 Task: In the event  named  Project Quality Control and Improvement Measures, Set a range of dates when you can accept meetings  '7 Jul â€" 10 Aug 2023'. Select a duration of  30 min. Select working hours  	_x000D_
MON- SAT 10:00am â€" 6:00pm. Add time before or after your events  as 10 min. Set the frequency of available time slots for invitees as  15 min. Set the minimum notice period and maximum events allowed per day as  50 hour and 6. , logged in from the account softage.4@softage.net and add another guest for the event, softage.1@softage.net
Action: Mouse moved to (167, 217)
Screenshot: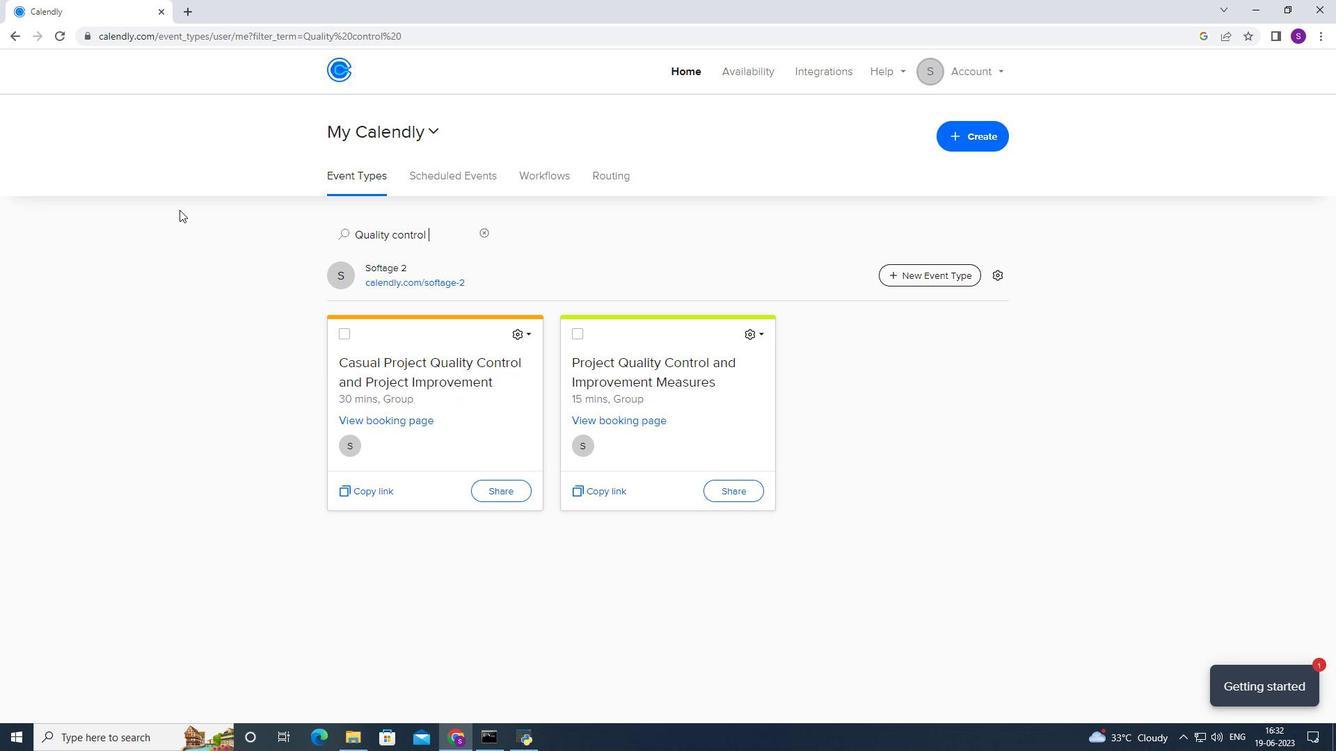 
Action: Mouse scrolled (167, 217) with delta (0, 0)
Screenshot: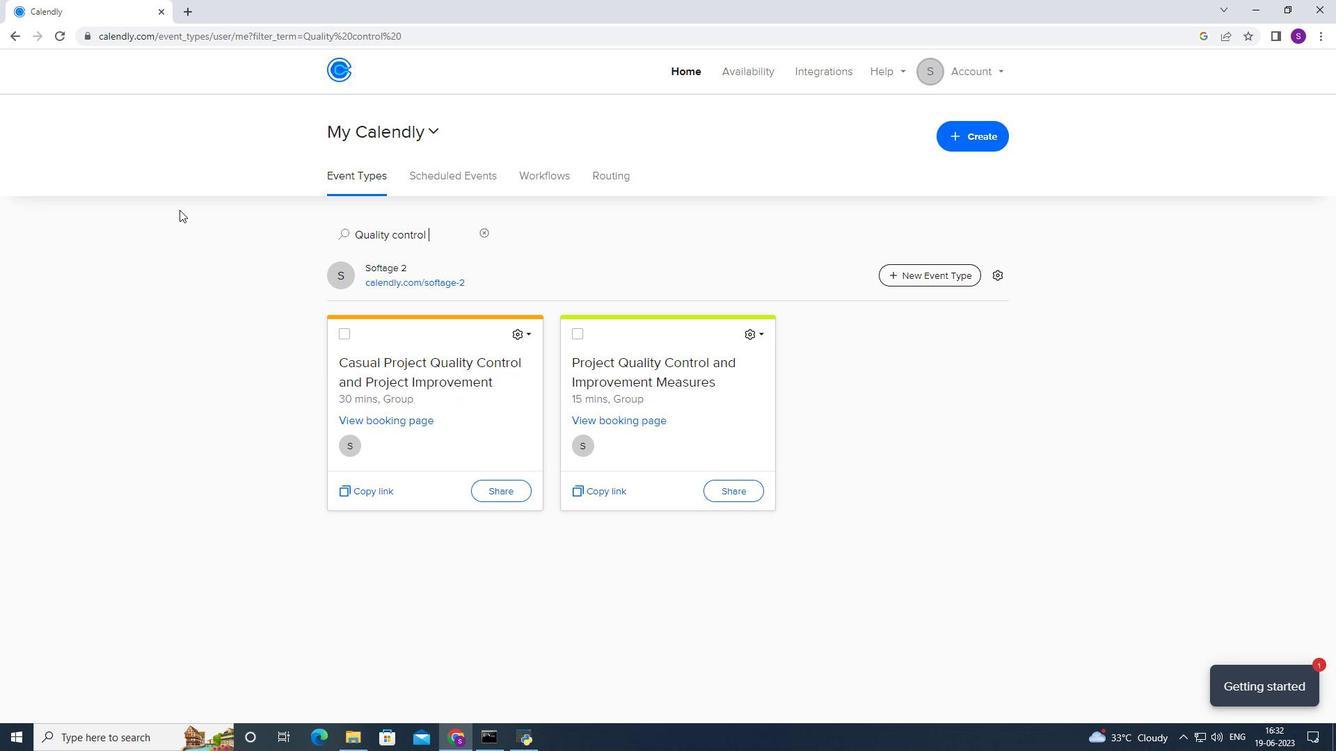 
Action: Mouse scrolled (167, 217) with delta (0, 0)
Screenshot: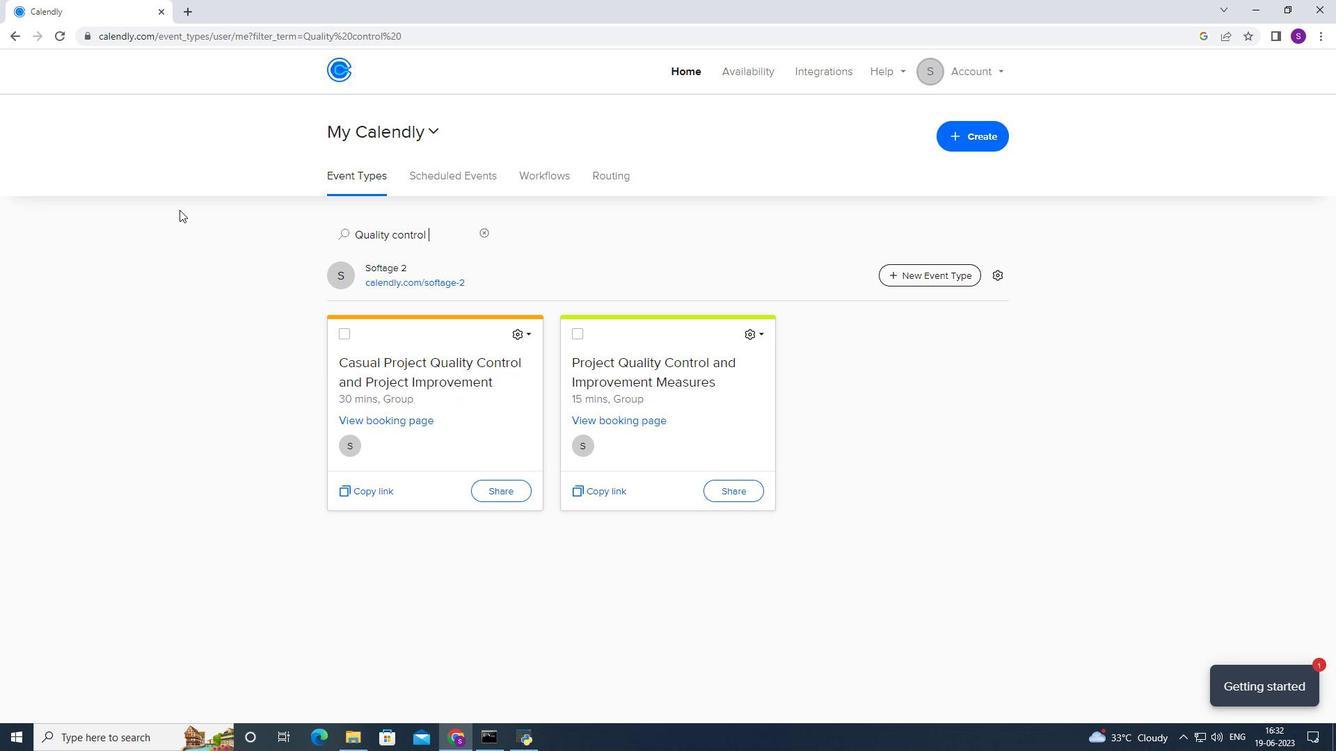 
Action: Mouse moved to (678, 367)
Screenshot: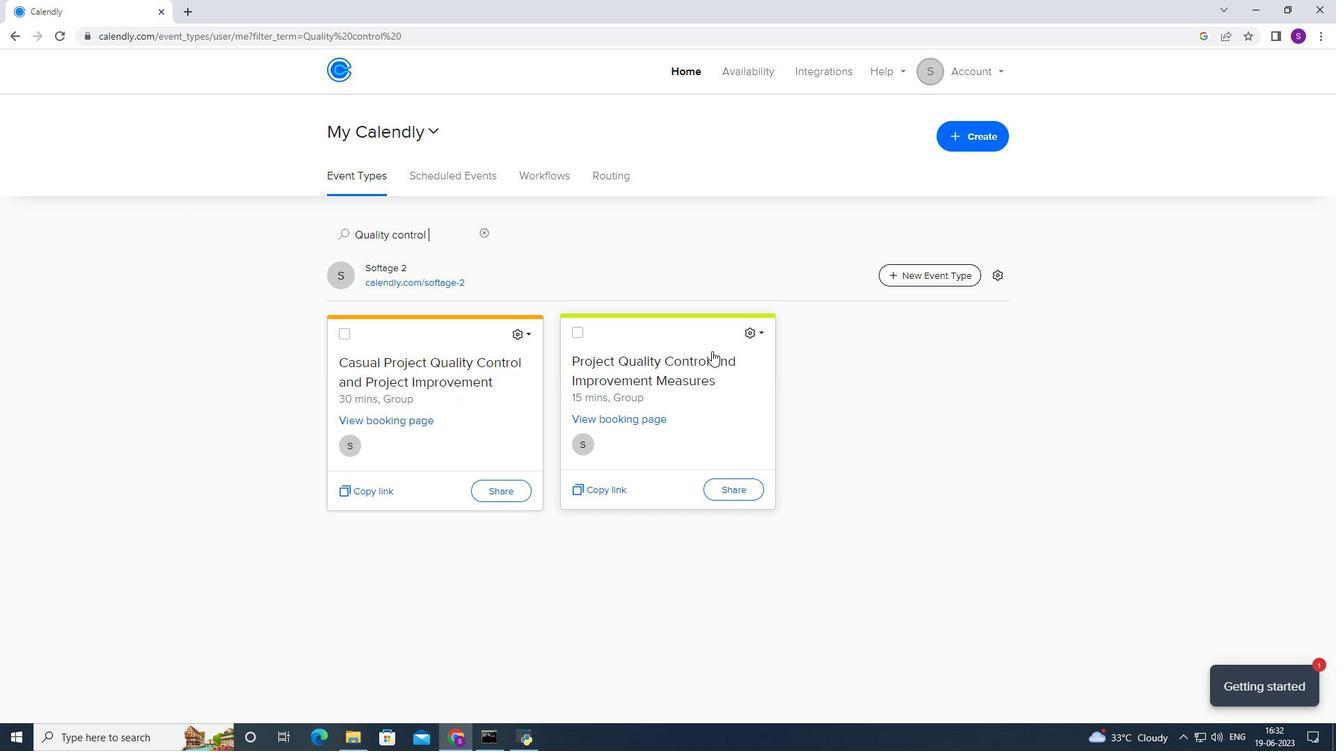 
Action: Mouse pressed left at (678, 367)
Screenshot: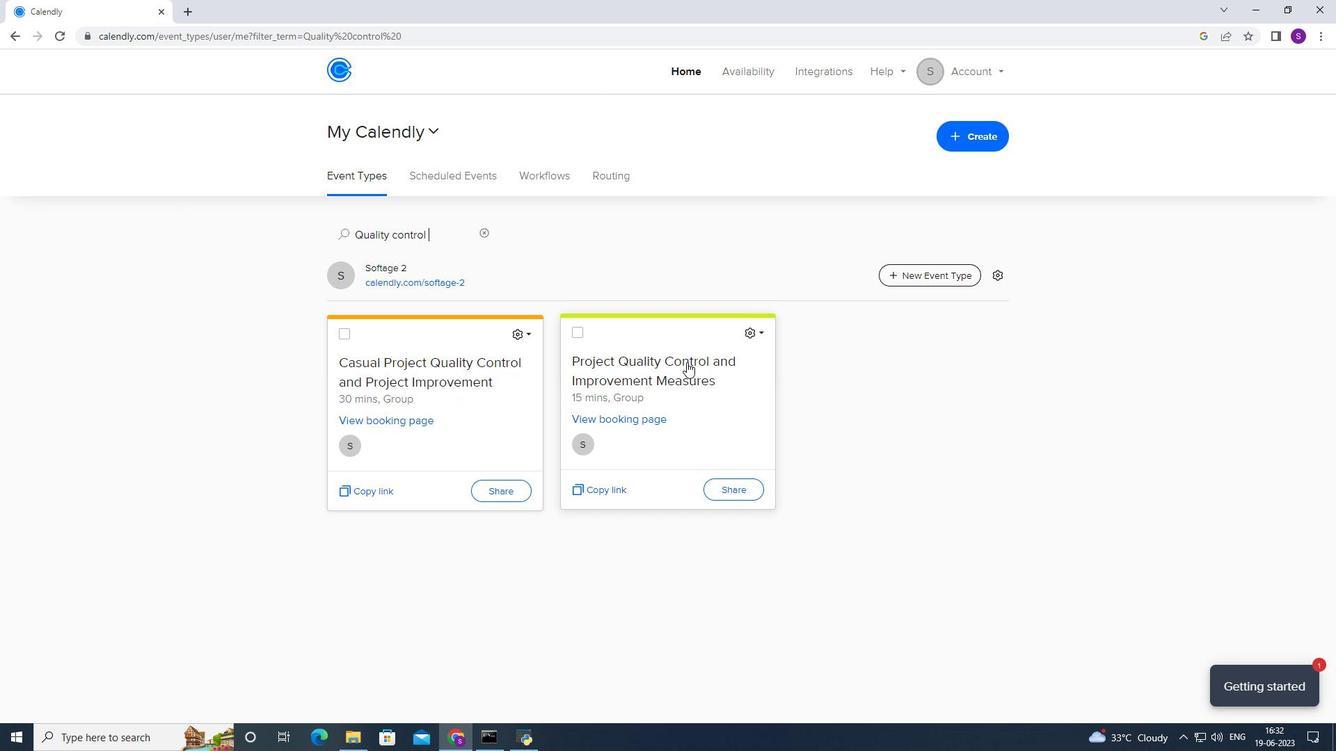 
Action: Mouse moved to (430, 396)
Screenshot: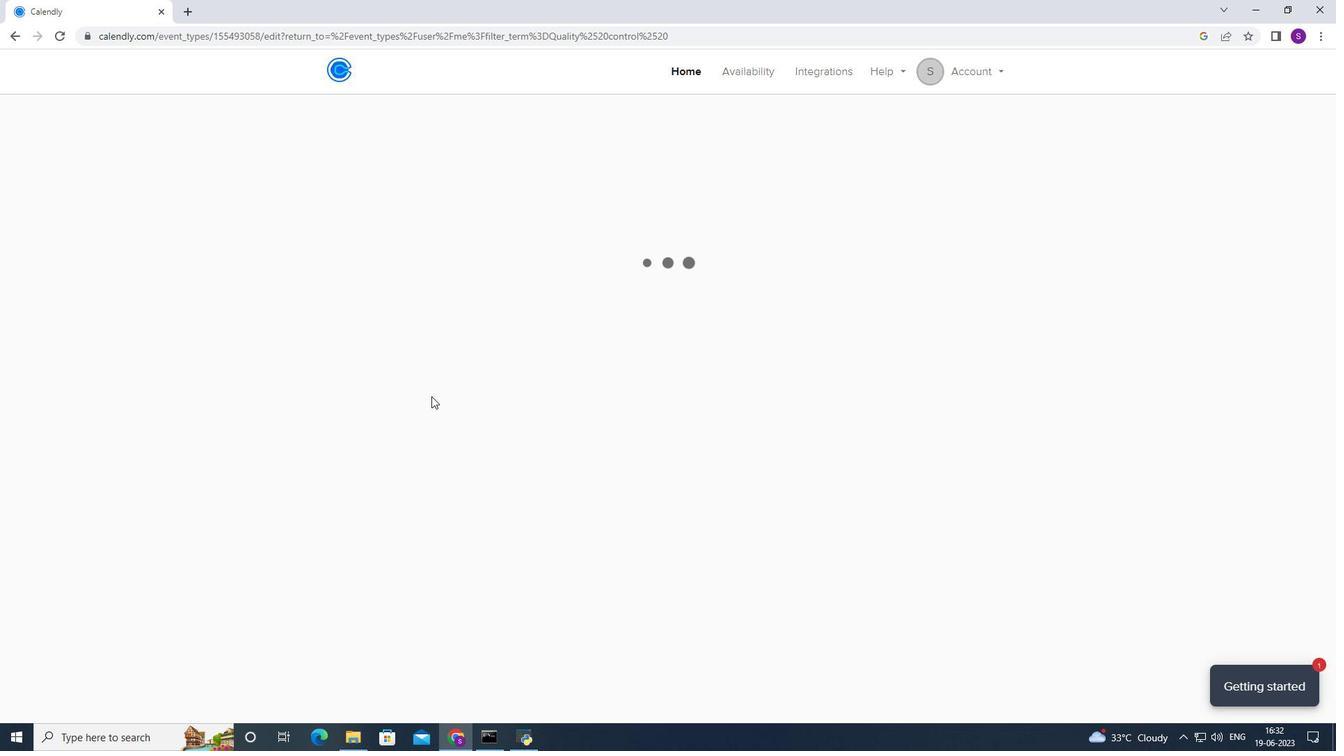 
Action: Mouse scrolled (430, 396) with delta (0, 0)
Screenshot: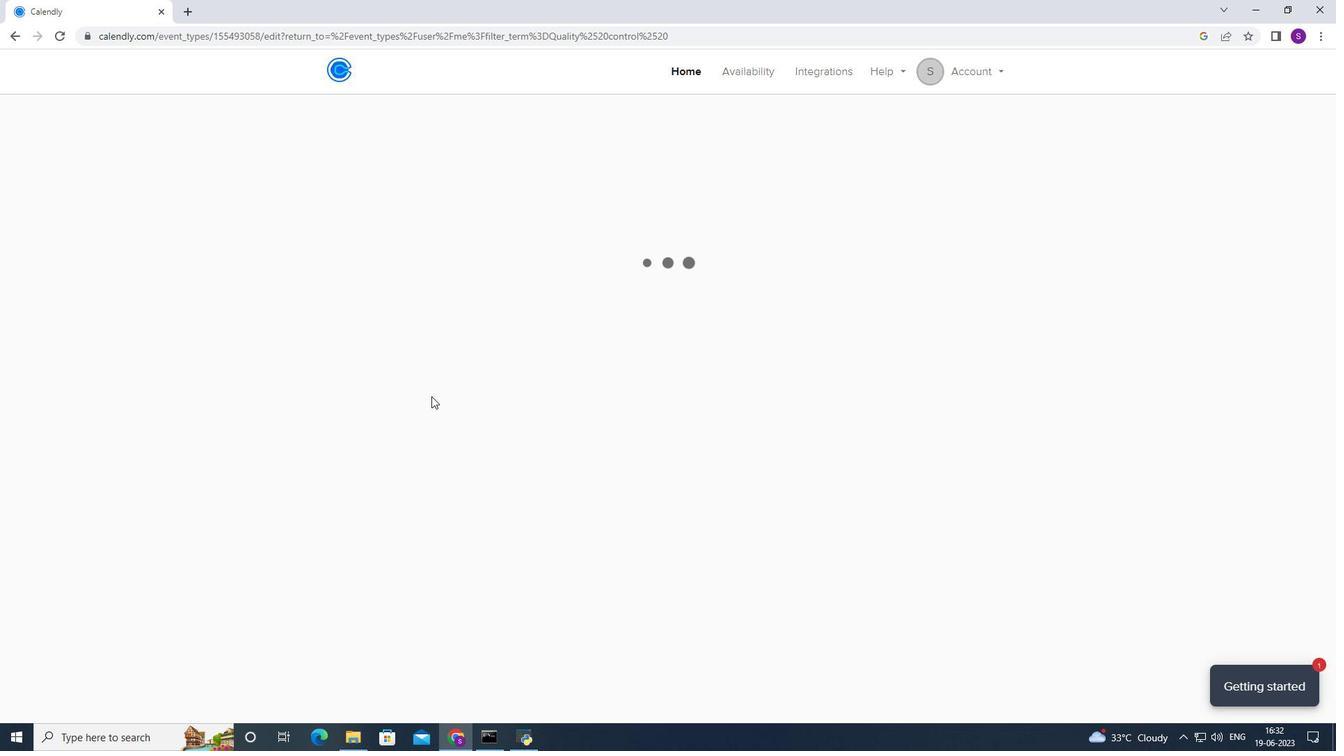 
Action: Mouse moved to (472, 289)
Screenshot: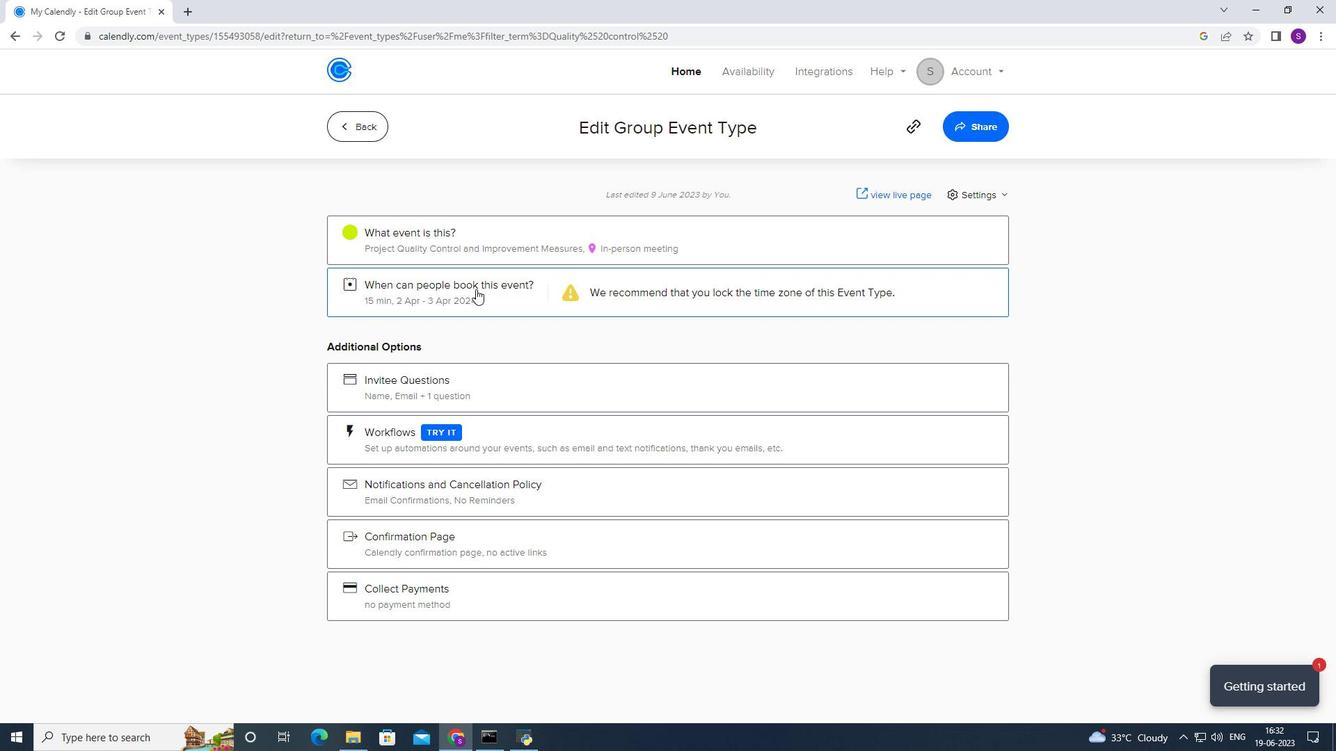
Action: Mouse pressed left at (472, 289)
Screenshot: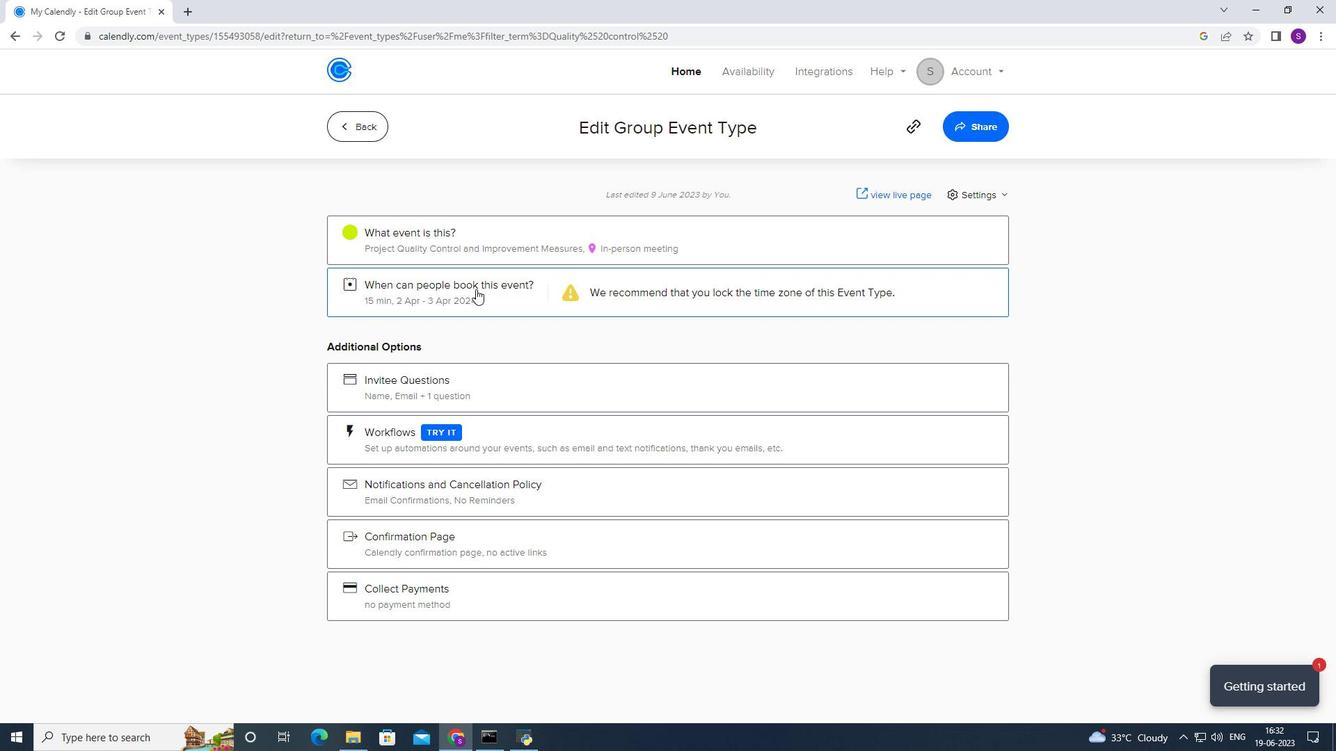 
Action: Mouse moved to (502, 469)
Screenshot: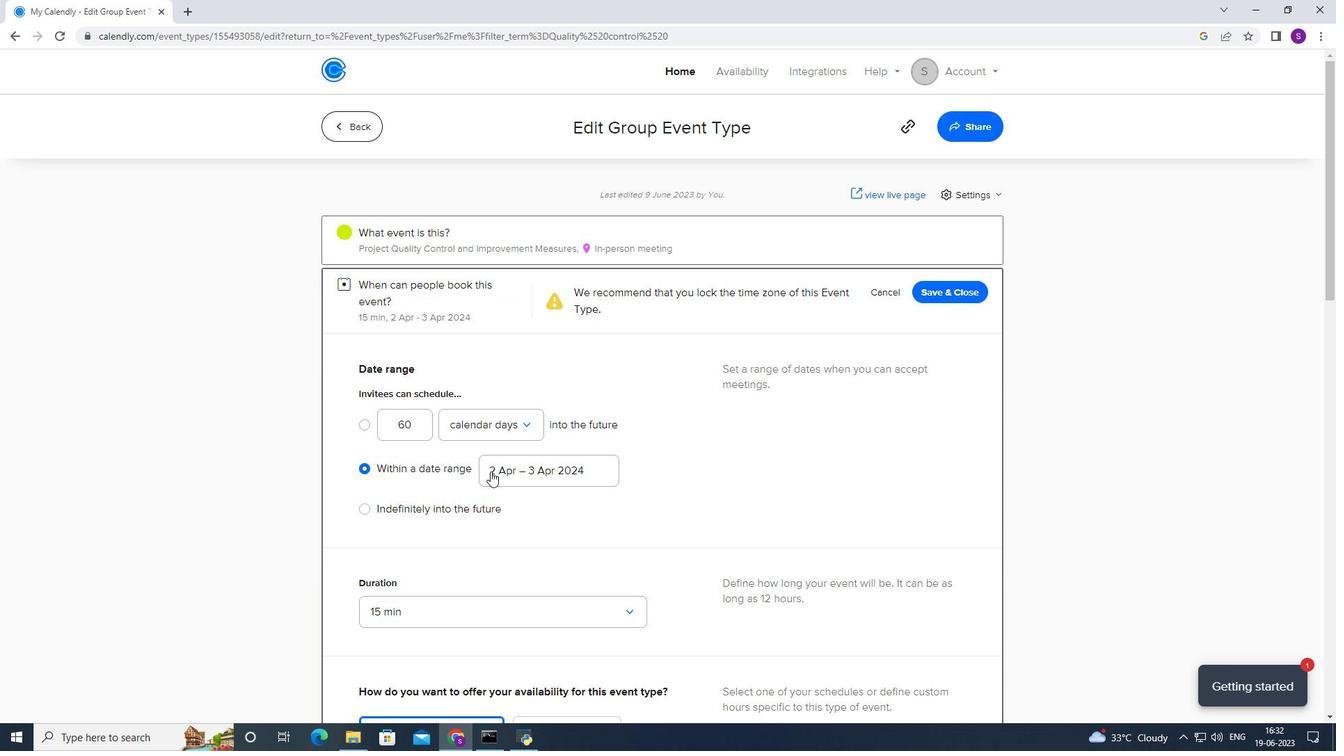 
Action: Mouse pressed left at (502, 469)
Screenshot: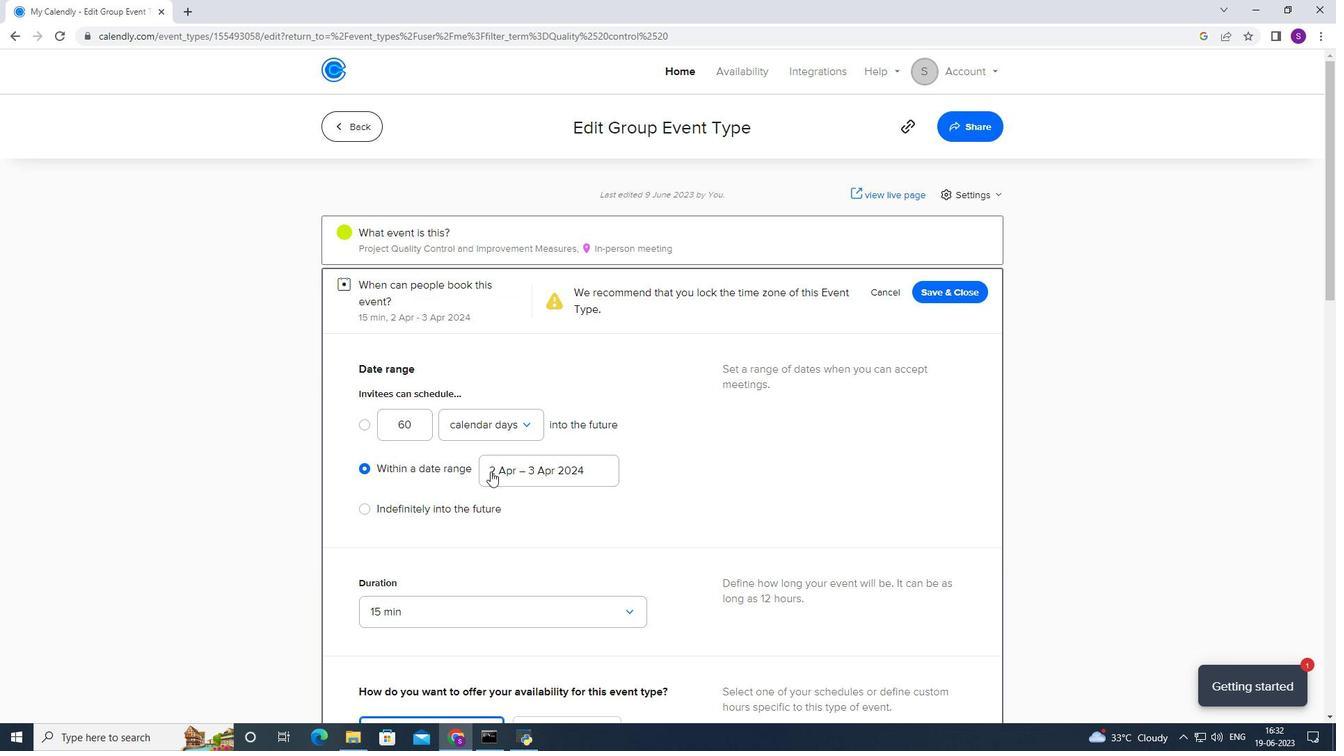 
Action: Mouse moved to (583, 210)
Screenshot: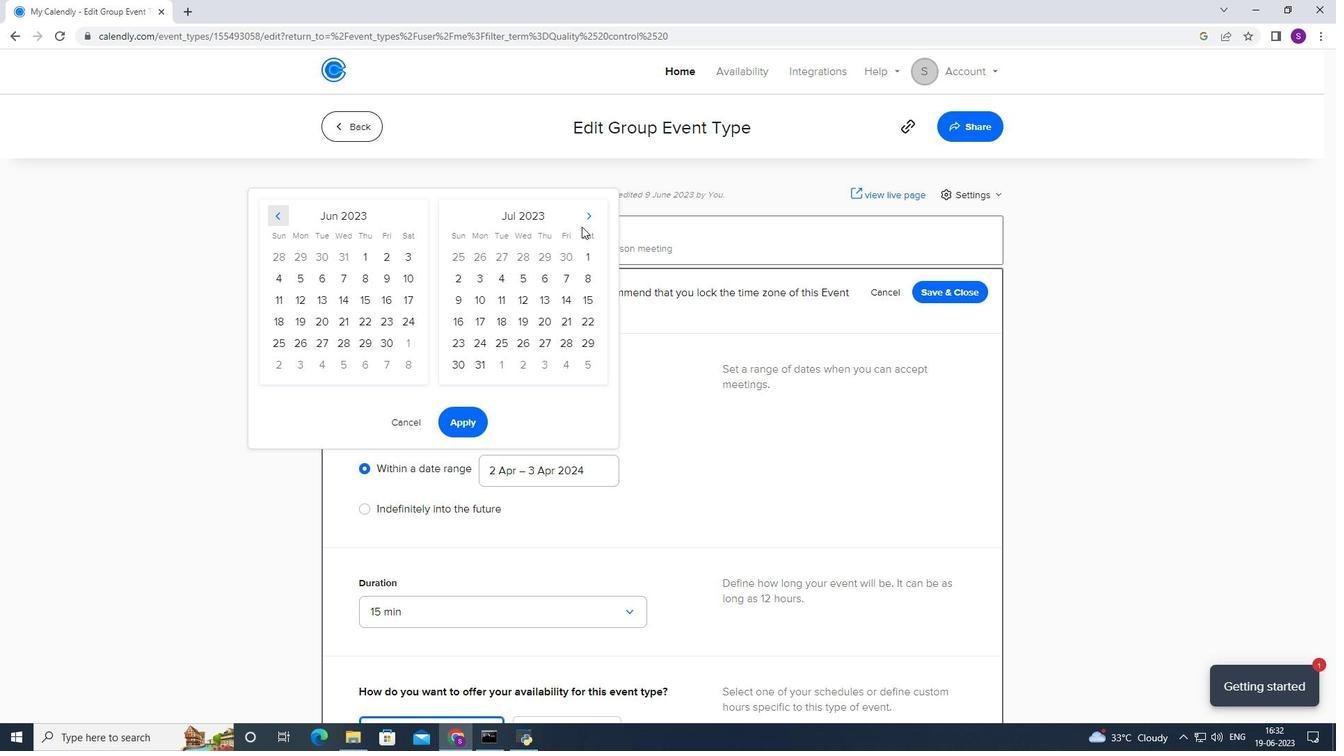 
Action: Mouse pressed left at (583, 210)
Screenshot: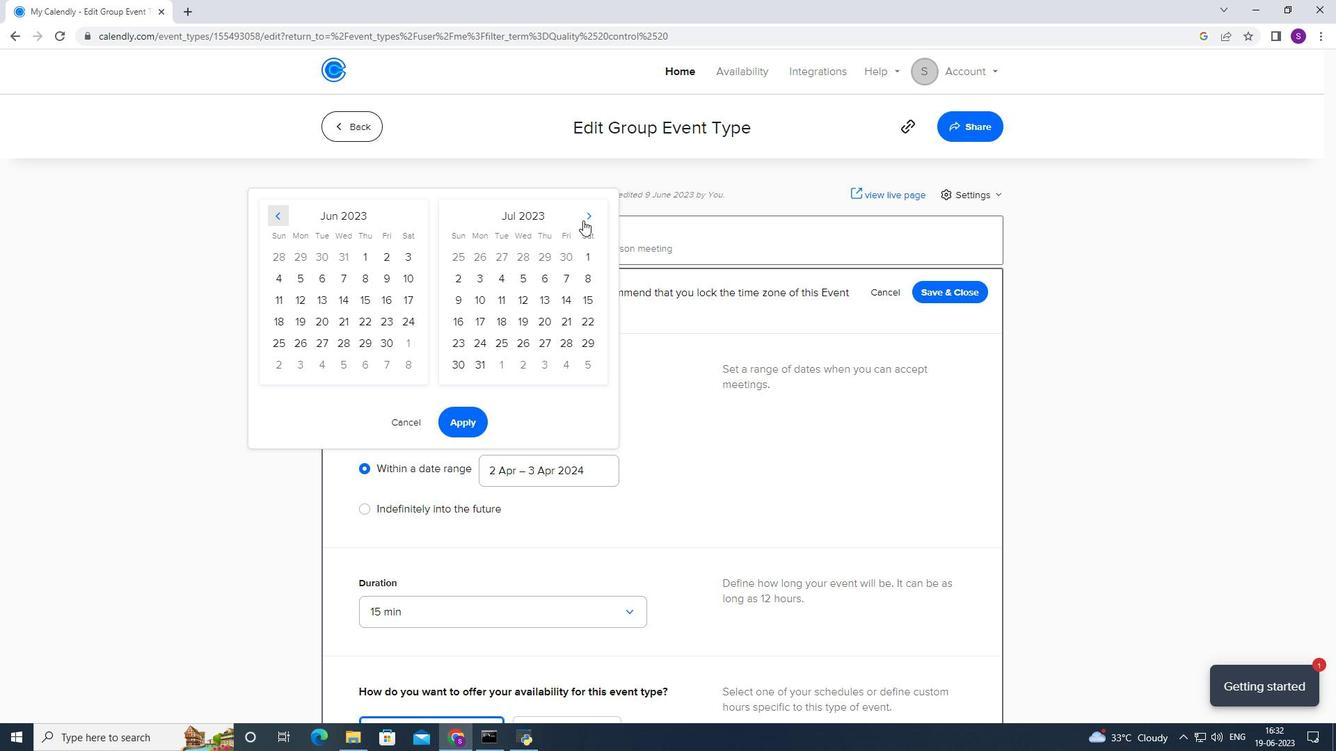 
Action: Mouse moved to (387, 276)
Screenshot: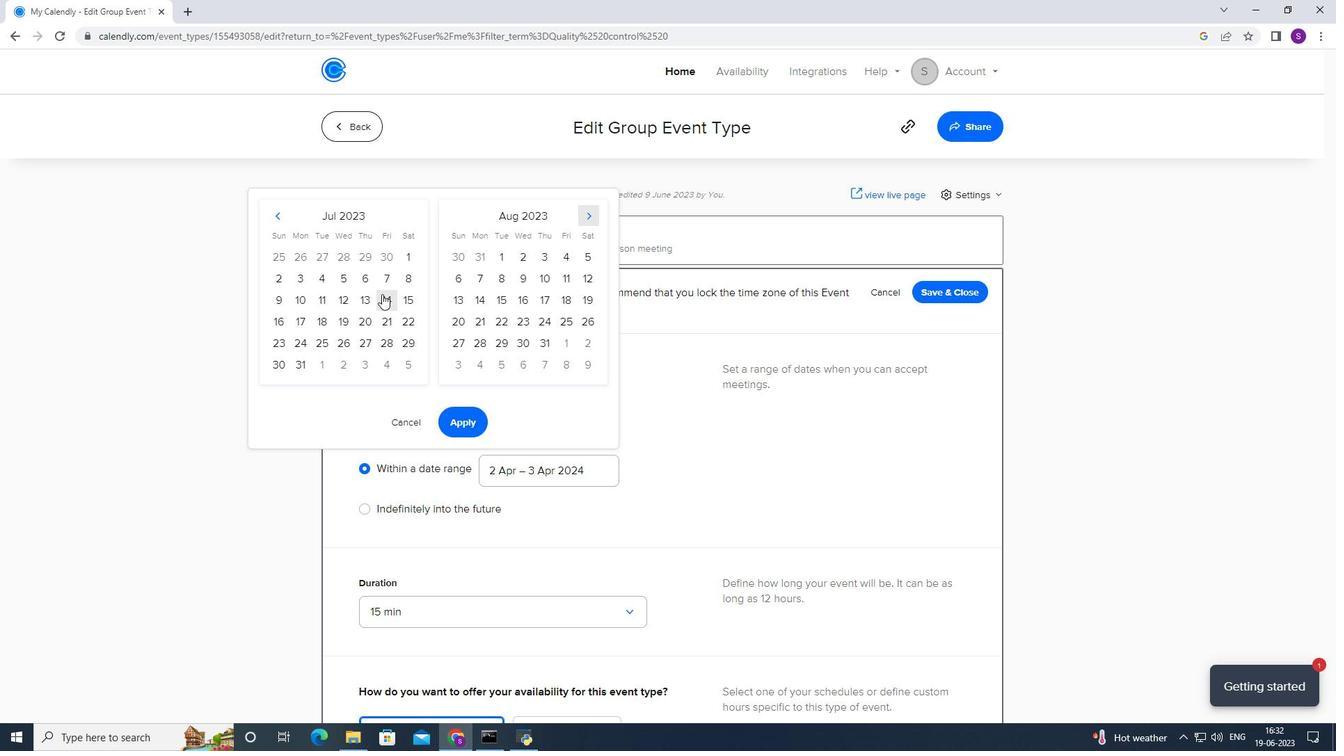
Action: Mouse pressed left at (387, 276)
Screenshot: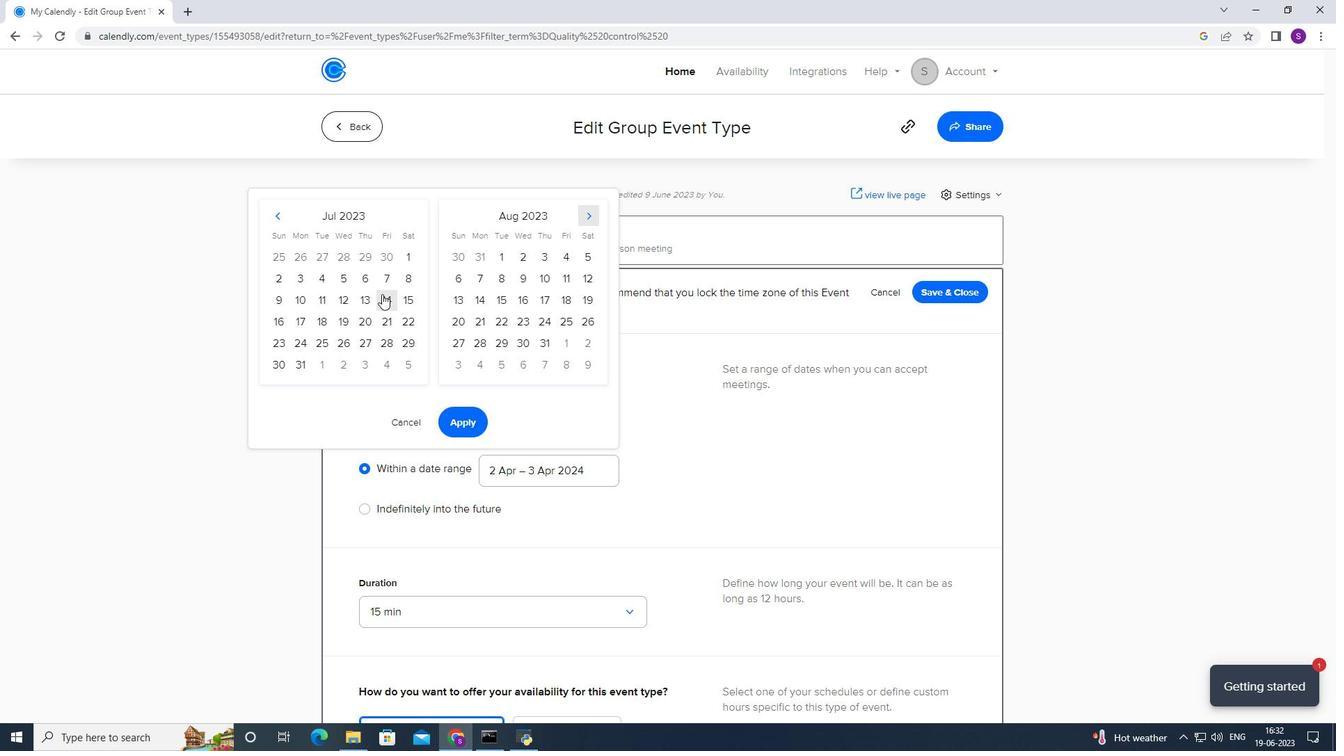 
Action: Mouse moved to (550, 284)
Screenshot: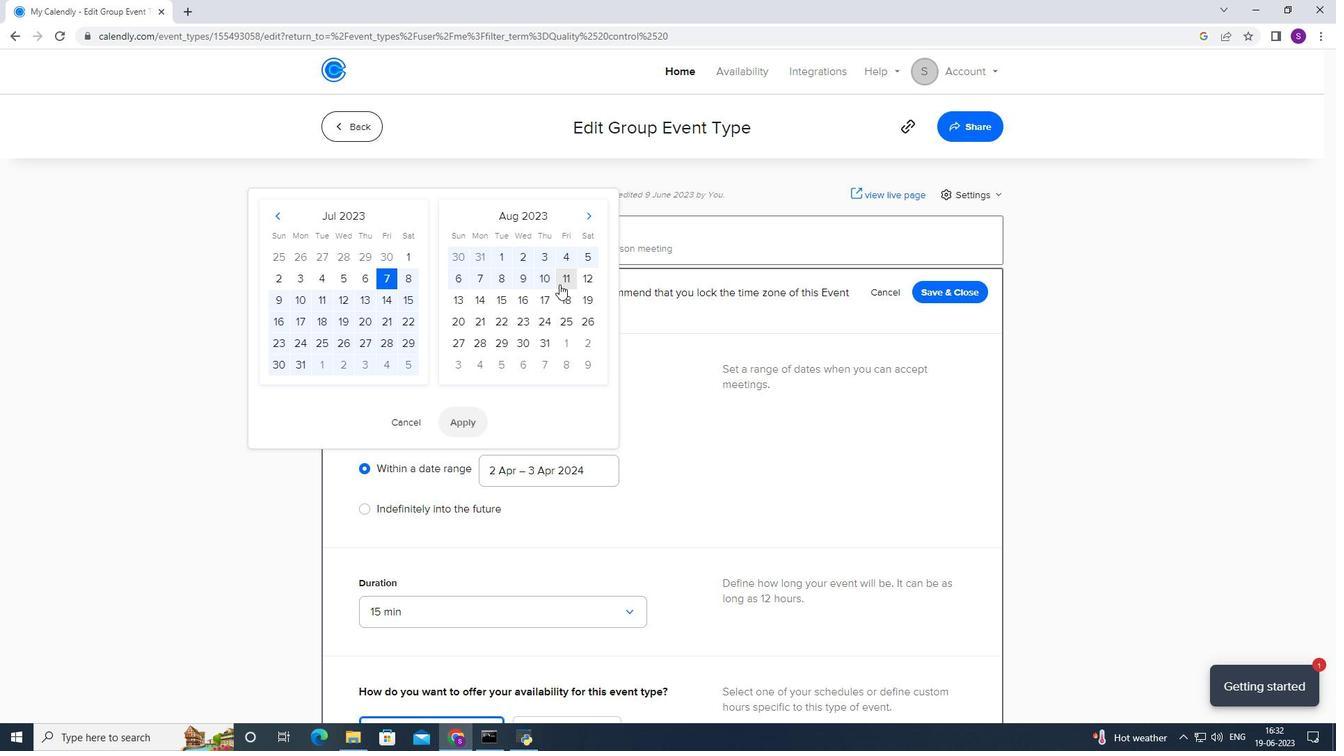 
Action: Mouse pressed left at (550, 284)
Screenshot: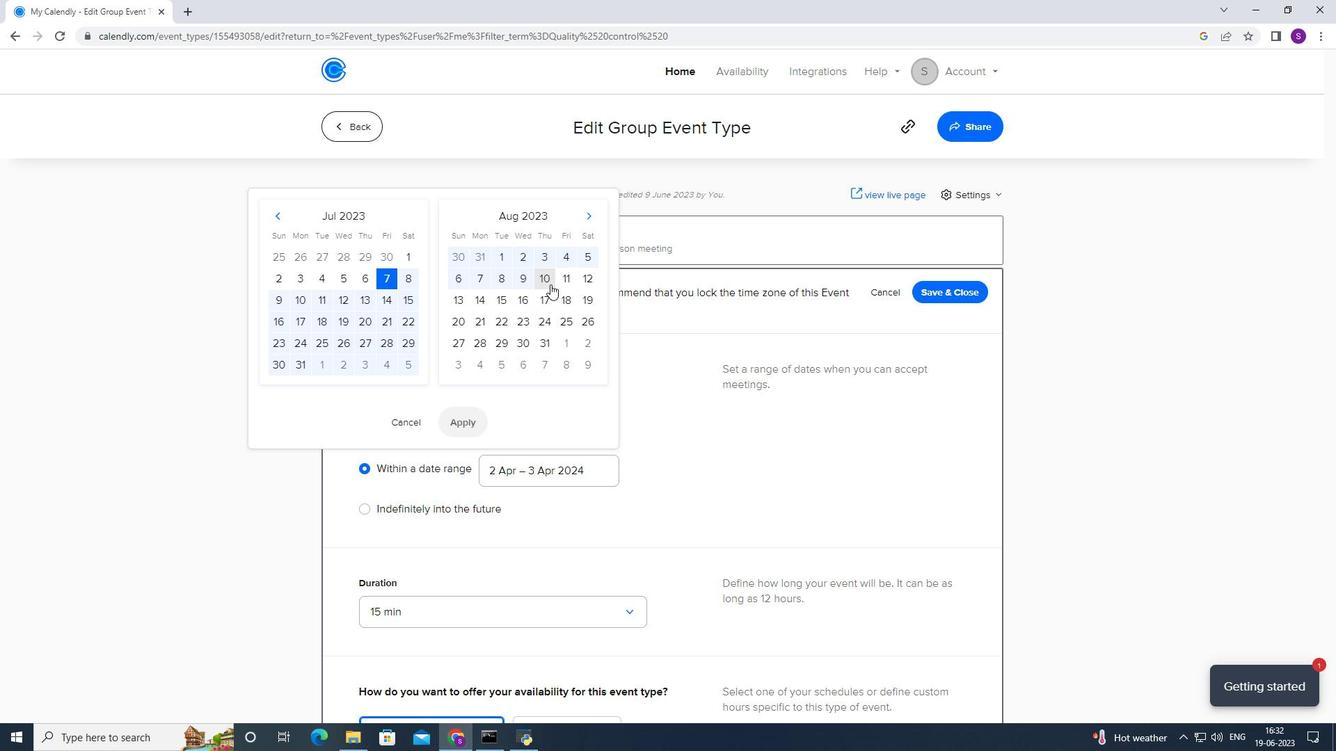 
Action: Mouse moved to (471, 426)
Screenshot: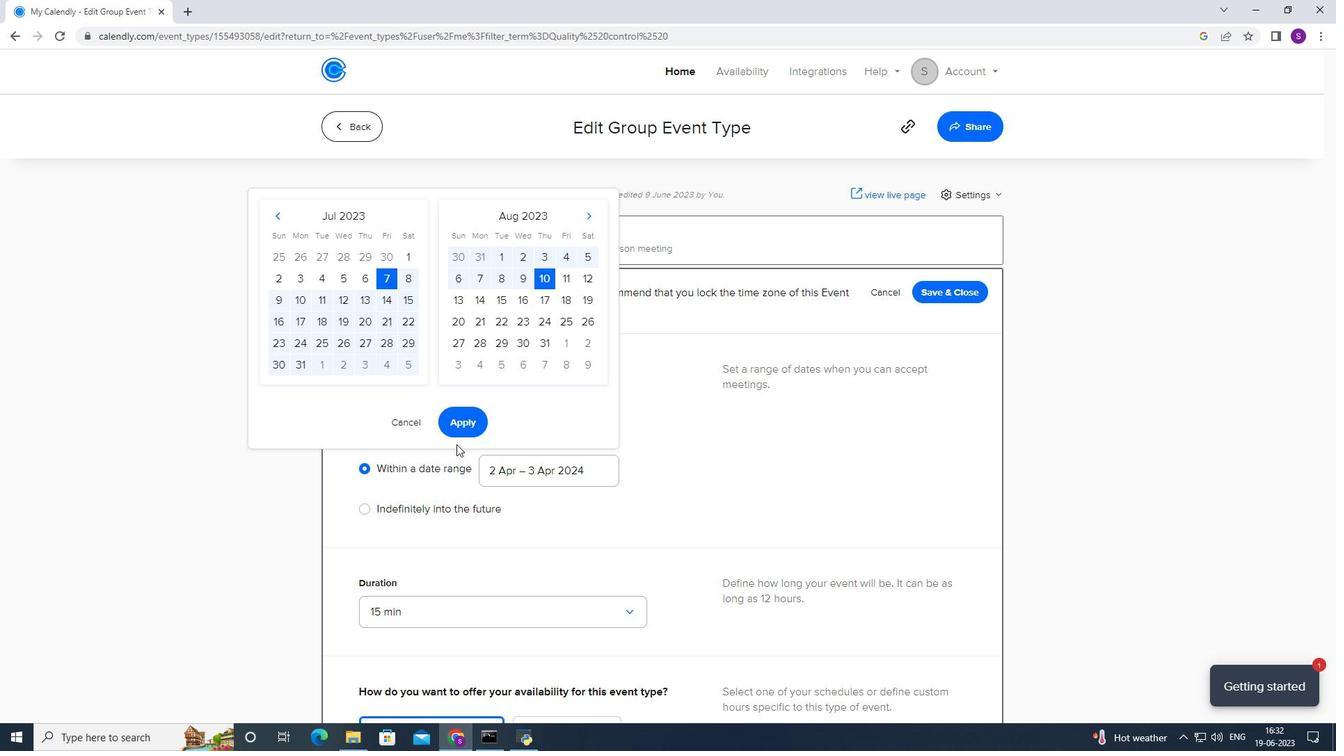 
Action: Mouse pressed left at (471, 426)
Screenshot: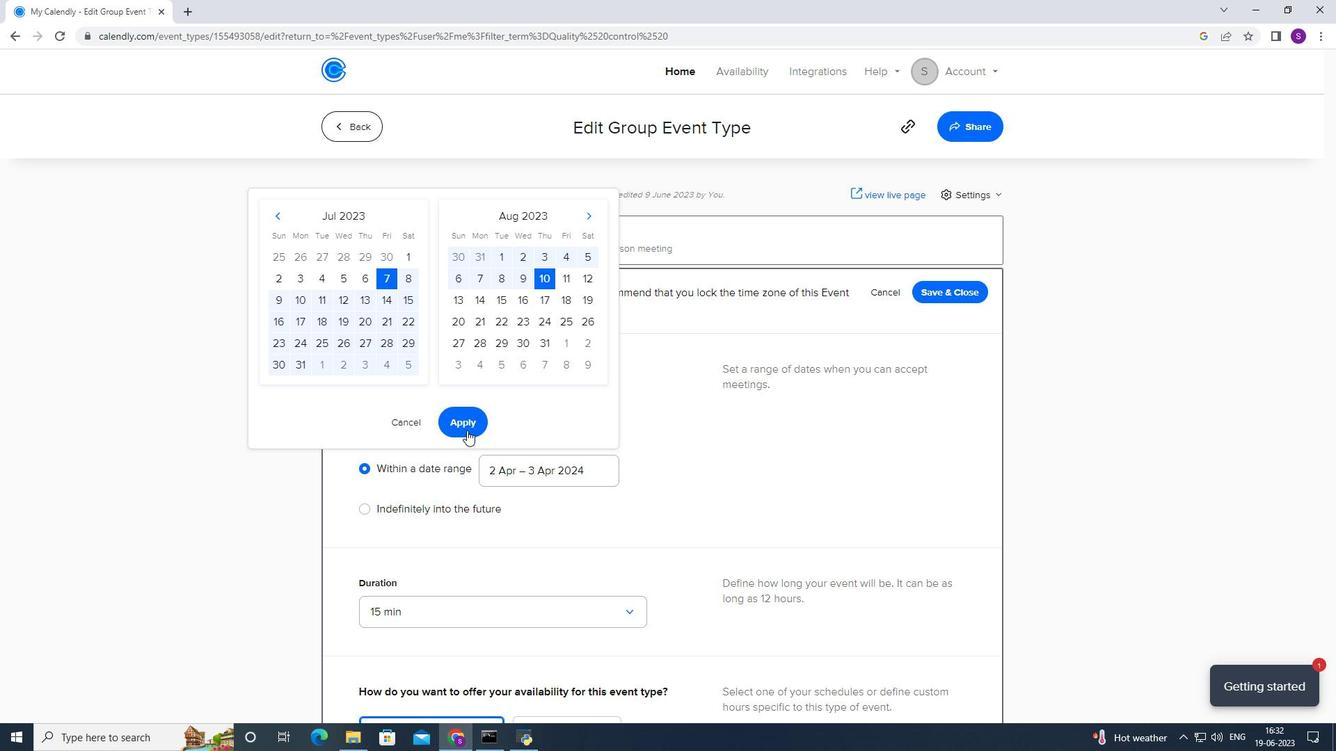 
Action: Mouse moved to (504, 475)
Screenshot: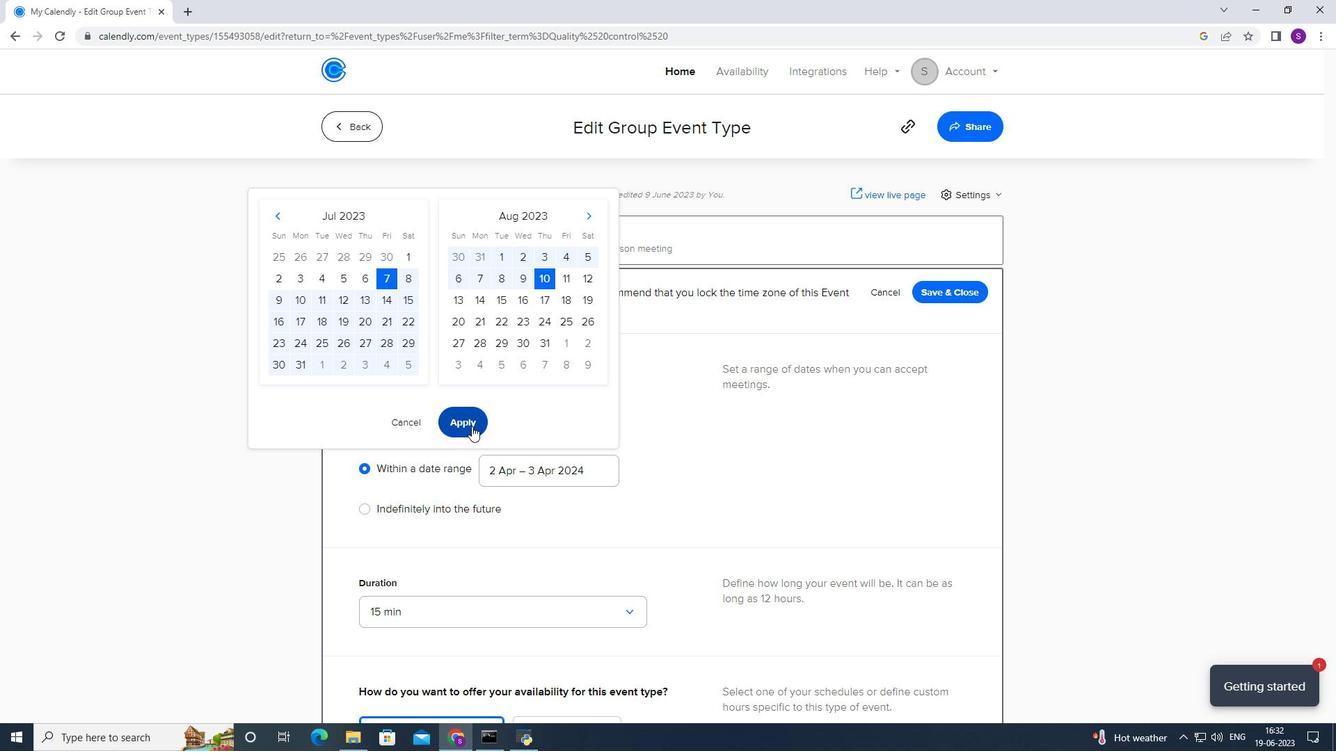 
Action: Mouse scrolled (504, 474) with delta (0, 0)
Screenshot: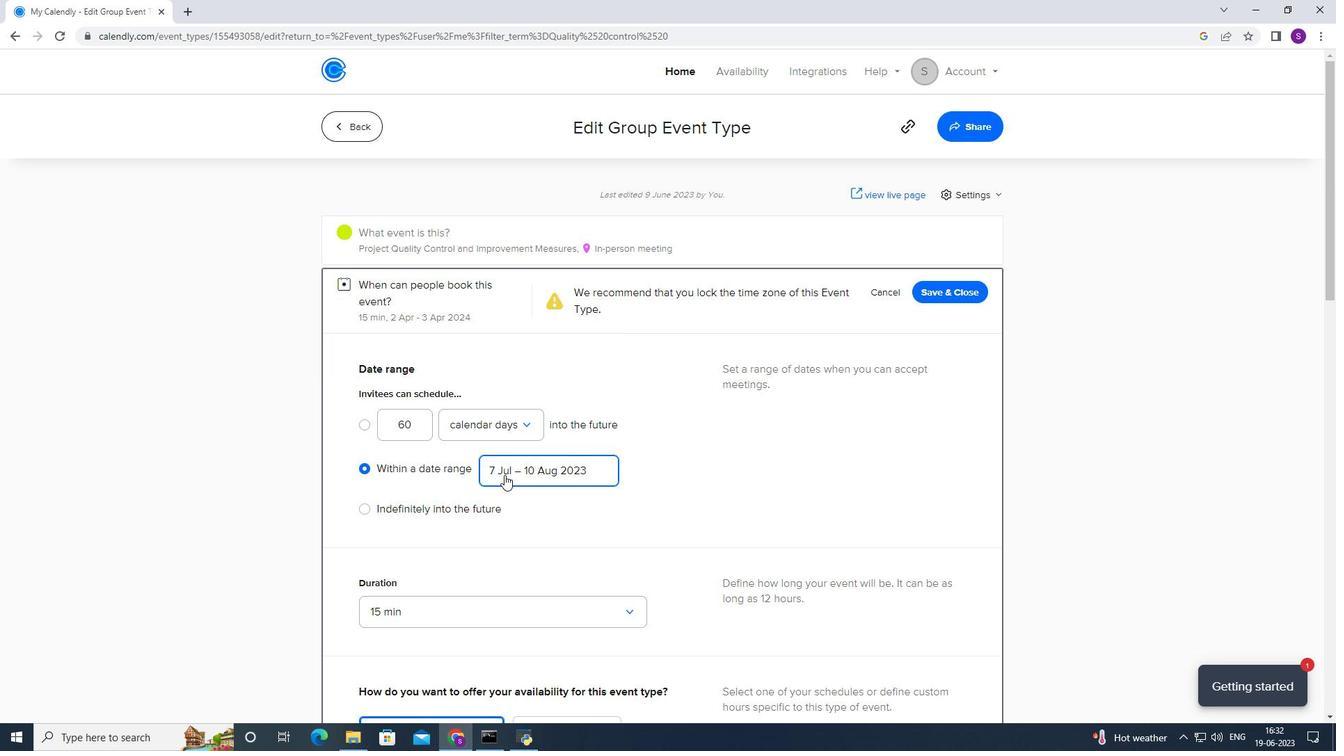 
Action: Mouse scrolled (504, 474) with delta (0, 0)
Screenshot: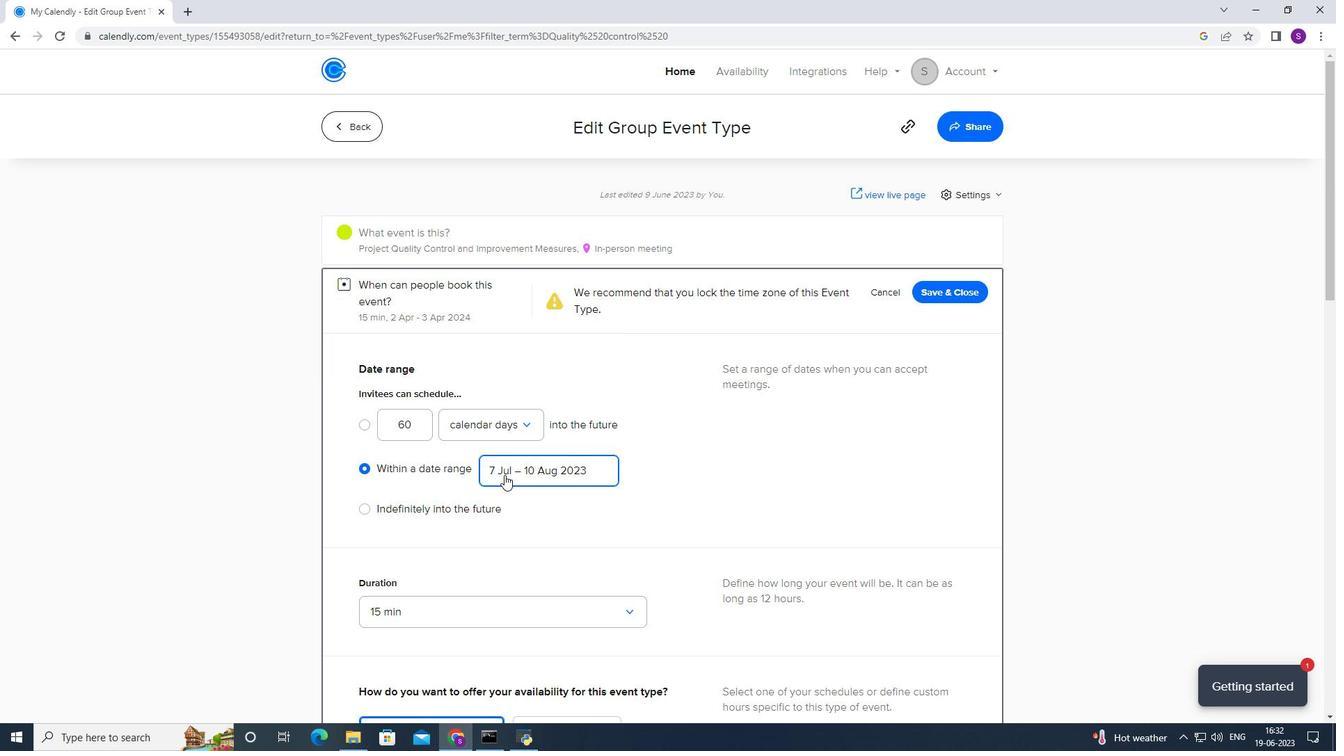
Action: Mouse scrolled (504, 474) with delta (0, 0)
Screenshot: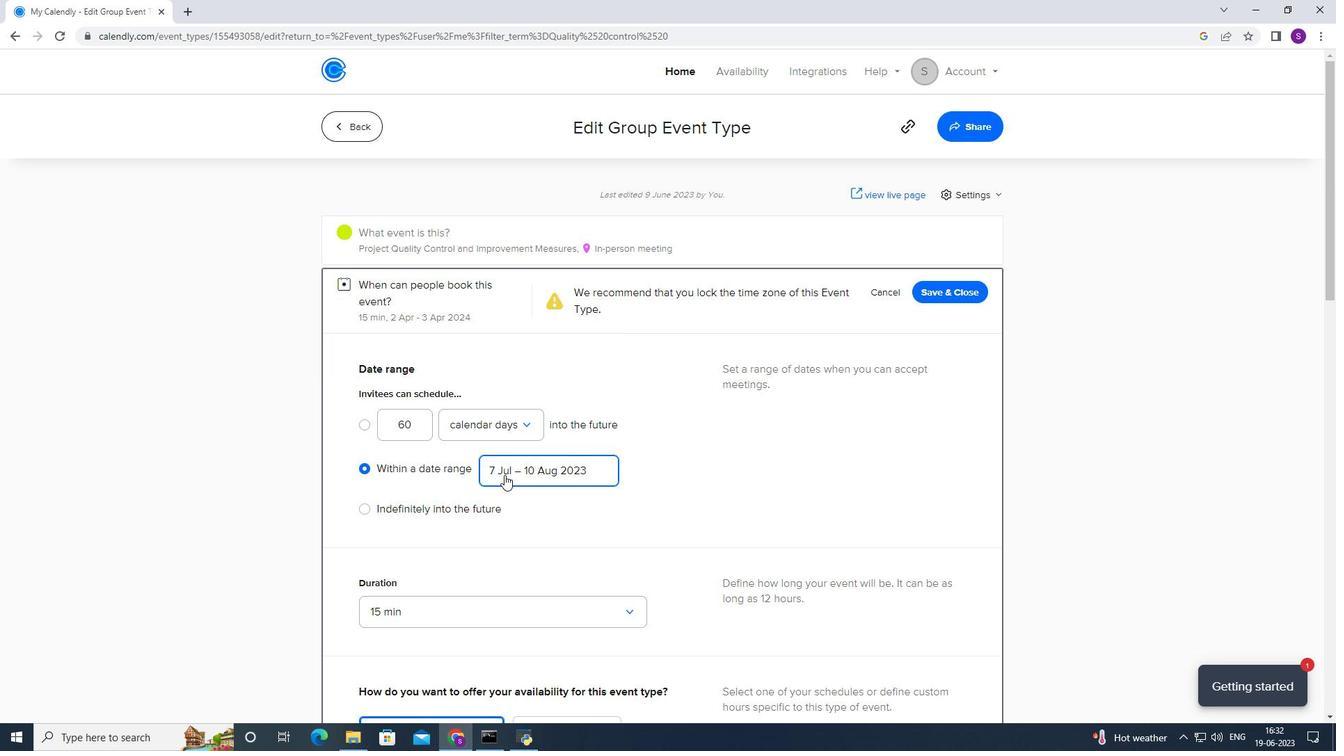 
Action: Mouse scrolled (504, 474) with delta (0, 0)
Screenshot: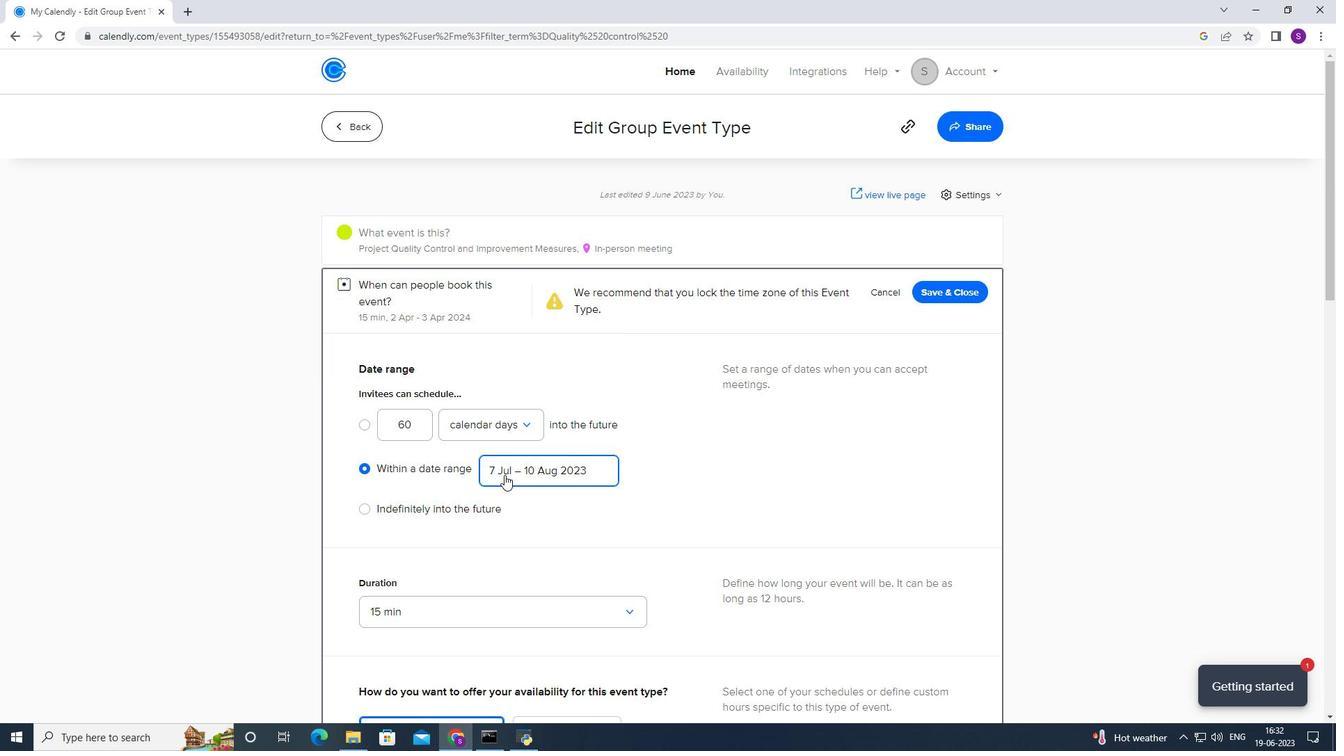 
Action: Mouse scrolled (504, 474) with delta (0, 0)
Screenshot: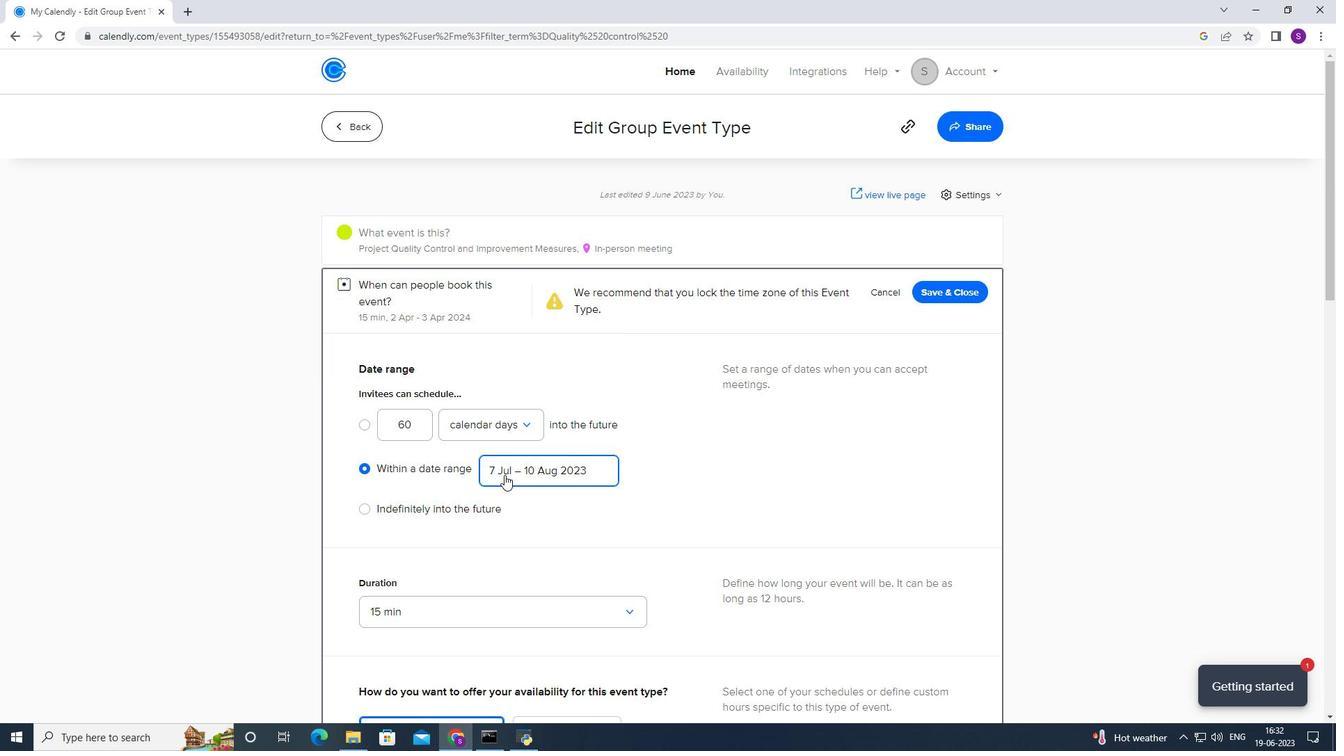 
Action: Mouse moved to (407, 268)
Screenshot: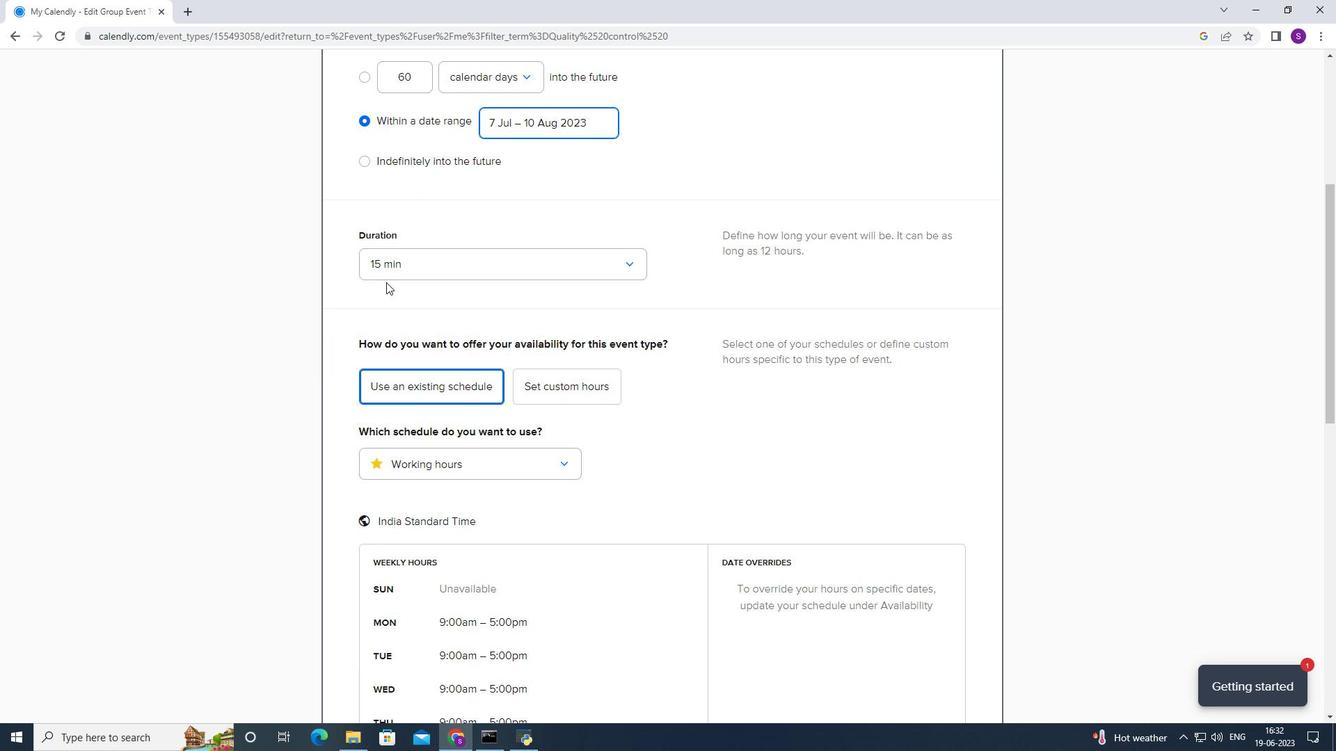 
Action: Mouse pressed left at (407, 268)
Screenshot: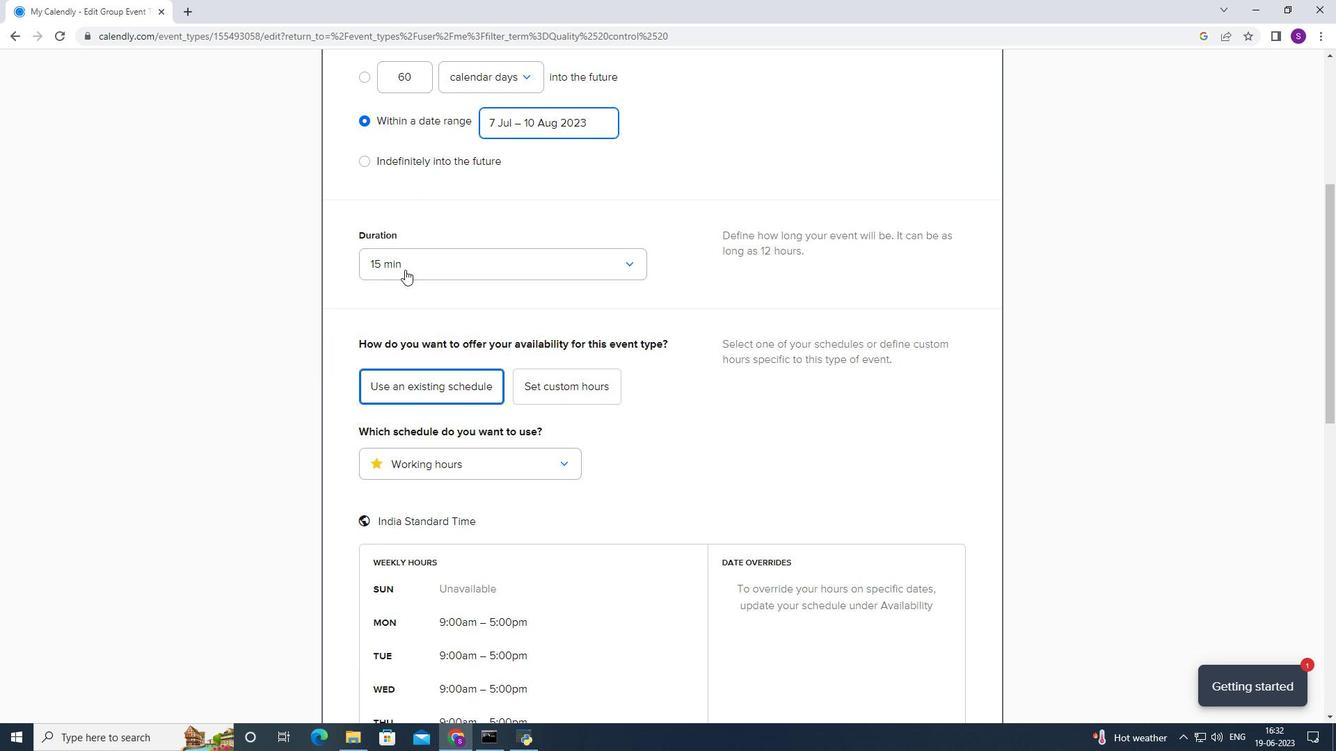 
Action: Mouse moved to (390, 325)
Screenshot: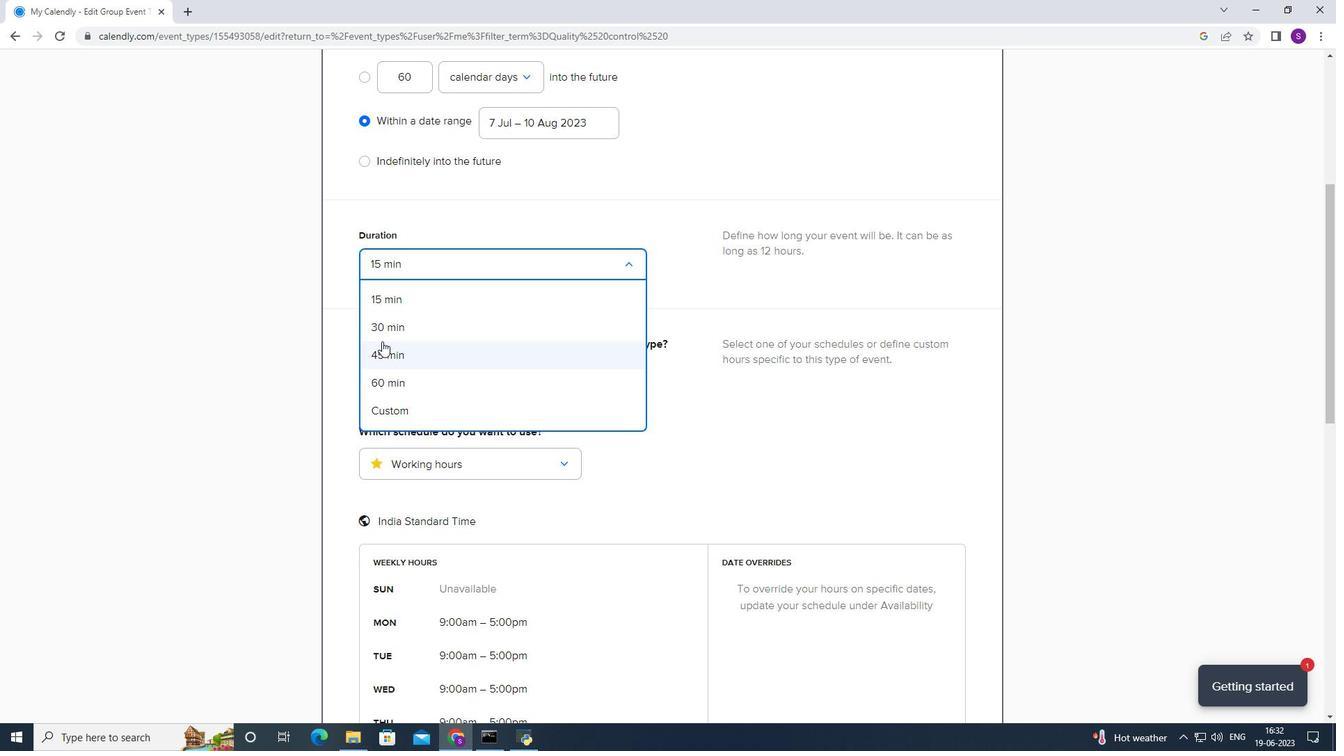 
Action: Mouse pressed left at (390, 325)
Screenshot: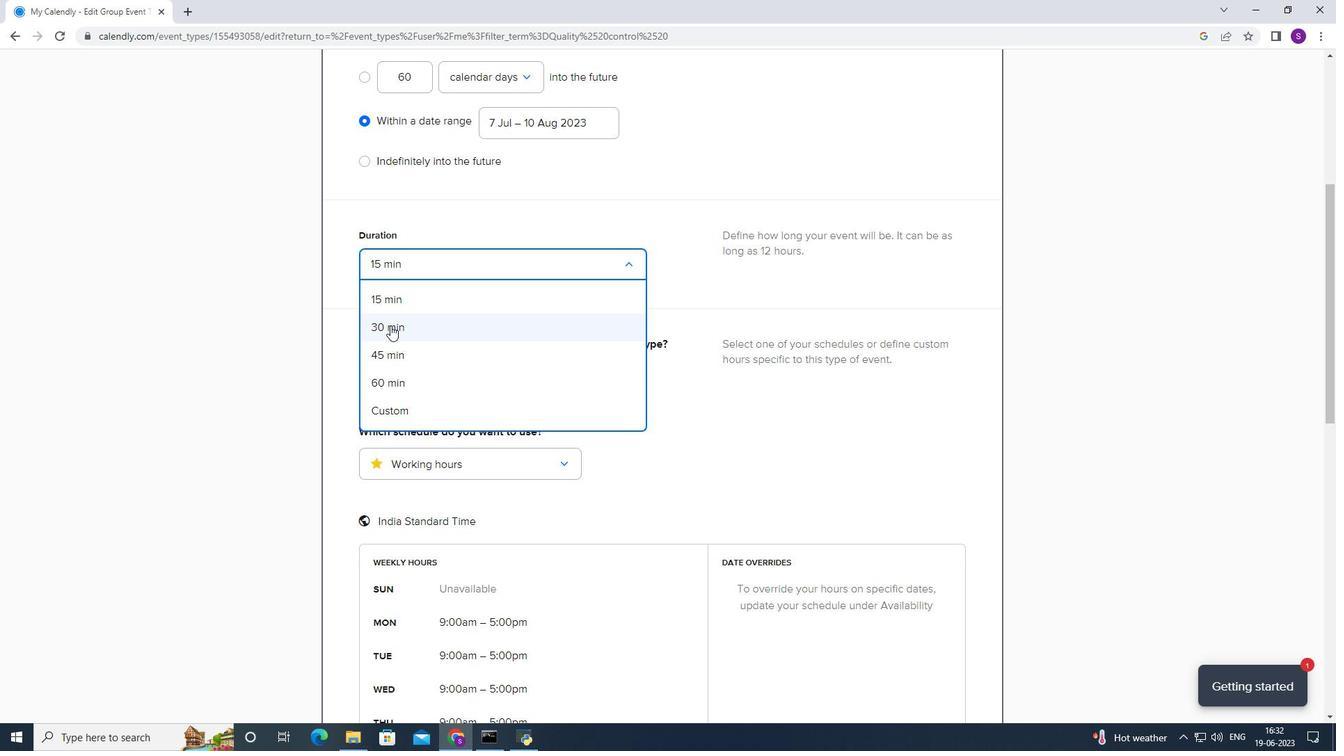 
Action: Mouse moved to (427, 396)
Screenshot: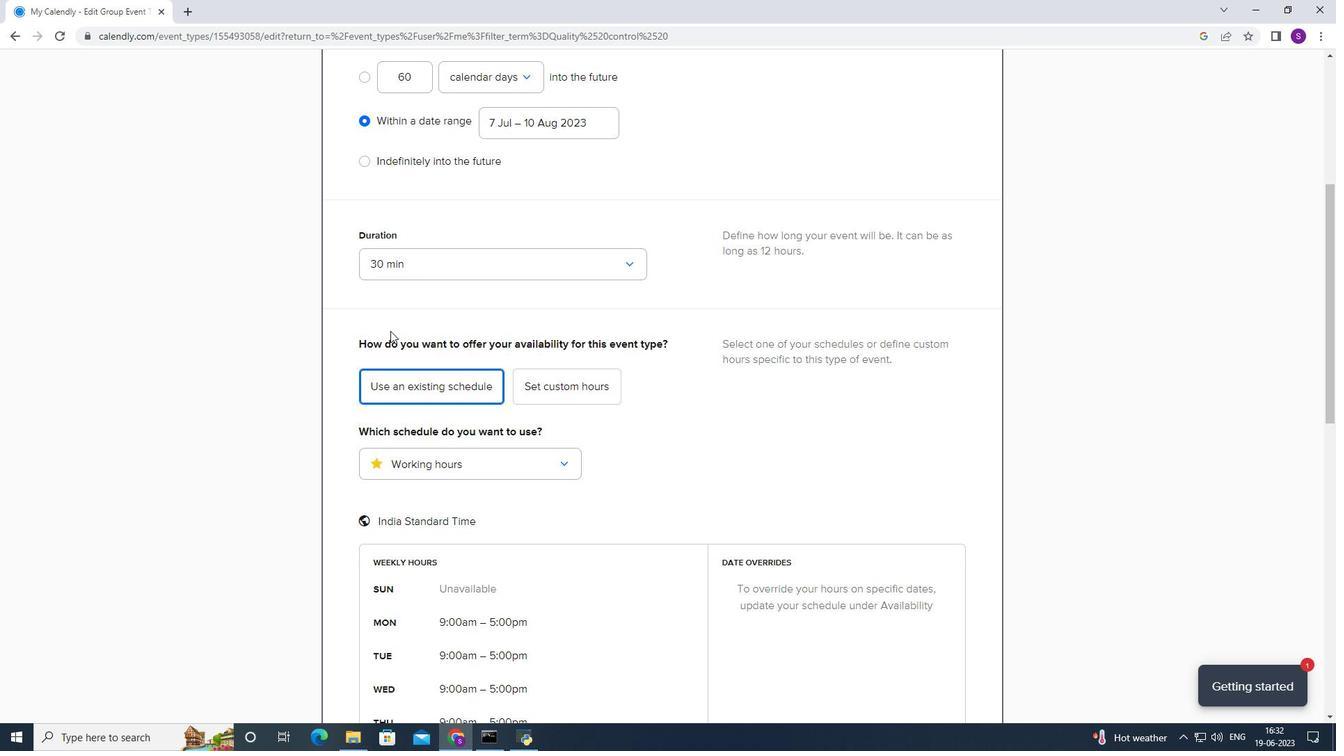 
Action: Mouse scrolled (427, 395) with delta (0, 0)
Screenshot: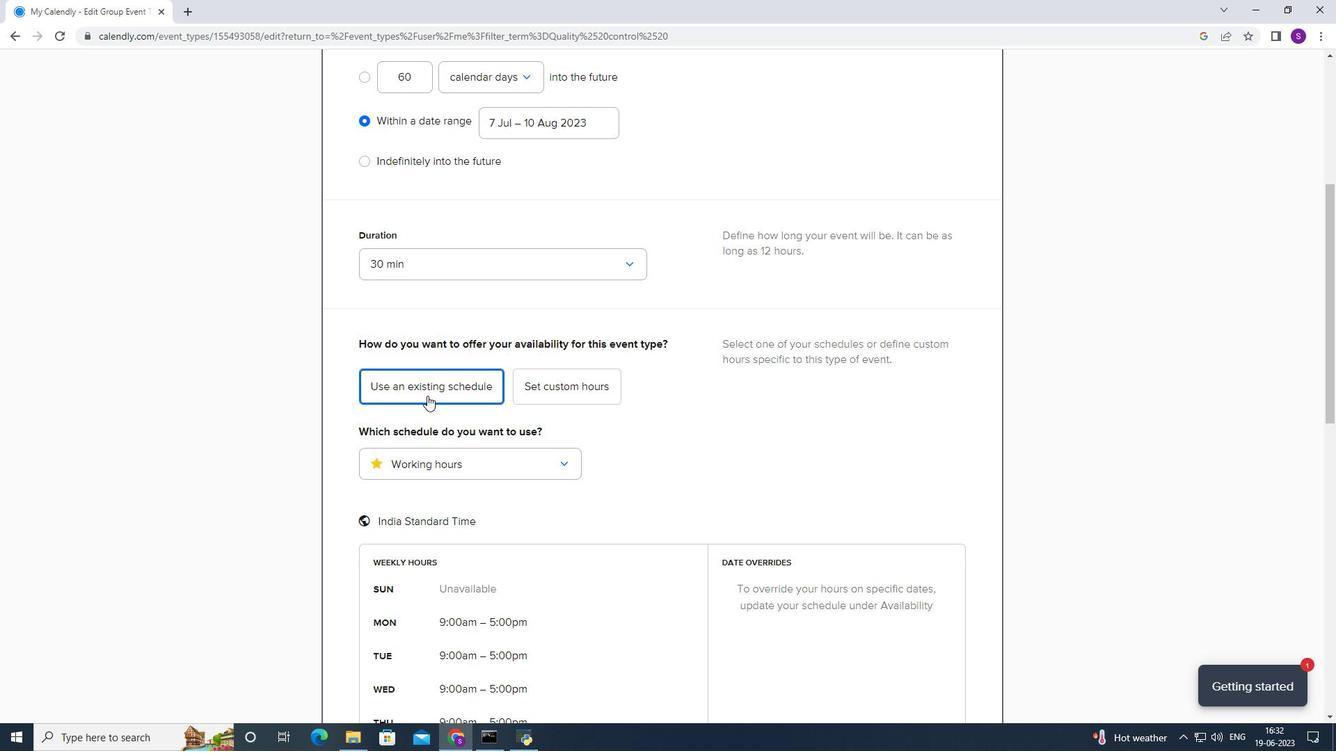 
Action: Mouse scrolled (427, 395) with delta (0, 0)
Screenshot: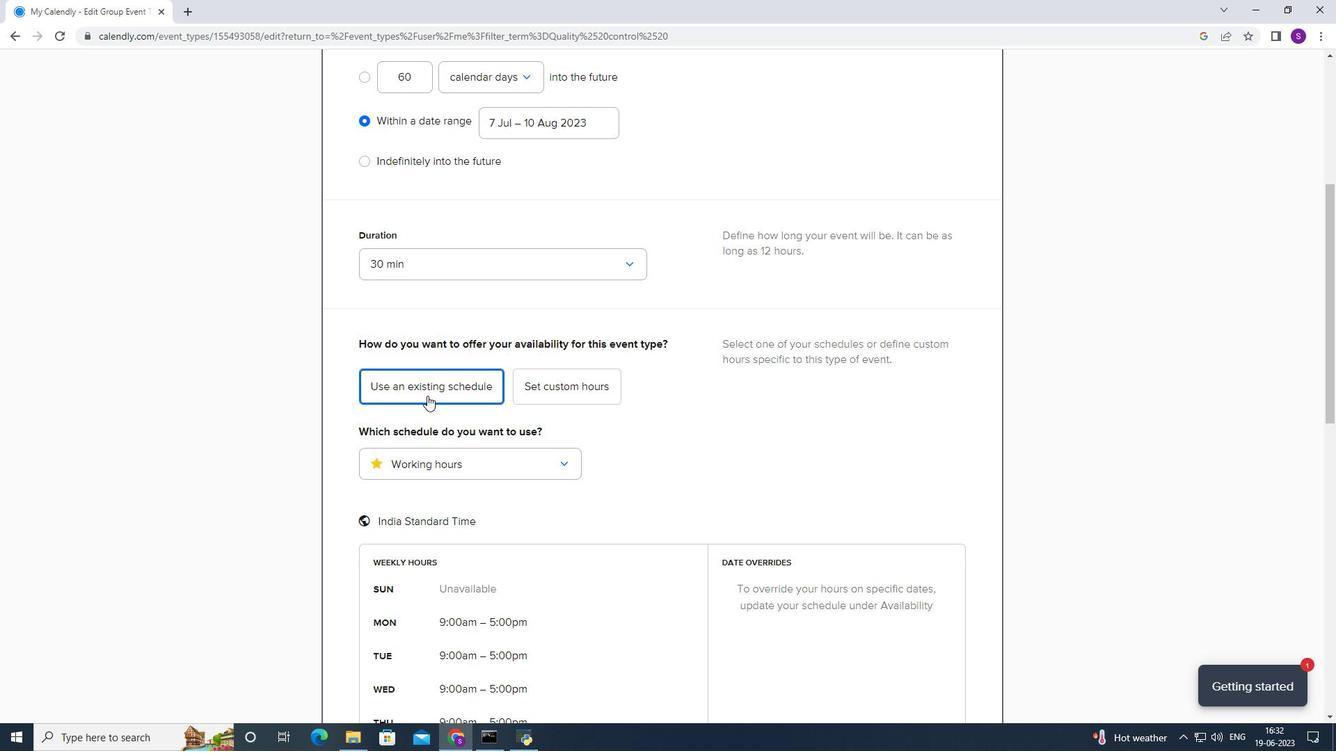 
Action: Mouse scrolled (427, 395) with delta (0, 0)
Screenshot: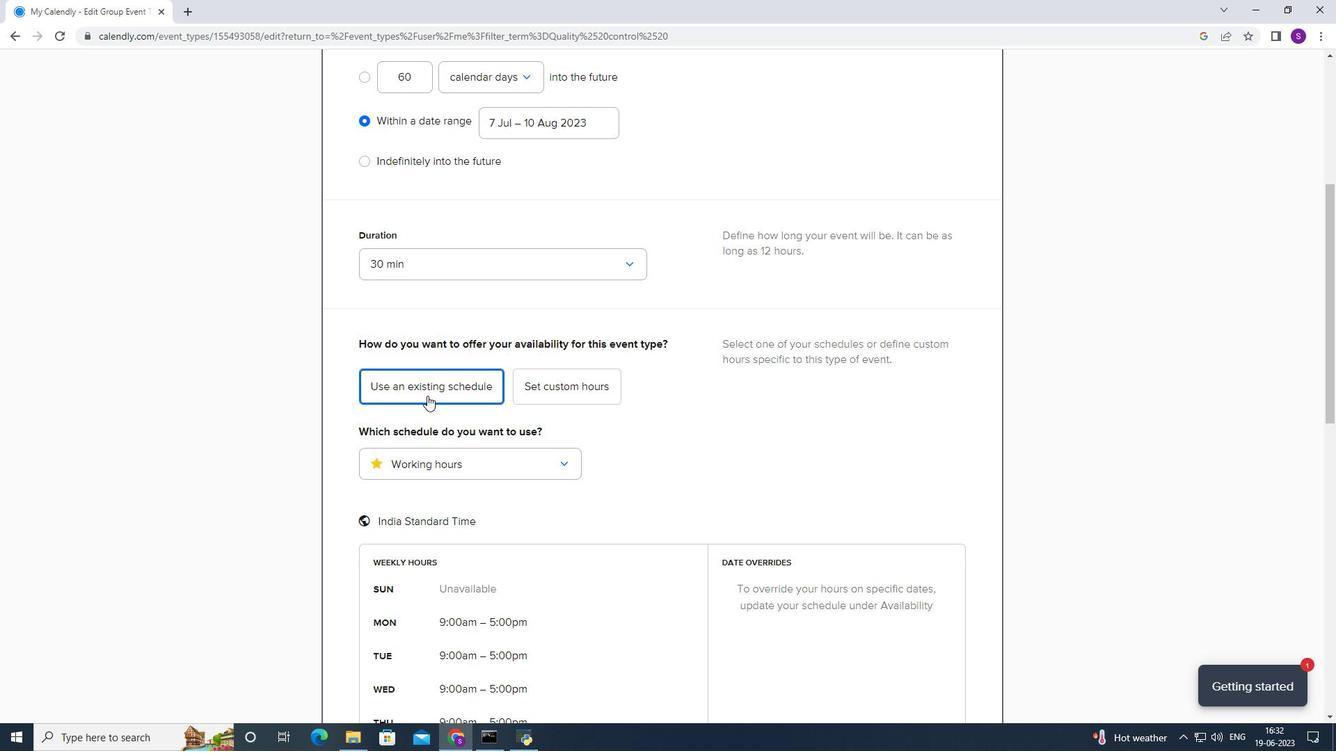 
Action: Mouse scrolled (427, 395) with delta (0, 0)
Screenshot: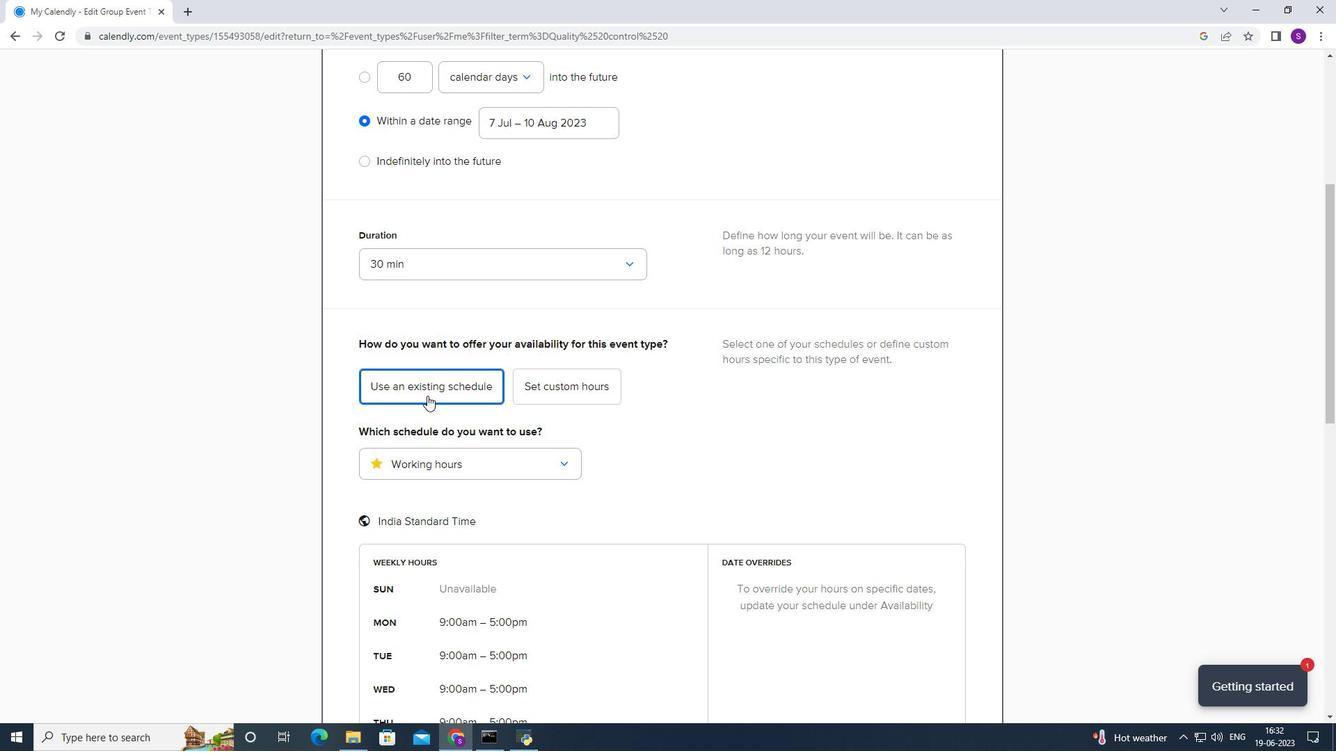 
Action: Mouse moved to (545, 113)
Screenshot: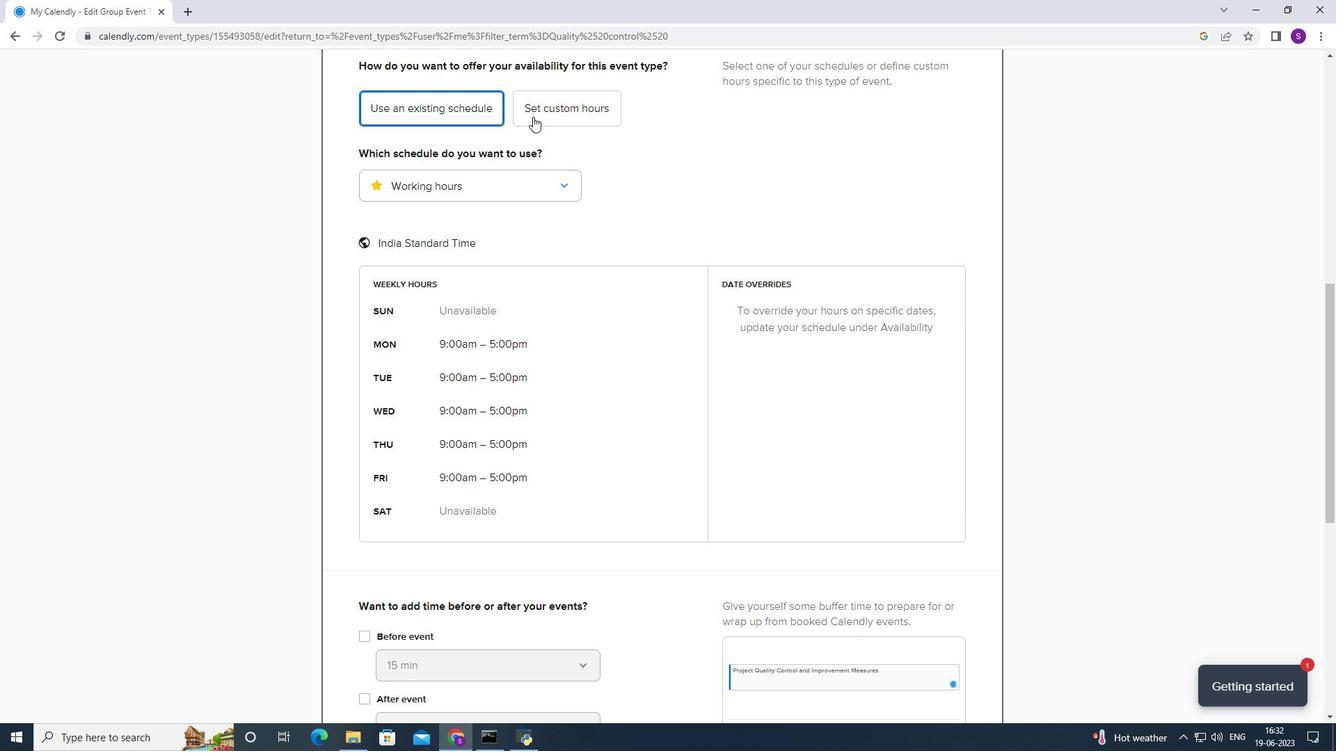 
Action: Mouse pressed left at (545, 113)
Screenshot: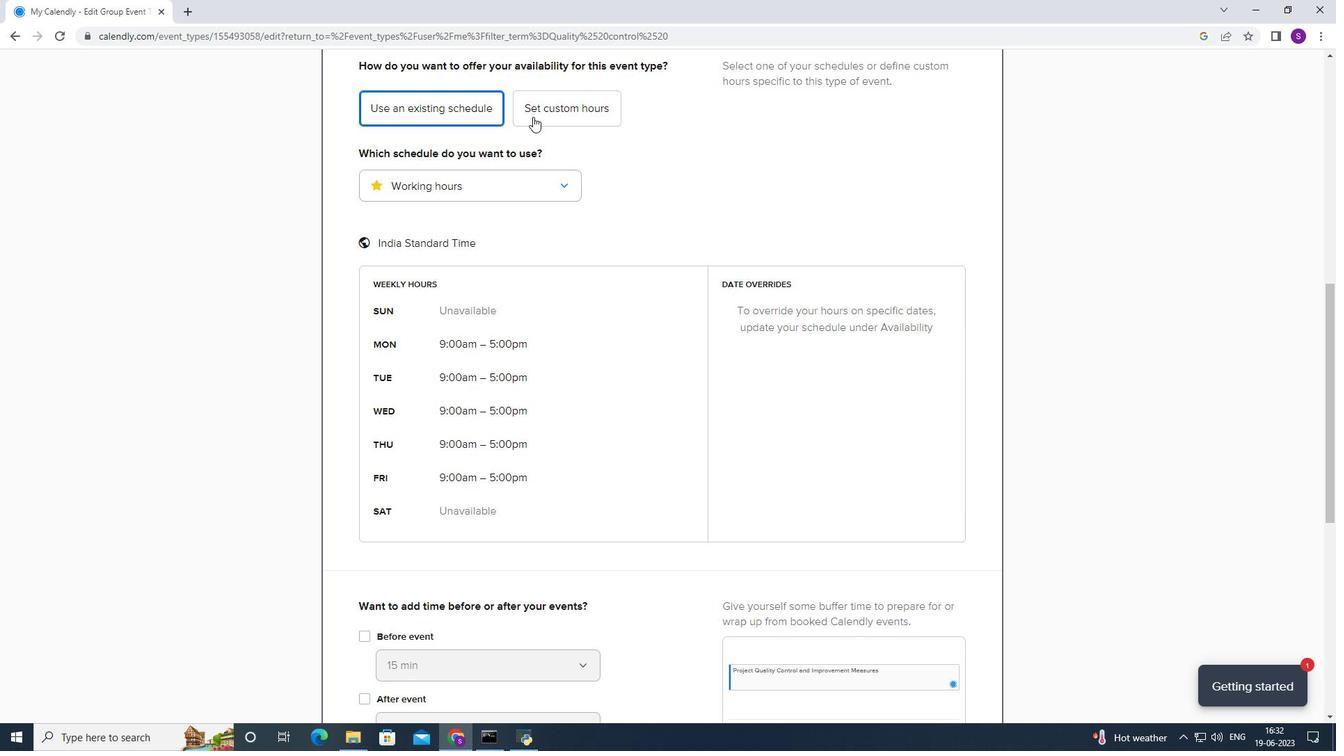 
Action: Mouse moved to (459, 340)
Screenshot: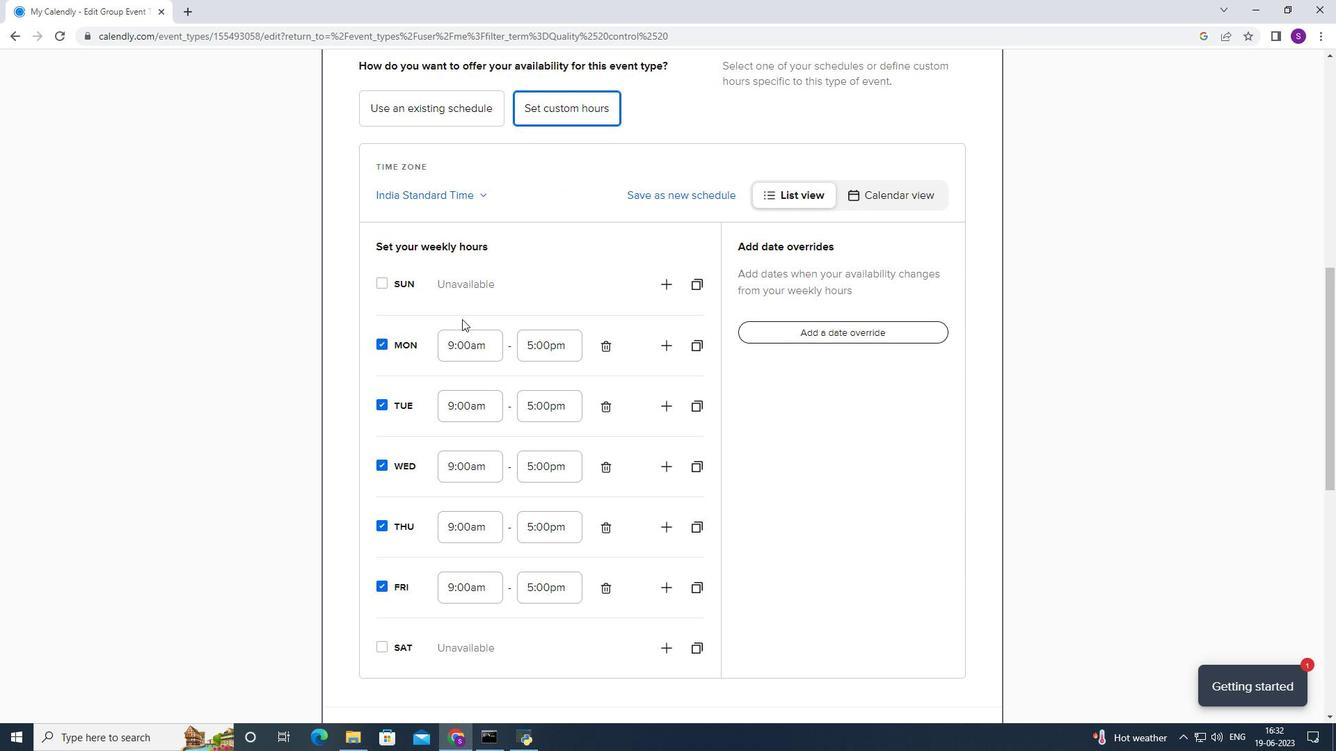 
Action: Mouse pressed left at (459, 340)
Screenshot: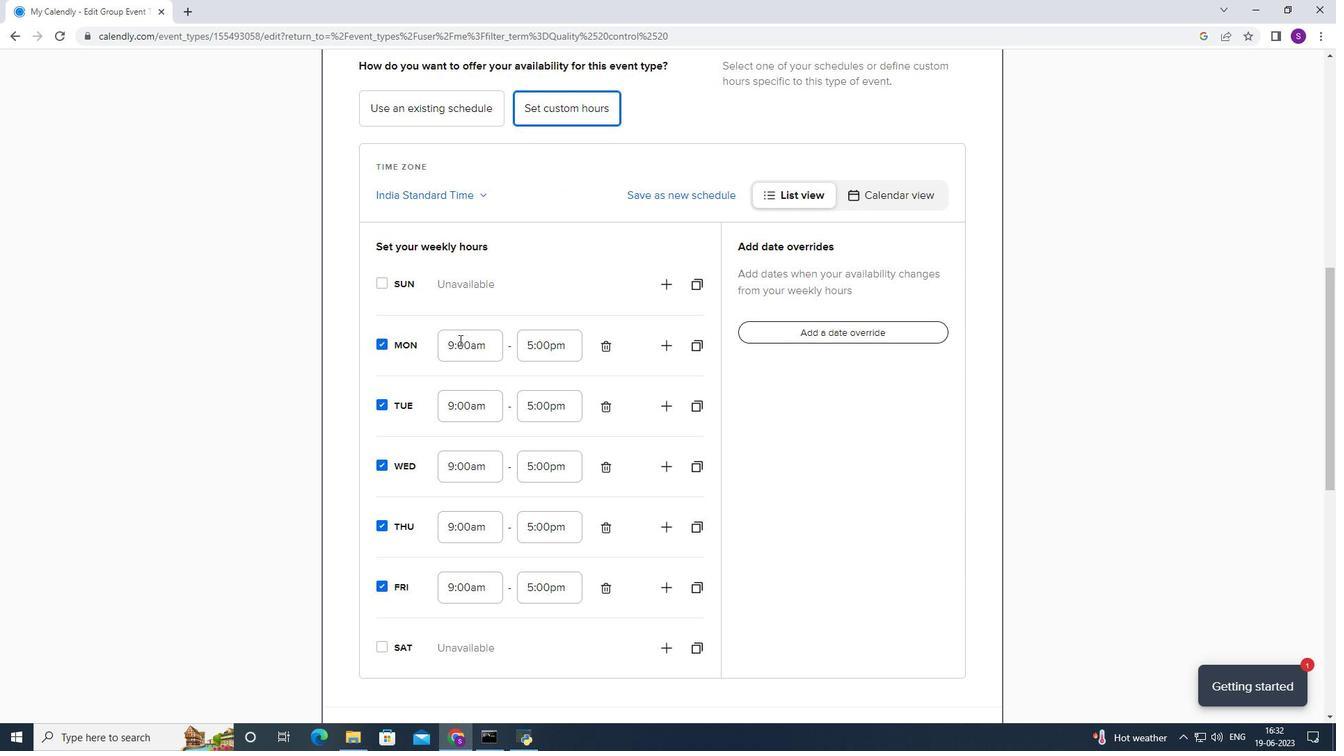 
Action: Mouse moved to (448, 451)
Screenshot: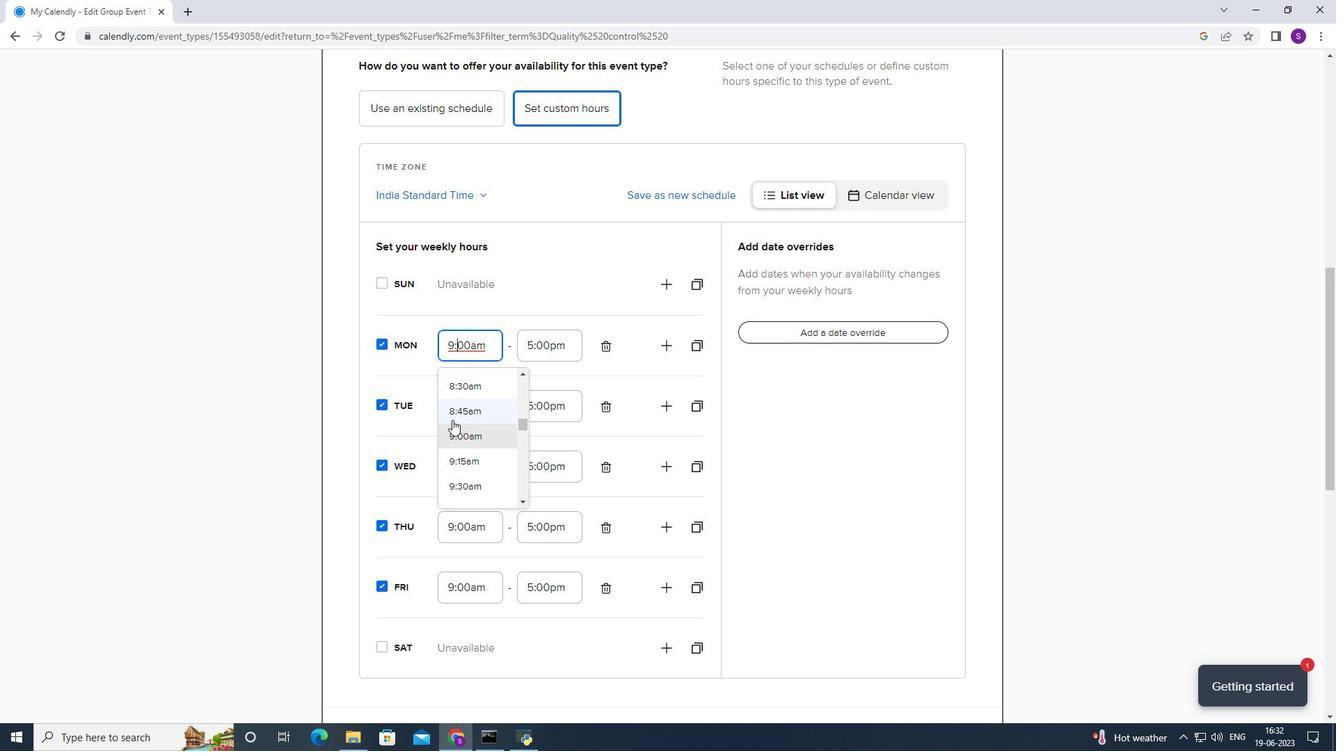 
Action: Mouse scrolled (448, 450) with delta (0, 0)
Screenshot: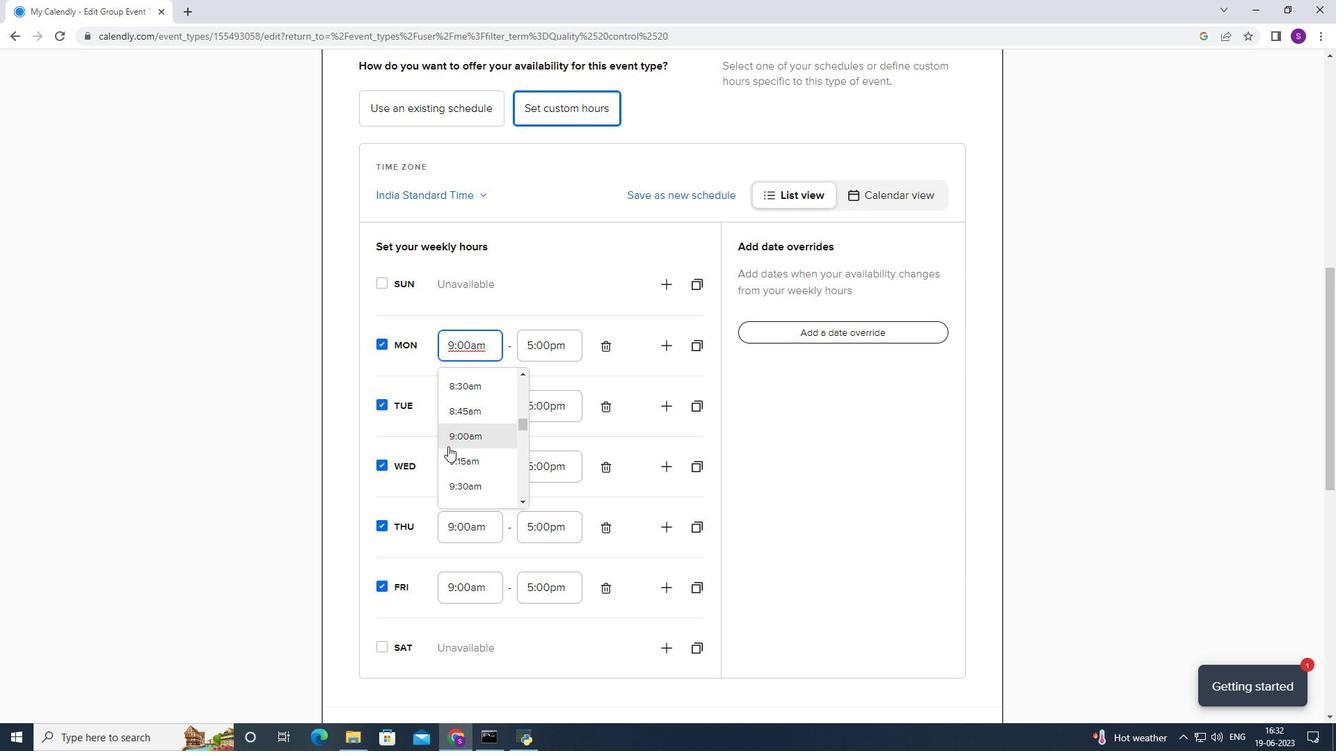 
Action: Mouse moved to (462, 465)
Screenshot: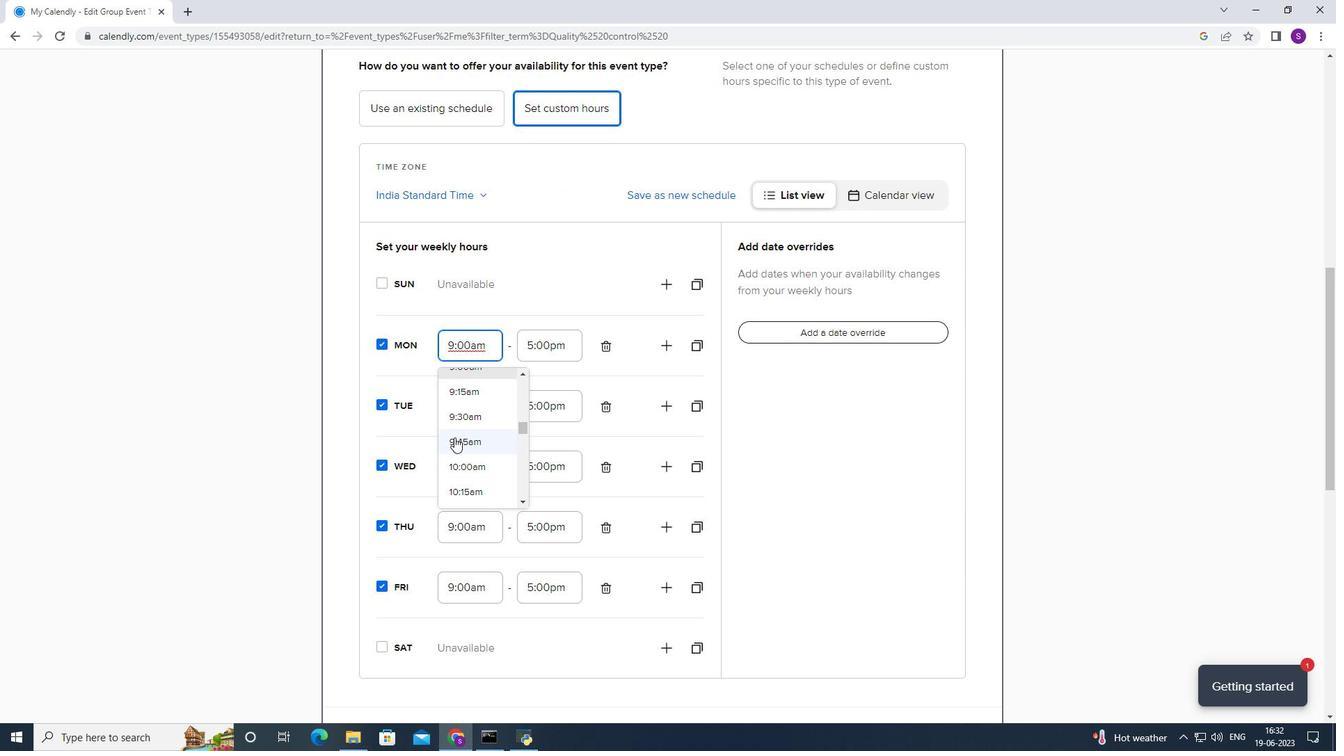 
Action: Mouse pressed left at (462, 465)
Screenshot: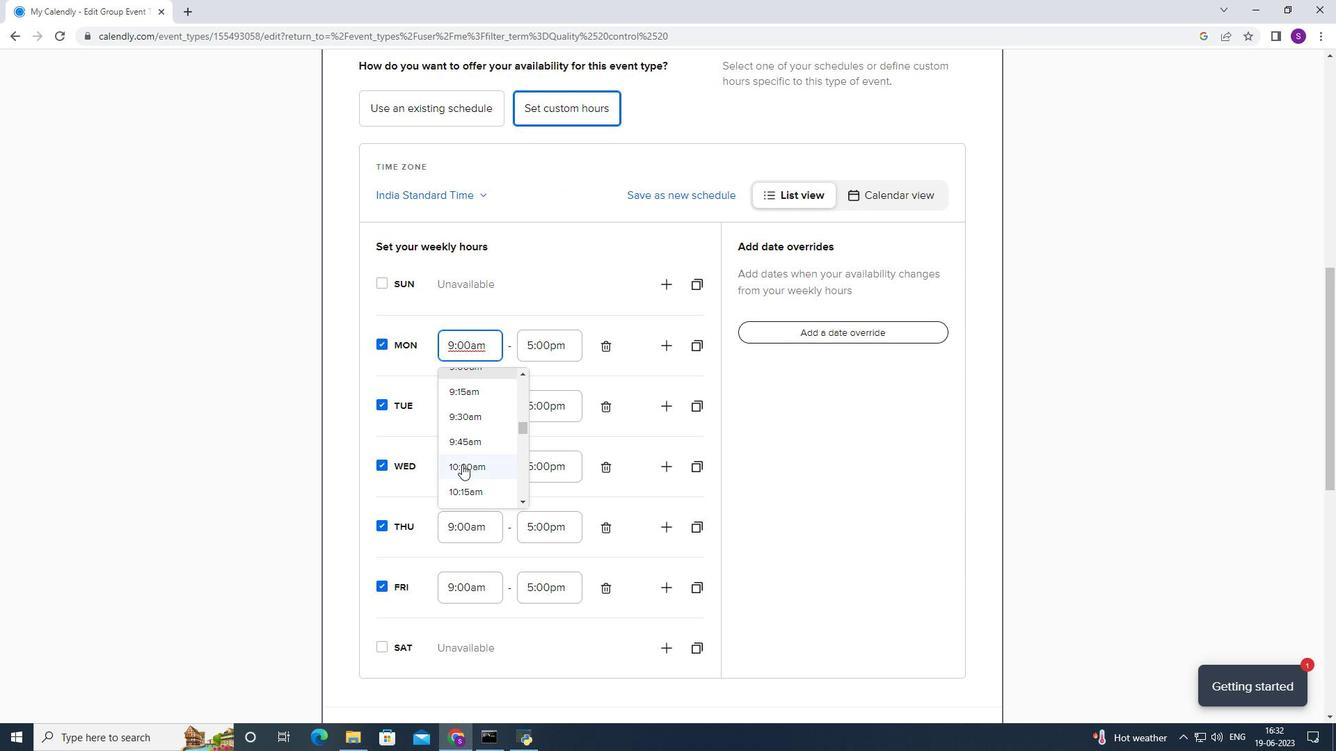 
Action: Mouse moved to (474, 410)
Screenshot: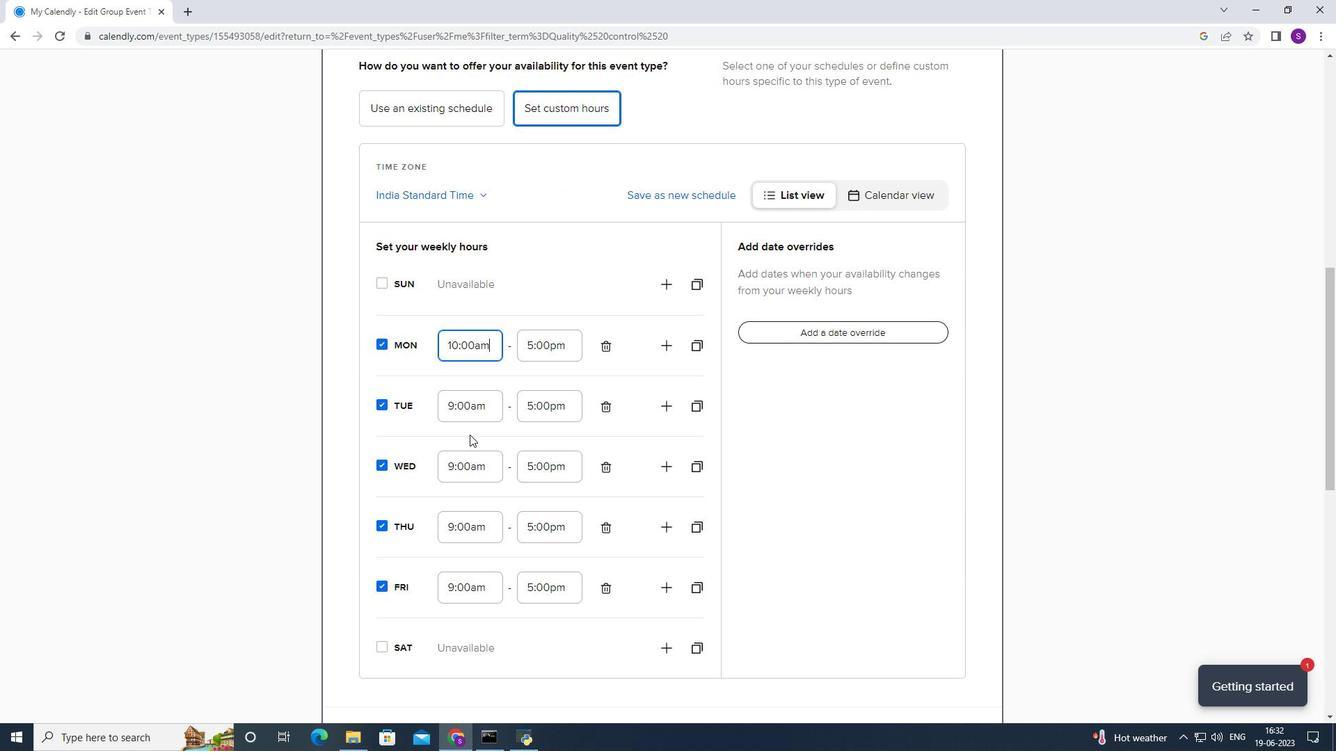 
Action: Mouse pressed left at (474, 410)
Screenshot: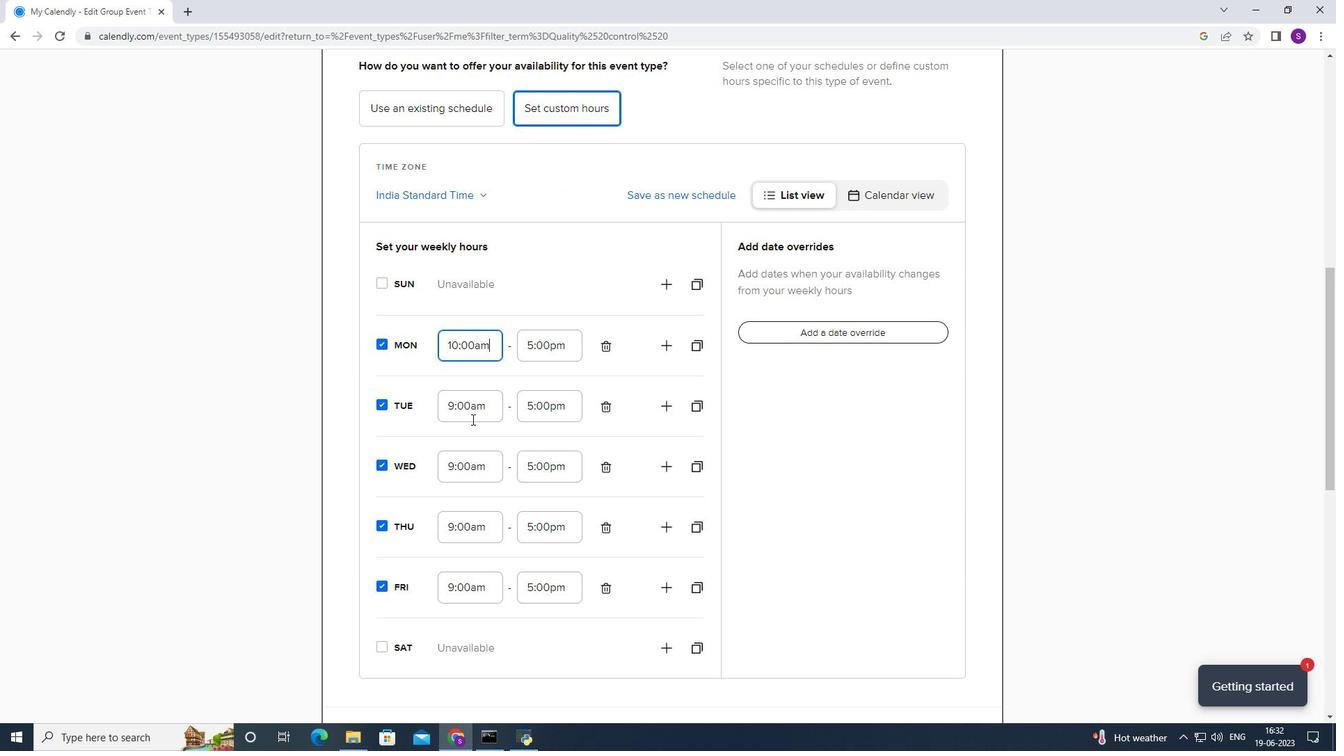 
Action: Mouse moved to (455, 481)
Screenshot: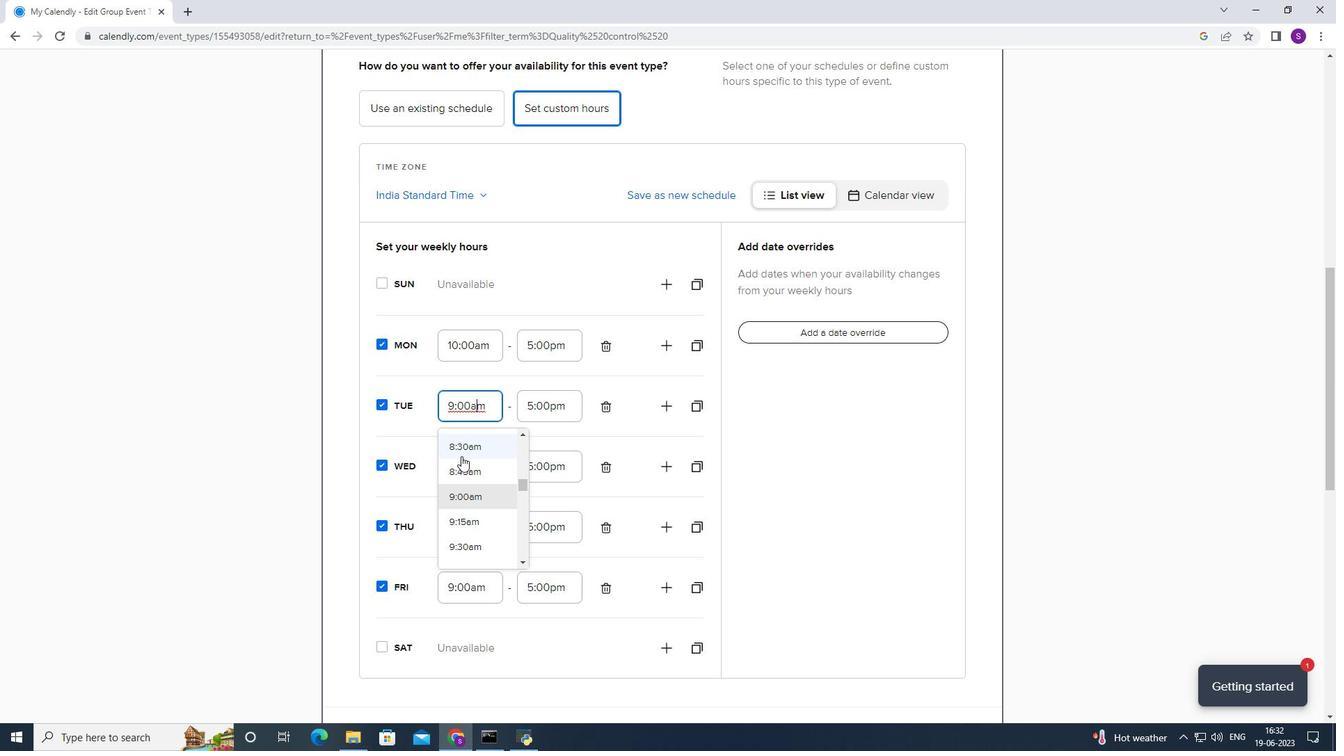 
Action: Mouse scrolled (455, 481) with delta (0, 0)
Screenshot: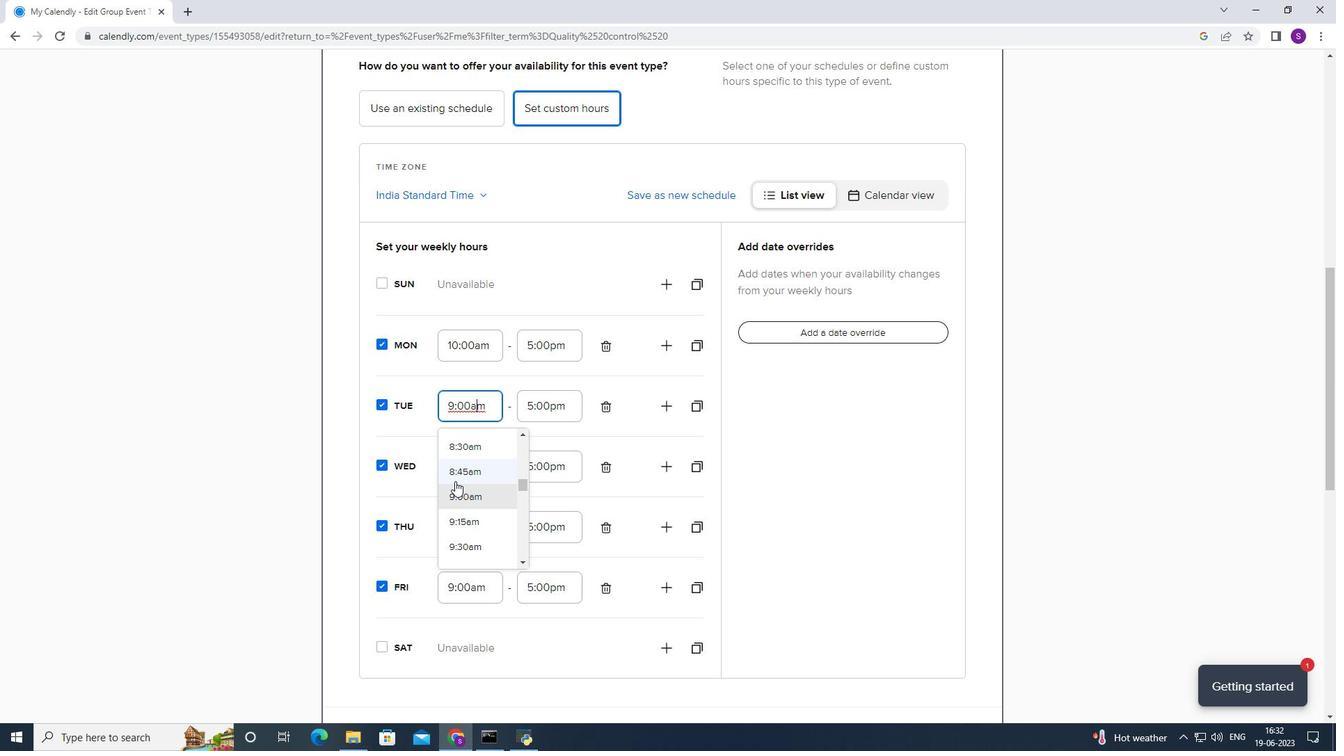 
Action: Mouse moved to (455, 482)
Screenshot: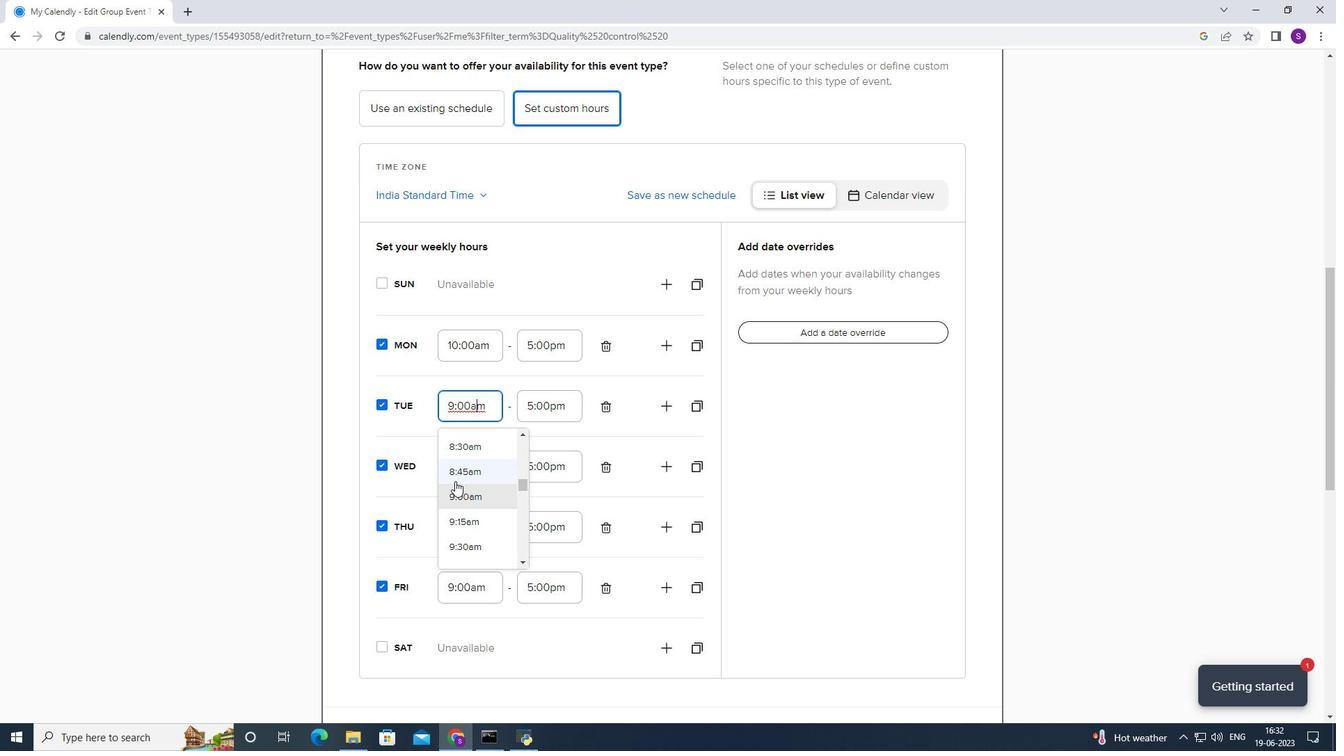 
Action: Mouse scrolled (455, 481) with delta (0, 0)
Screenshot: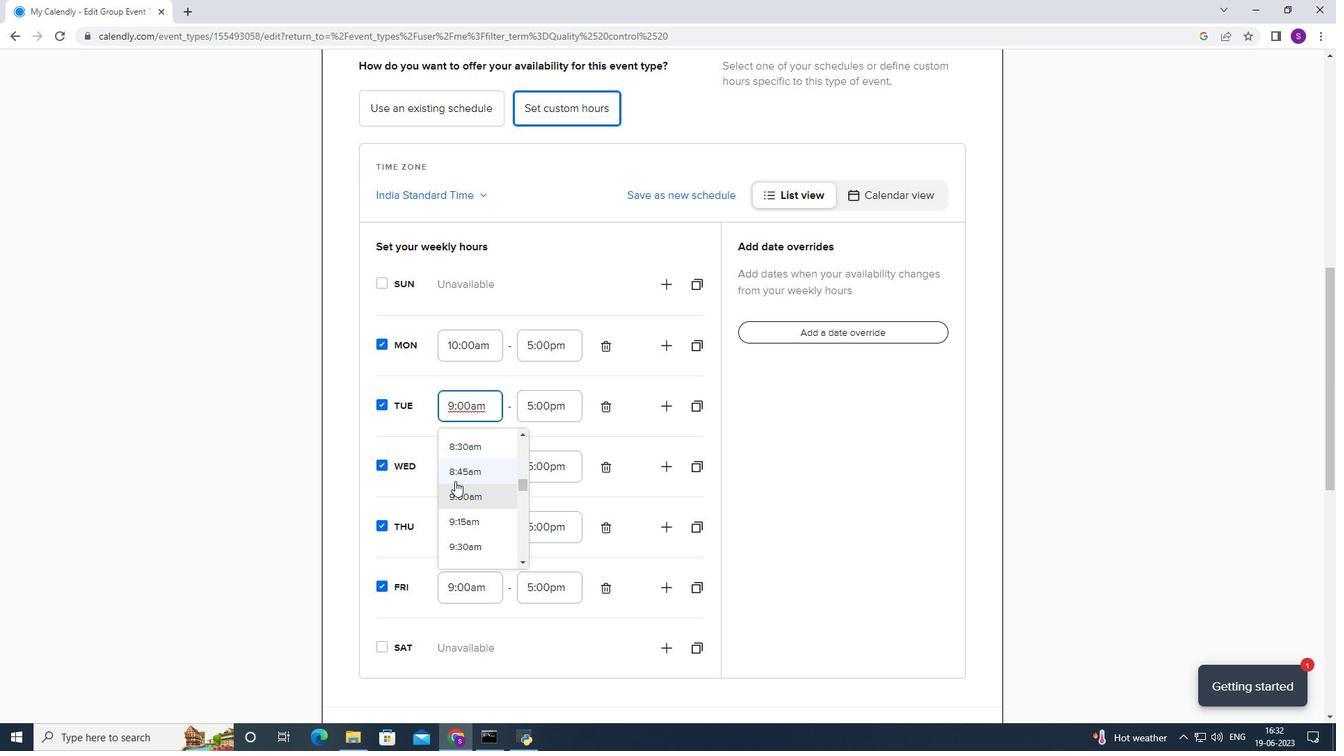 
Action: Mouse moved to (468, 465)
Screenshot: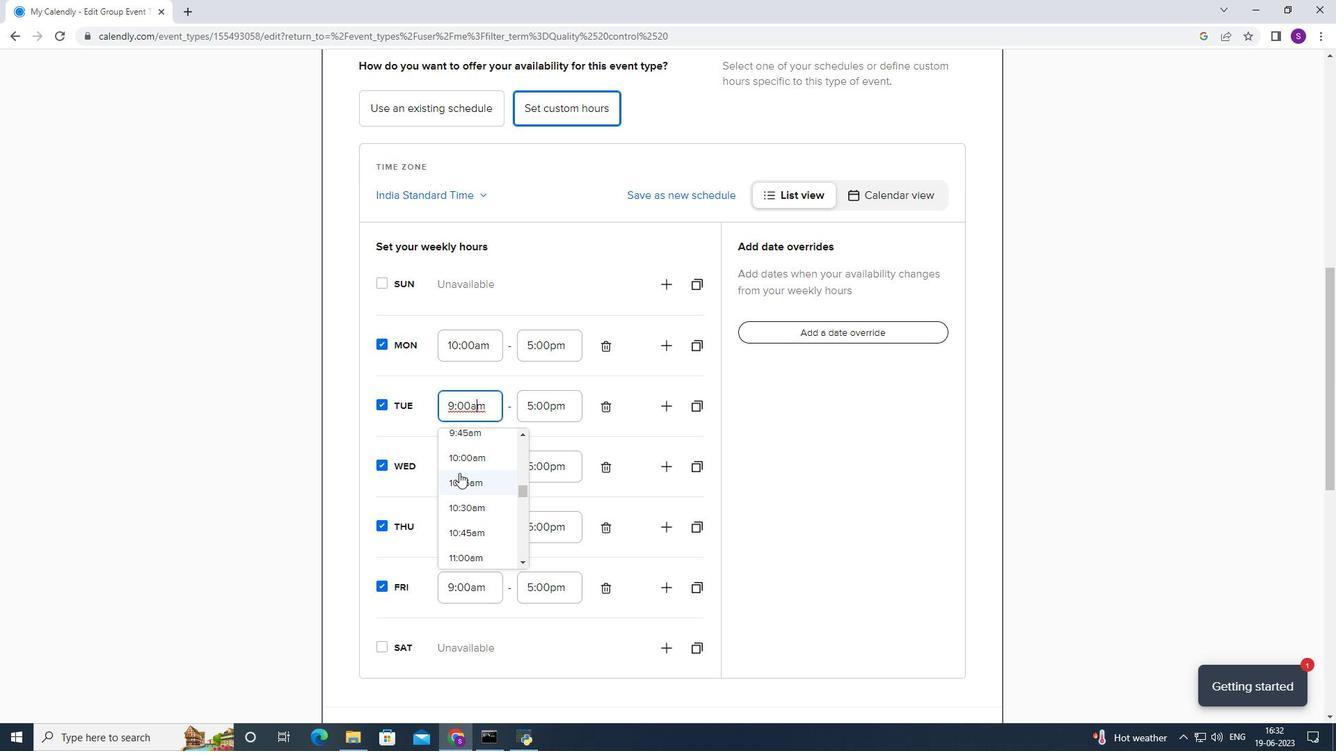 
Action: Mouse pressed left at (468, 465)
Screenshot: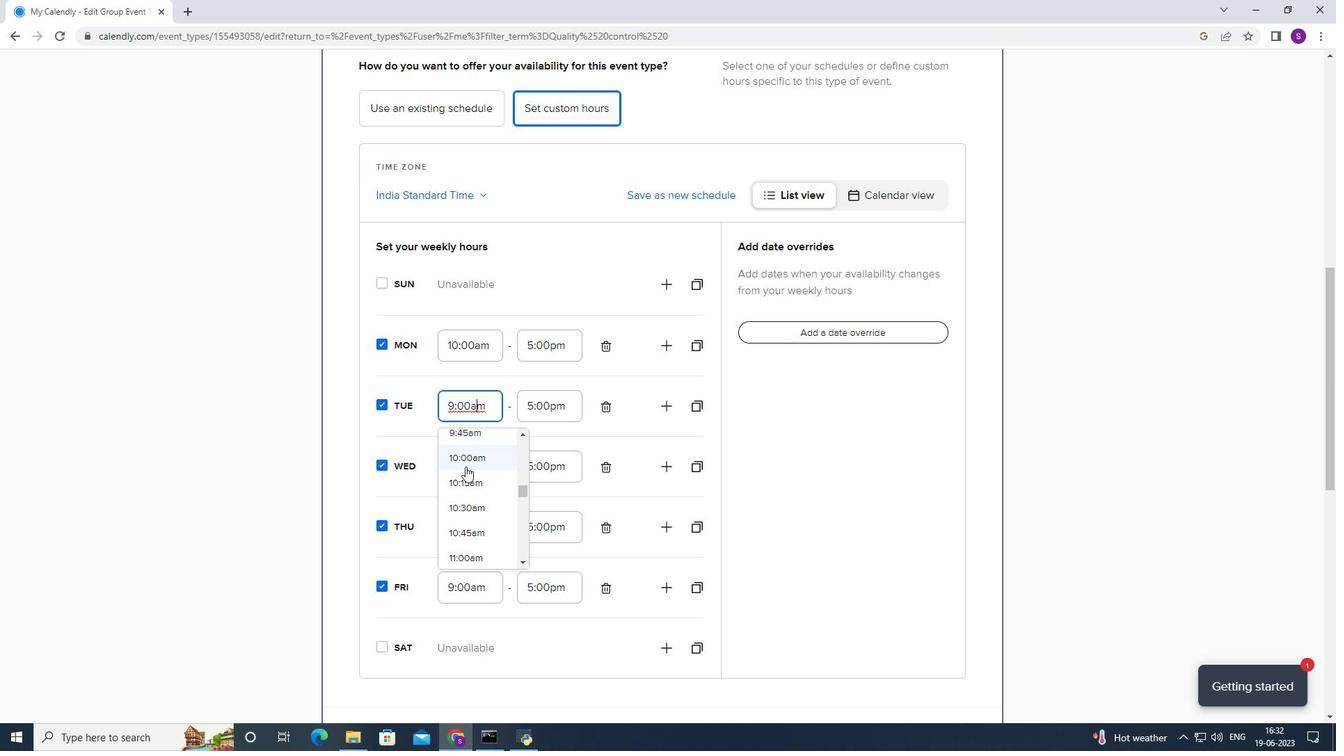 
Action: Mouse moved to (469, 465)
Screenshot: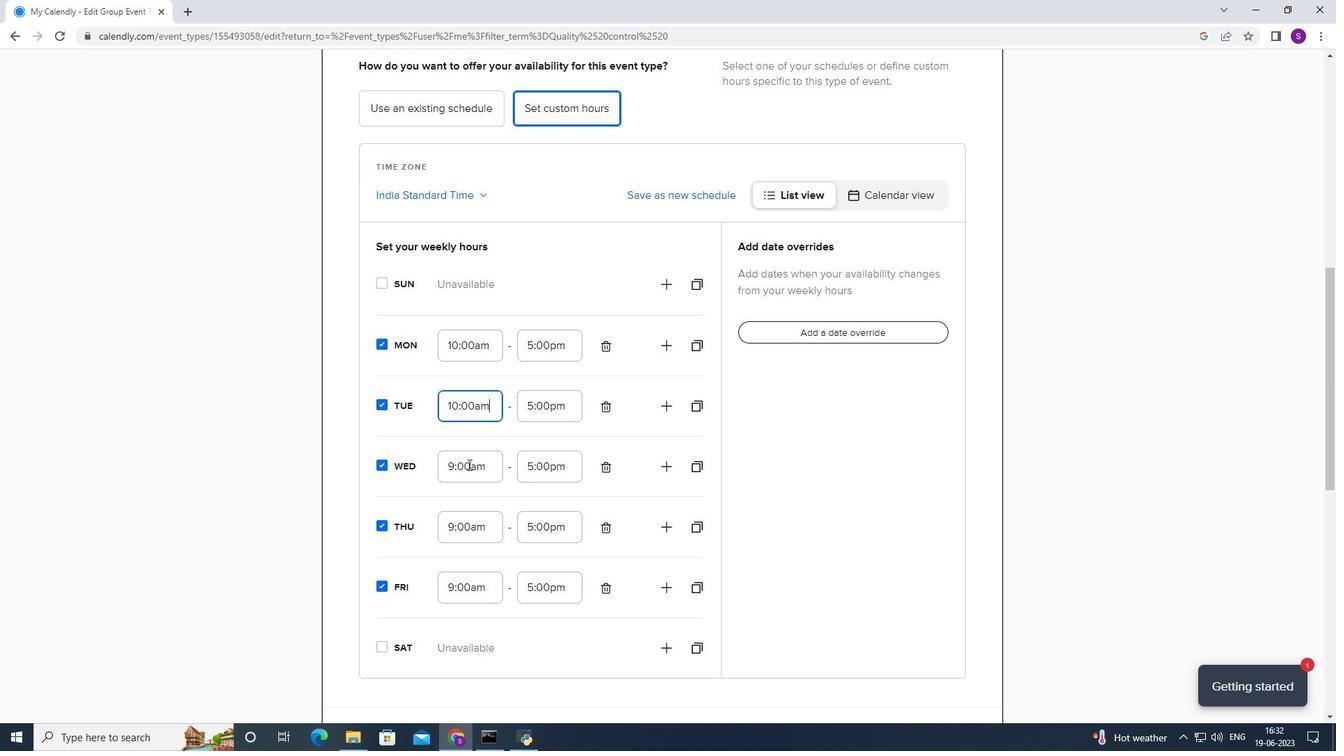 
Action: Mouse pressed left at (469, 465)
Screenshot: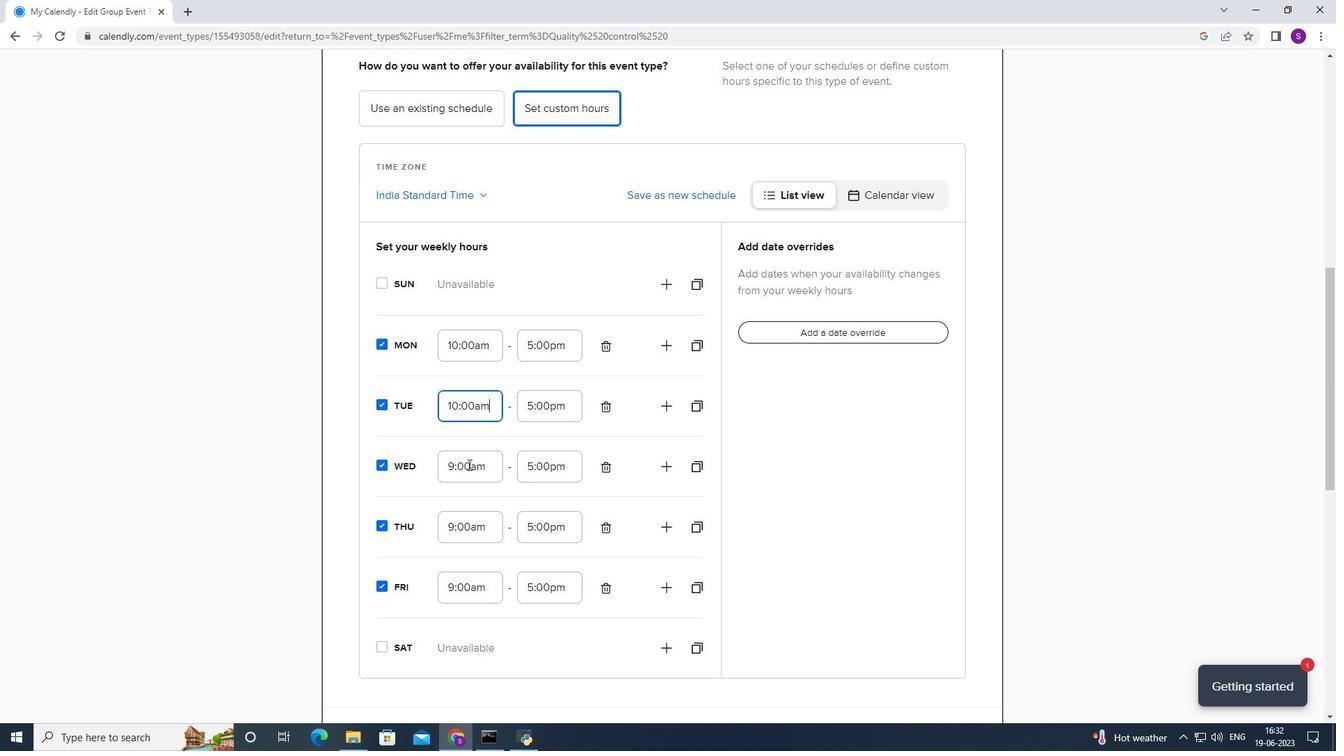 
Action: Mouse moved to (452, 513)
Screenshot: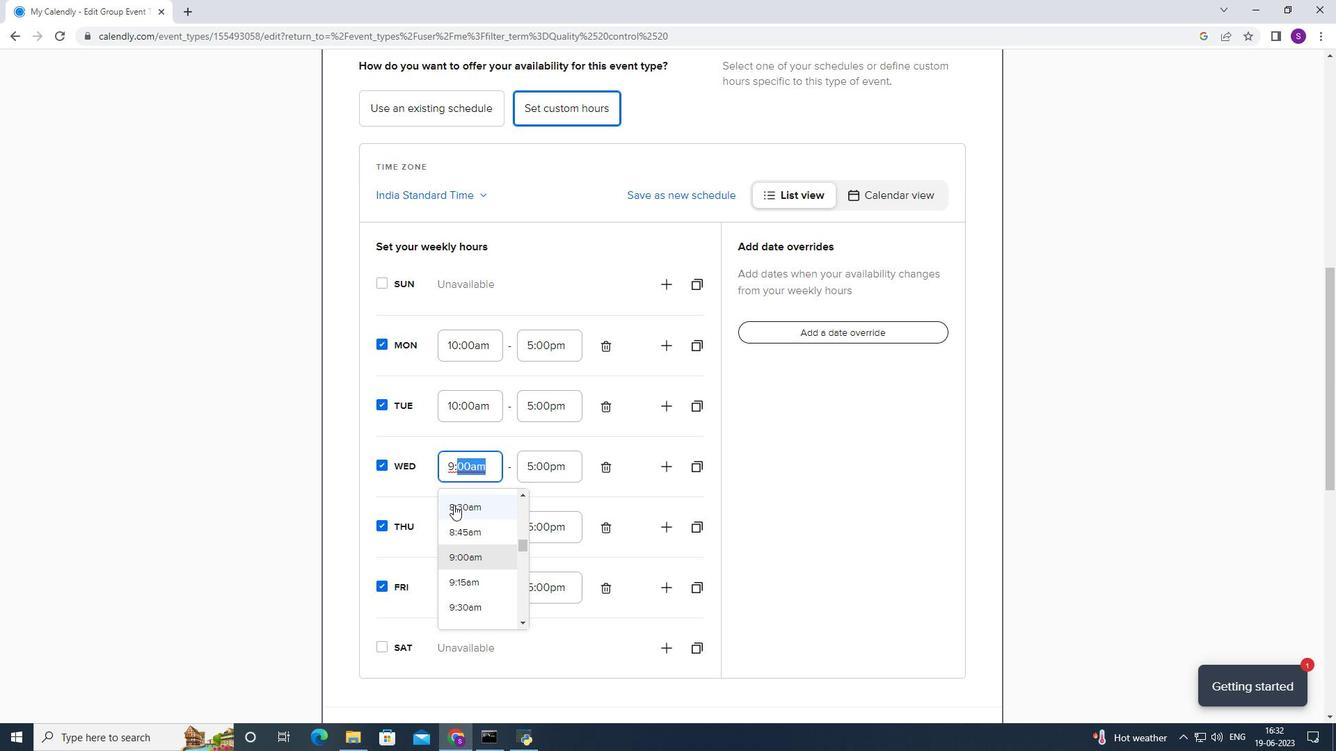 
Action: Mouse scrolled (452, 512) with delta (0, 0)
Screenshot: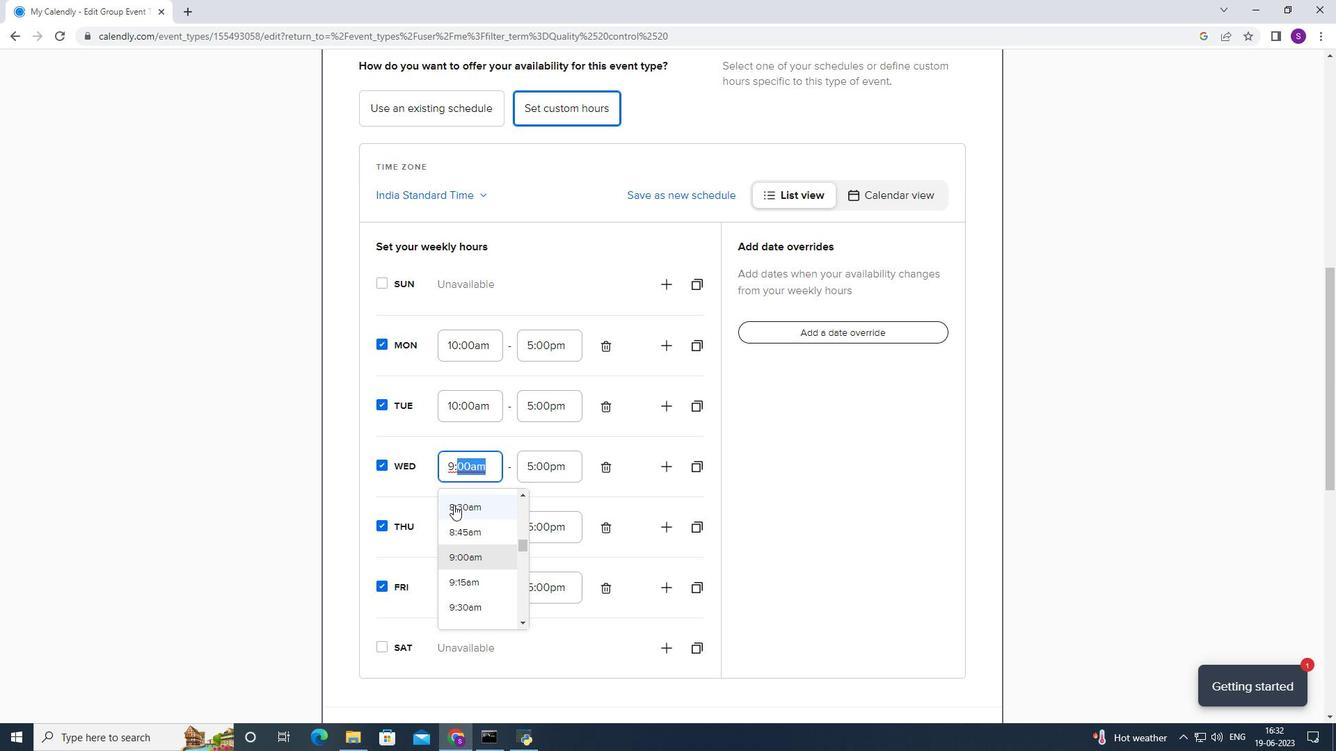 
Action: Mouse moved to (451, 515)
Screenshot: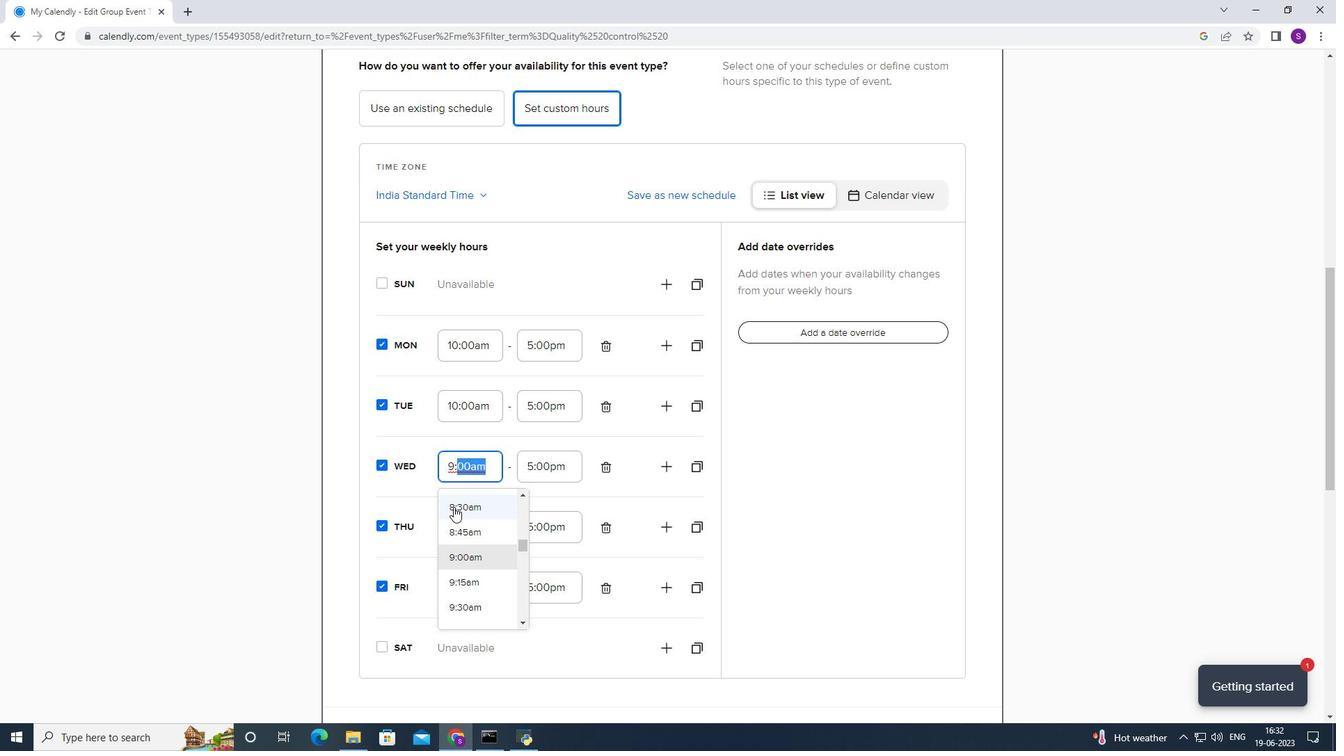 
Action: Mouse scrolled (451, 514) with delta (0, 0)
Screenshot: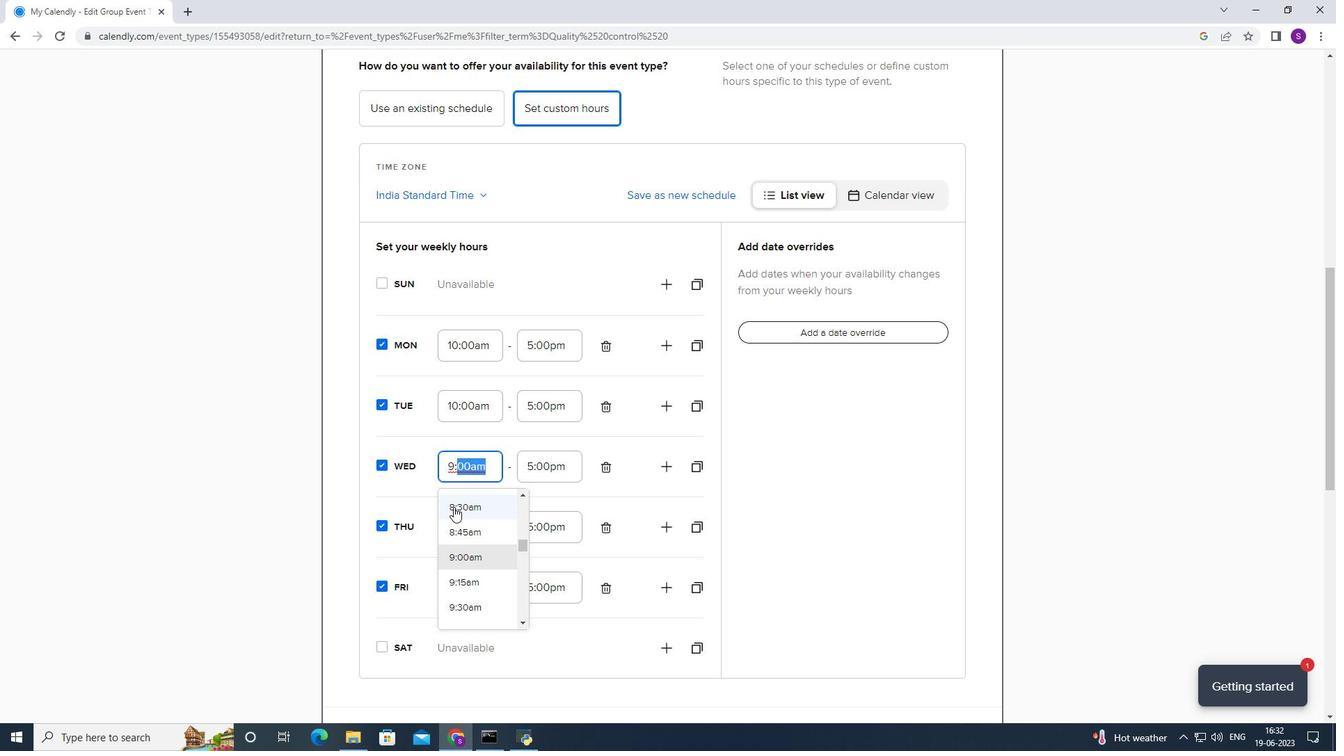 
Action: Mouse moved to (458, 518)
Screenshot: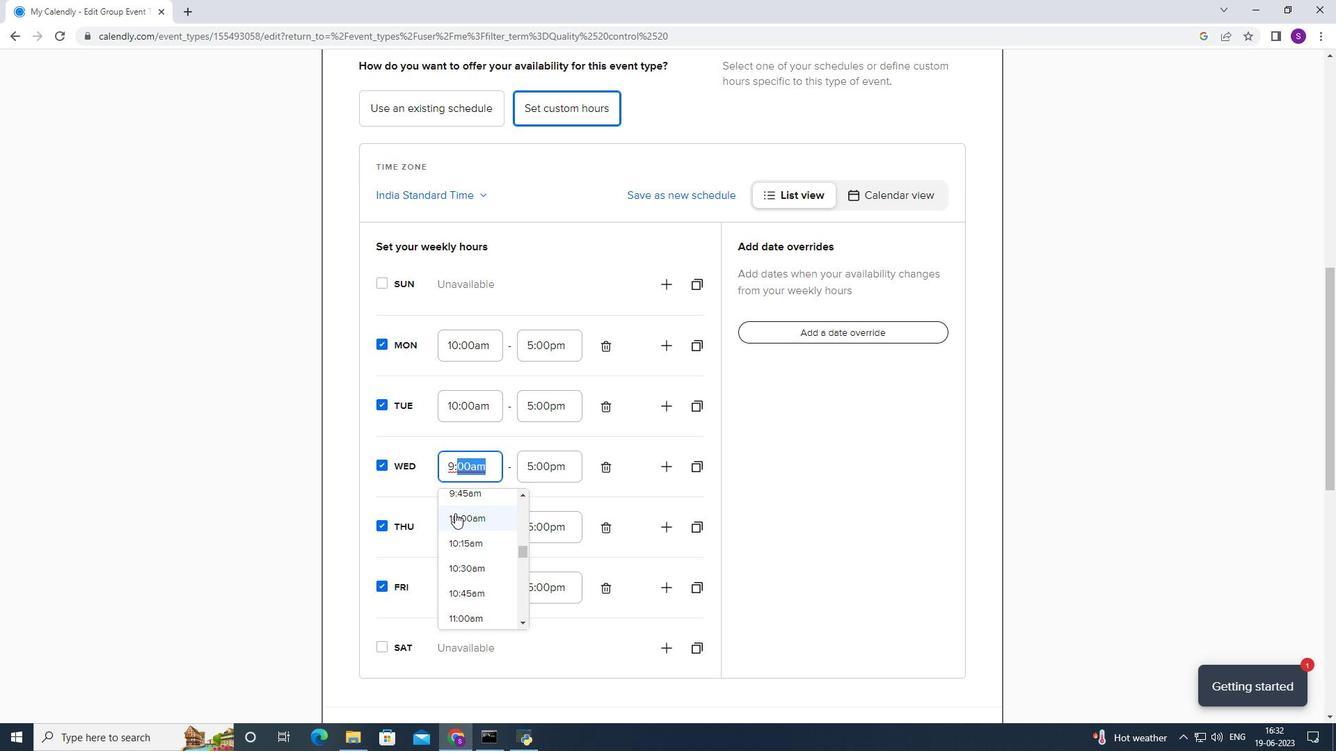 
Action: Mouse pressed left at (458, 518)
Screenshot: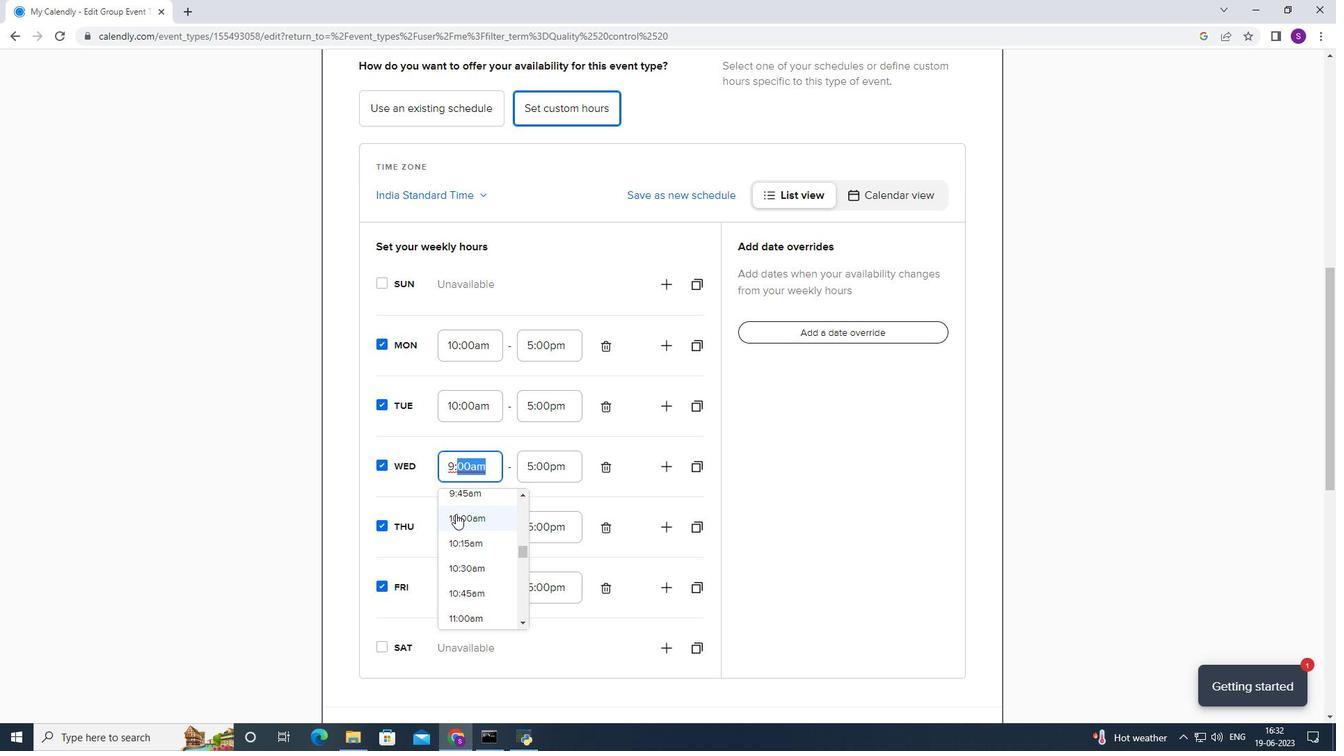 
Action: Mouse moved to (460, 531)
Screenshot: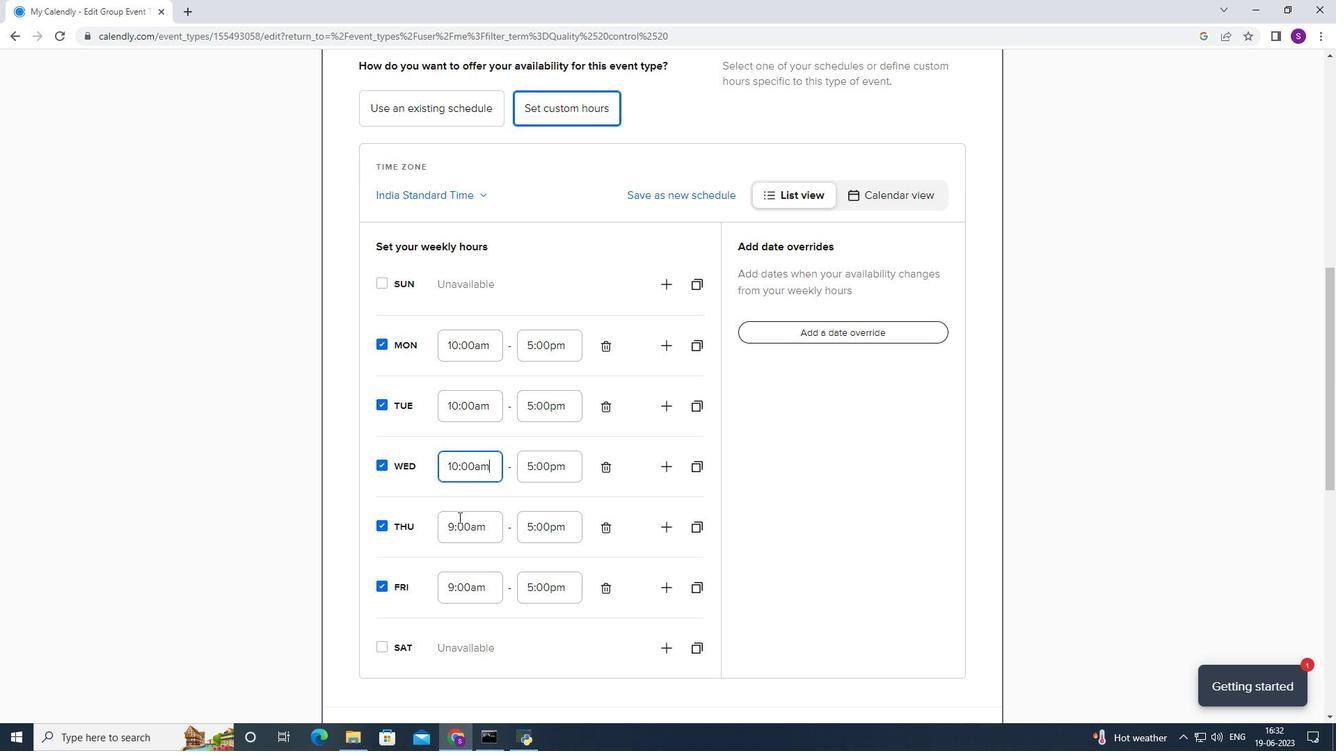 
Action: Mouse pressed left at (460, 531)
Screenshot: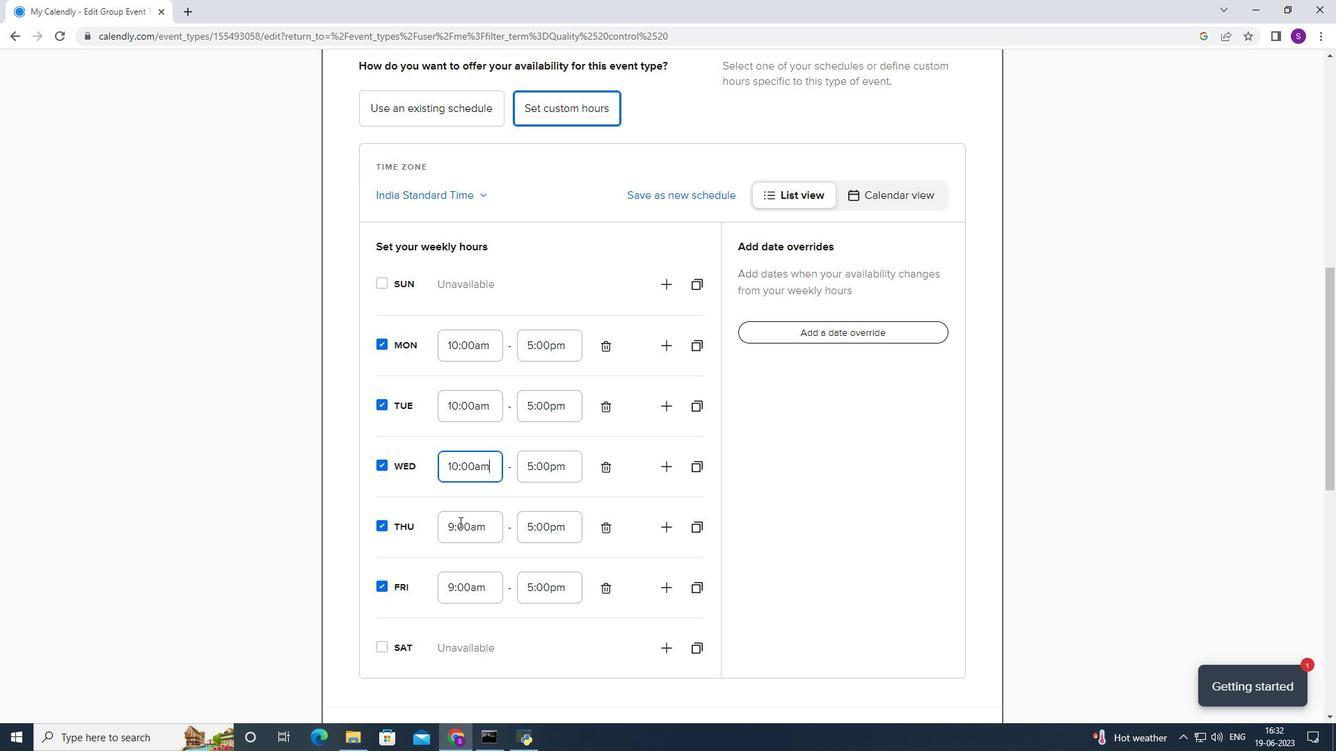 
Action: Mouse scrolled (460, 531) with delta (0, 0)
Screenshot: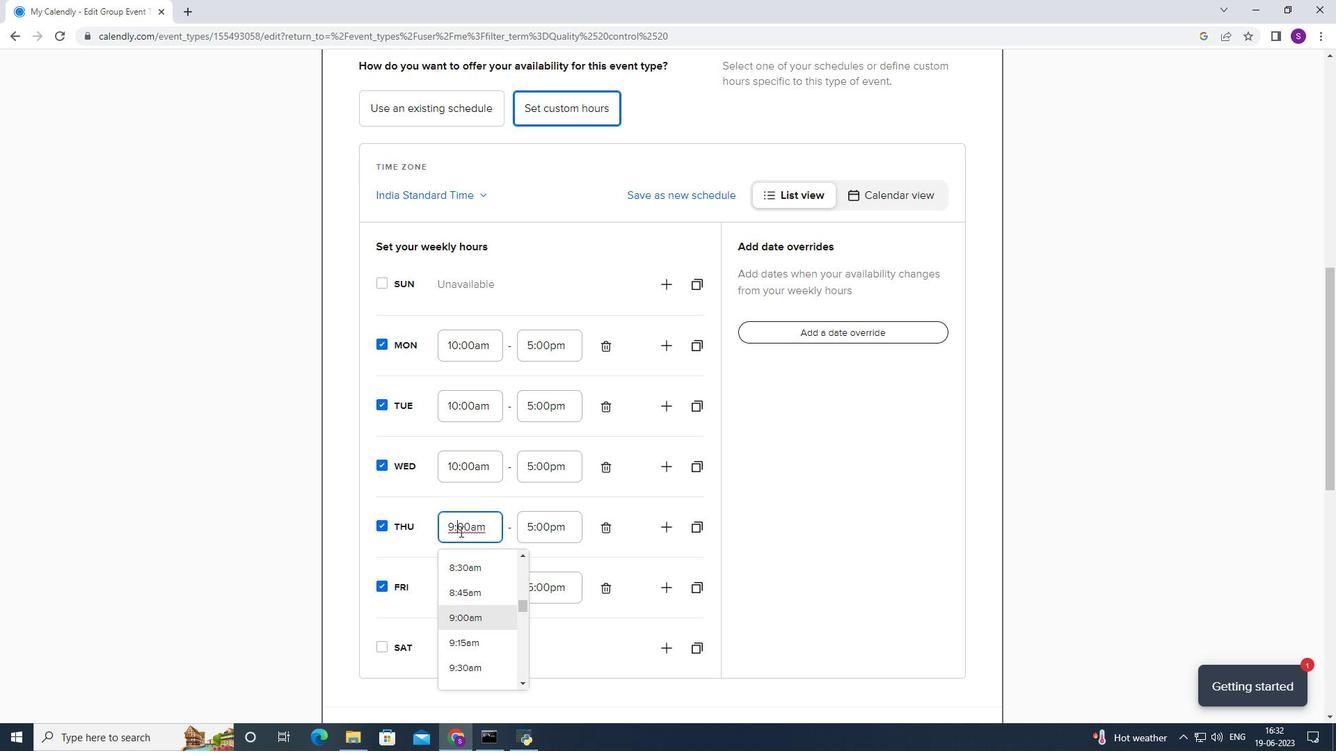 
Action: Mouse moved to (460, 532)
Screenshot: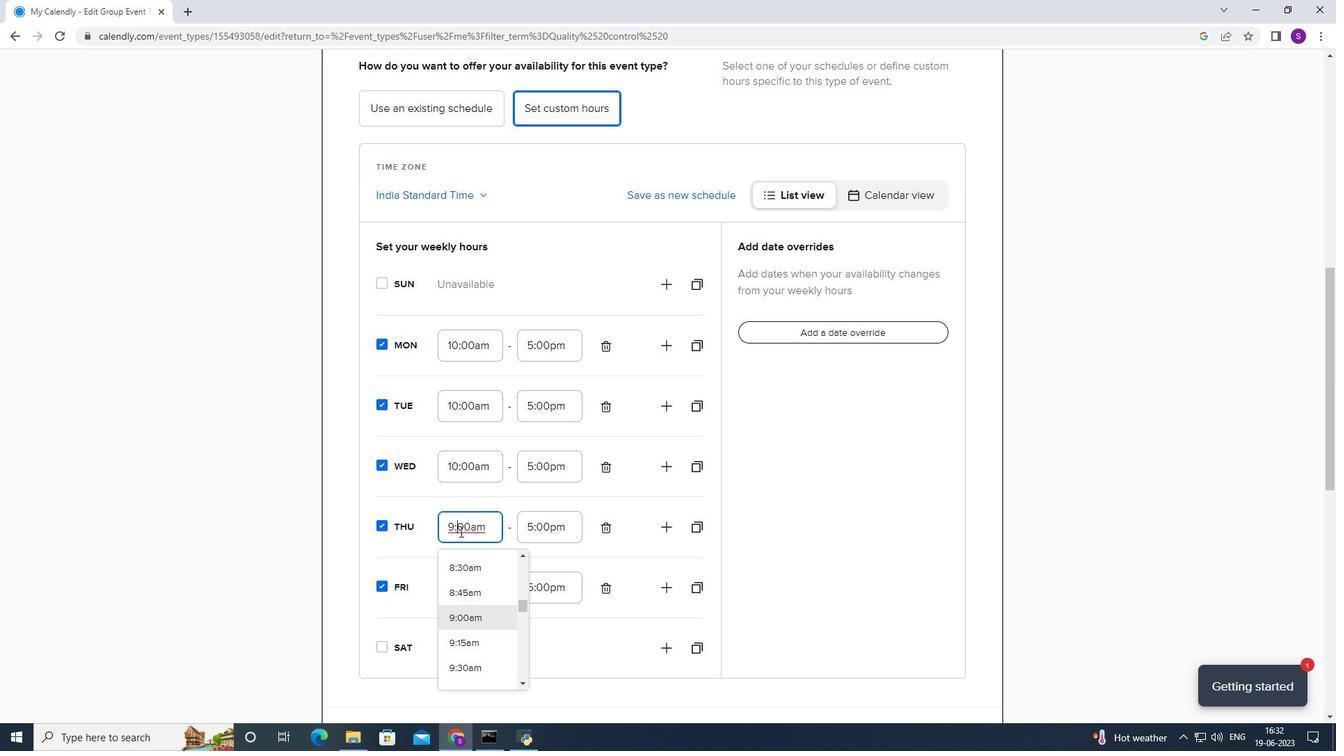 
Action: Mouse scrolled (460, 531) with delta (0, 0)
Screenshot: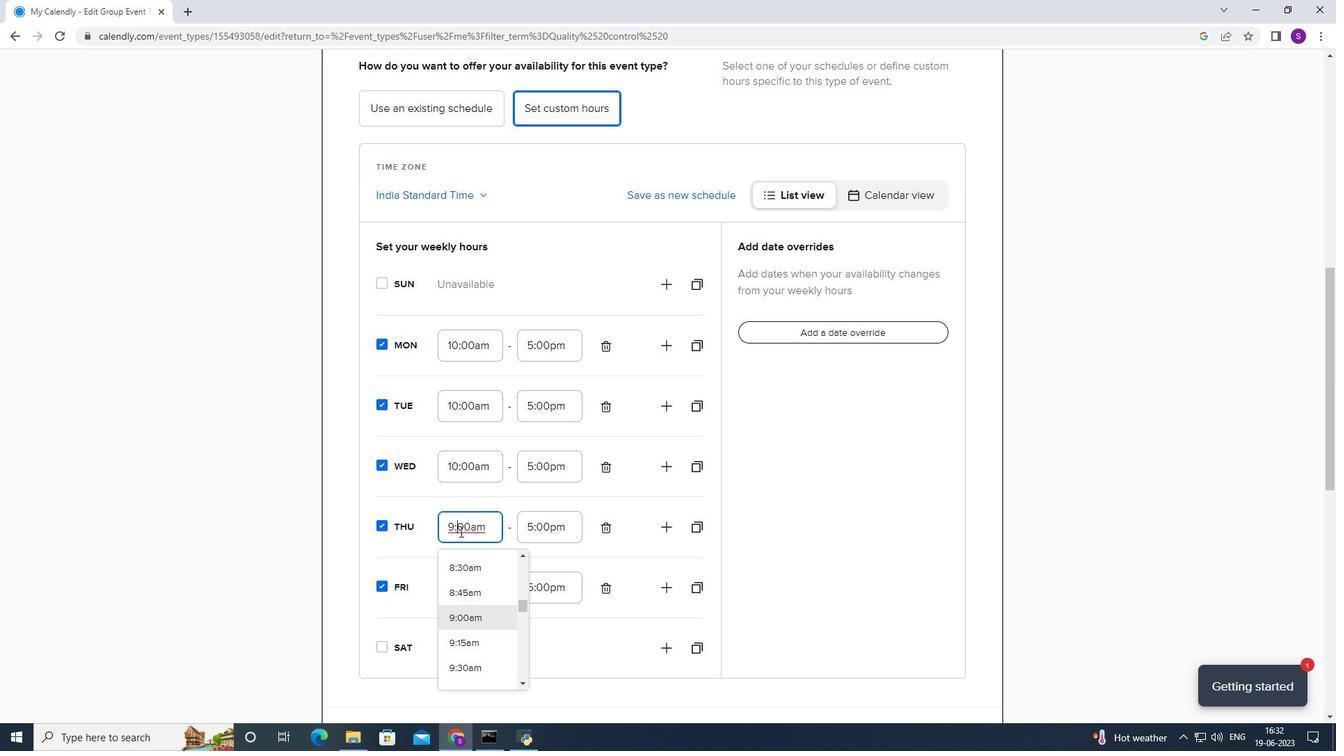 
Action: Mouse moved to (467, 485)
Screenshot: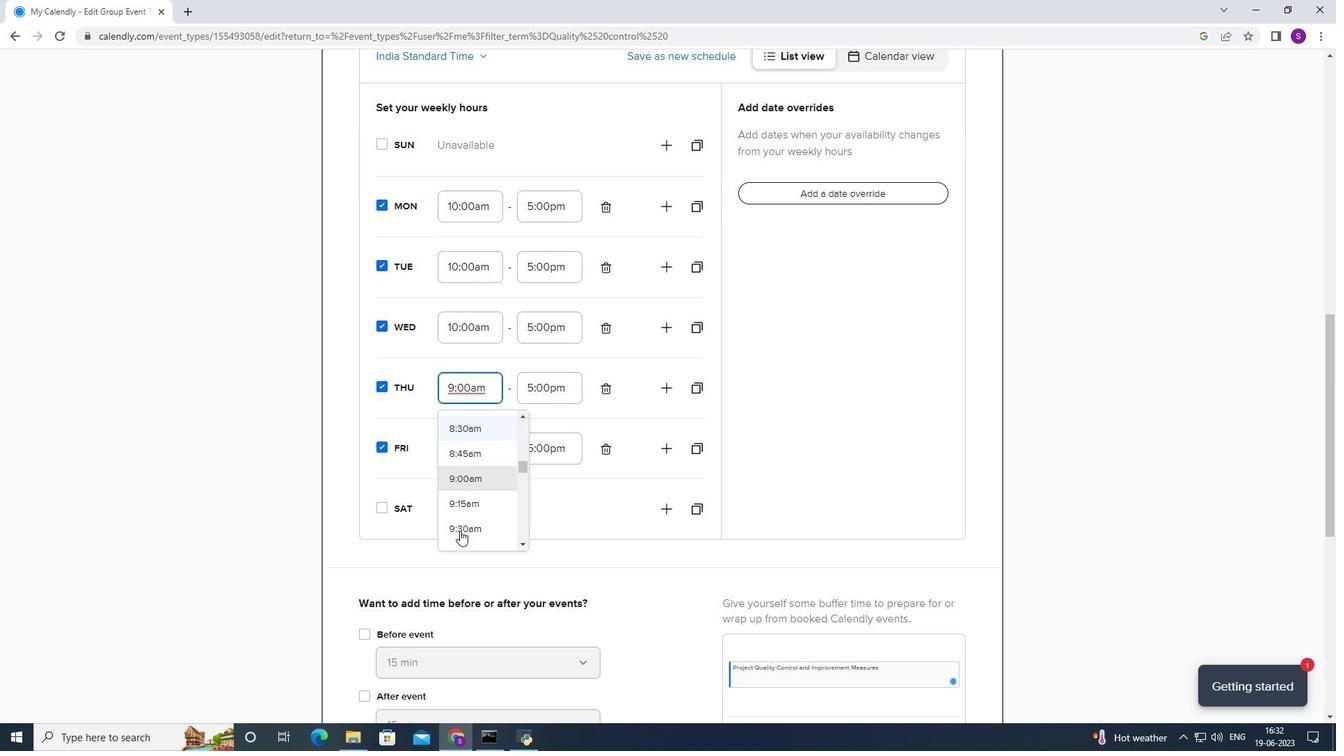 
Action: Mouse scrolled (467, 484) with delta (0, 0)
Screenshot: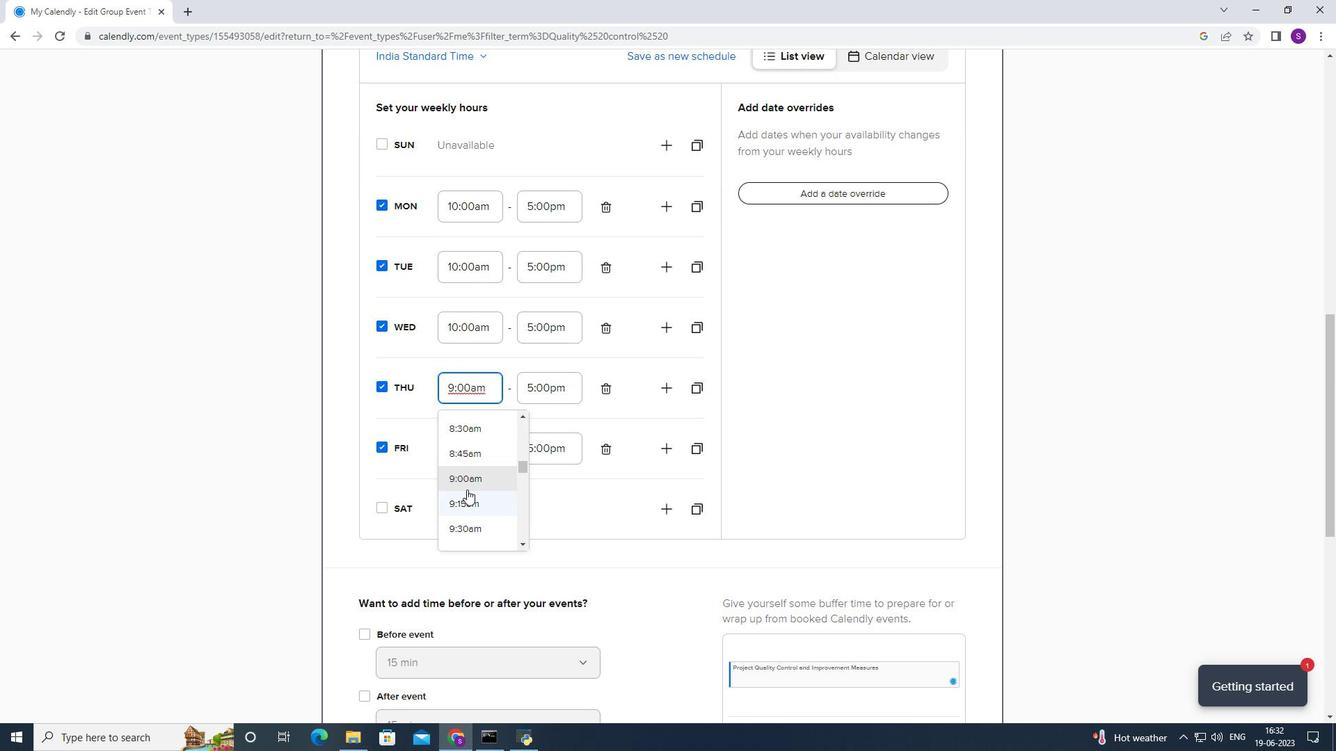 
Action: Mouse moved to (456, 504)
Screenshot: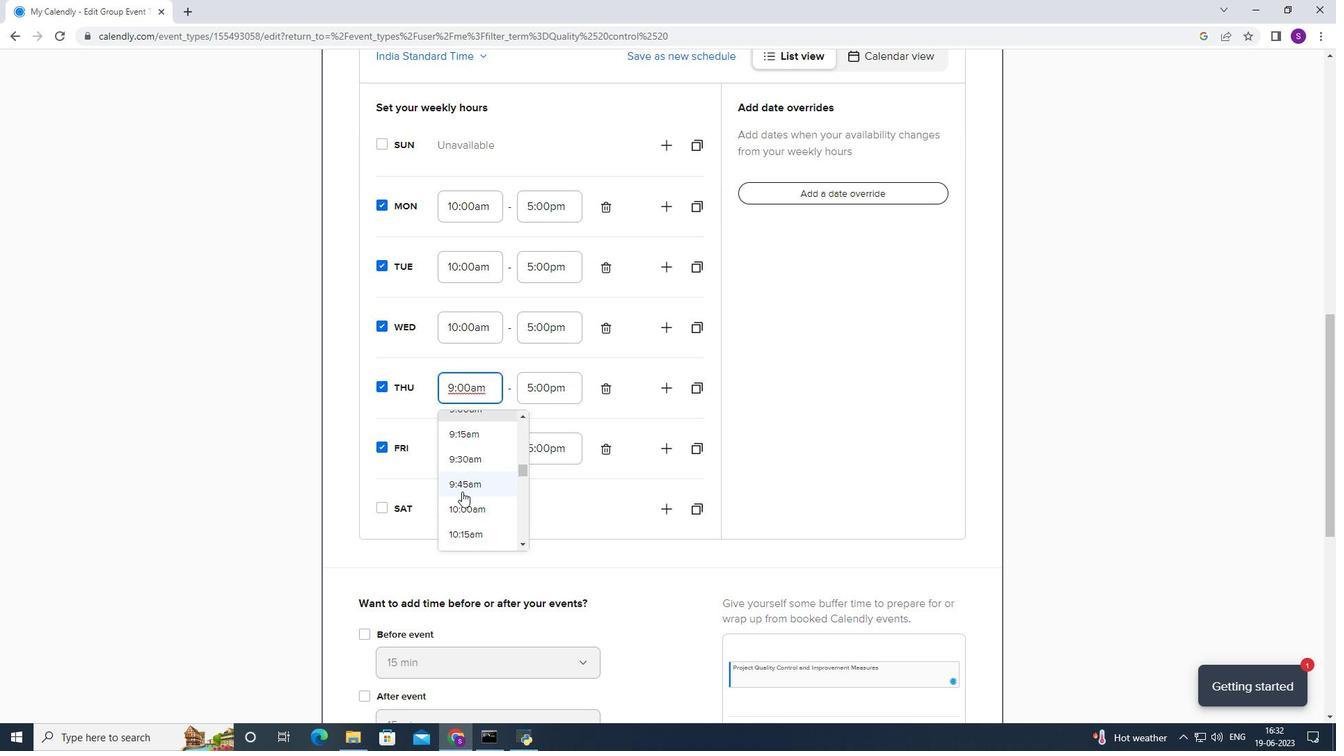 
Action: Mouse pressed left at (456, 504)
Screenshot: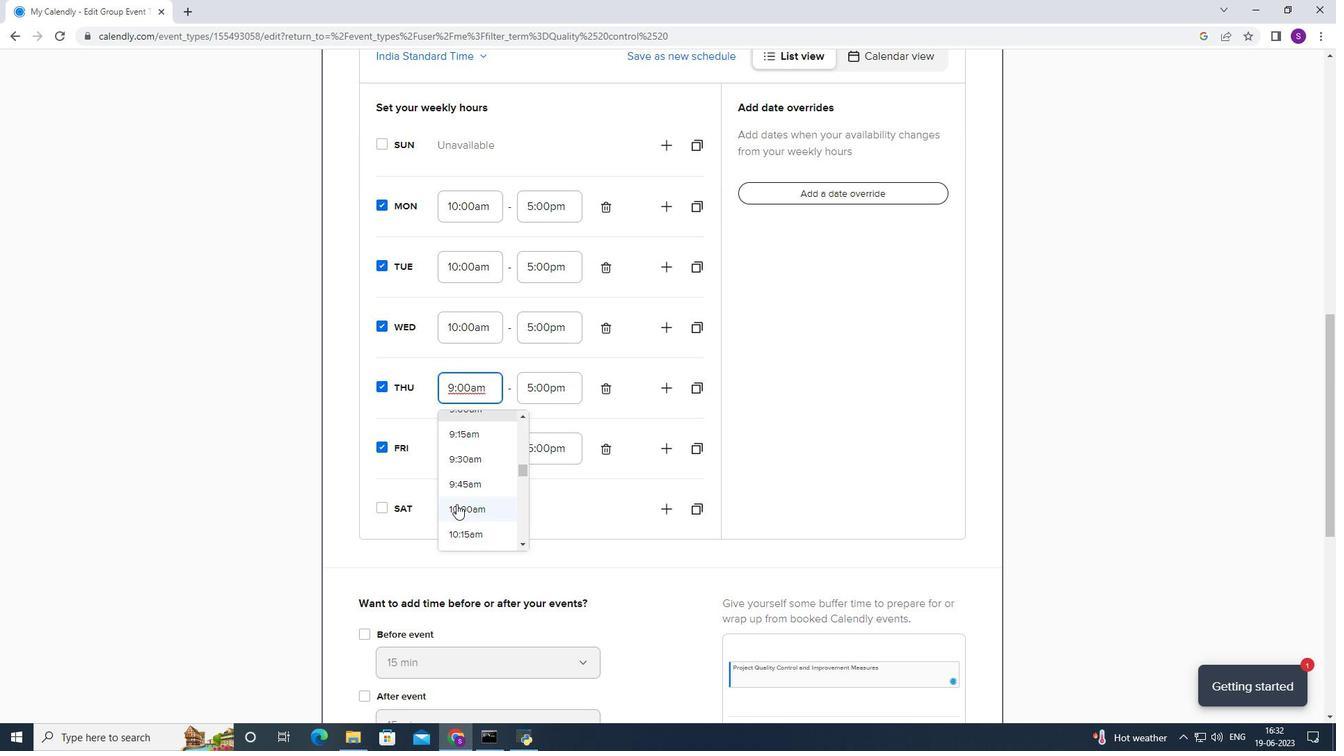 
Action: Mouse moved to (461, 486)
Screenshot: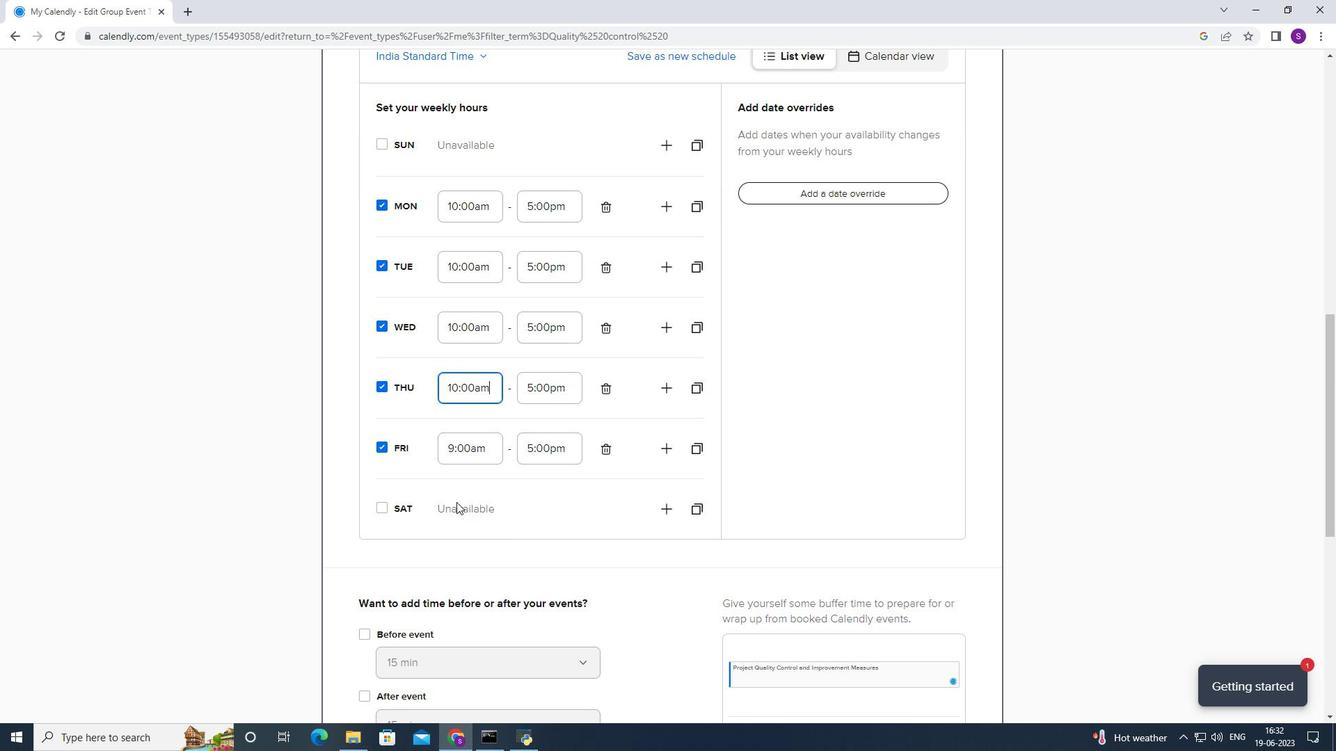 
Action: Mouse pressed left at (461, 486)
Screenshot: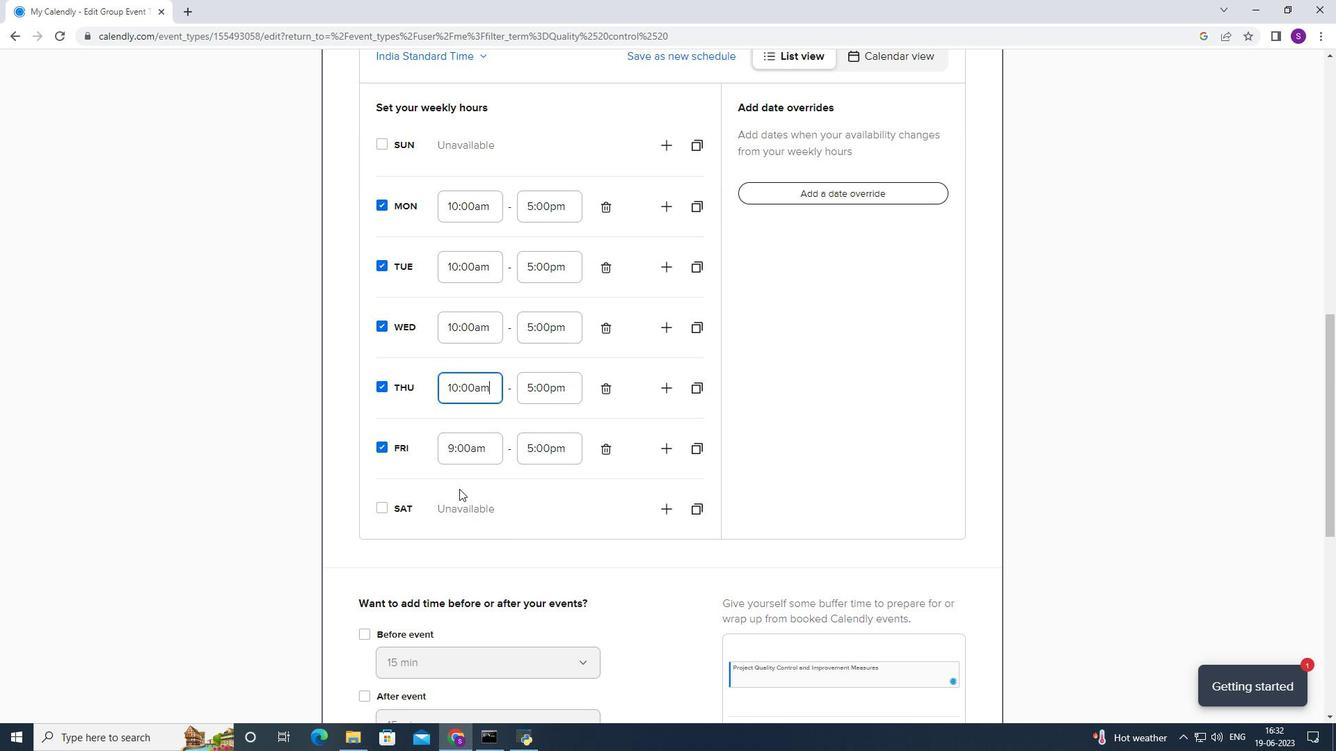 
Action: Mouse moved to (472, 447)
Screenshot: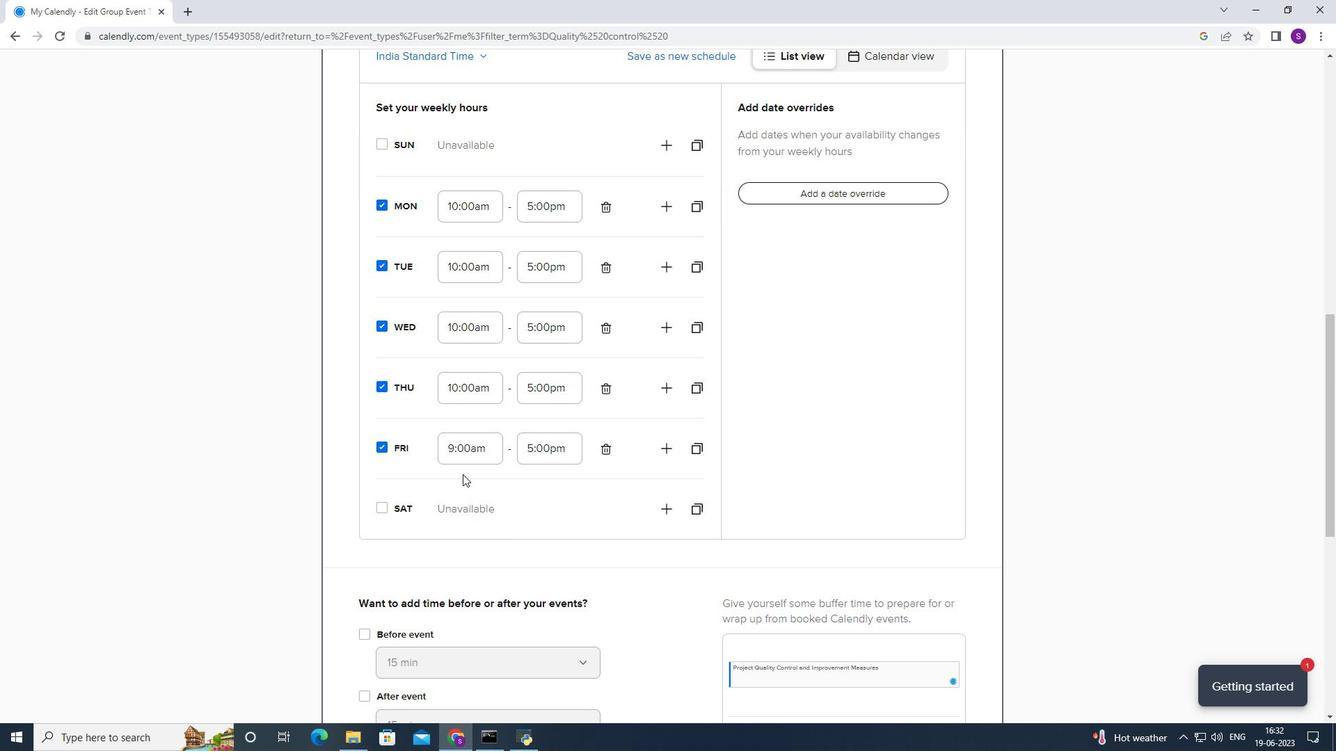 
Action: Mouse pressed left at (472, 447)
Screenshot: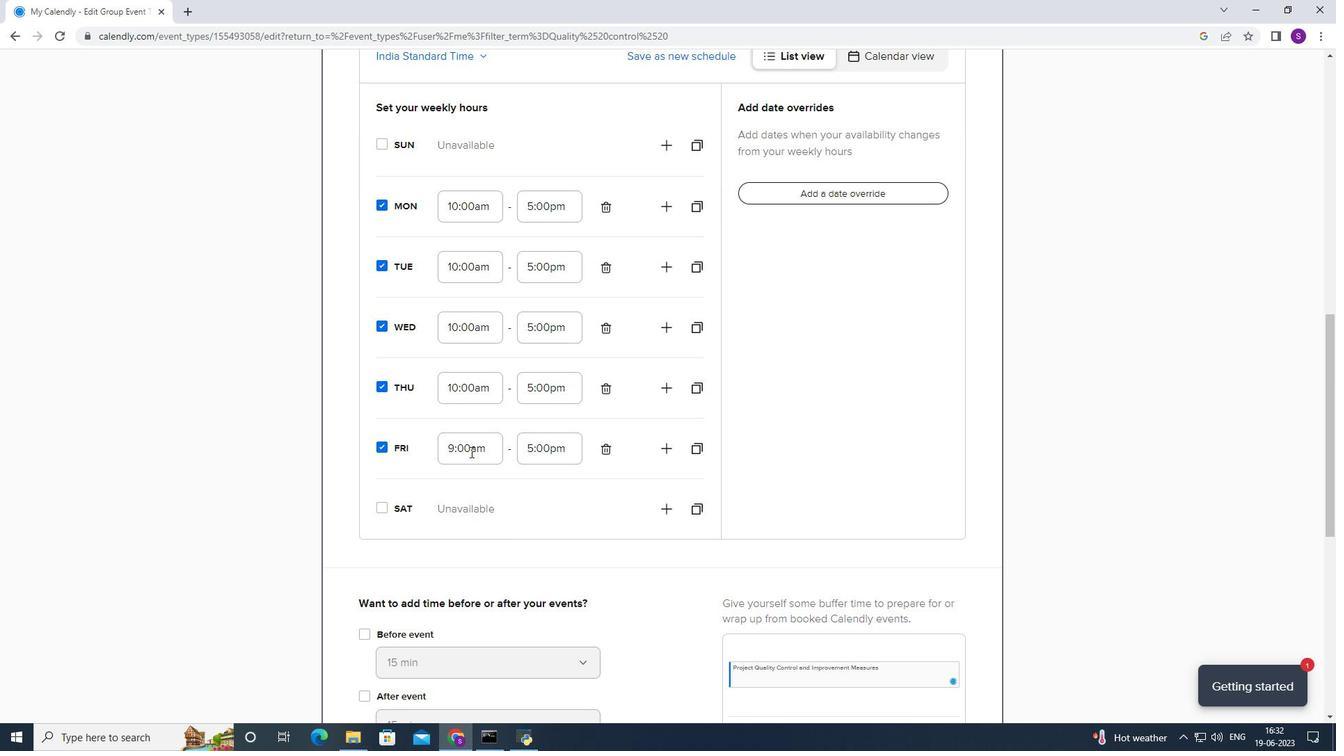 
Action: Mouse moved to (461, 531)
Screenshot: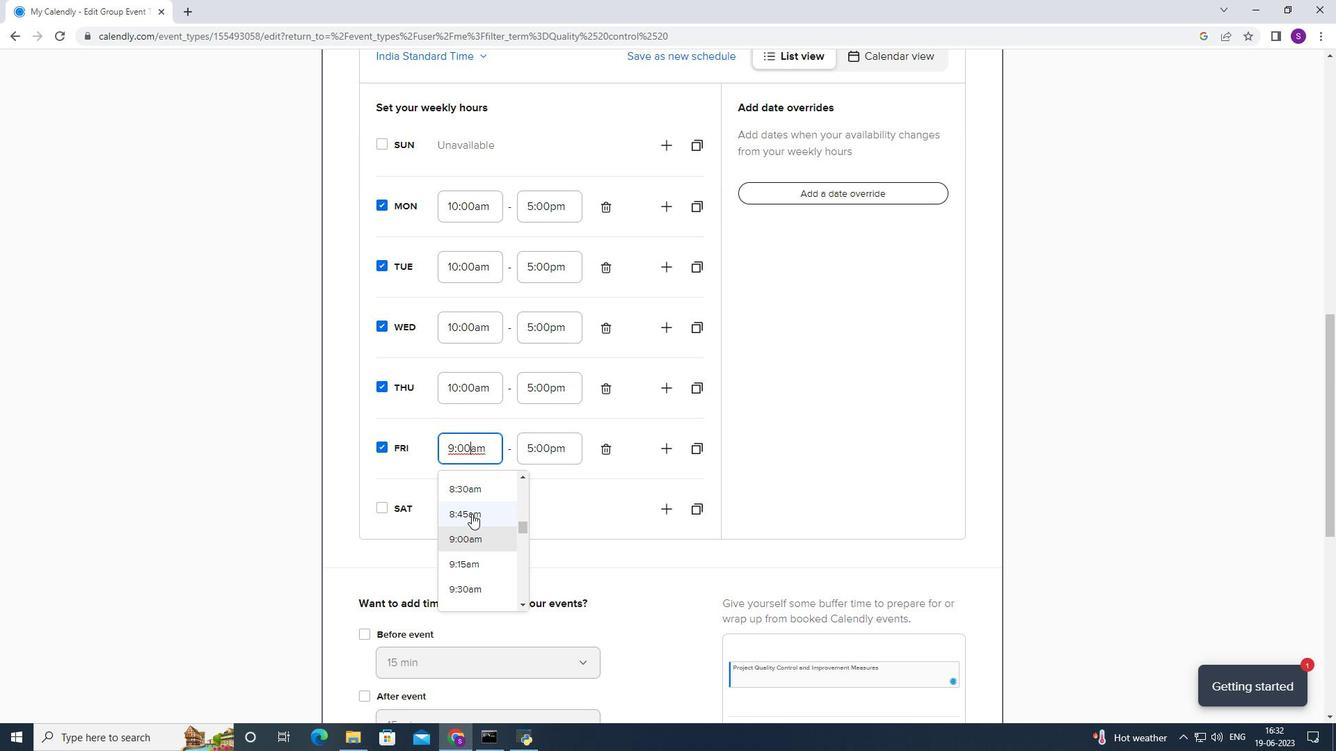 
Action: Mouse scrolled (461, 531) with delta (0, 0)
Screenshot: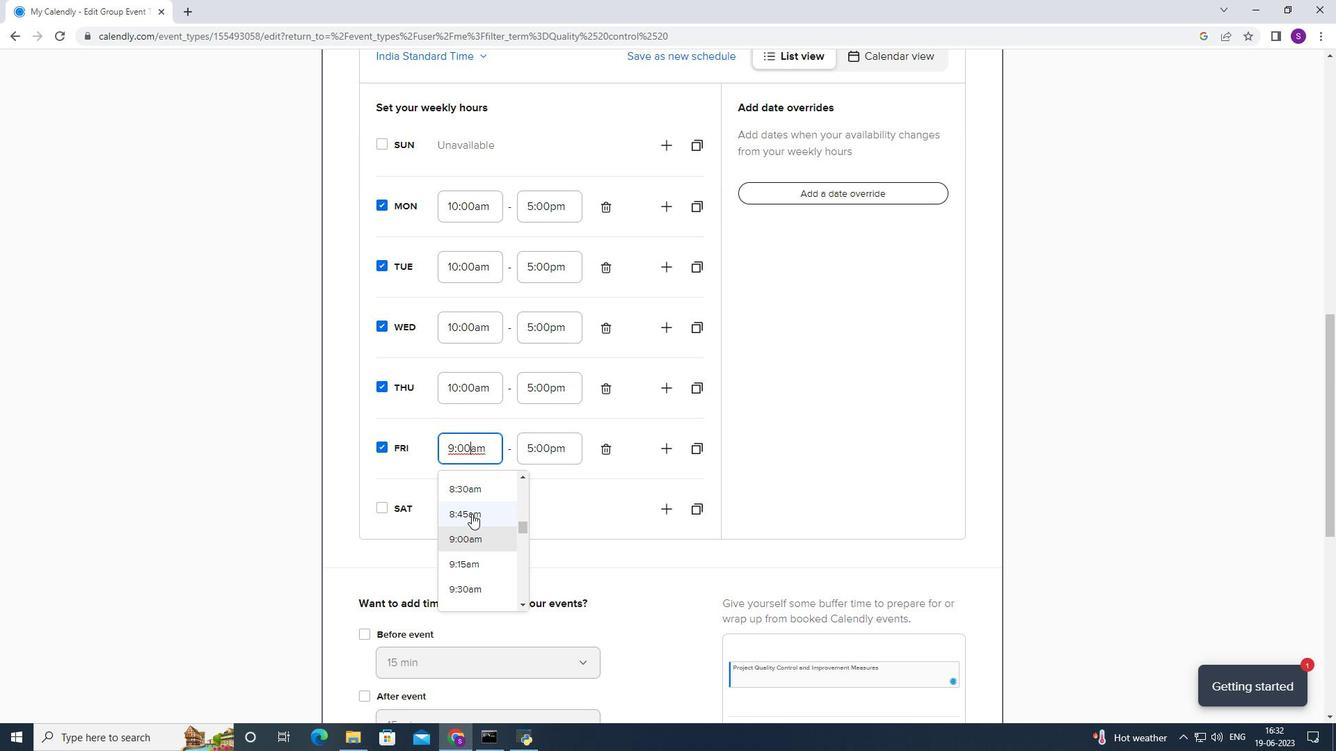 
Action: Mouse moved to (458, 538)
Screenshot: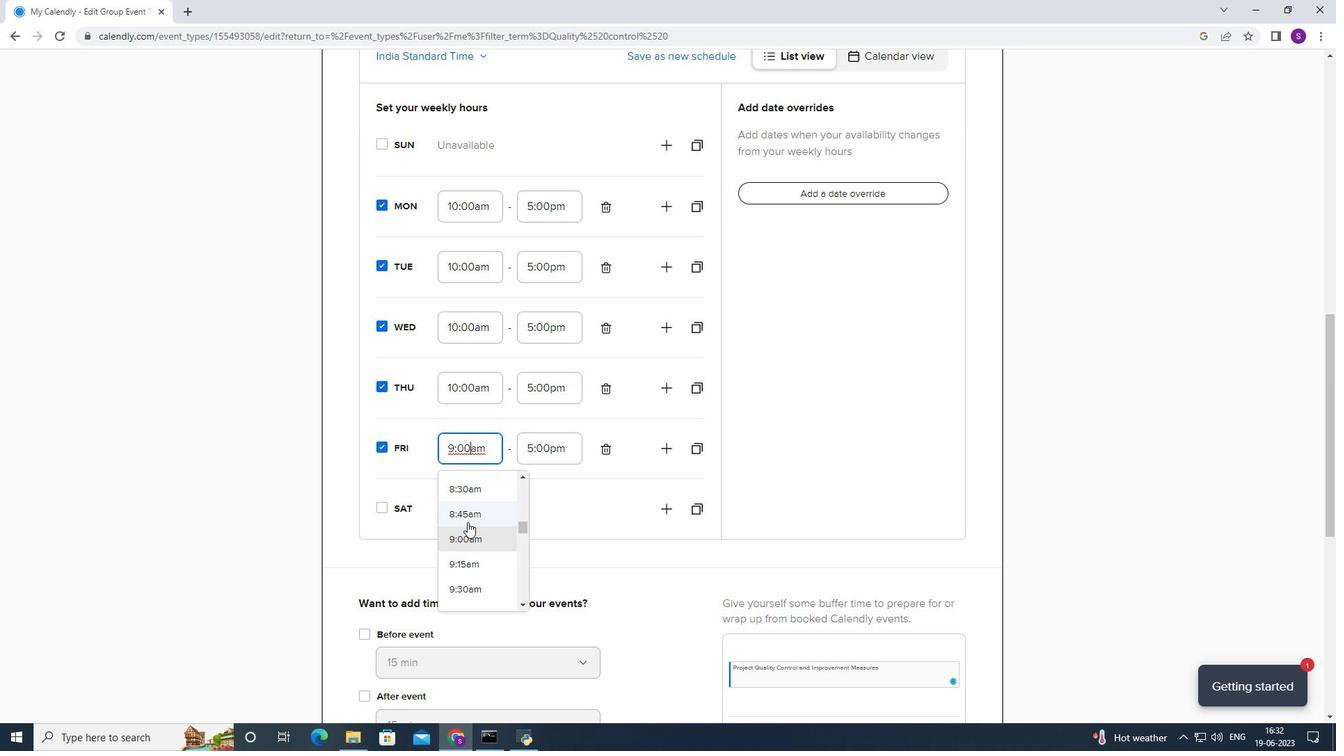 
Action: Mouse scrolled (458, 537) with delta (0, 0)
Screenshot: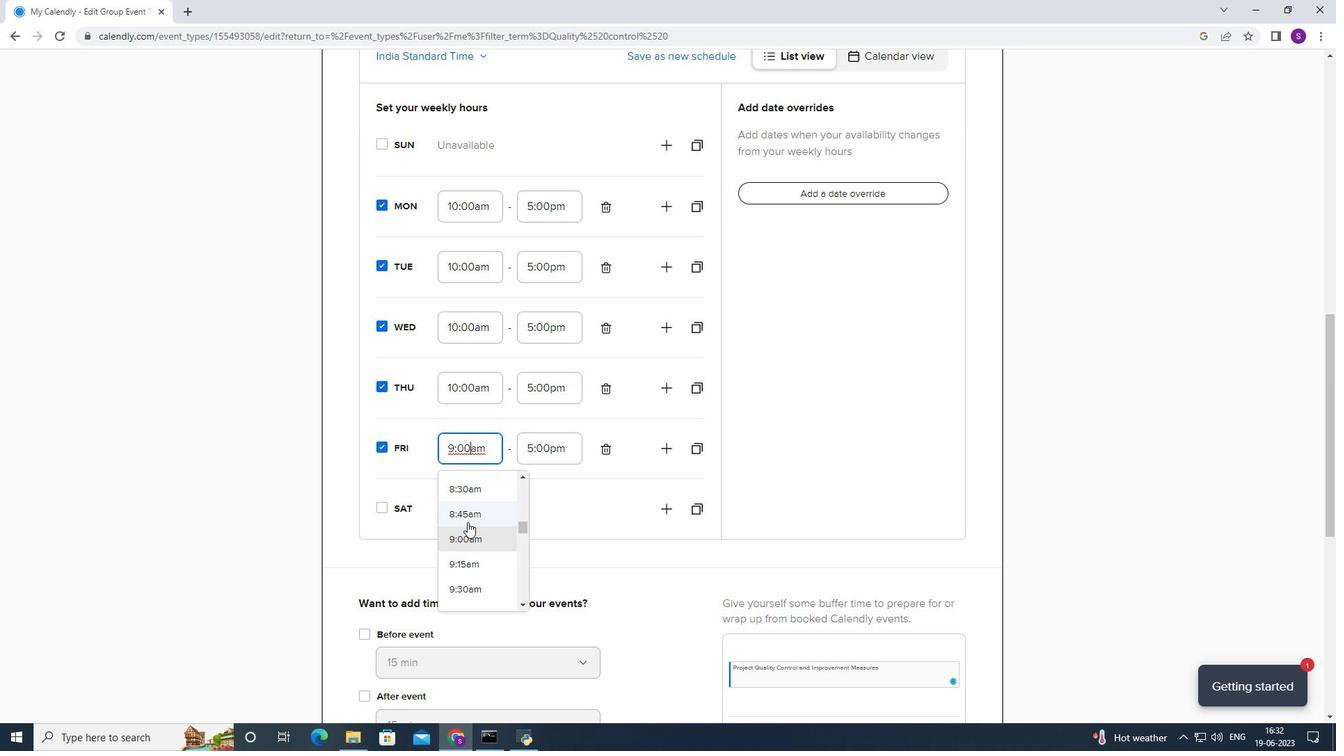 
Action: Mouse scrolled (458, 537) with delta (0, 0)
Screenshot: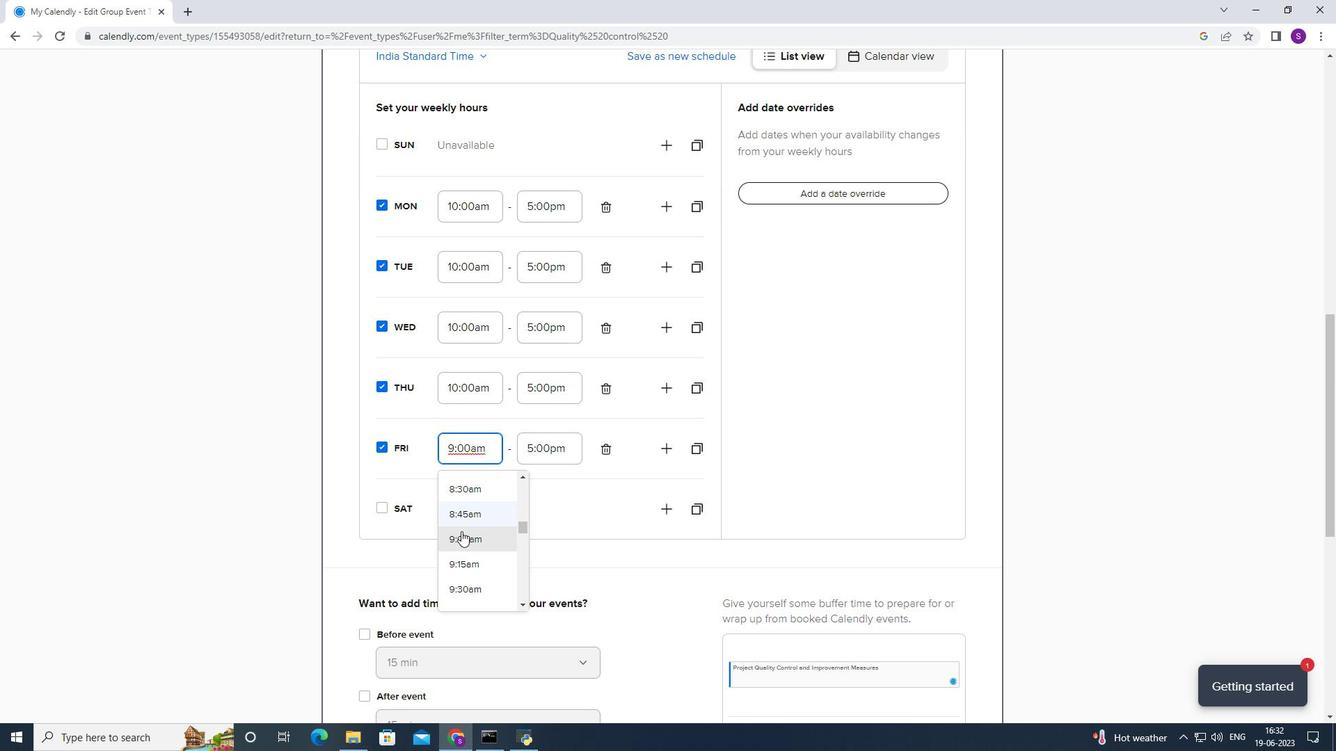 
Action: Mouse moved to (492, 498)
Screenshot: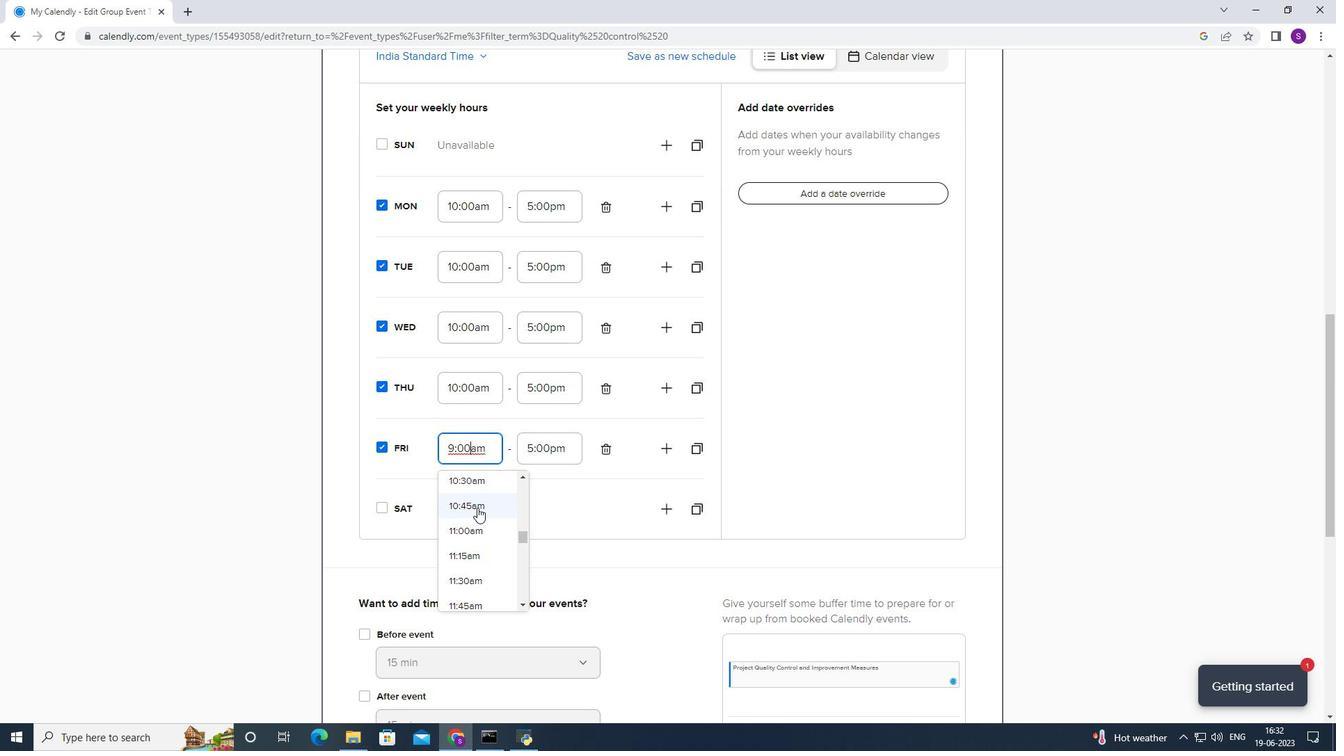 
Action: Mouse scrolled (492, 499) with delta (0, 0)
Screenshot: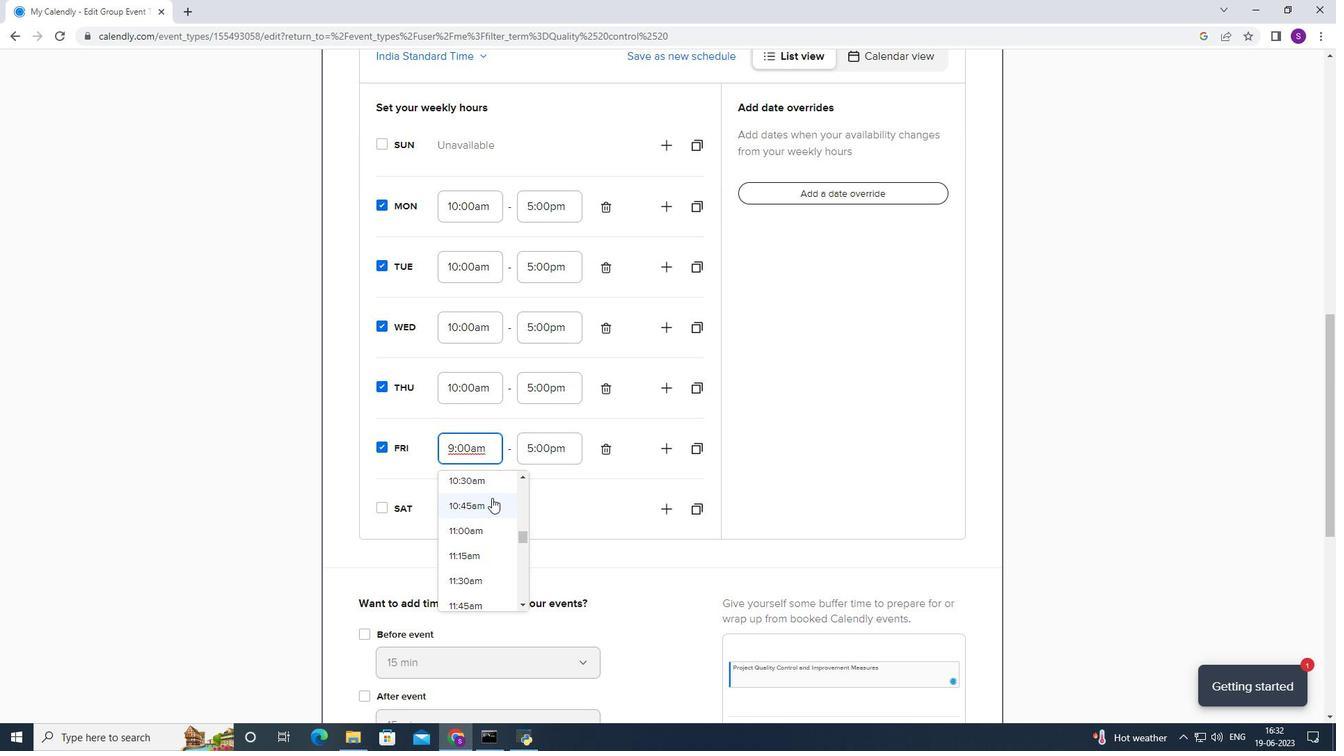 
Action: Mouse moved to (476, 497)
Screenshot: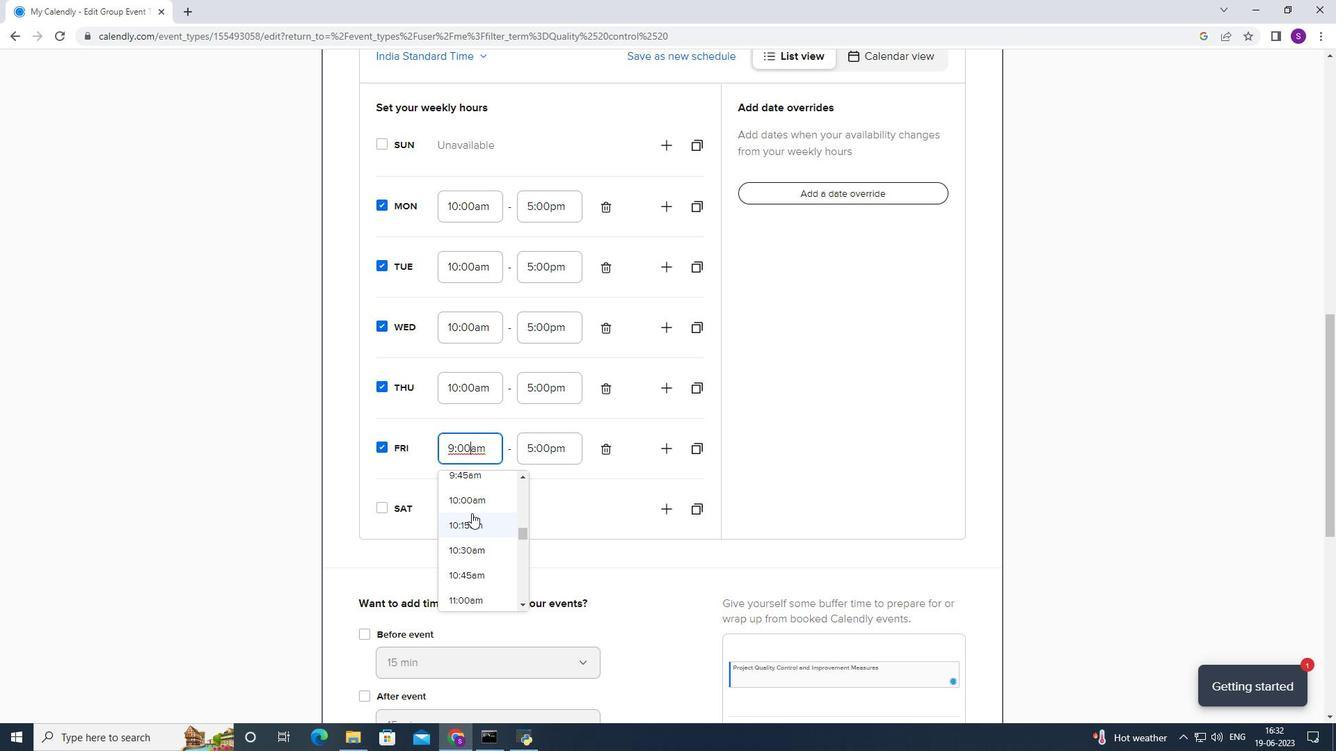 
Action: Mouse pressed left at (476, 497)
Screenshot: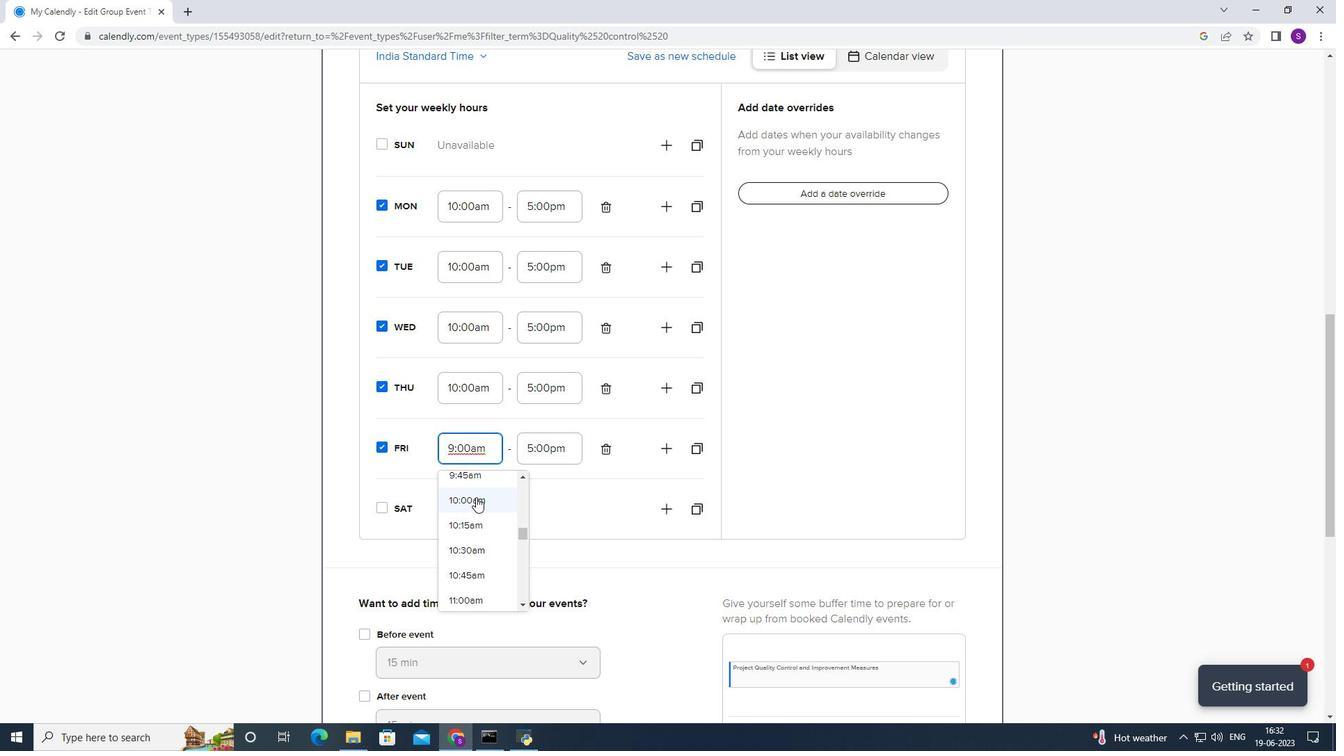 
Action: Mouse moved to (388, 502)
Screenshot: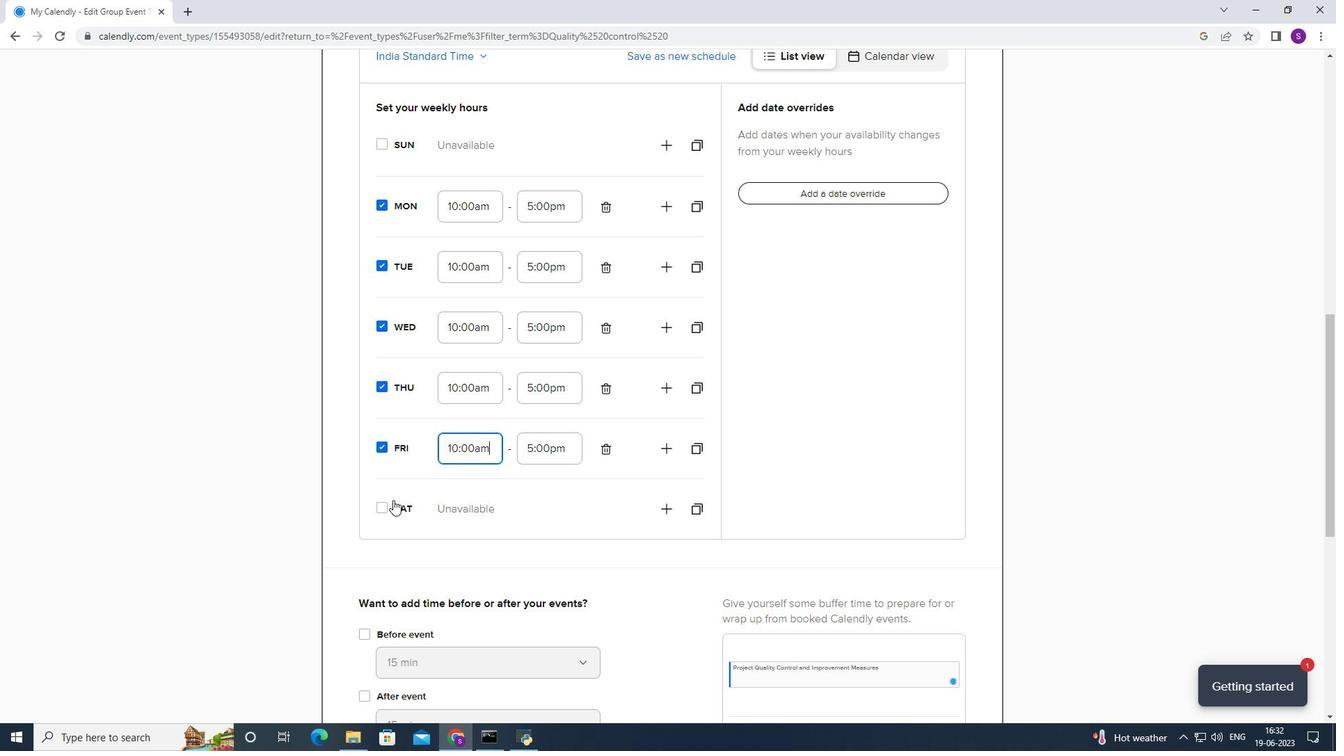 
Action: Mouse pressed left at (388, 502)
Screenshot: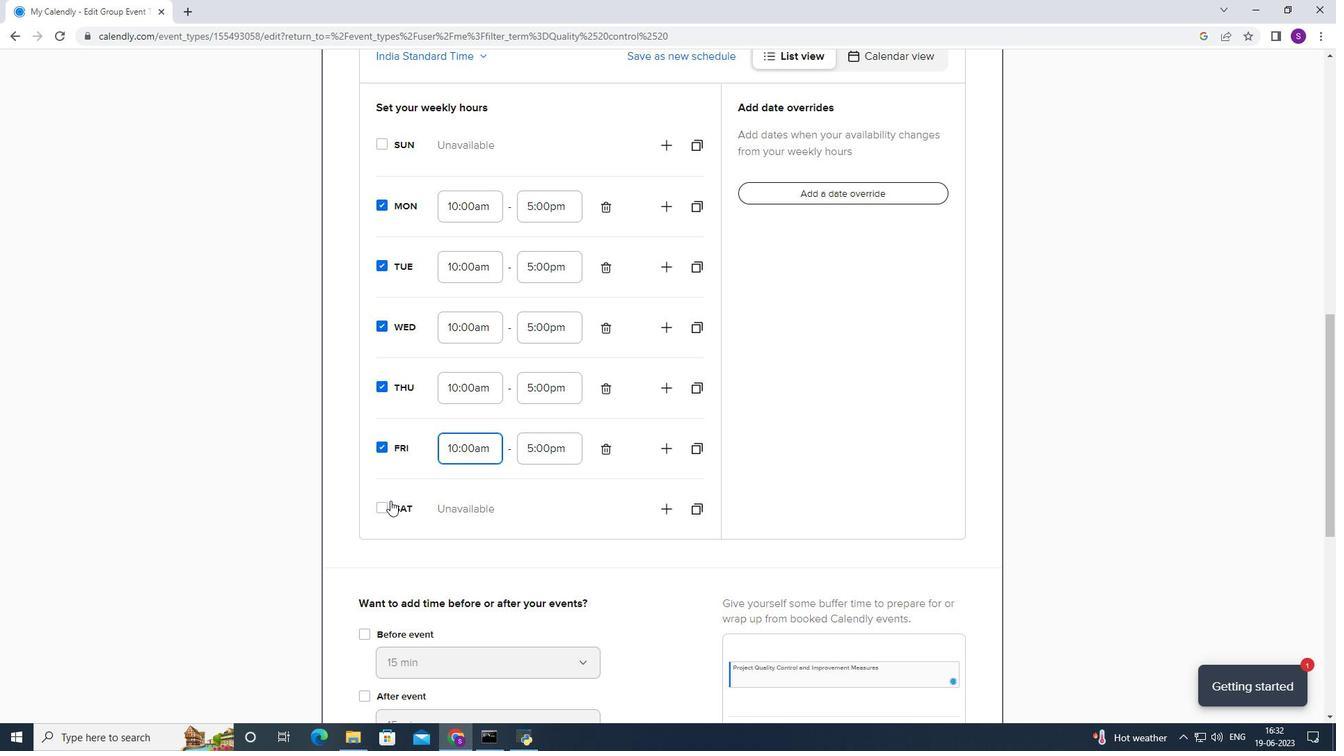 
Action: Mouse moved to (440, 502)
Screenshot: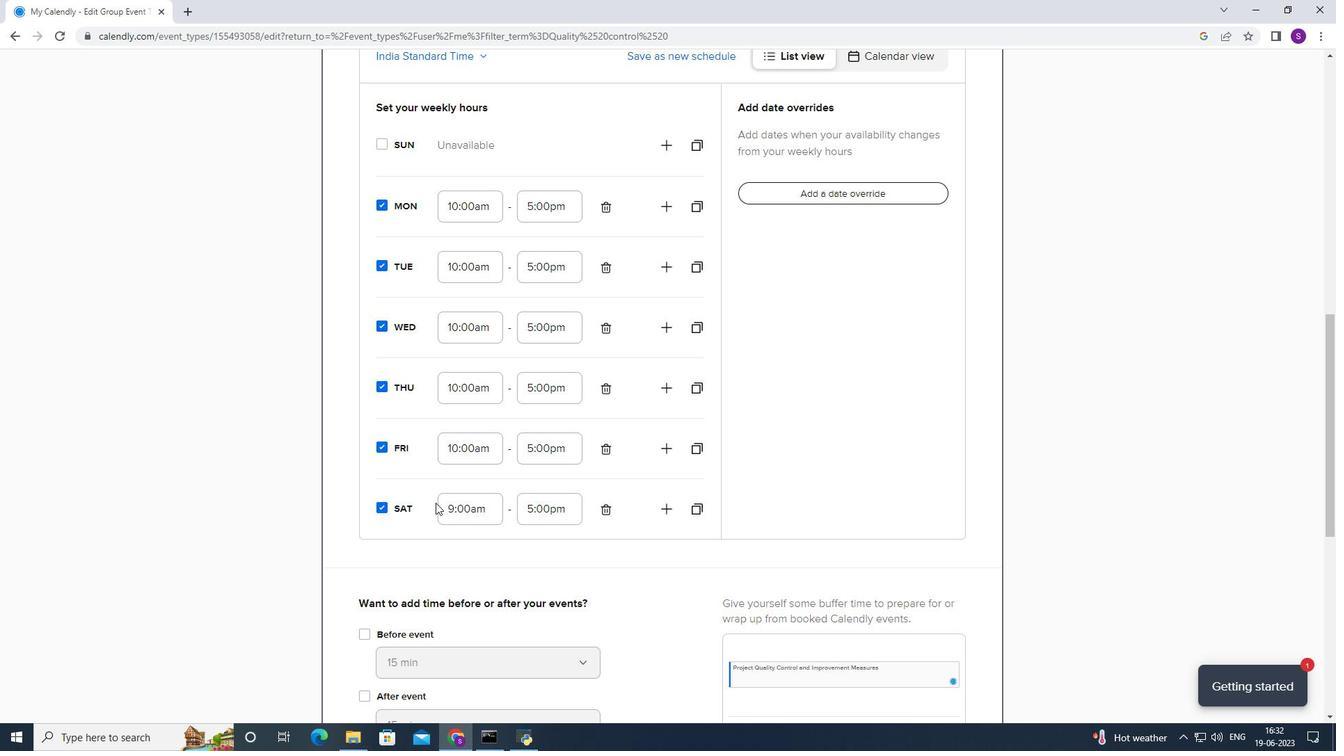 
Action: Mouse pressed left at (440, 502)
Screenshot: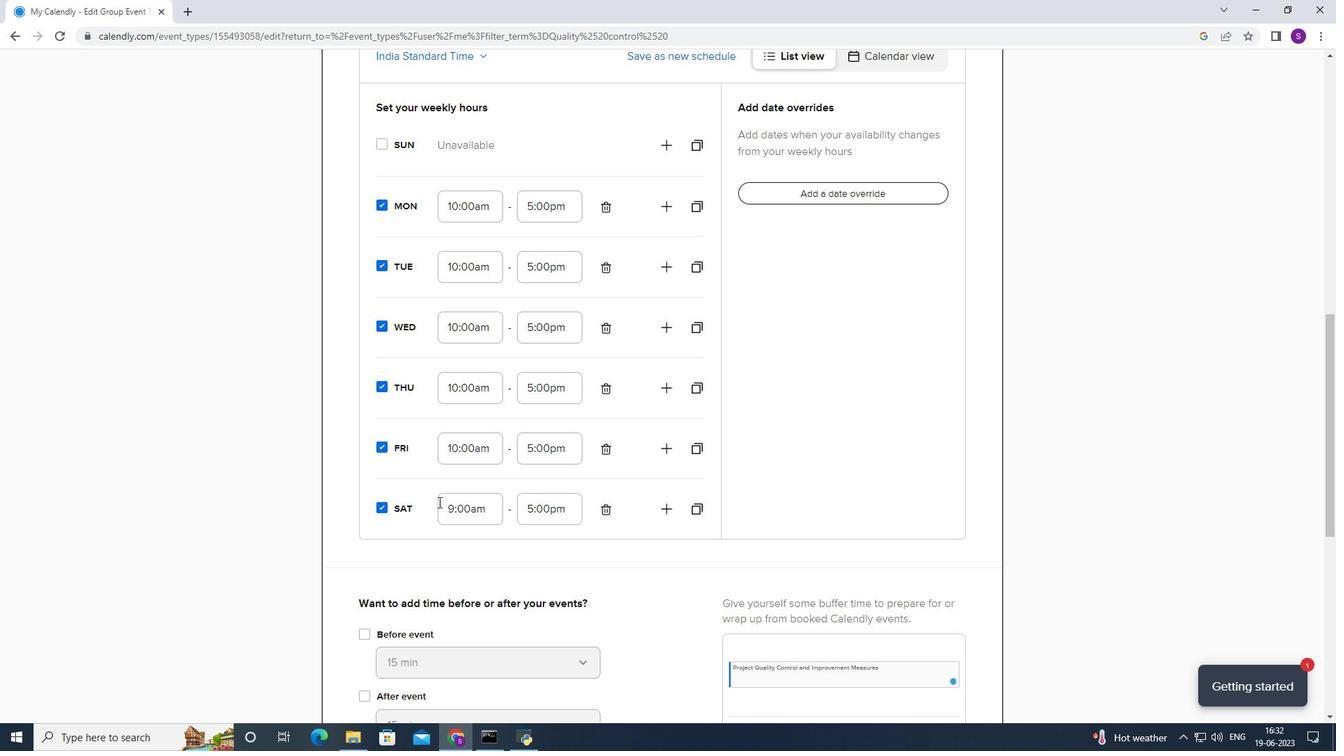 
Action: Mouse moved to (457, 570)
Screenshot: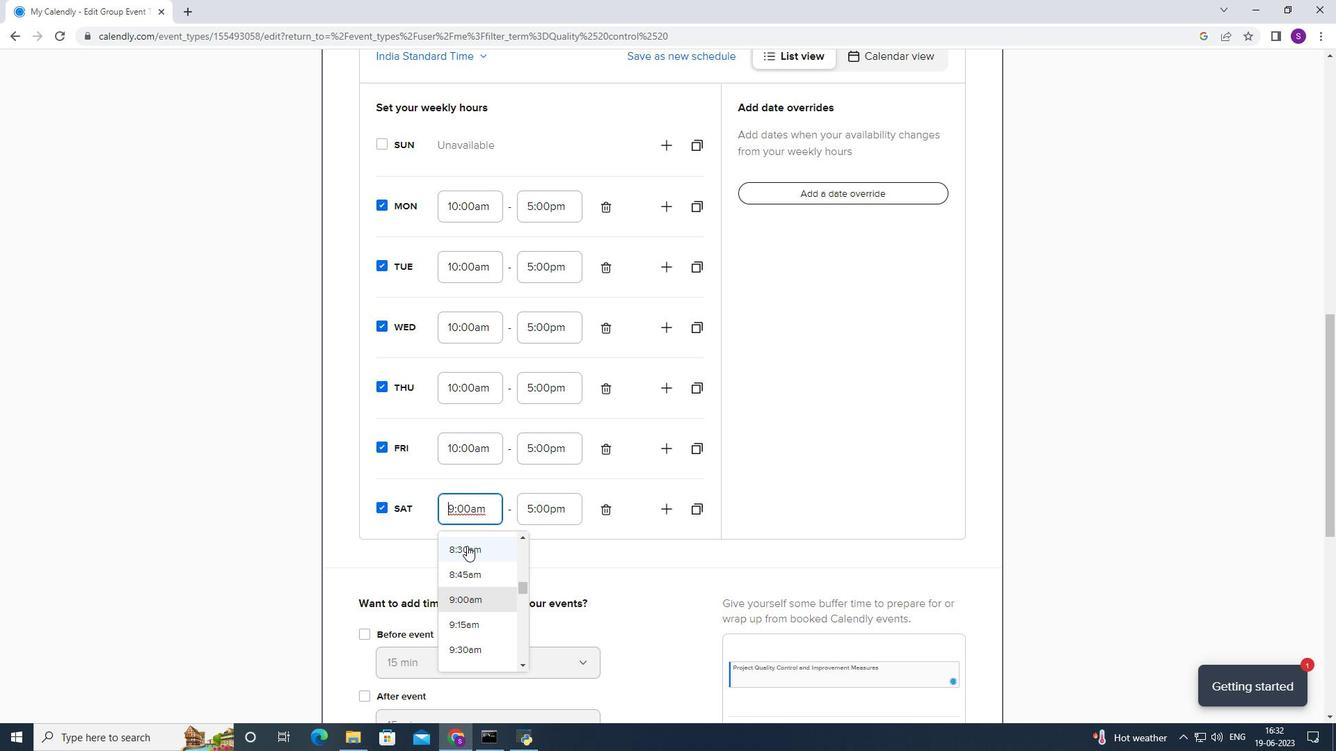 
Action: Mouse scrolled (457, 570) with delta (0, 0)
Screenshot: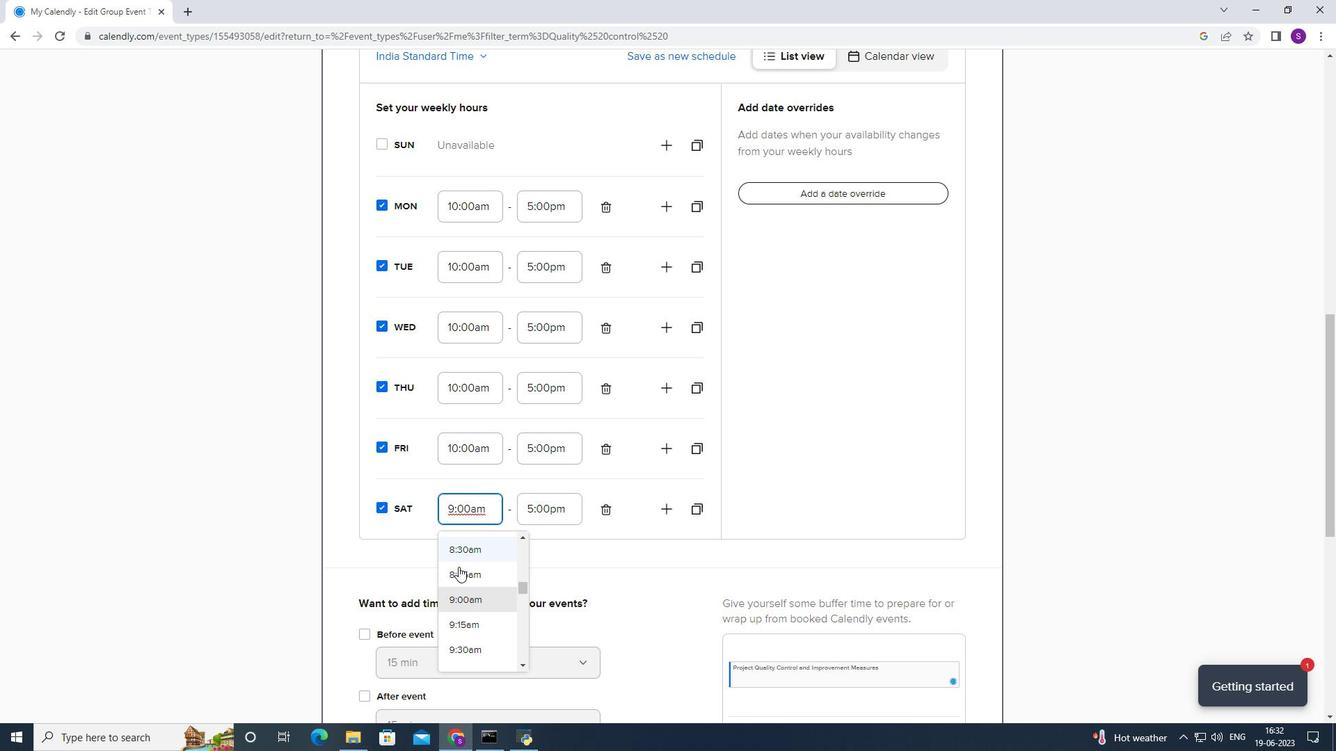 
Action: Mouse scrolled (457, 570) with delta (0, 0)
Screenshot: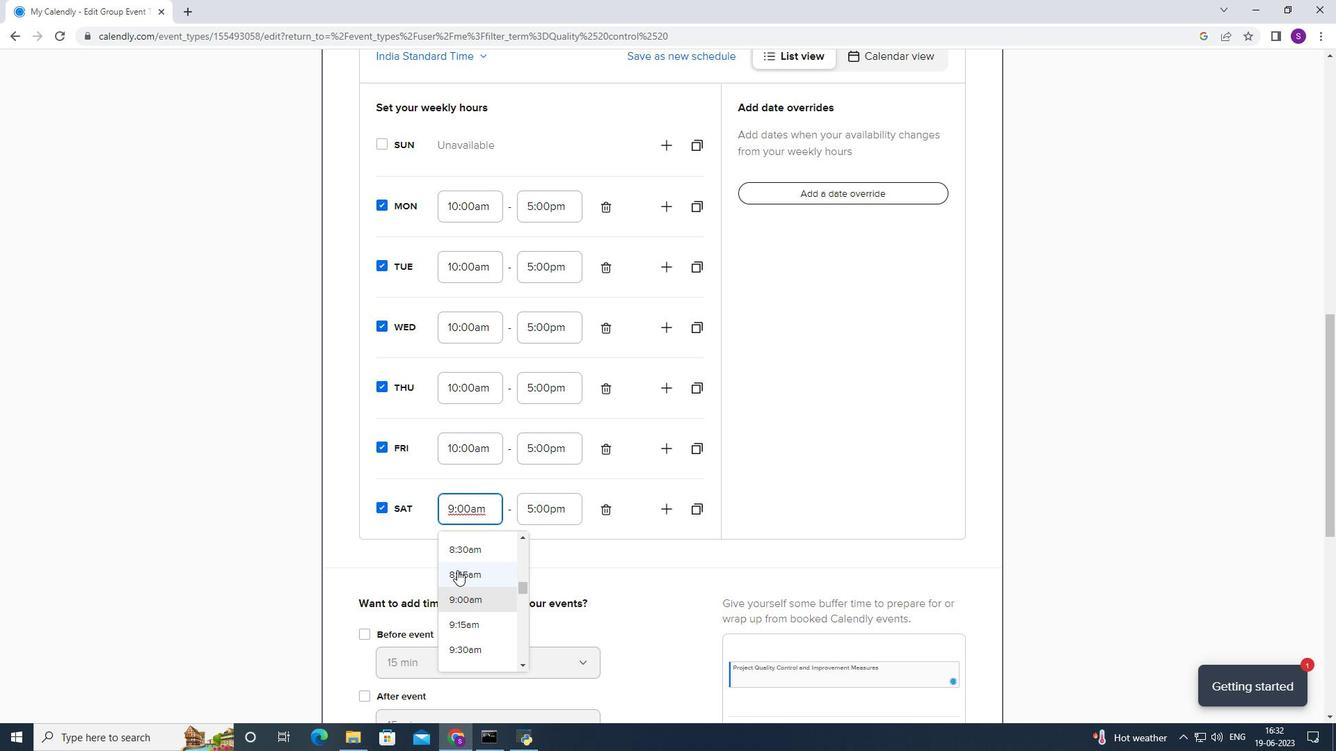 
Action: Mouse moved to (464, 557)
Screenshot: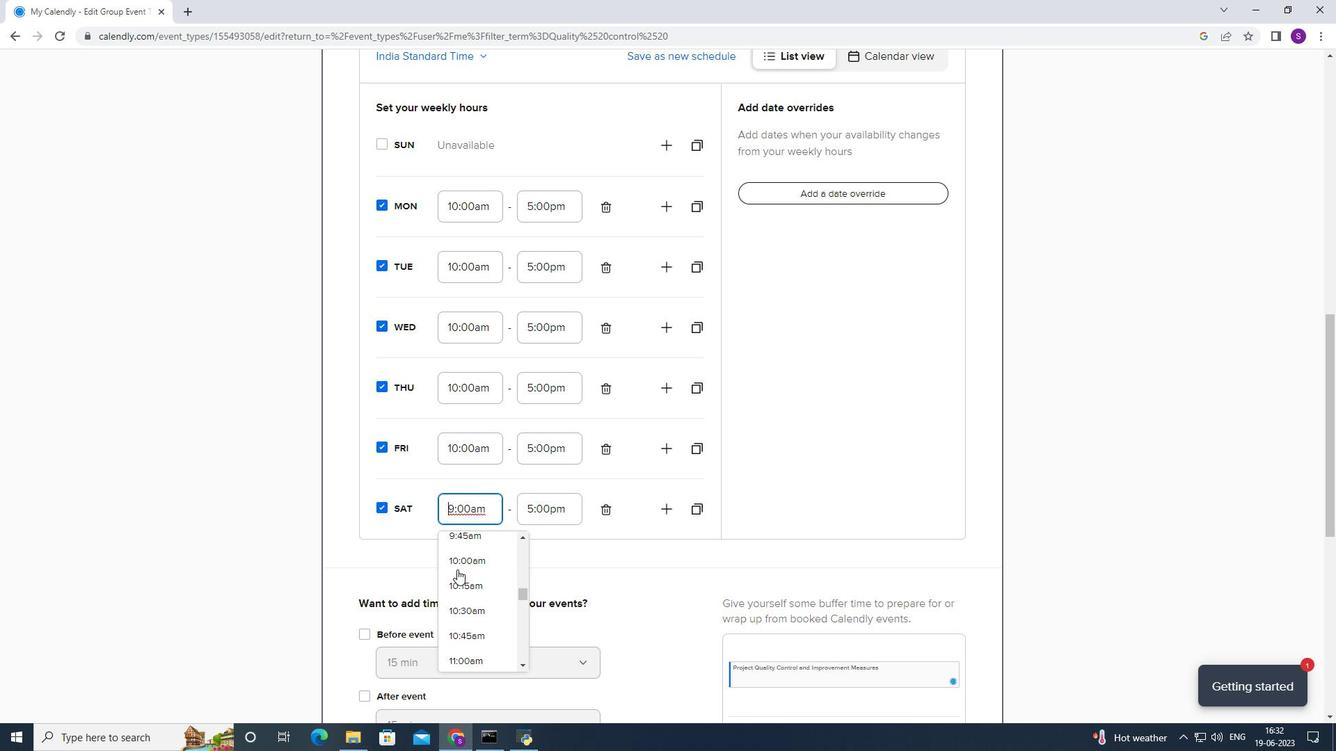 
Action: Mouse pressed left at (464, 557)
Screenshot: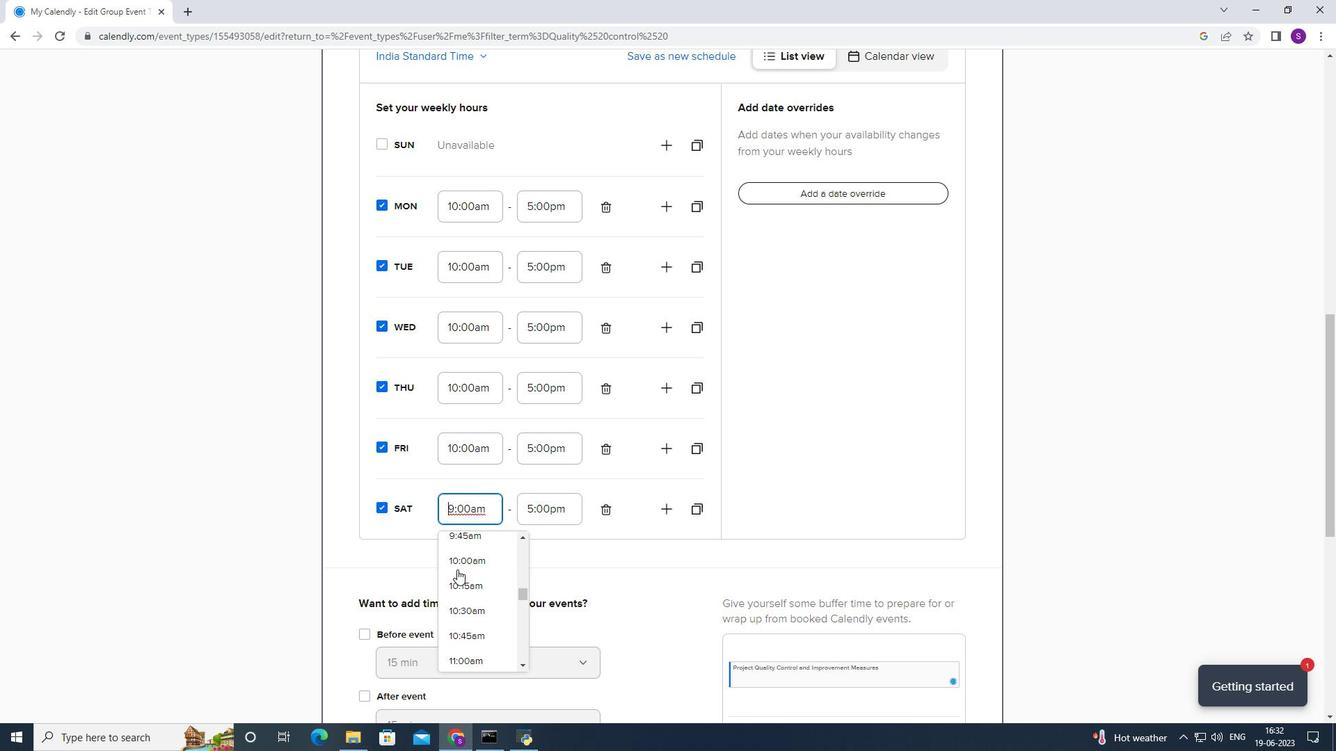 
Action: Mouse moved to (552, 512)
Screenshot: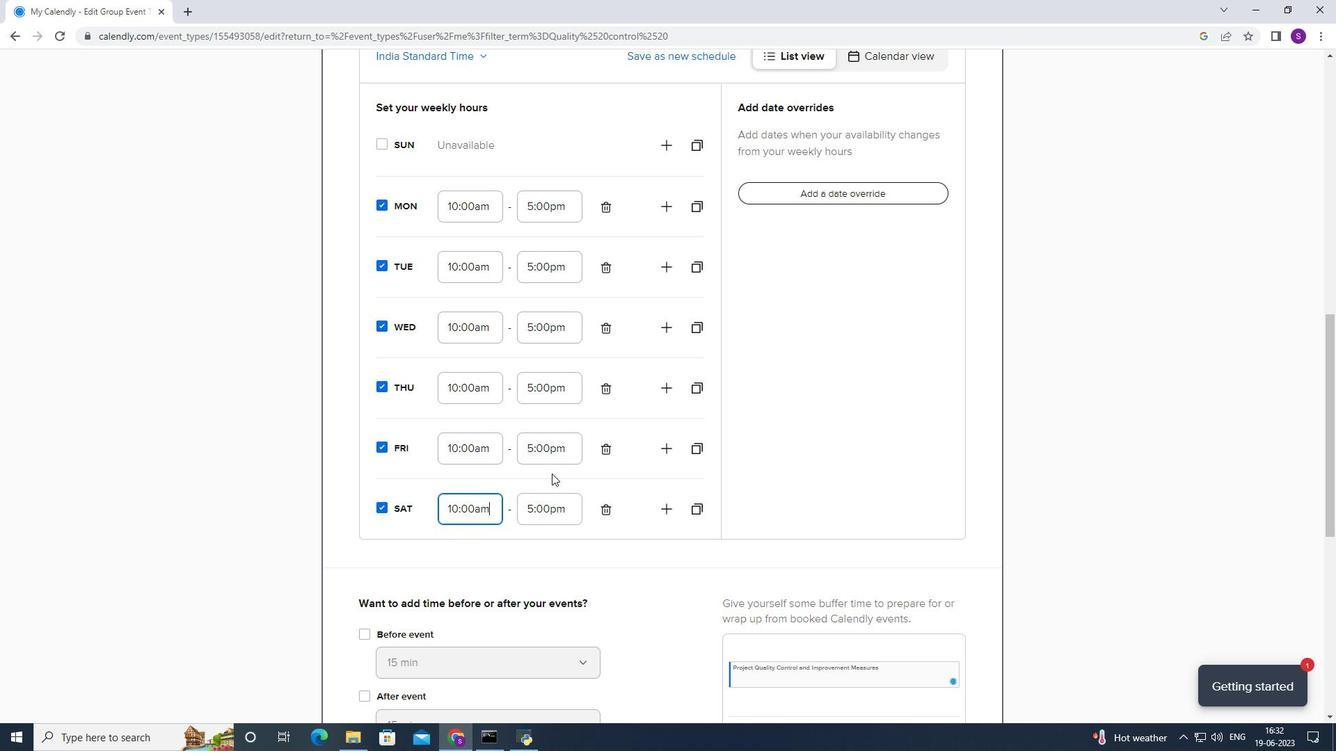 
Action: Mouse pressed left at (552, 512)
Screenshot: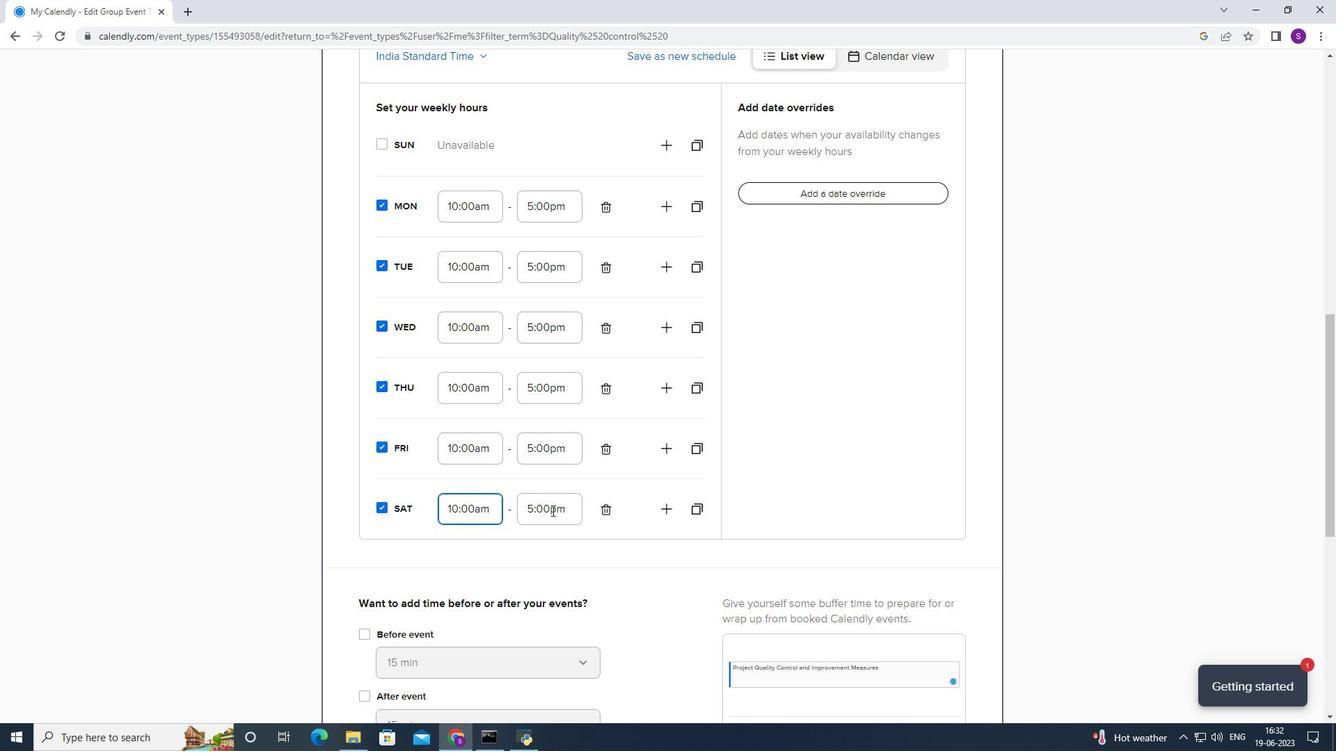 
Action: Mouse moved to (539, 572)
Screenshot: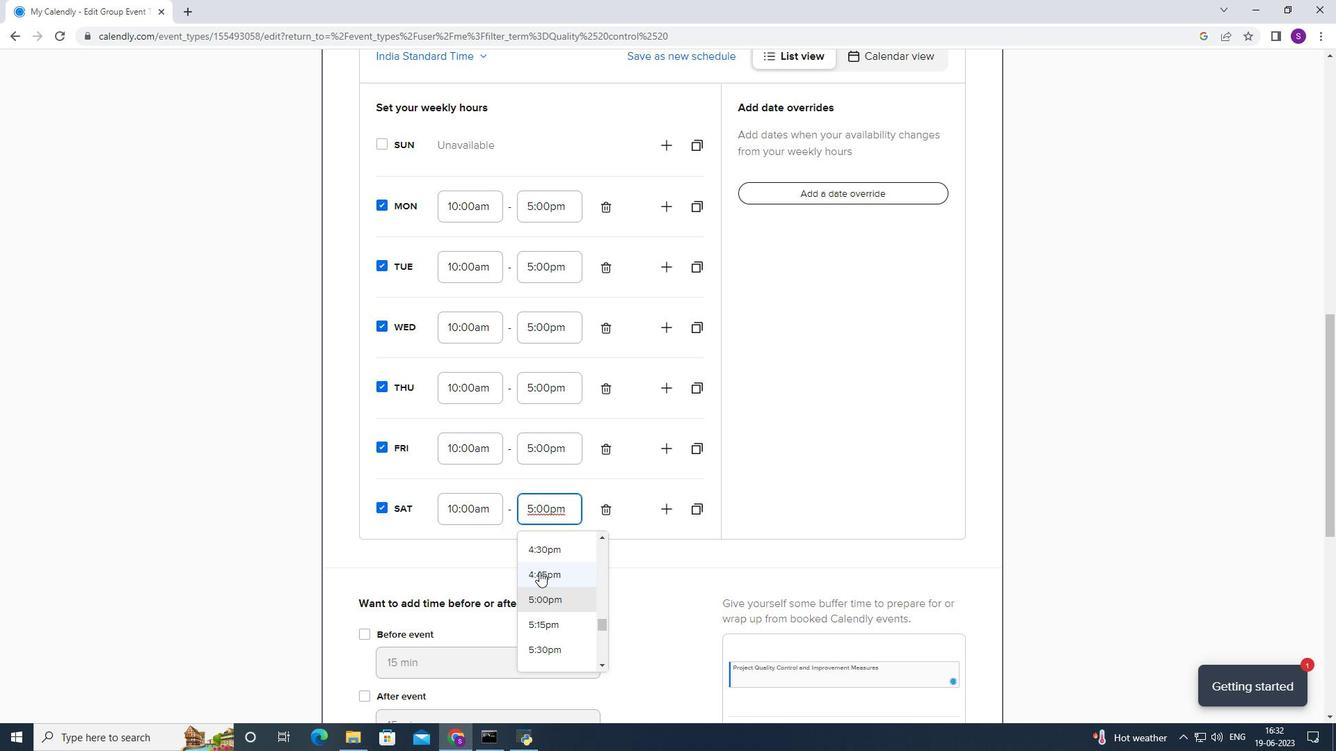 
Action: Mouse scrolled (539, 571) with delta (0, 0)
Screenshot: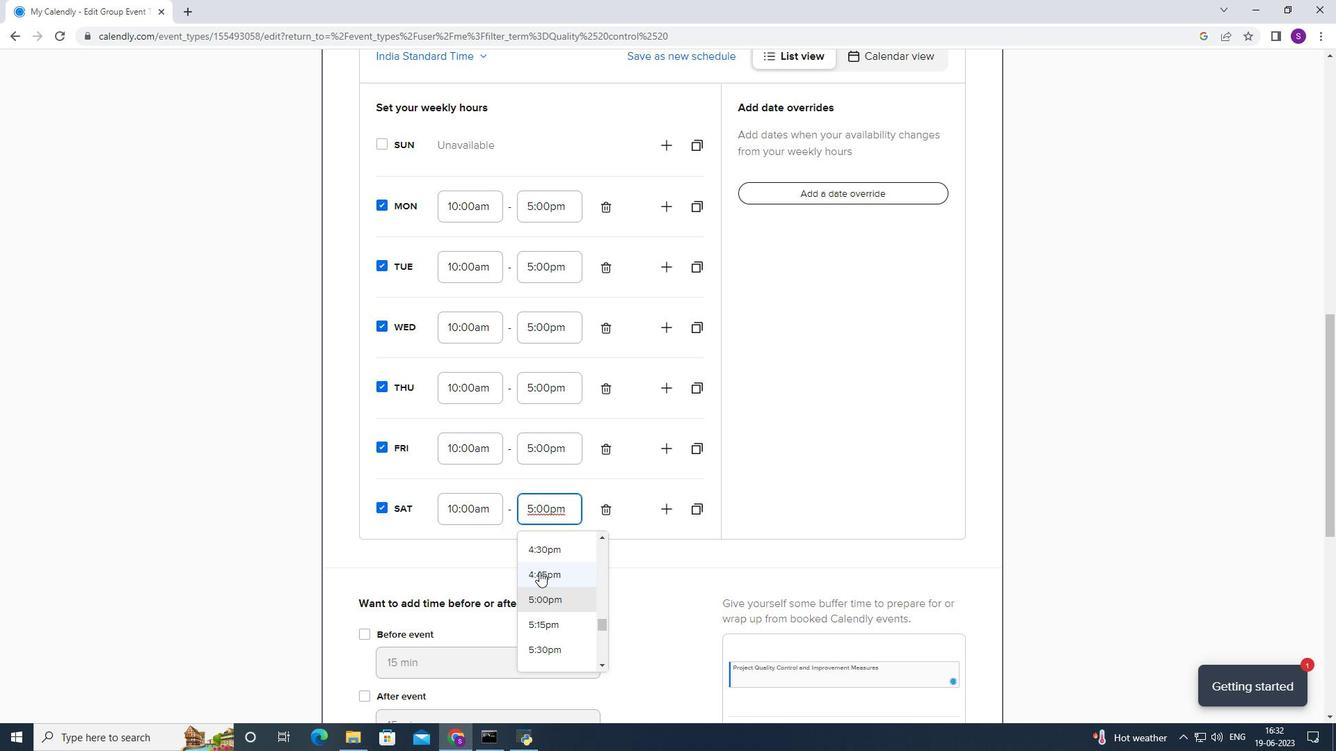 
Action: Mouse scrolled (539, 571) with delta (0, 0)
Screenshot: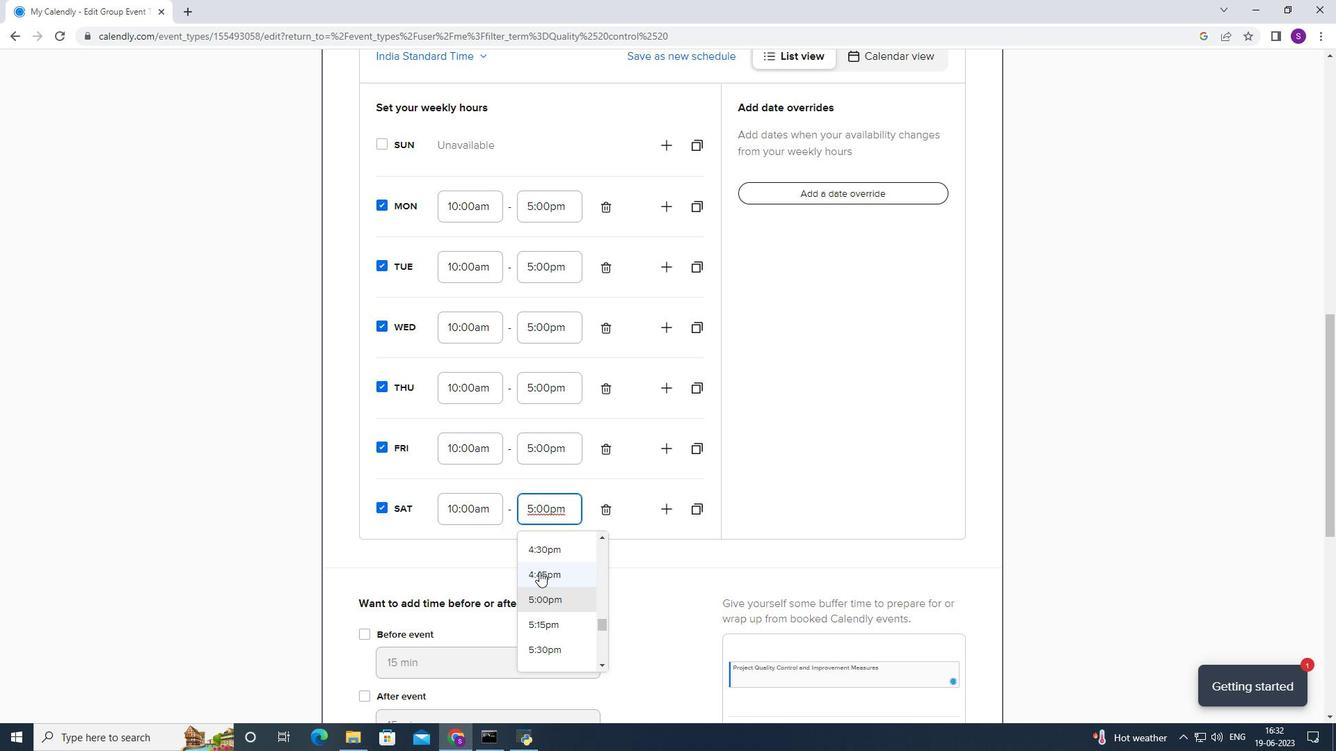 
Action: Mouse moved to (546, 563)
Screenshot: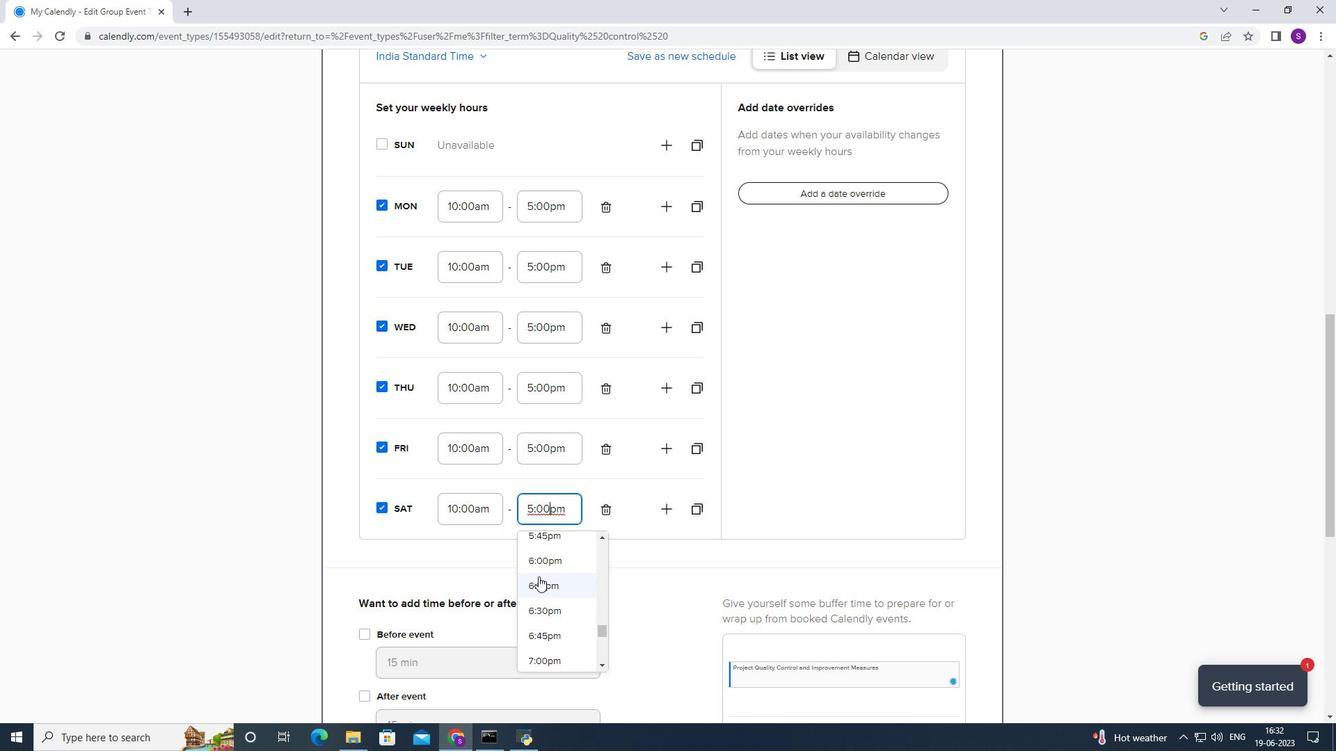 
Action: Mouse pressed left at (546, 563)
Screenshot: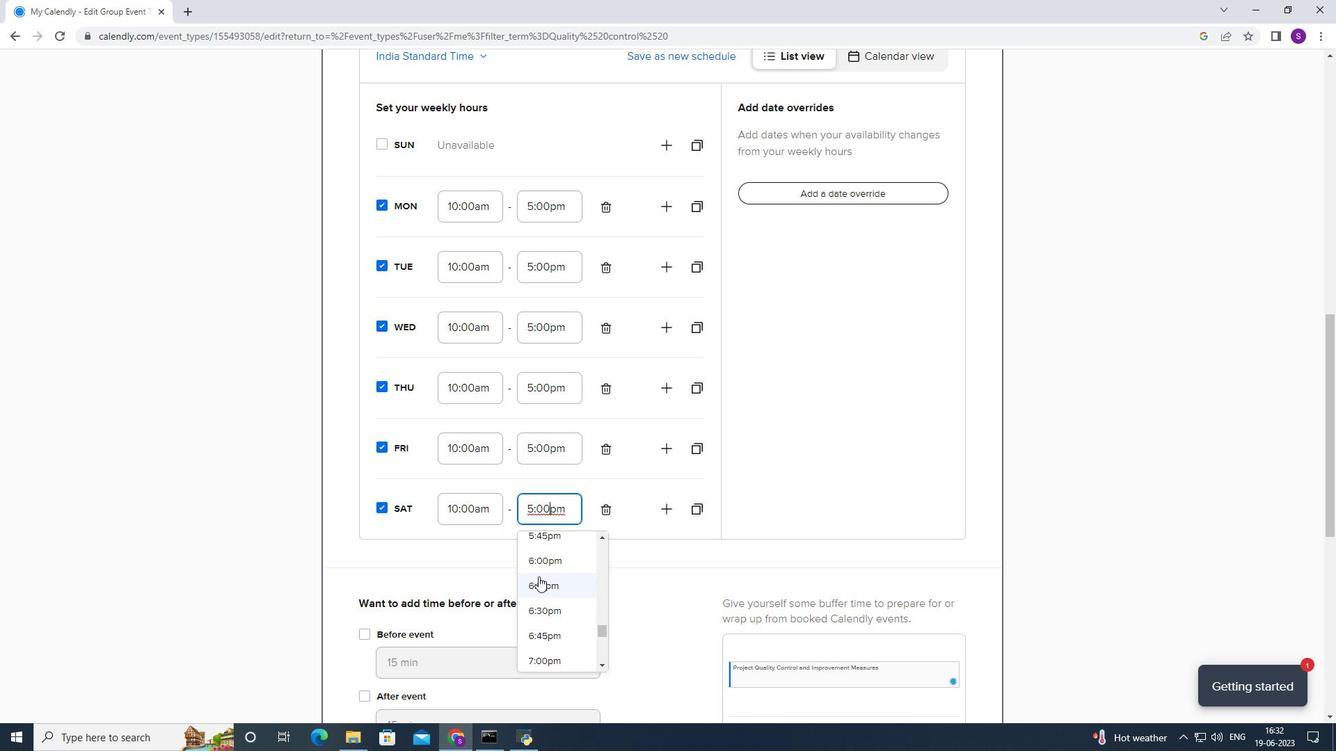 
Action: Mouse moved to (550, 420)
Screenshot: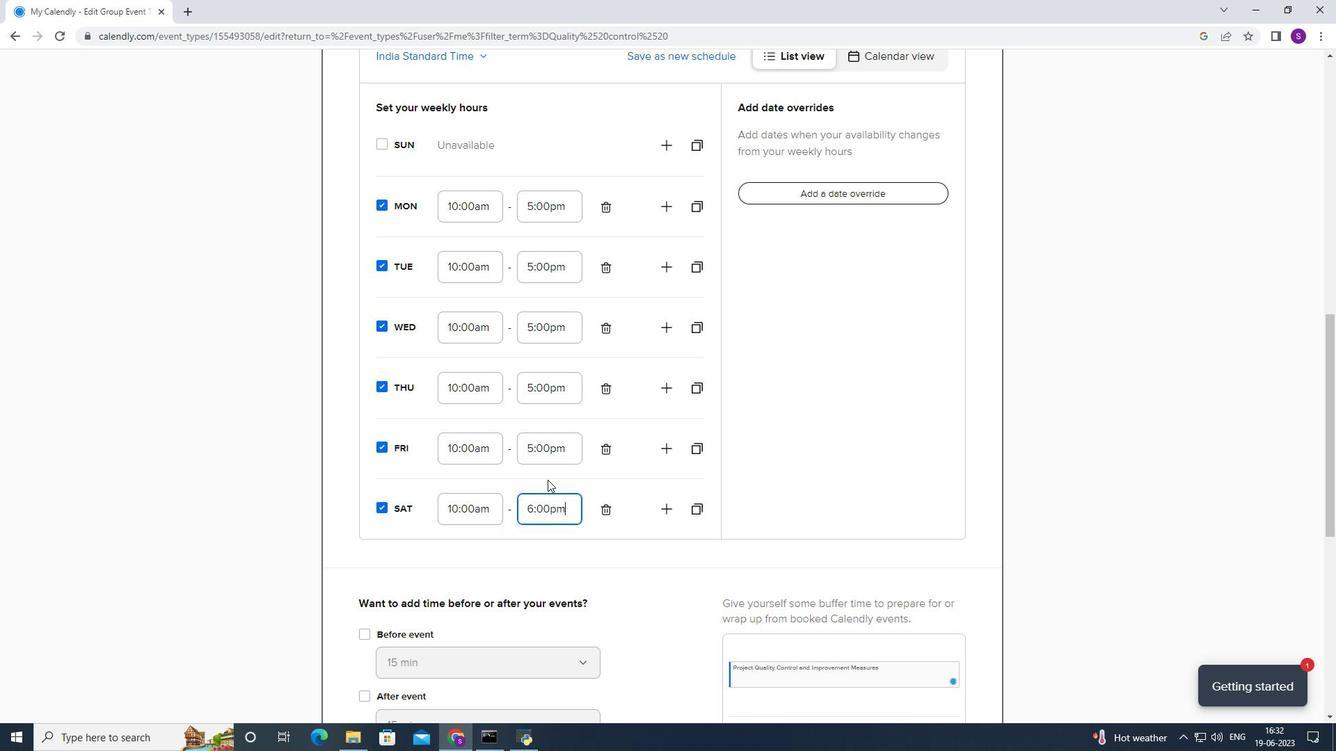 
Action: Mouse pressed left at (550, 420)
Screenshot: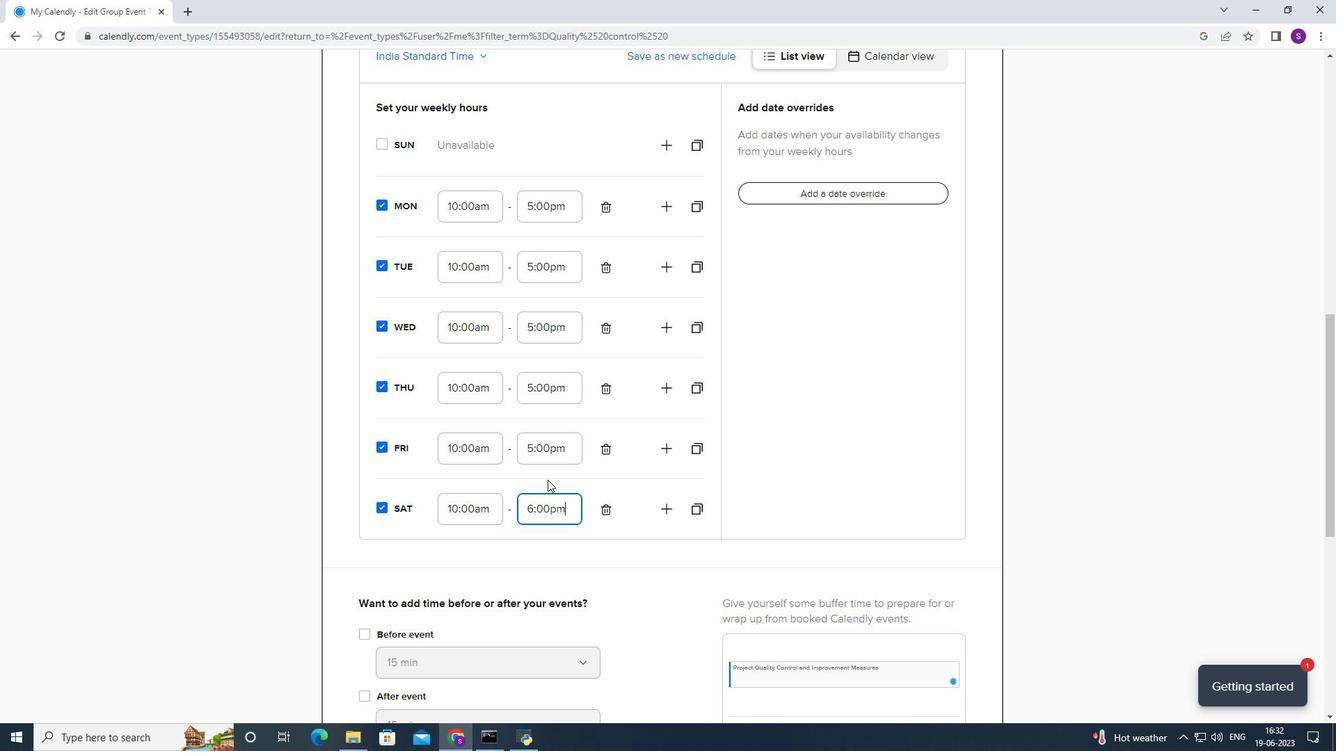
Action: Mouse moved to (547, 444)
Screenshot: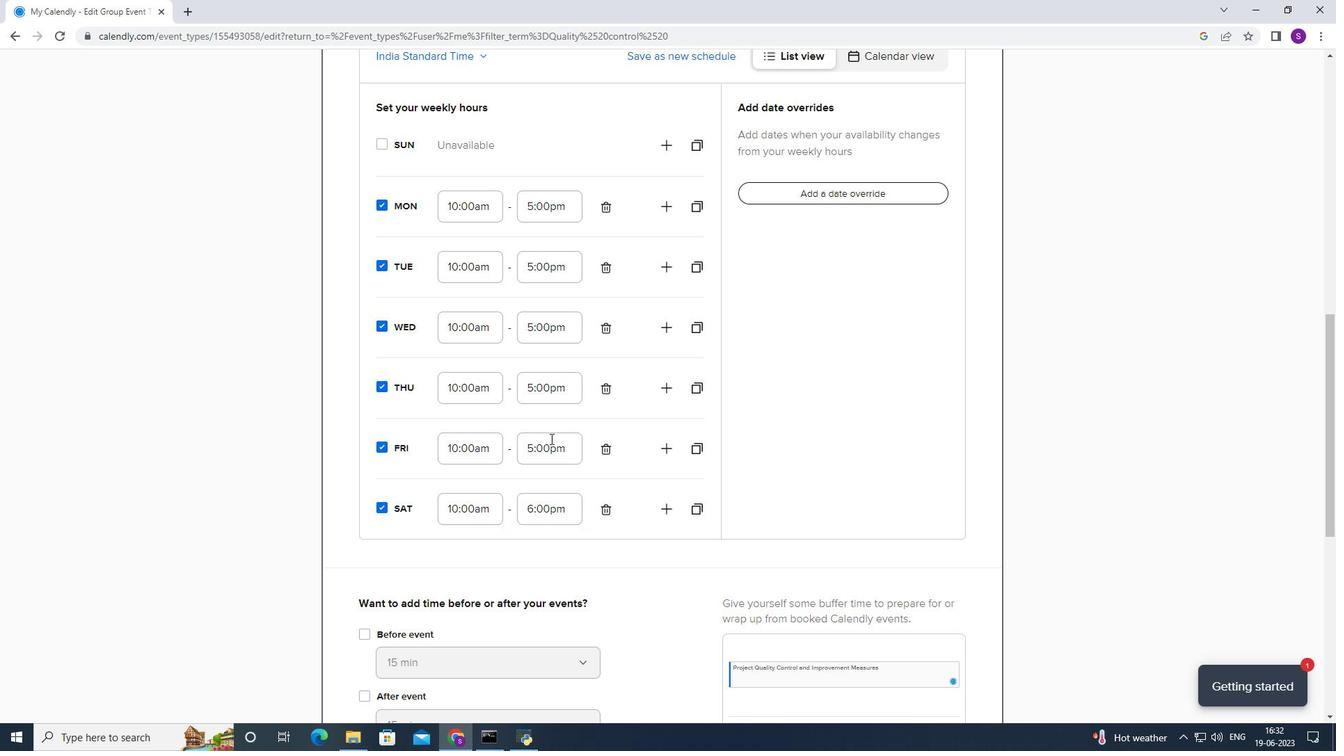 
Action: Mouse pressed left at (547, 444)
Screenshot: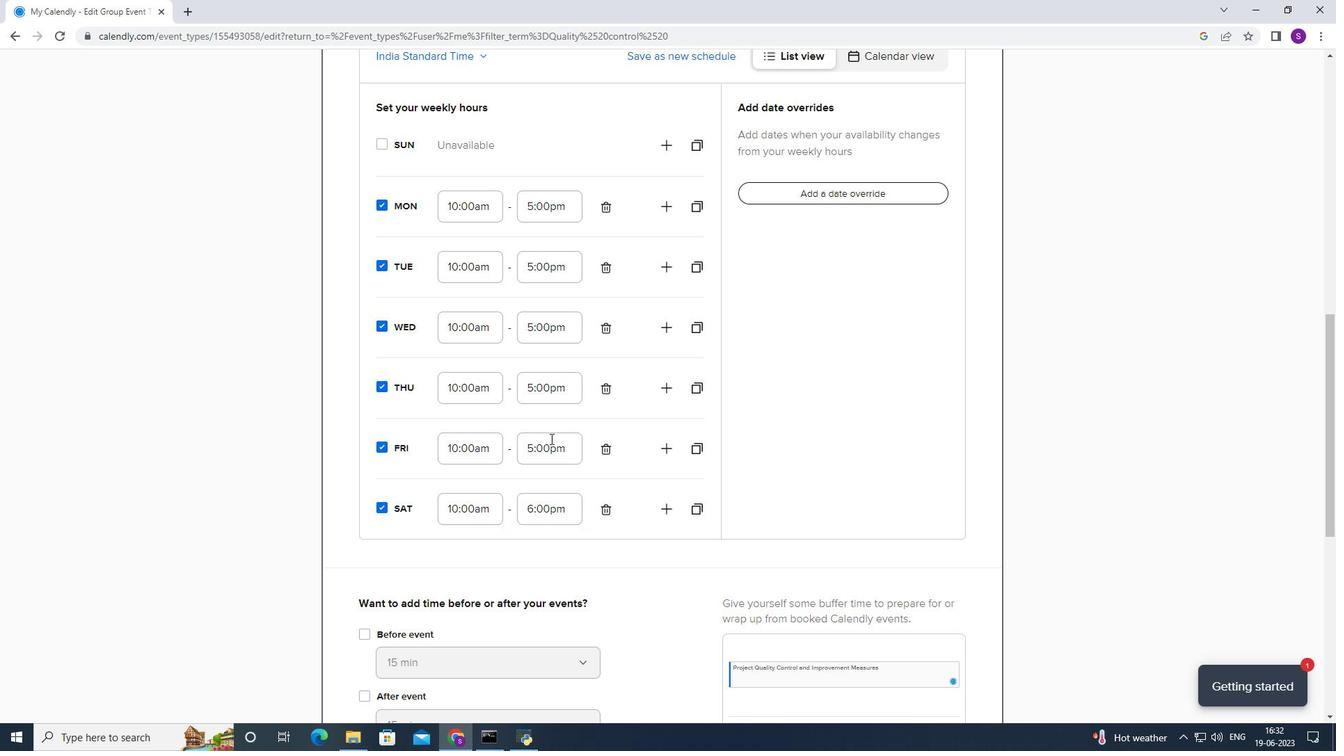 
Action: Mouse moved to (546, 546)
Screenshot: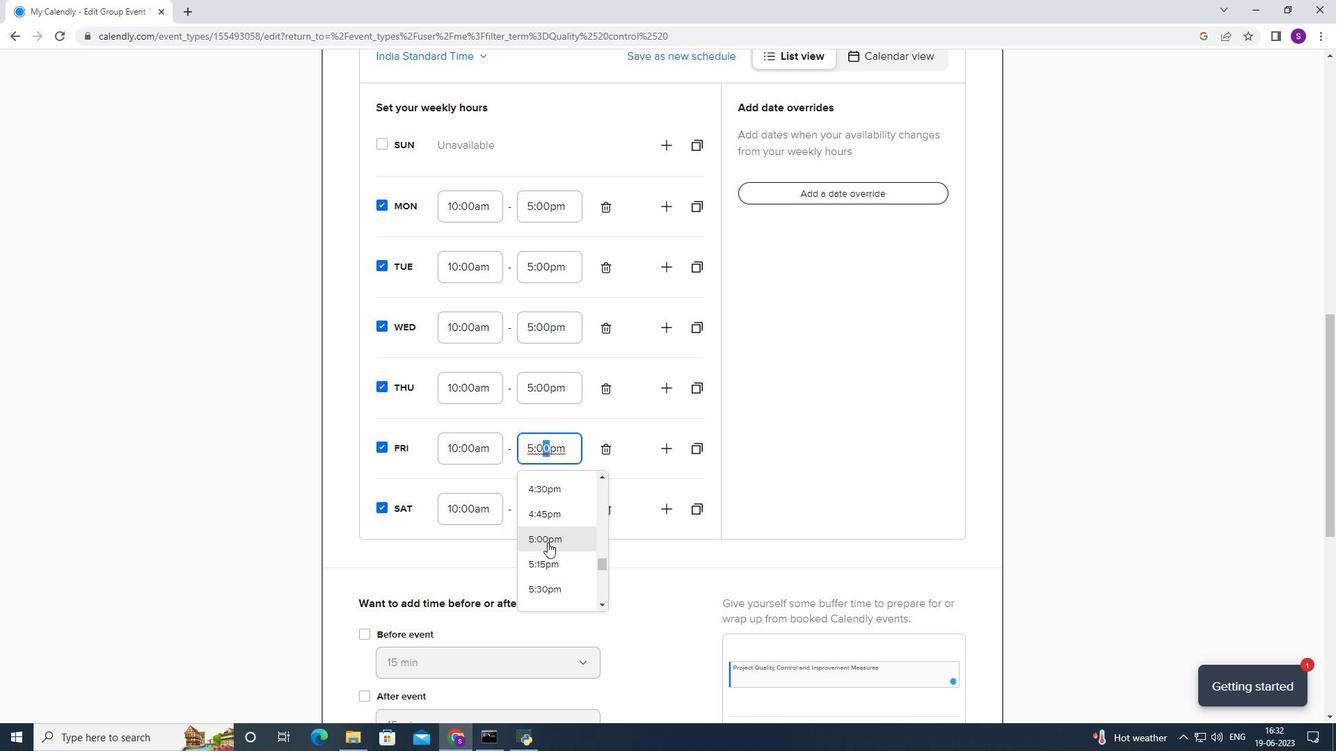 
Action: Mouse scrolled (546, 545) with delta (0, 0)
Screenshot: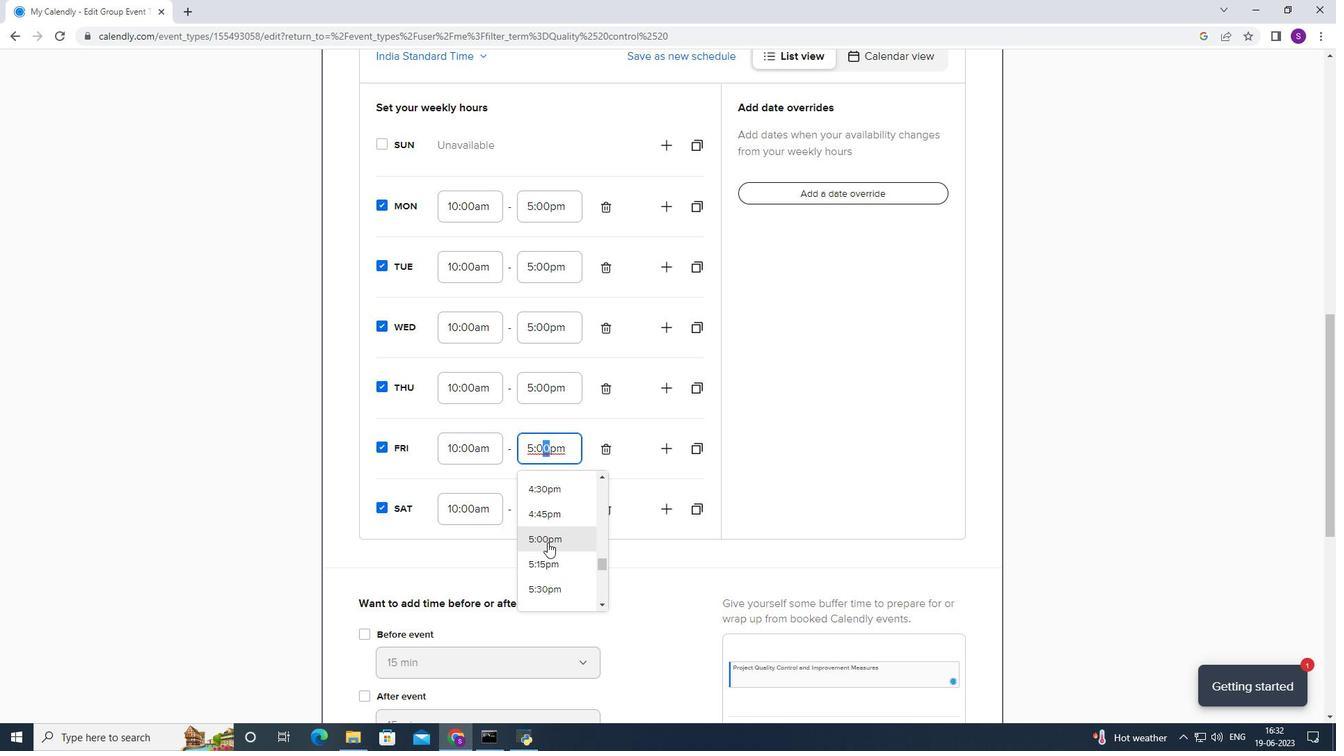 
Action: Mouse scrolled (546, 545) with delta (0, 0)
Screenshot: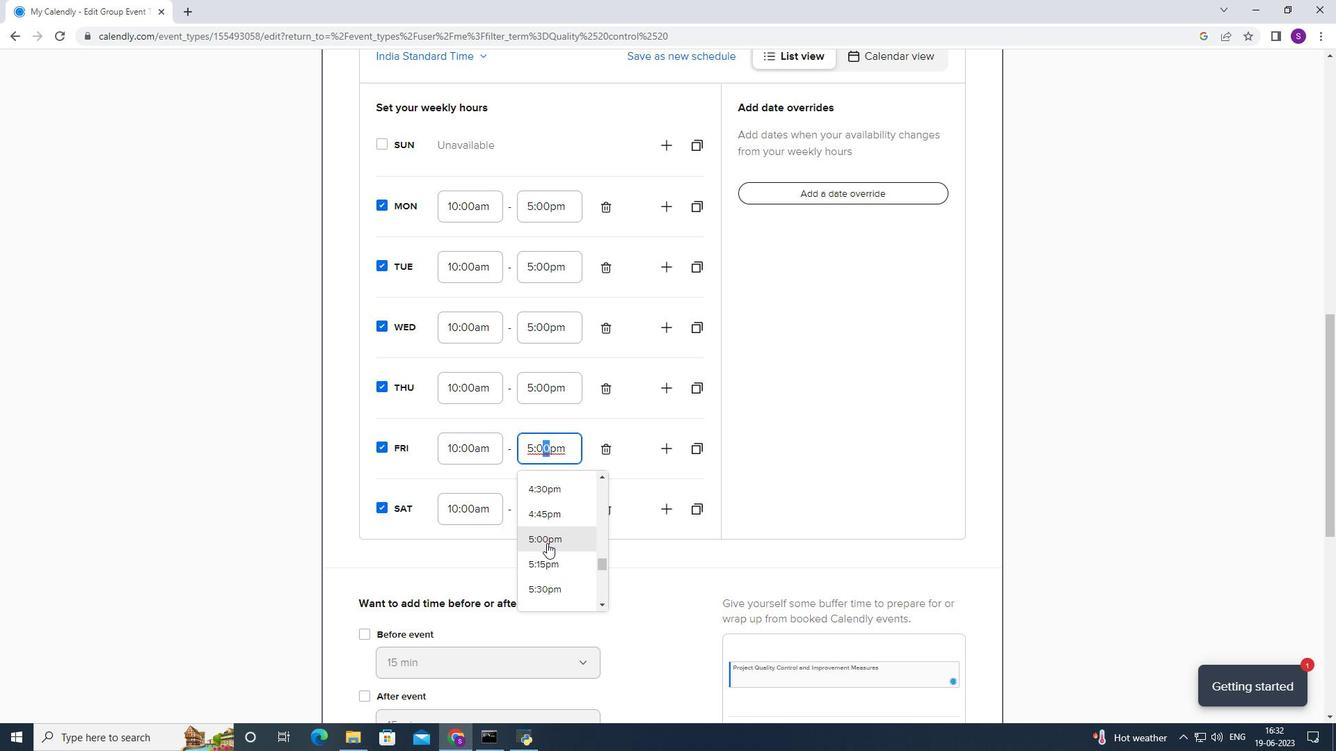 
Action: Mouse moved to (541, 549)
Screenshot: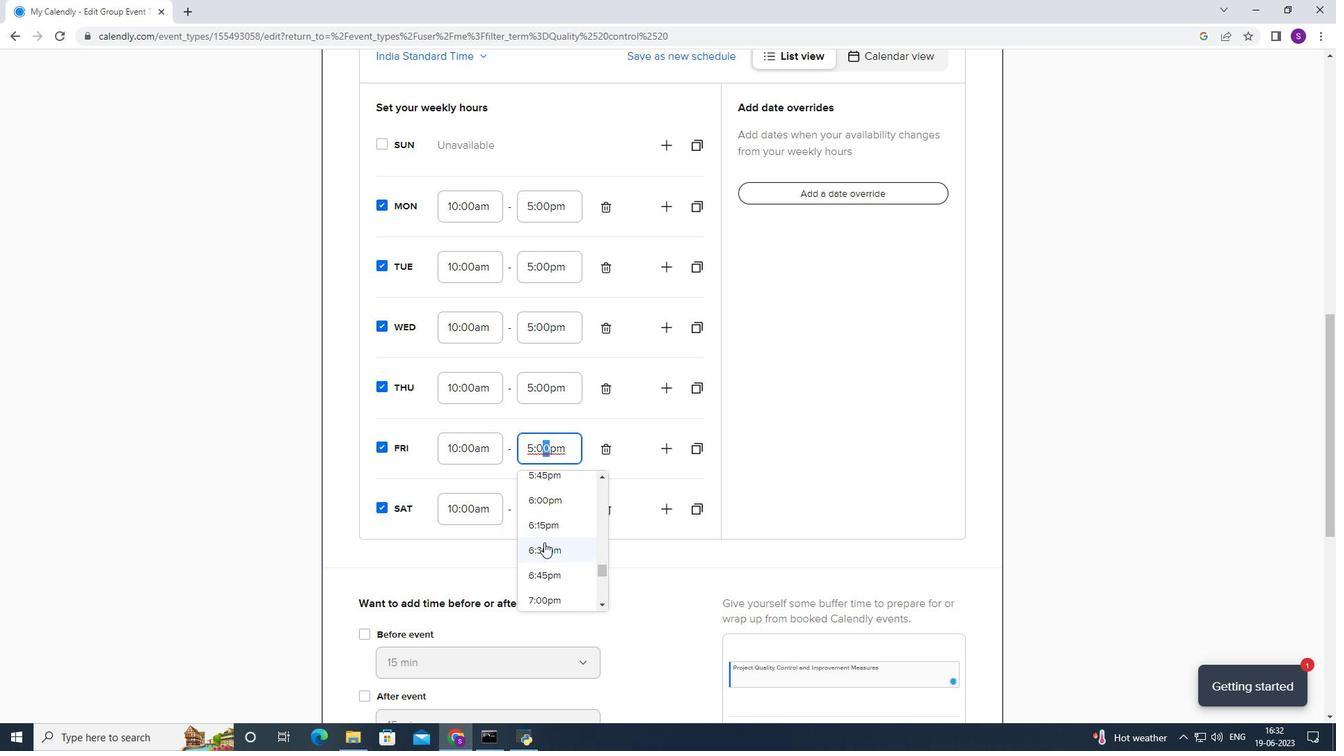 
Action: Mouse pressed left at (541, 549)
Screenshot: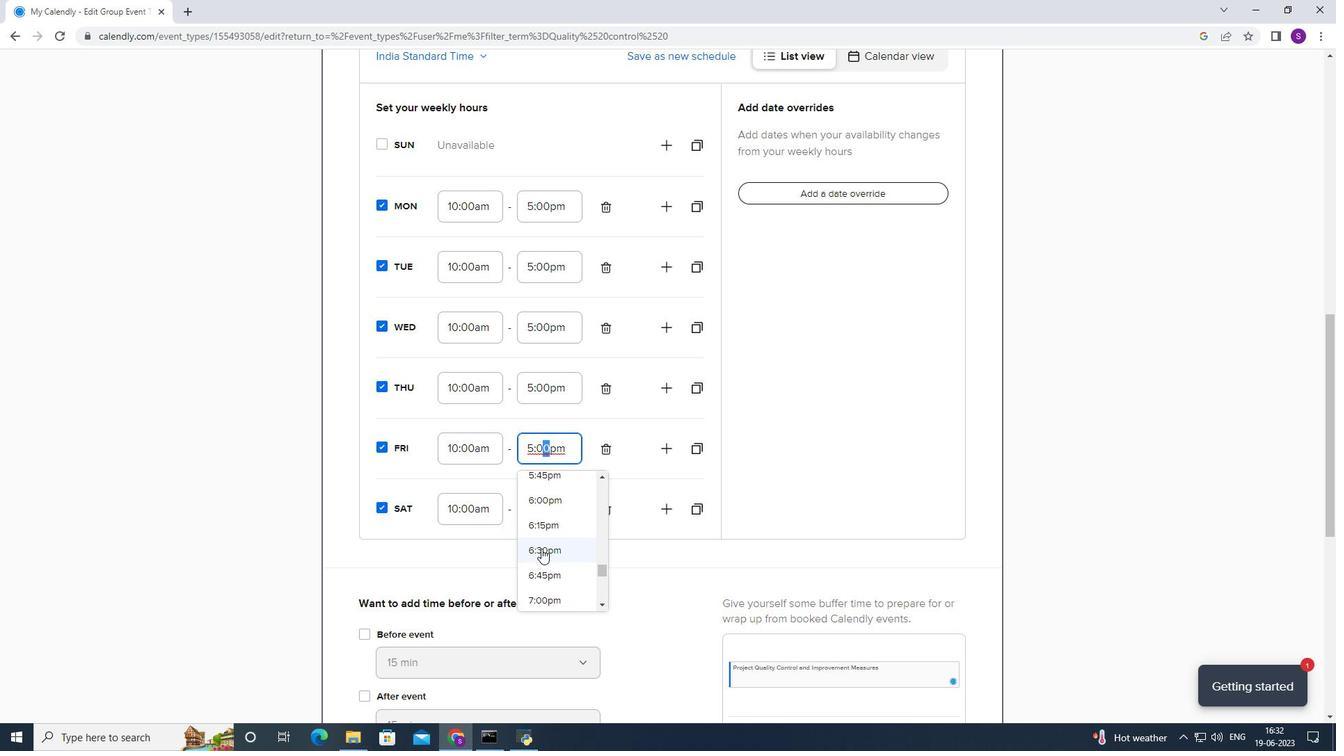 
Action: Mouse moved to (551, 453)
Screenshot: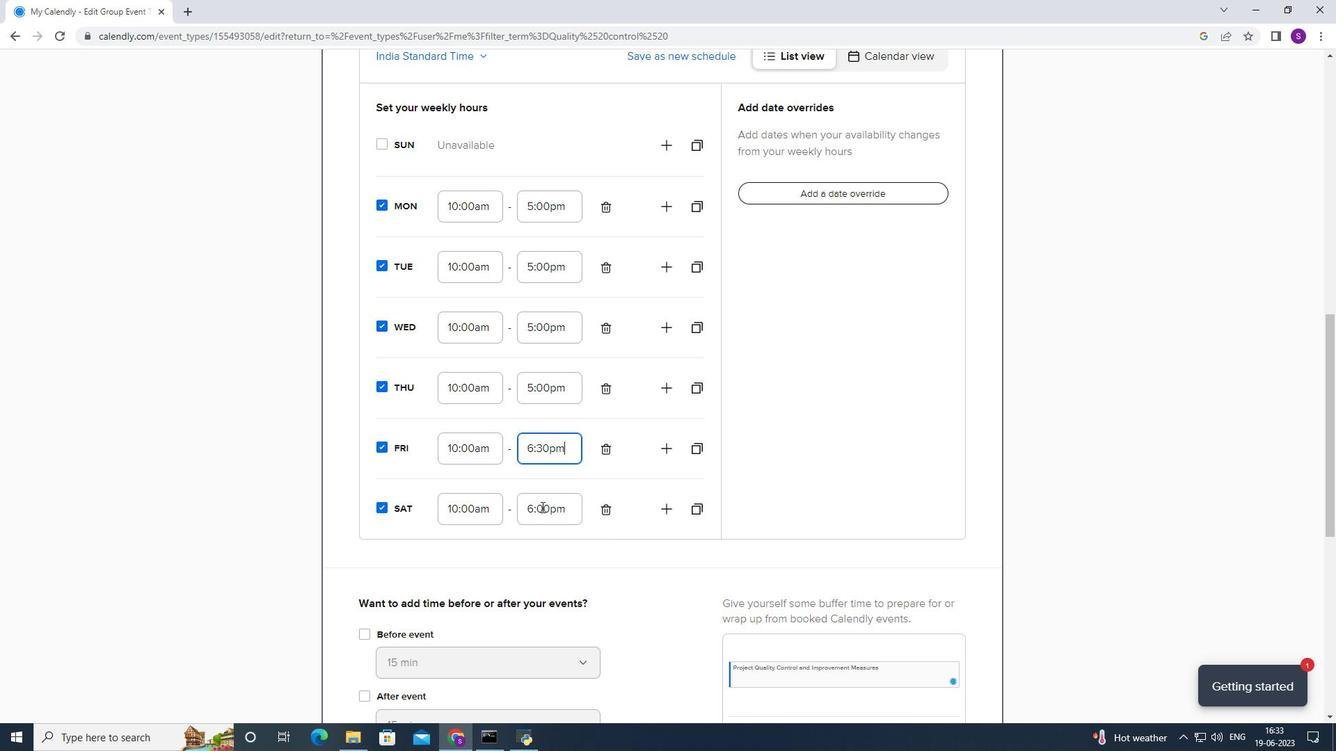 
Action: Mouse pressed left at (551, 453)
Screenshot: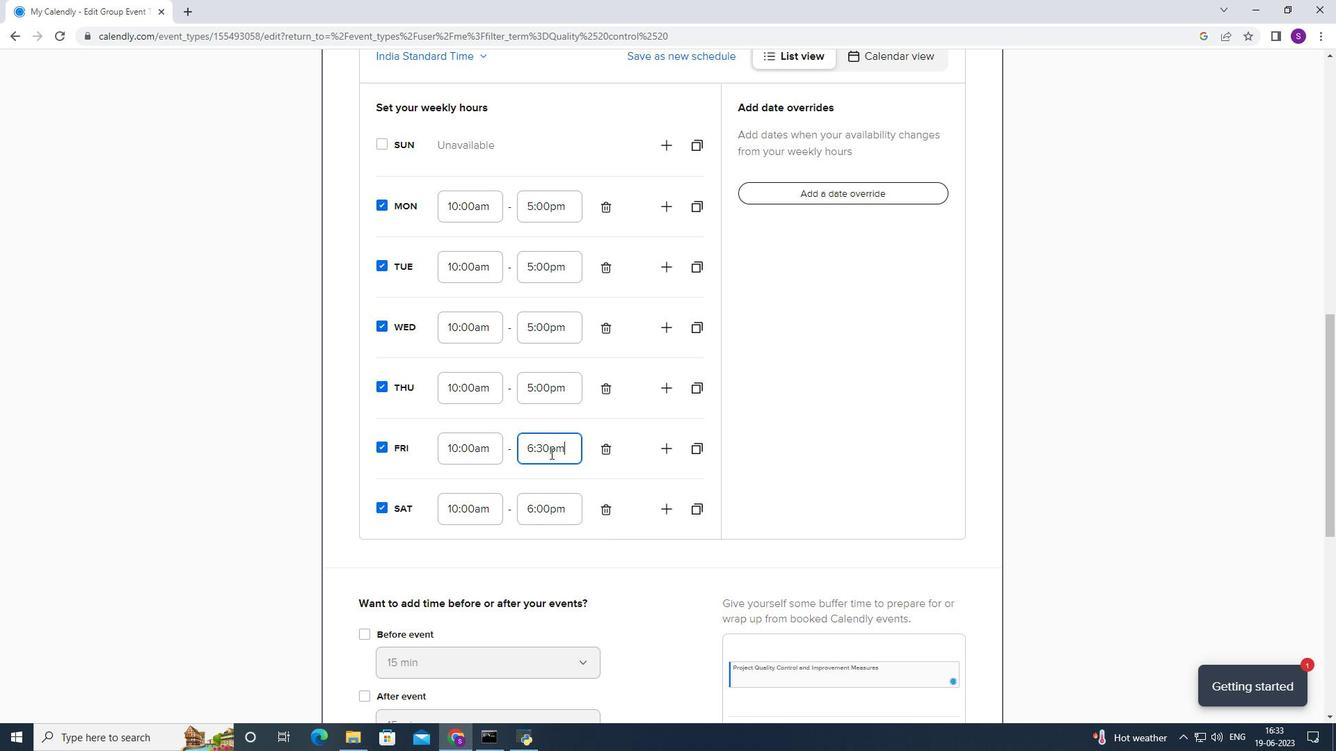 
Action: Mouse moved to (545, 519)
Screenshot: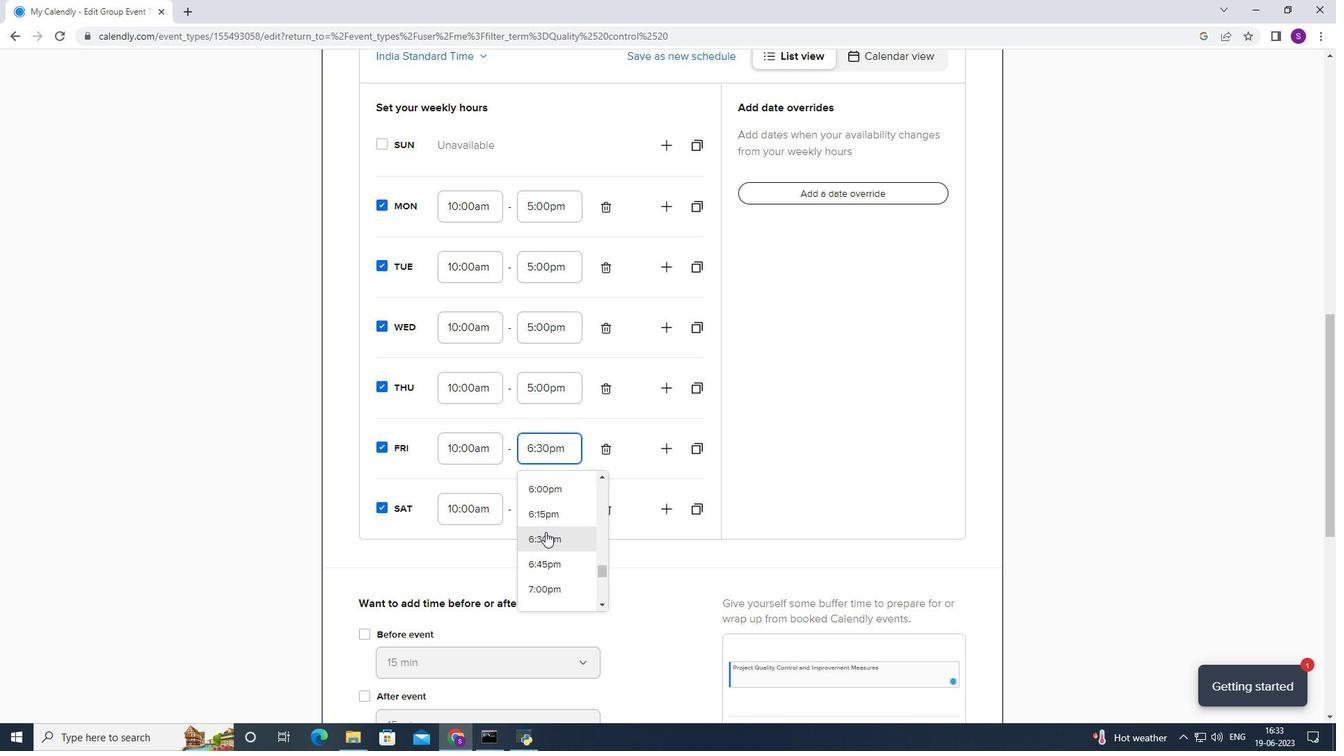 
Action: Mouse pressed left at (545, 519)
Screenshot: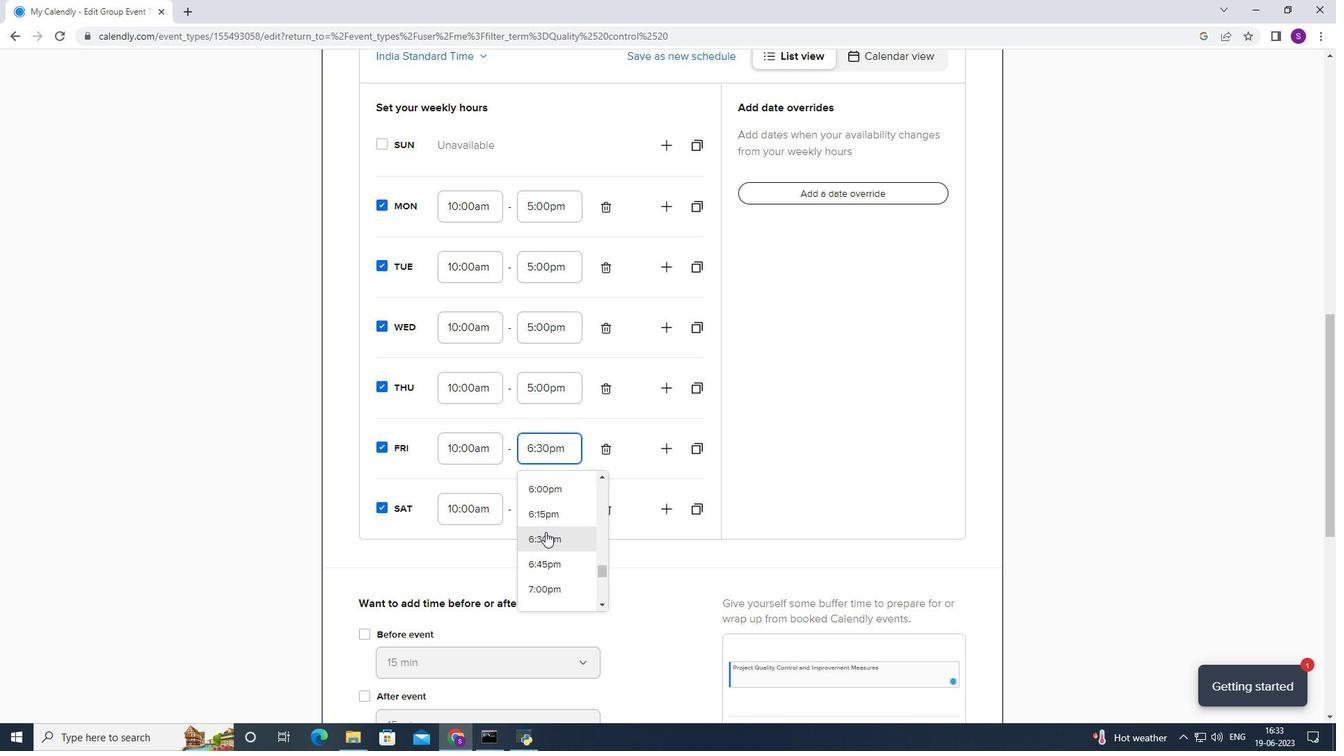 
Action: Mouse moved to (546, 485)
Screenshot: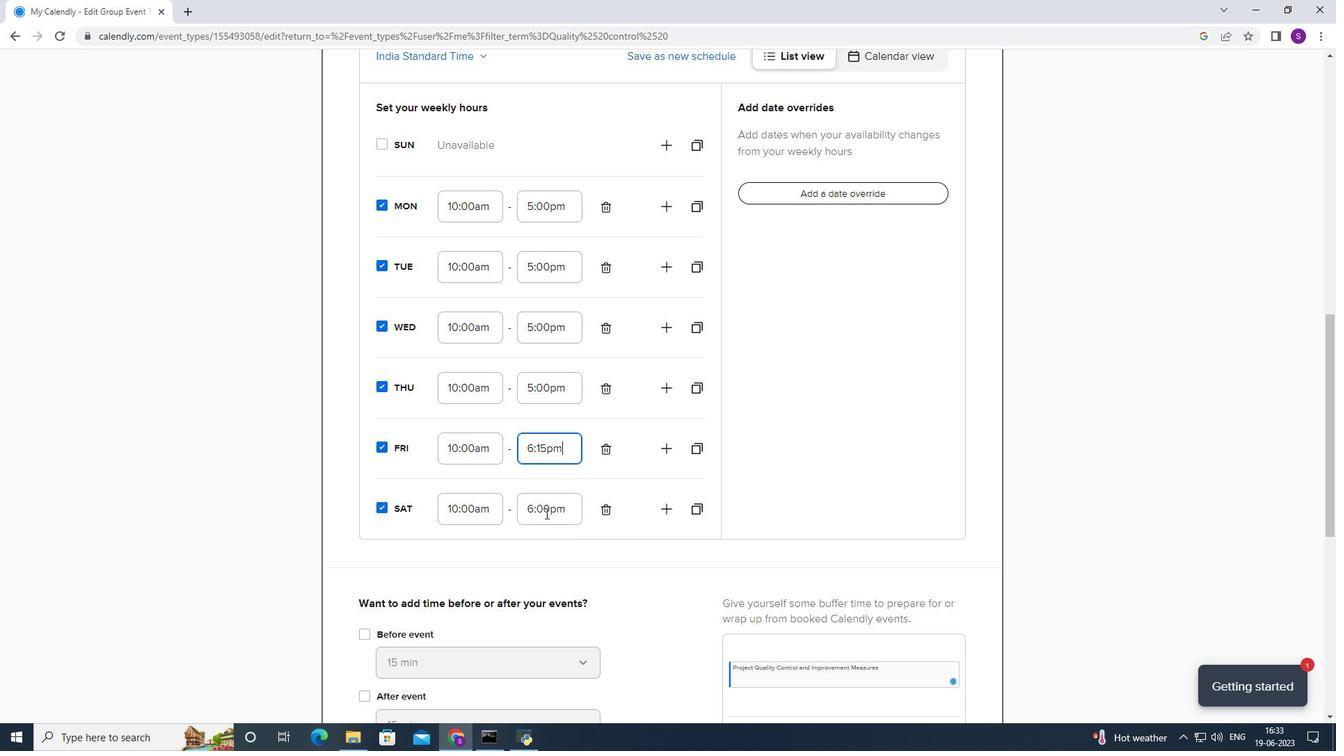 
Action: Mouse pressed left at (546, 485)
Screenshot: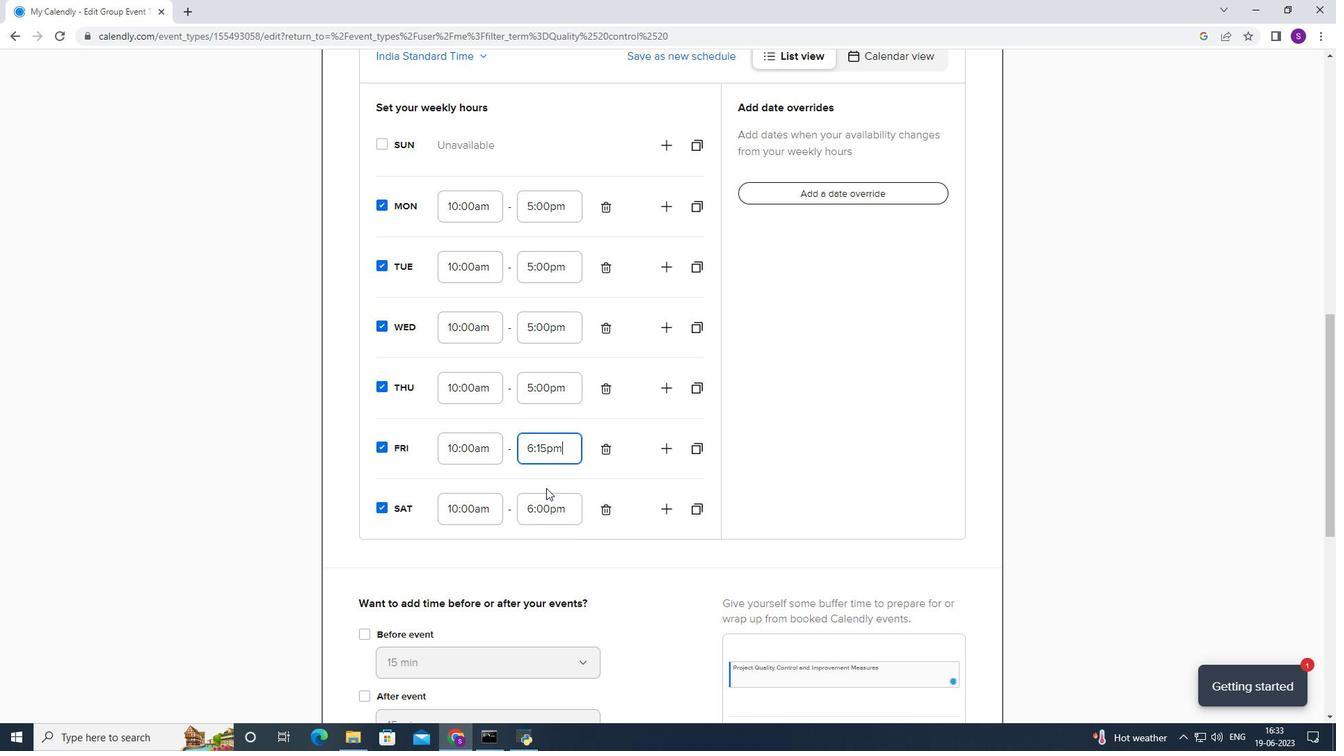 
Action: Mouse moved to (545, 457)
Screenshot: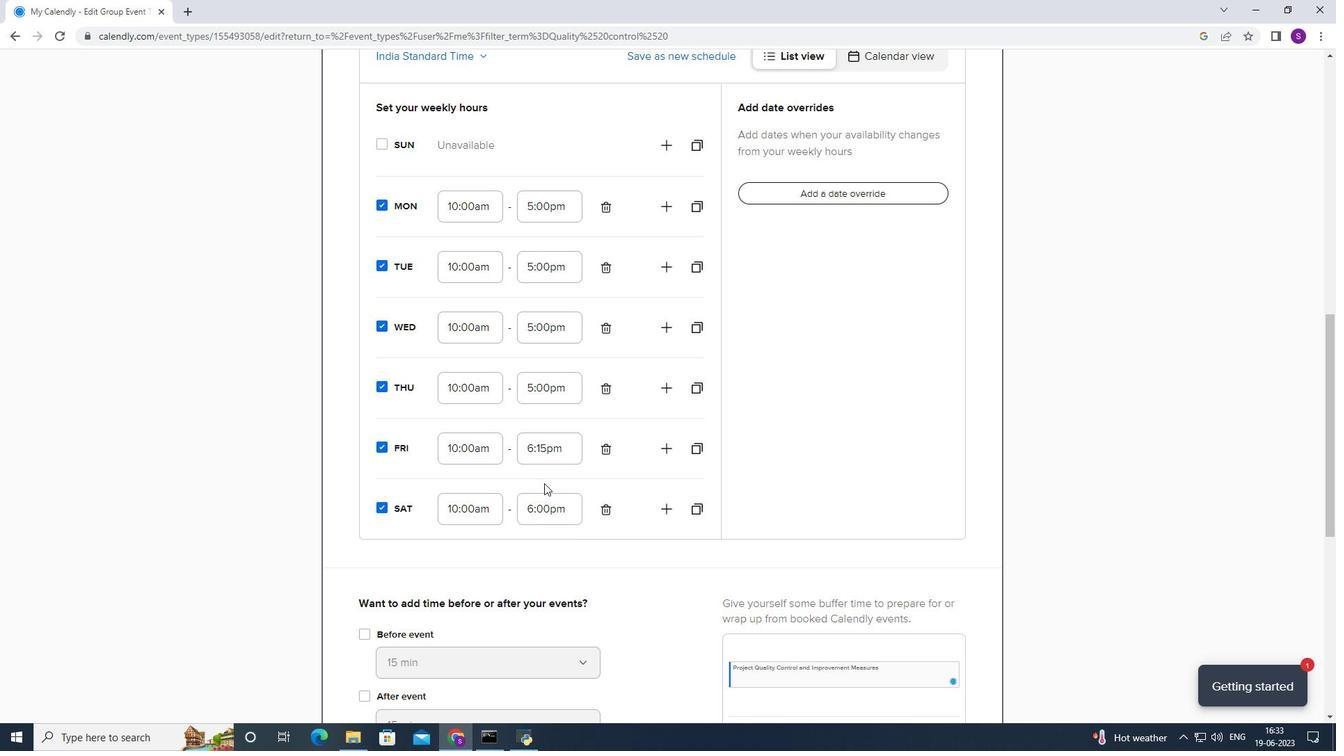 
Action: Mouse pressed left at (545, 457)
Screenshot: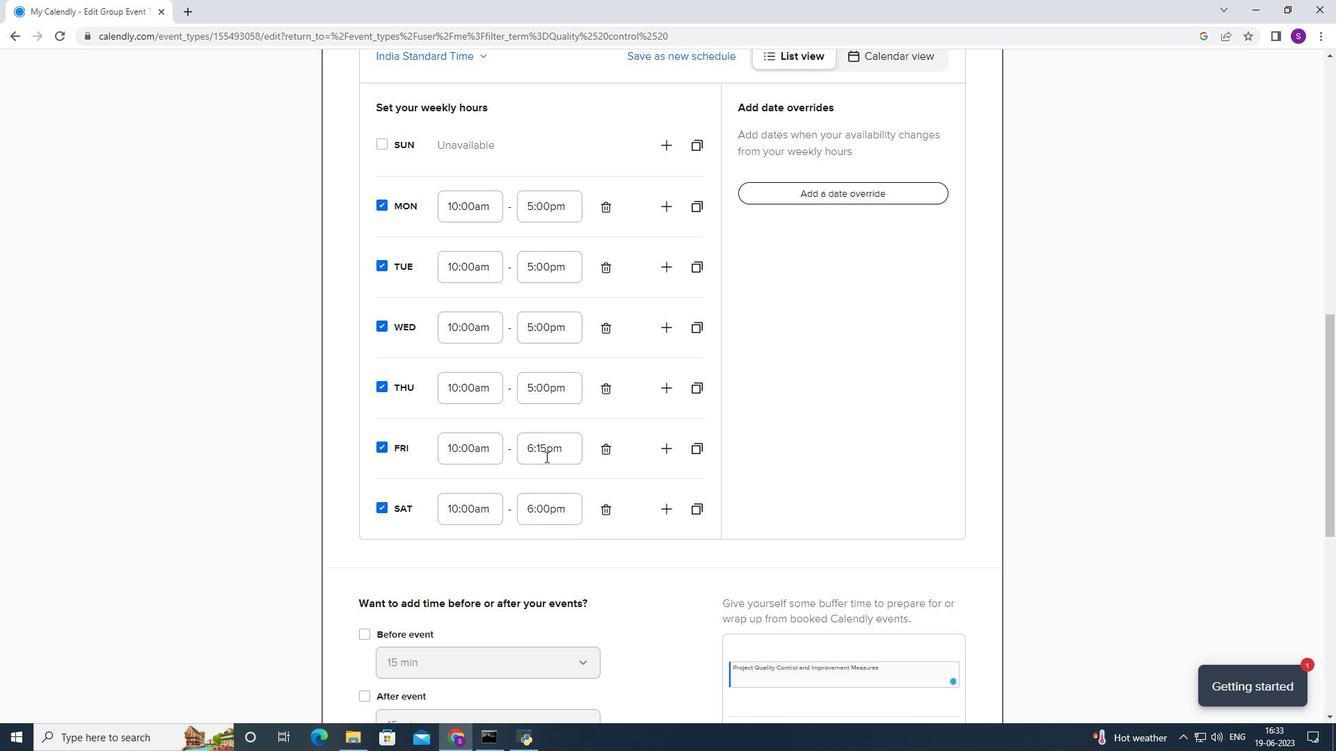 
Action: Mouse moved to (545, 507)
Screenshot: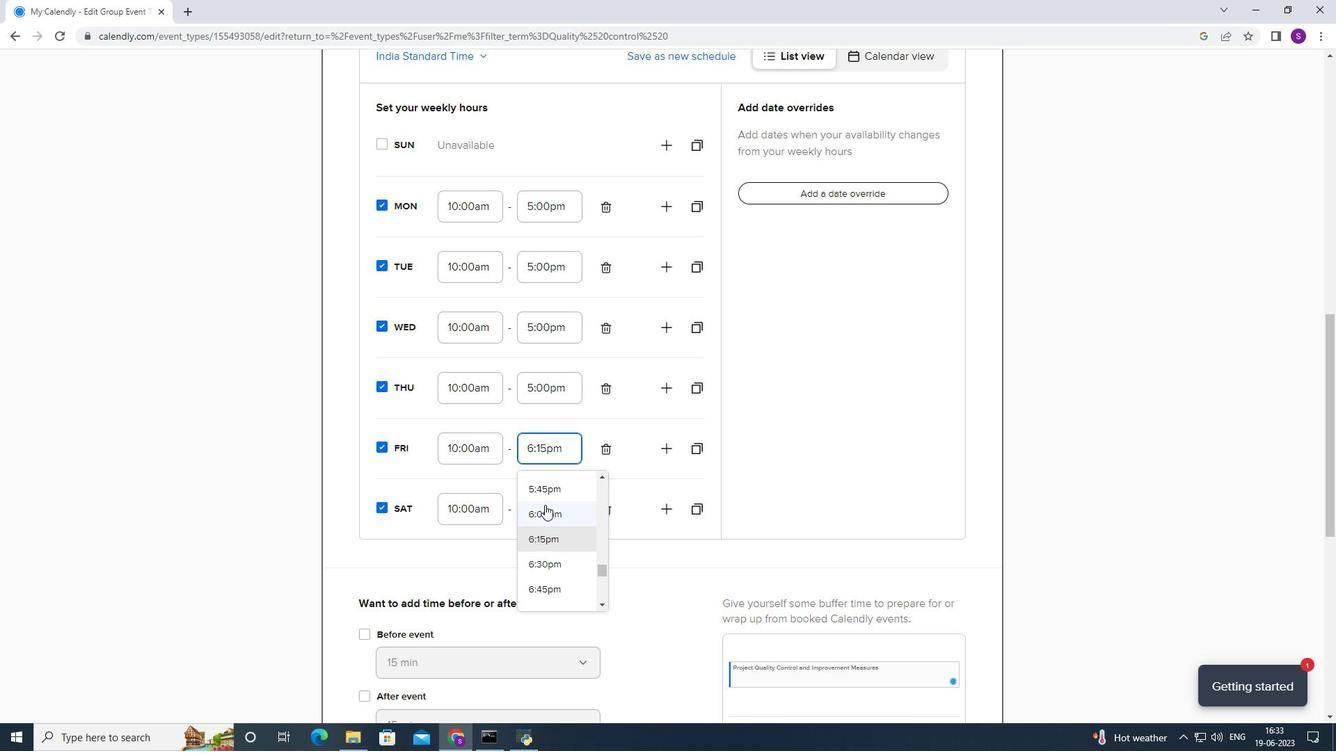 
Action: Mouse pressed left at (545, 507)
Screenshot: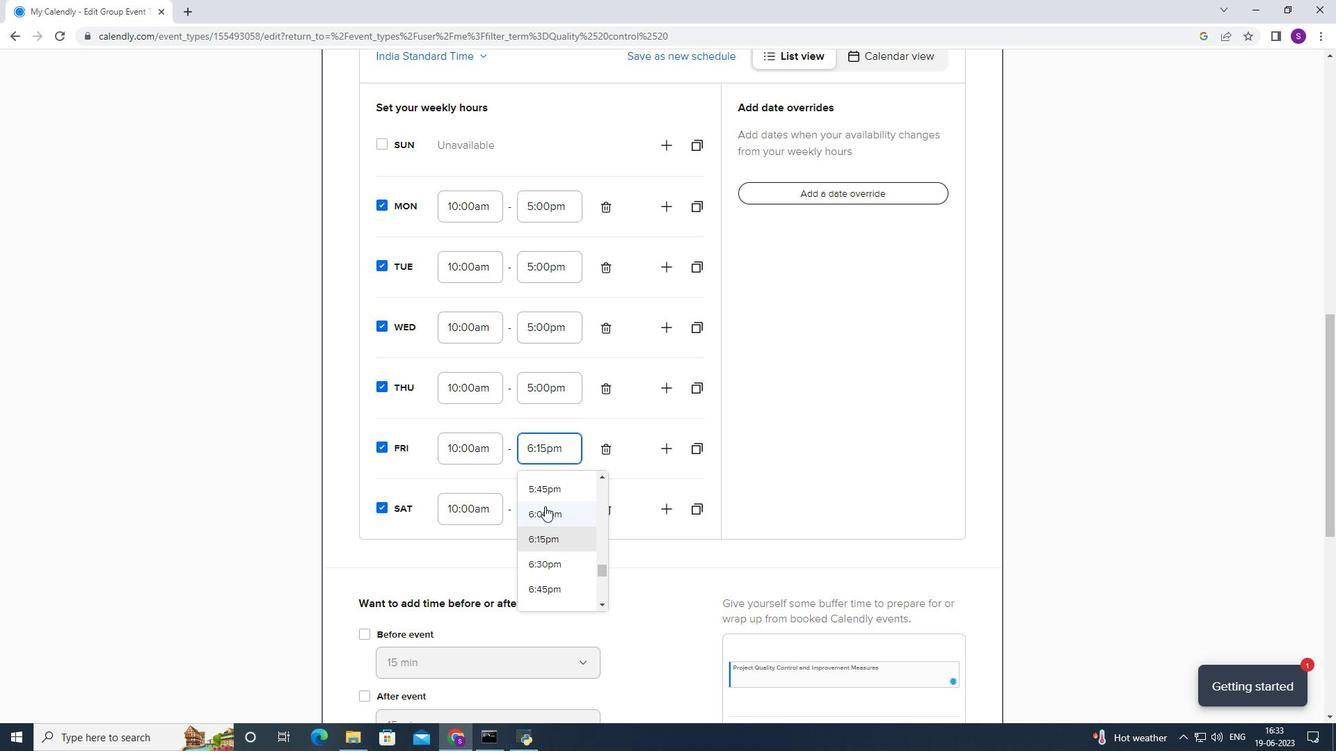 
Action: Mouse moved to (551, 375)
Screenshot: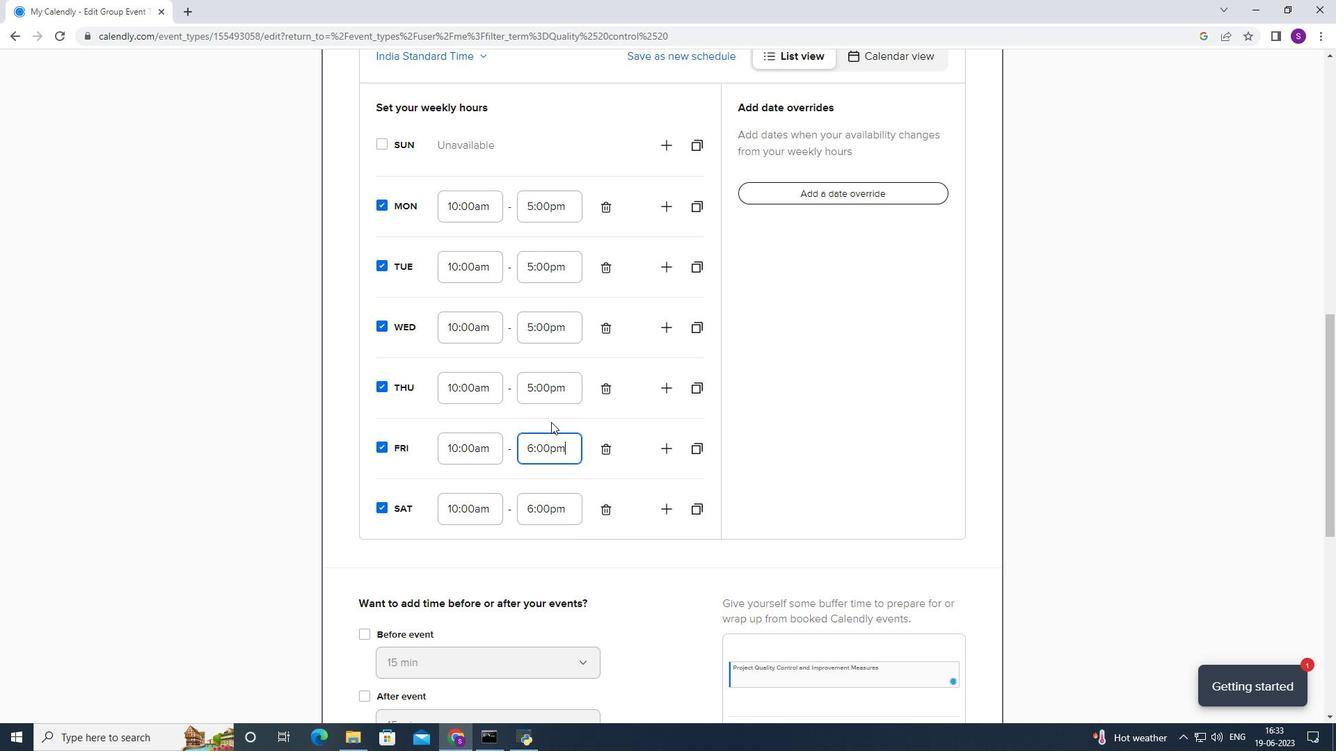 
Action: Mouse pressed left at (551, 375)
Screenshot: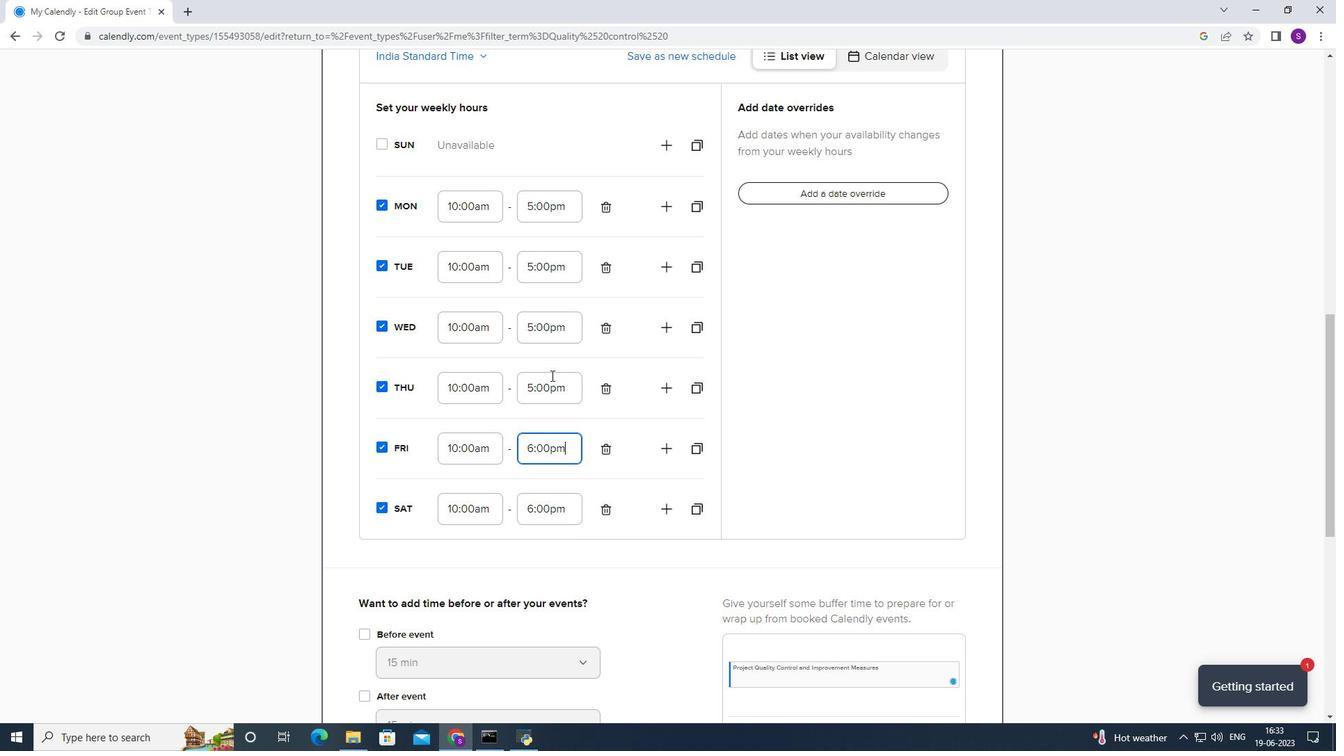 
Action: Mouse moved to (536, 463)
Screenshot: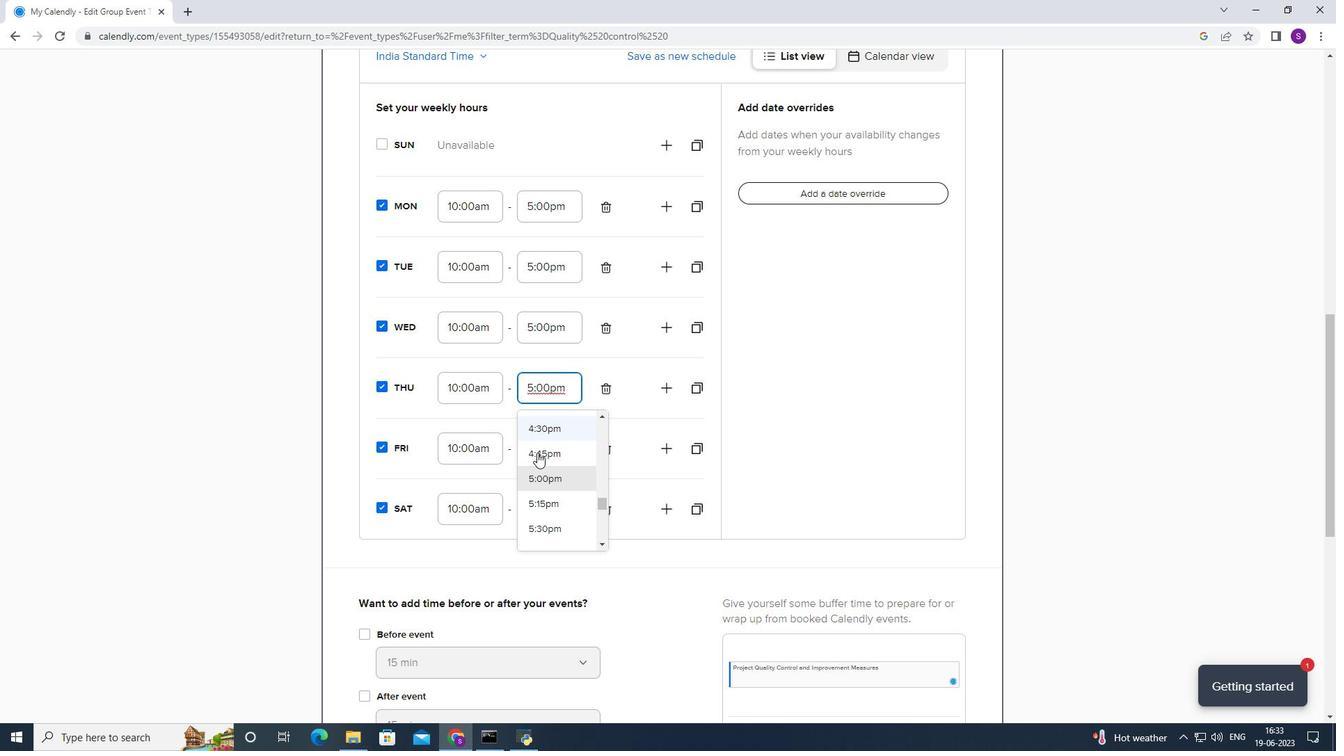 
Action: Mouse scrolled (536, 463) with delta (0, 0)
Screenshot: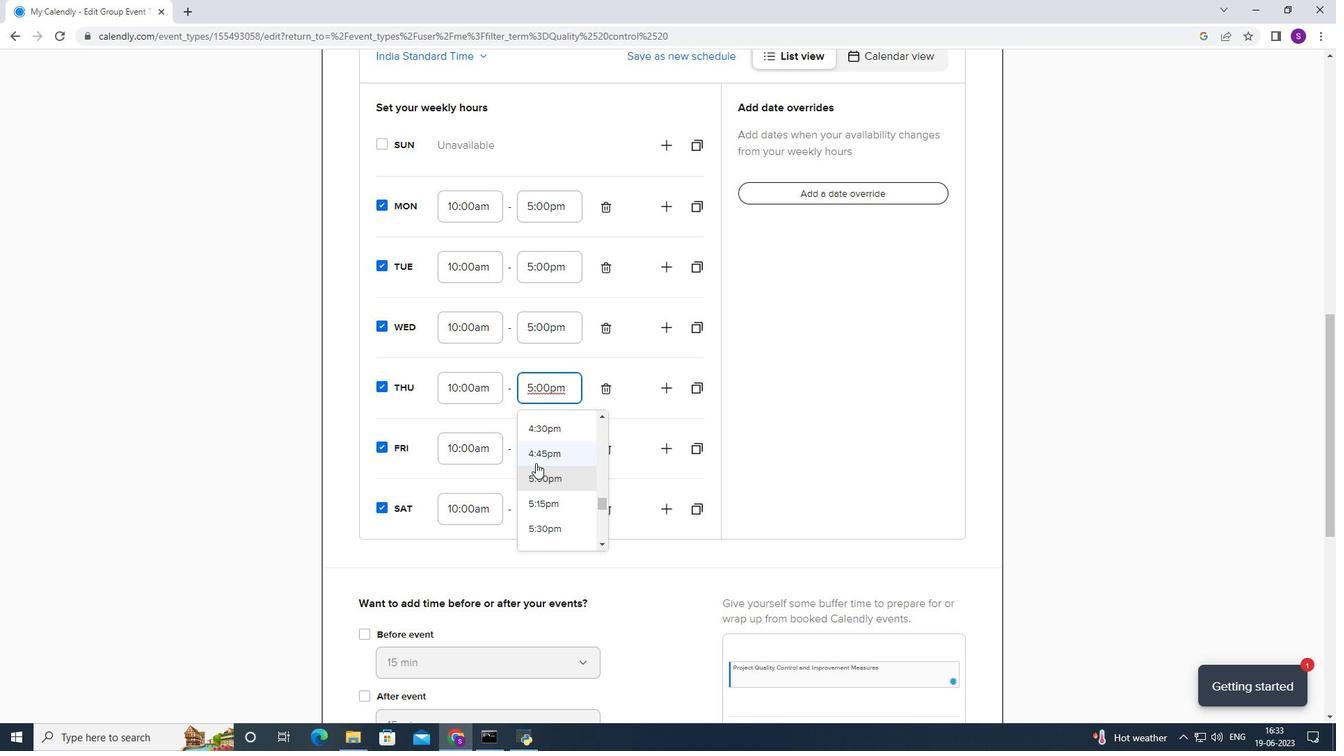 
Action: Mouse moved to (536, 464)
Screenshot: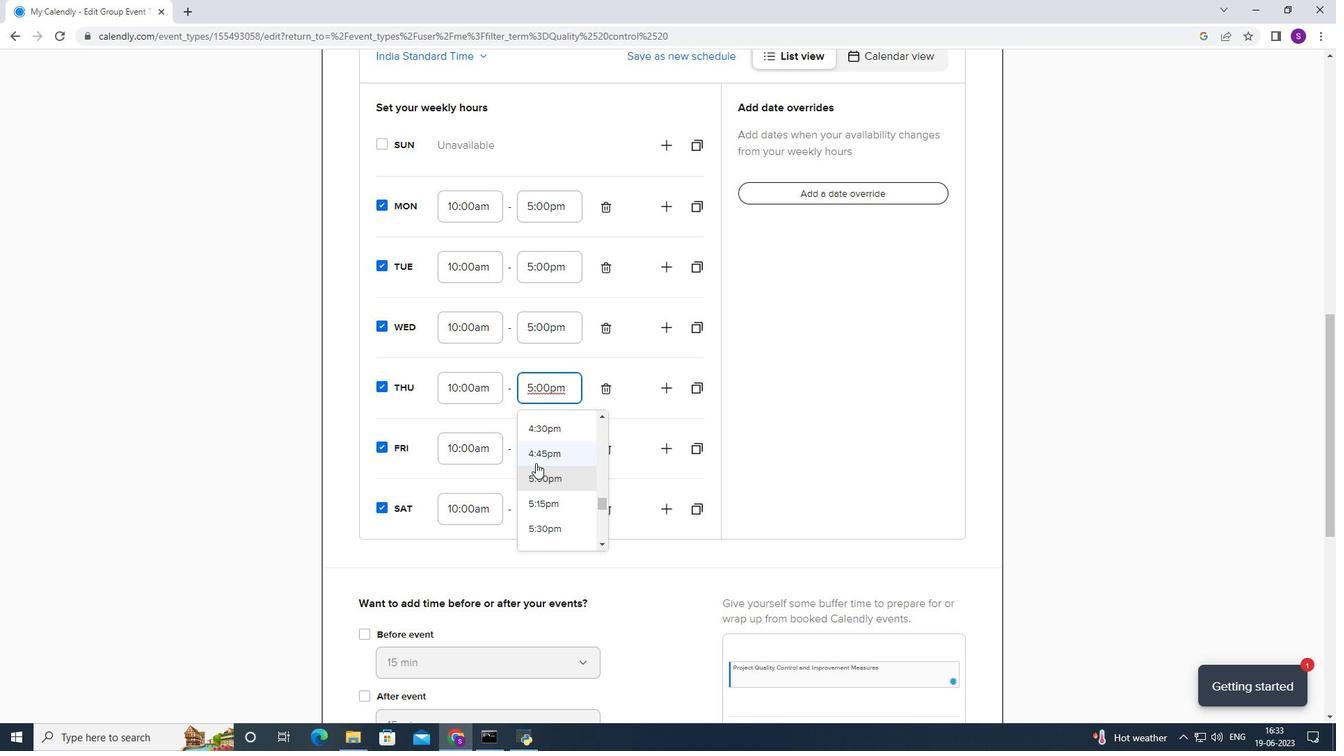 
Action: Mouse scrolled (536, 463) with delta (0, 0)
Screenshot: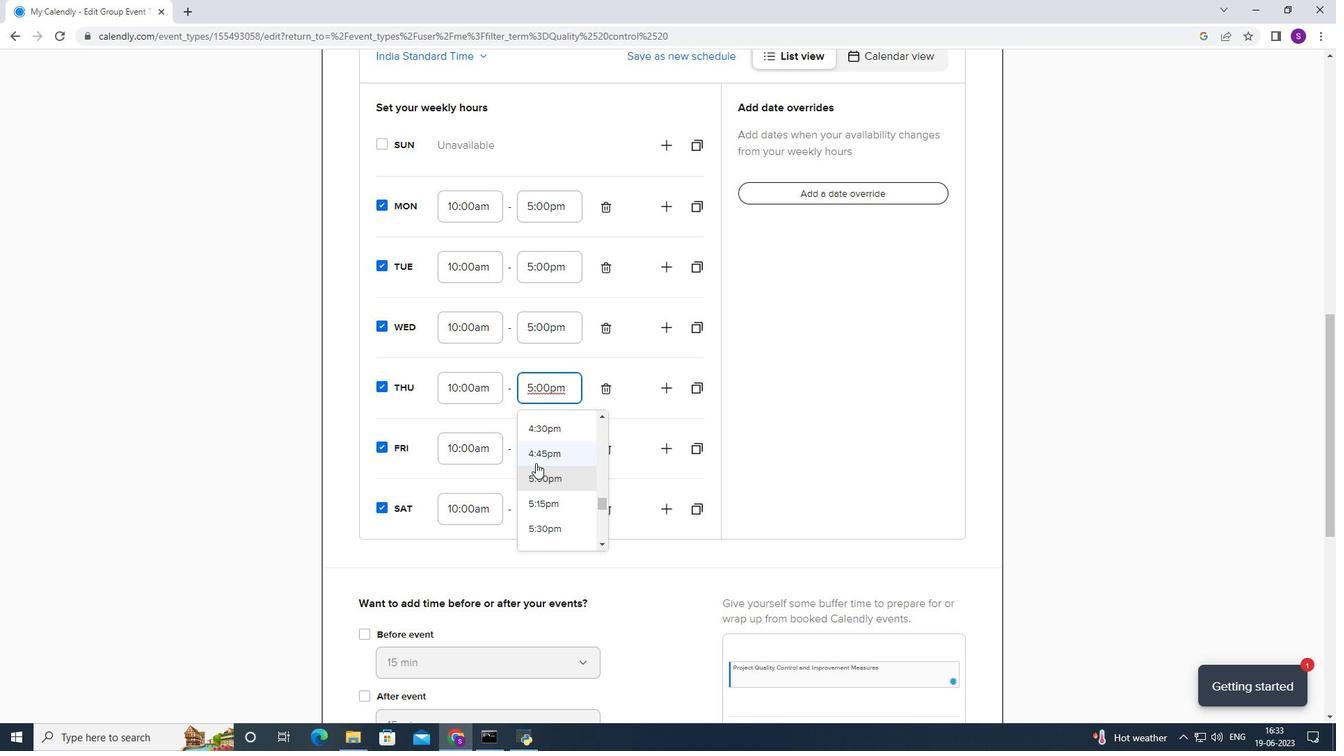 
Action: Mouse moved to (551, 442)
Screenshot: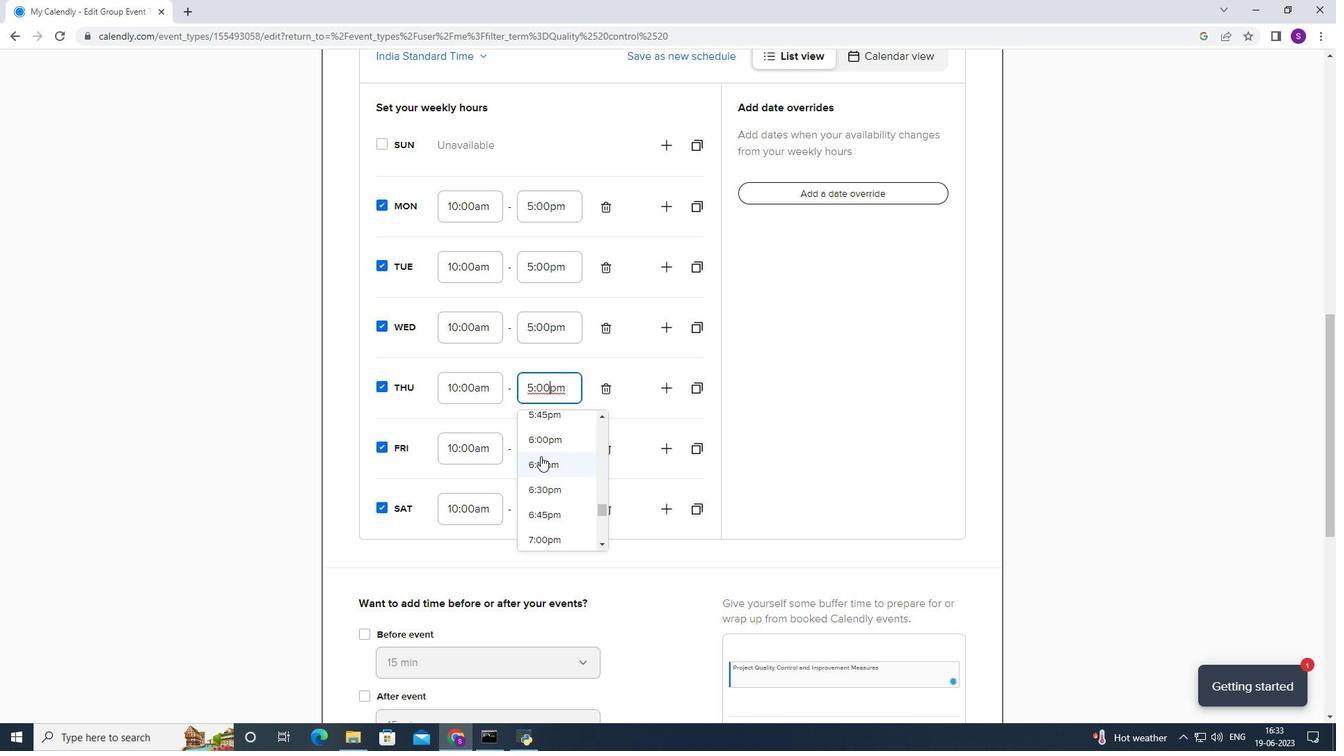 
Action: Mouse pressed left at (551, 442)
Screenshot: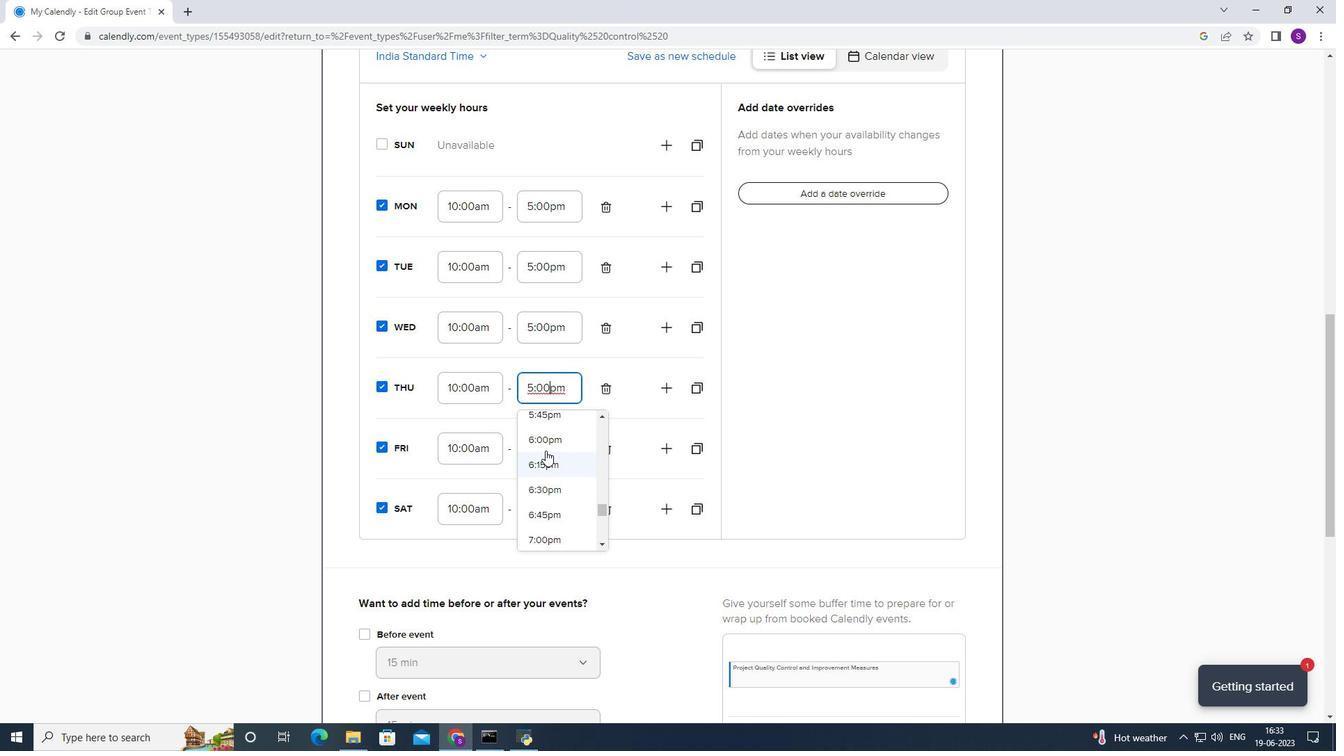 
Action: Mouse moved to (558, 336)
Screenshot: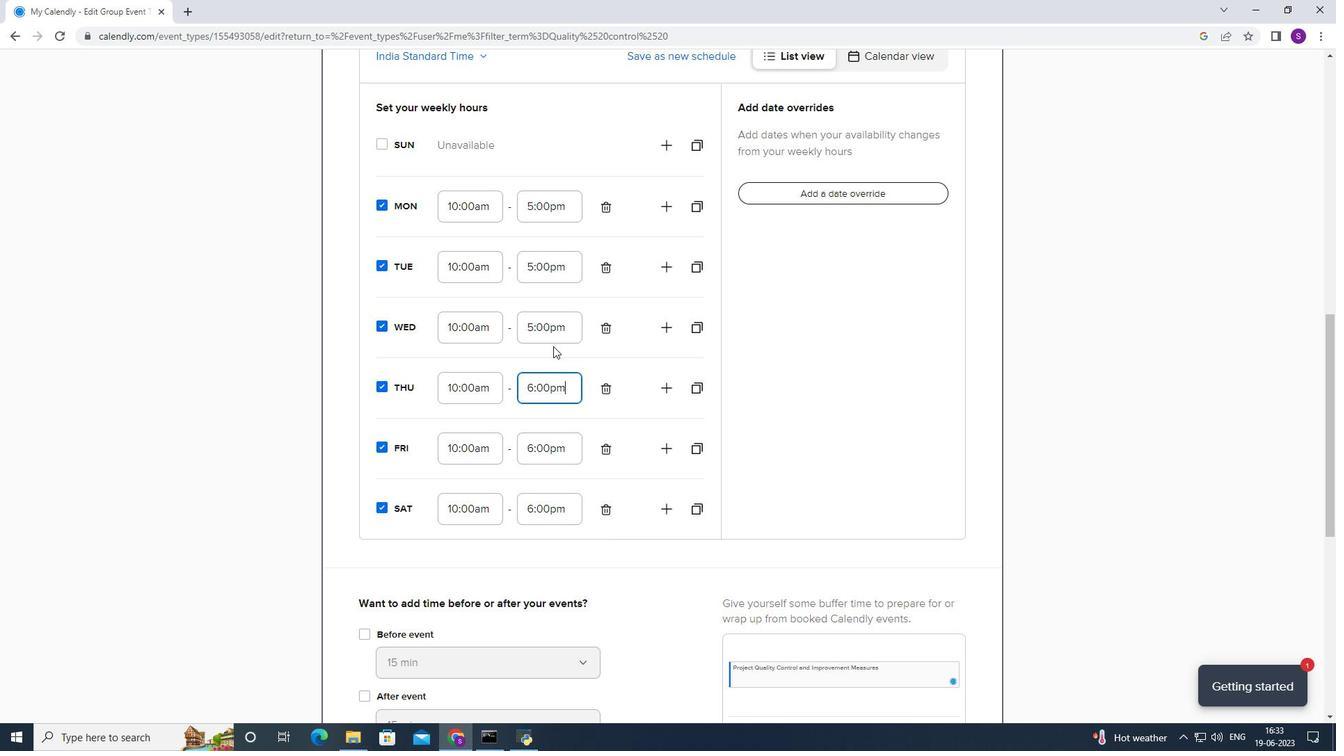 
Action: Mouse pressed left at (558, 336)
Screenshot: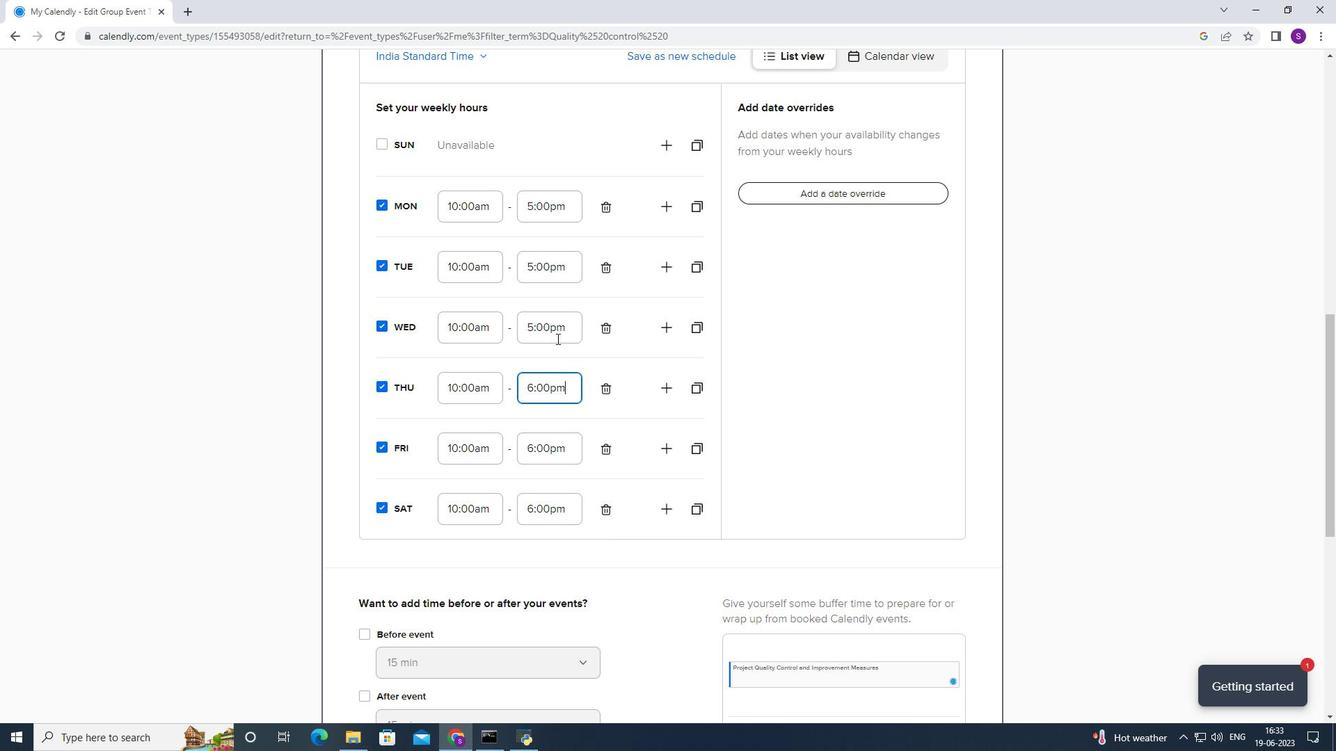 
Action: Mouse moved to (542, 393)
Screenshot: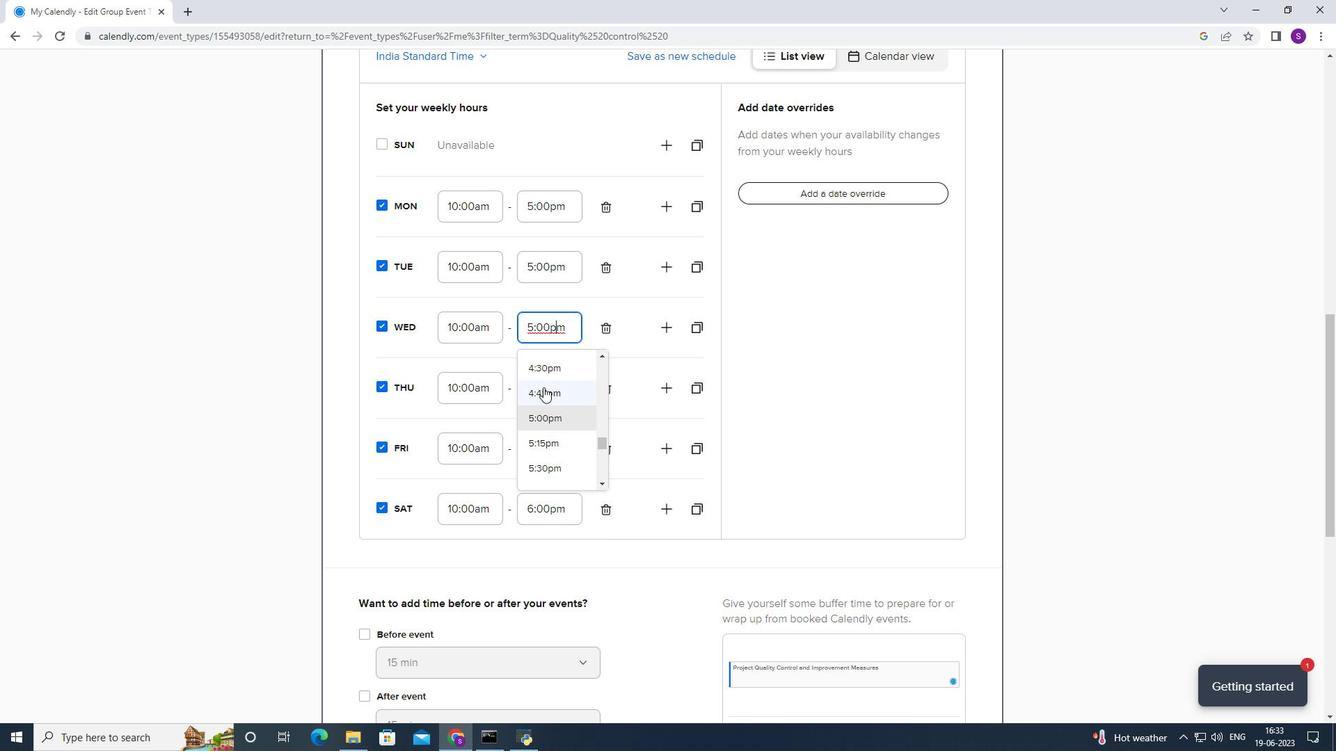 
Action: Mouse scrolled (542, 392) with delta (0, 0)
Screenshot: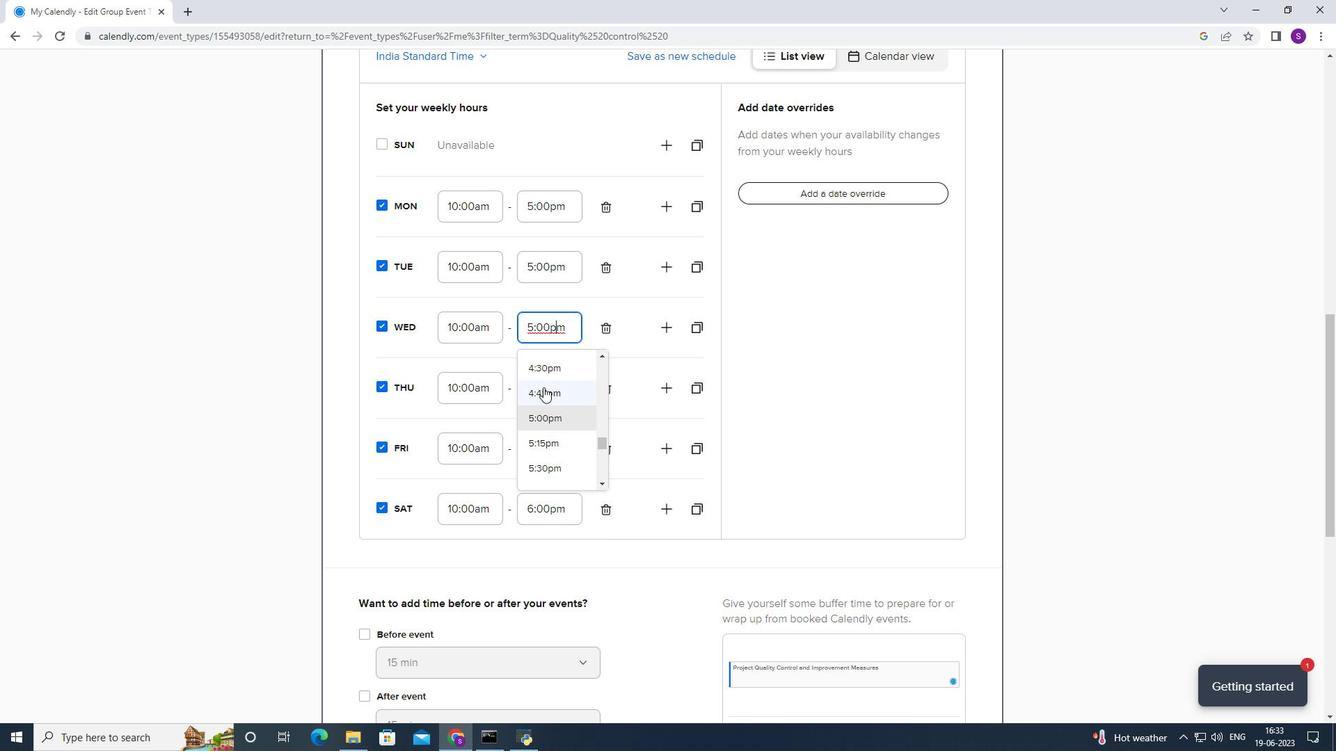 
Action: Mouse moved to (531, 445)
Screenshot: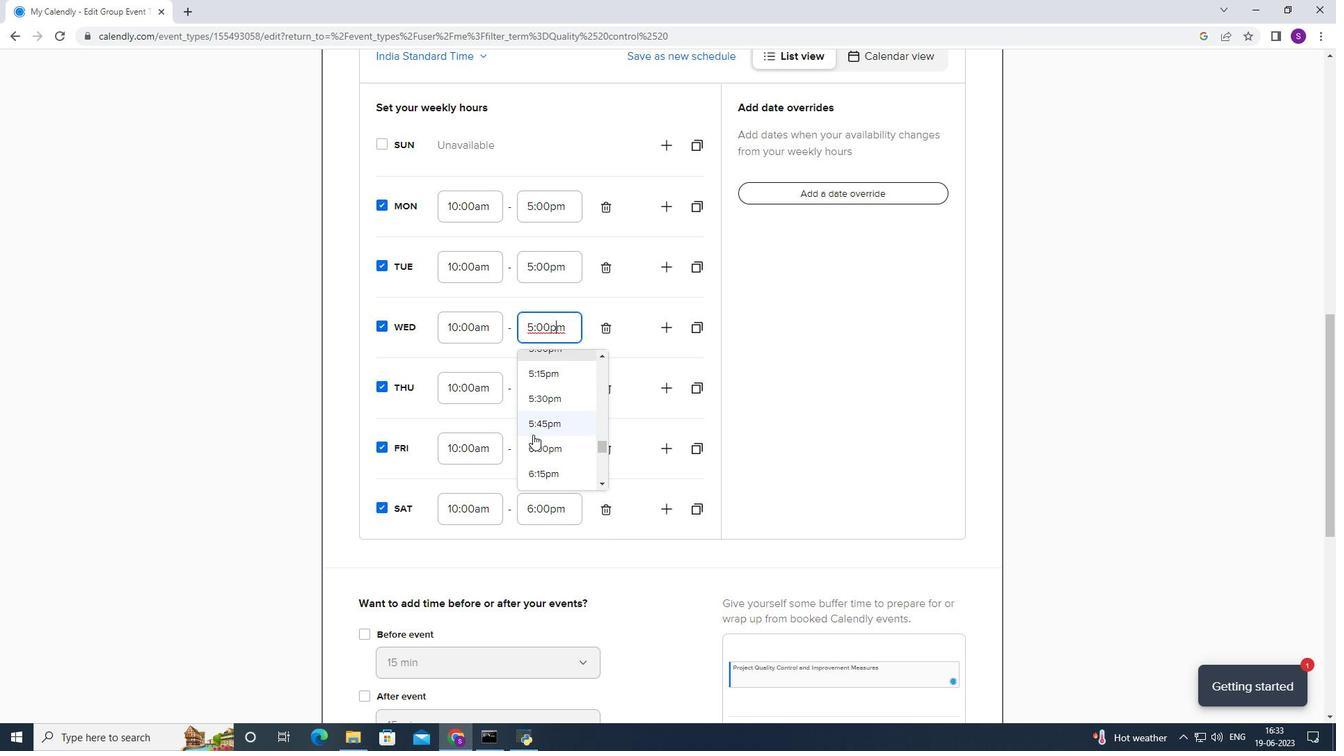 
Action: Mouse pressed left at (531, 445)
Screenshot: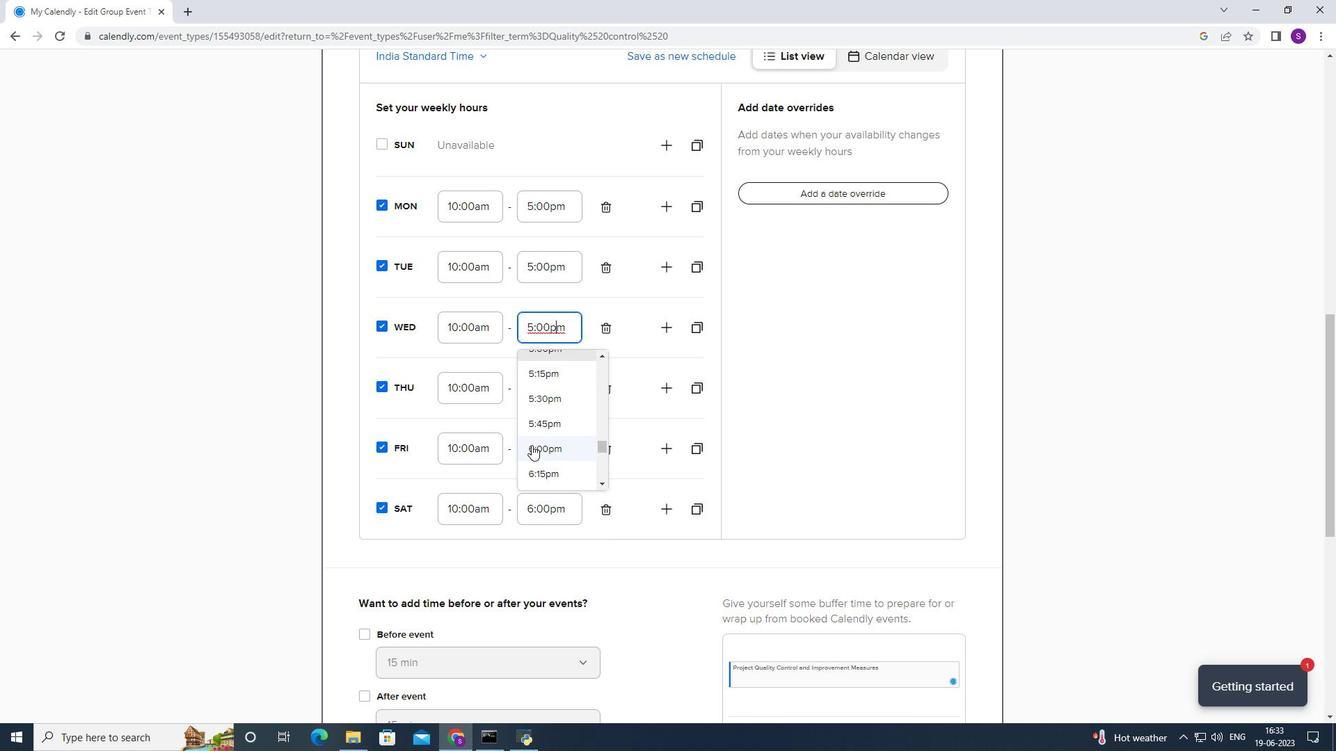 
Action: Mouse moved to (531, 268)
Screenshot: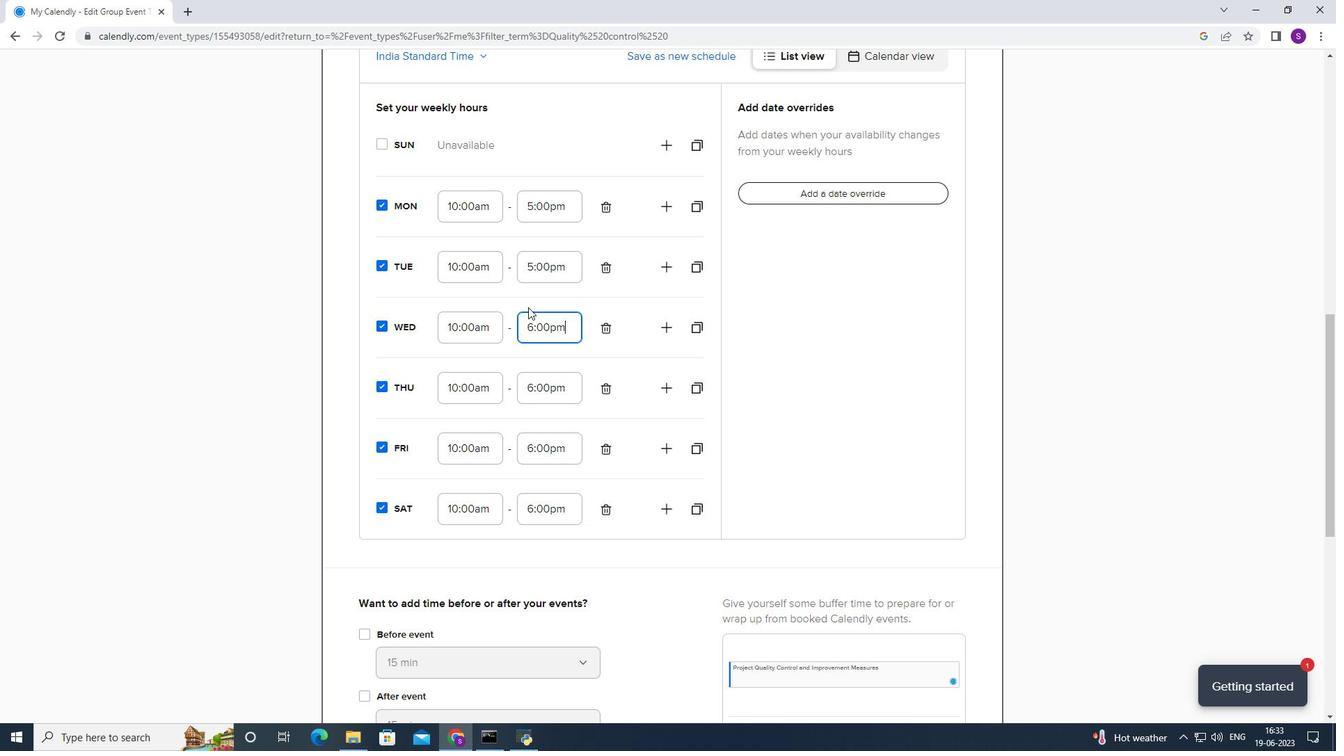 
Action: Mouse pressed left at (531, 268)
Screenshot: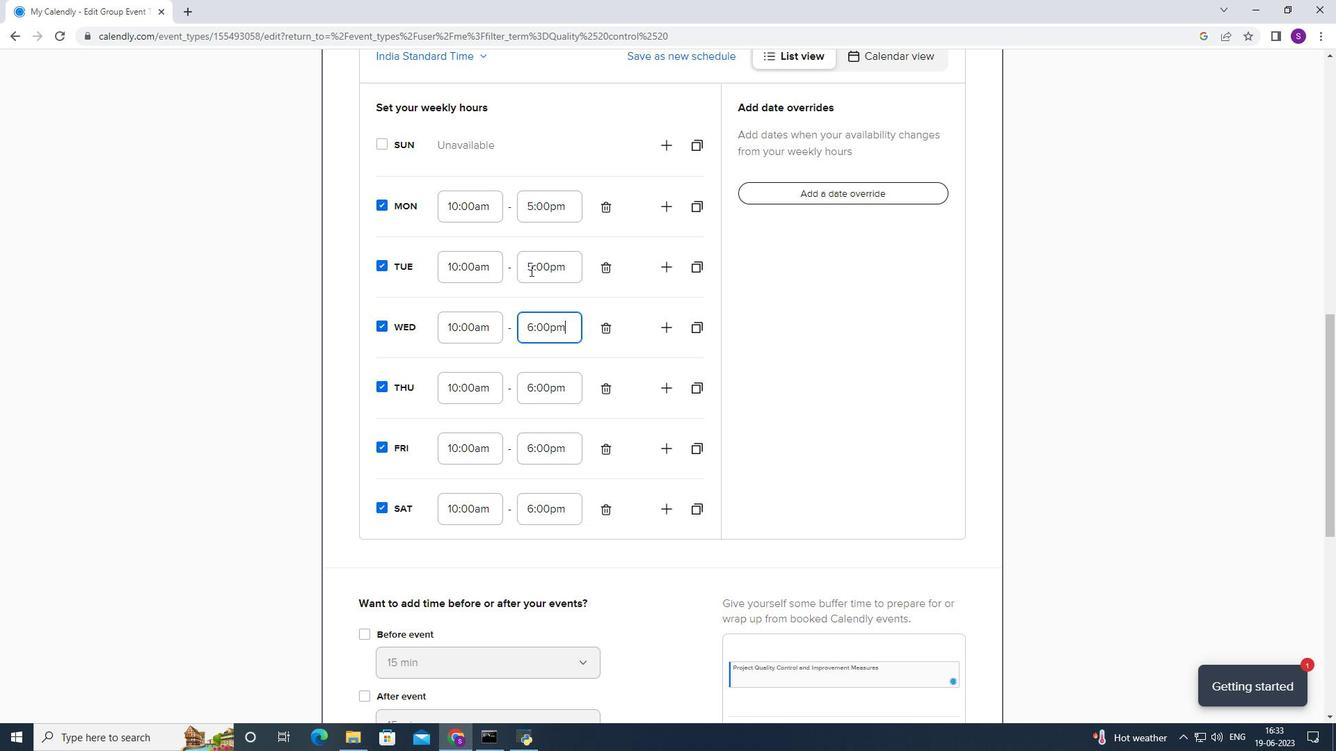
Action: Mouse moved to (535, 384)
Screenshot: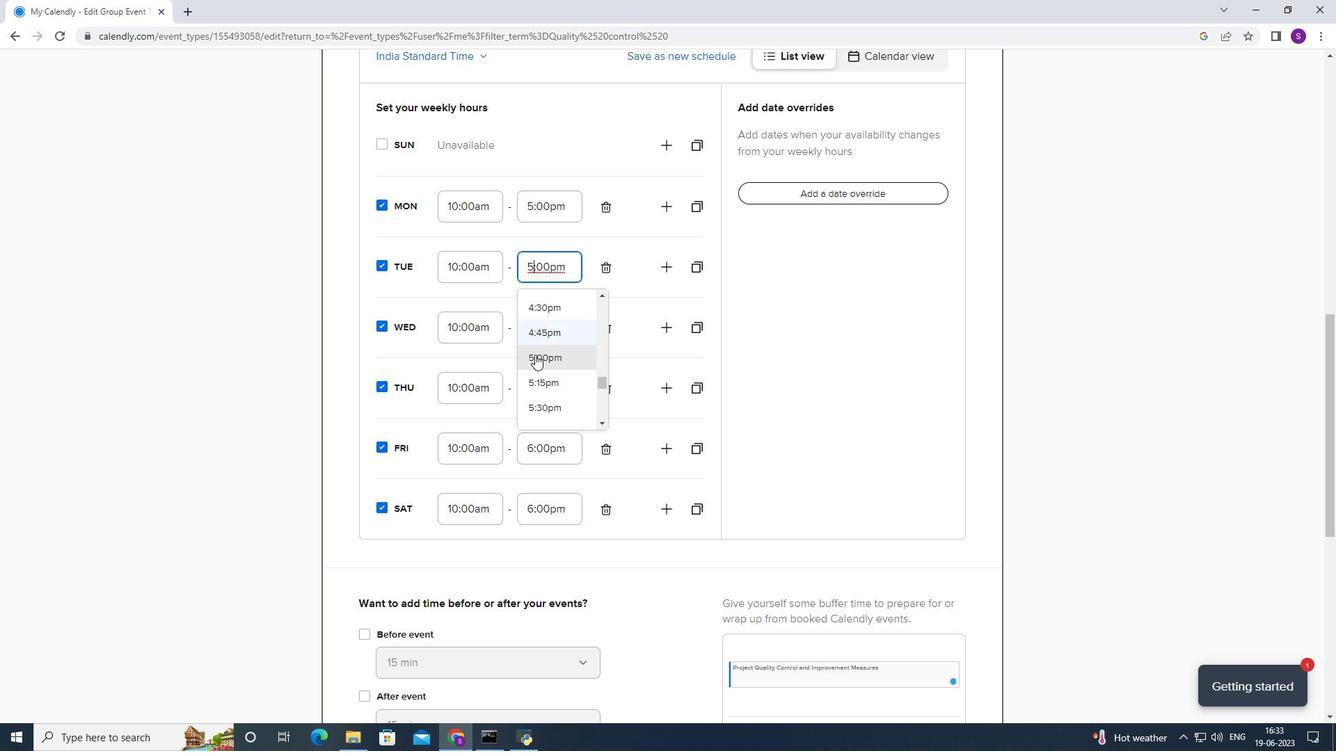 
Action: Mouse scrolled (535, 383) with delta (0, 0)
Screenshot: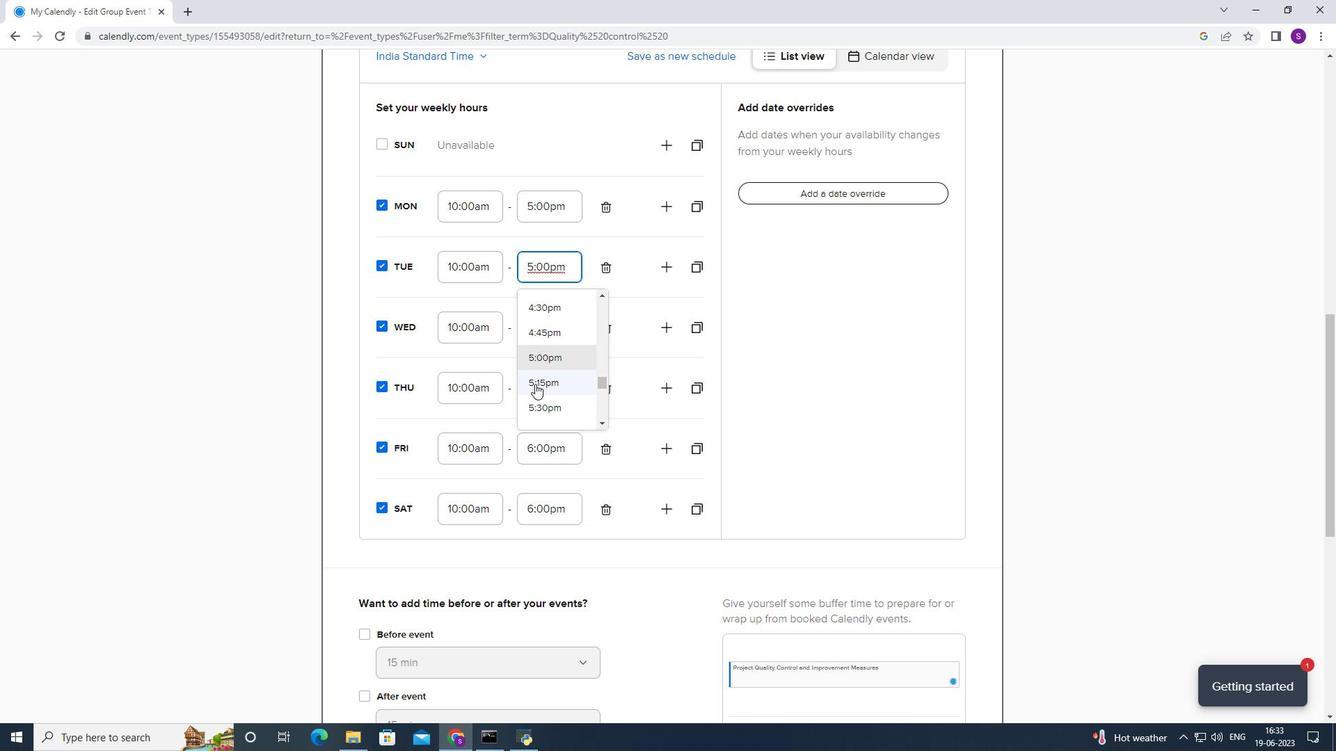
Action: Mouse moved to (538, 367)
Screenshot: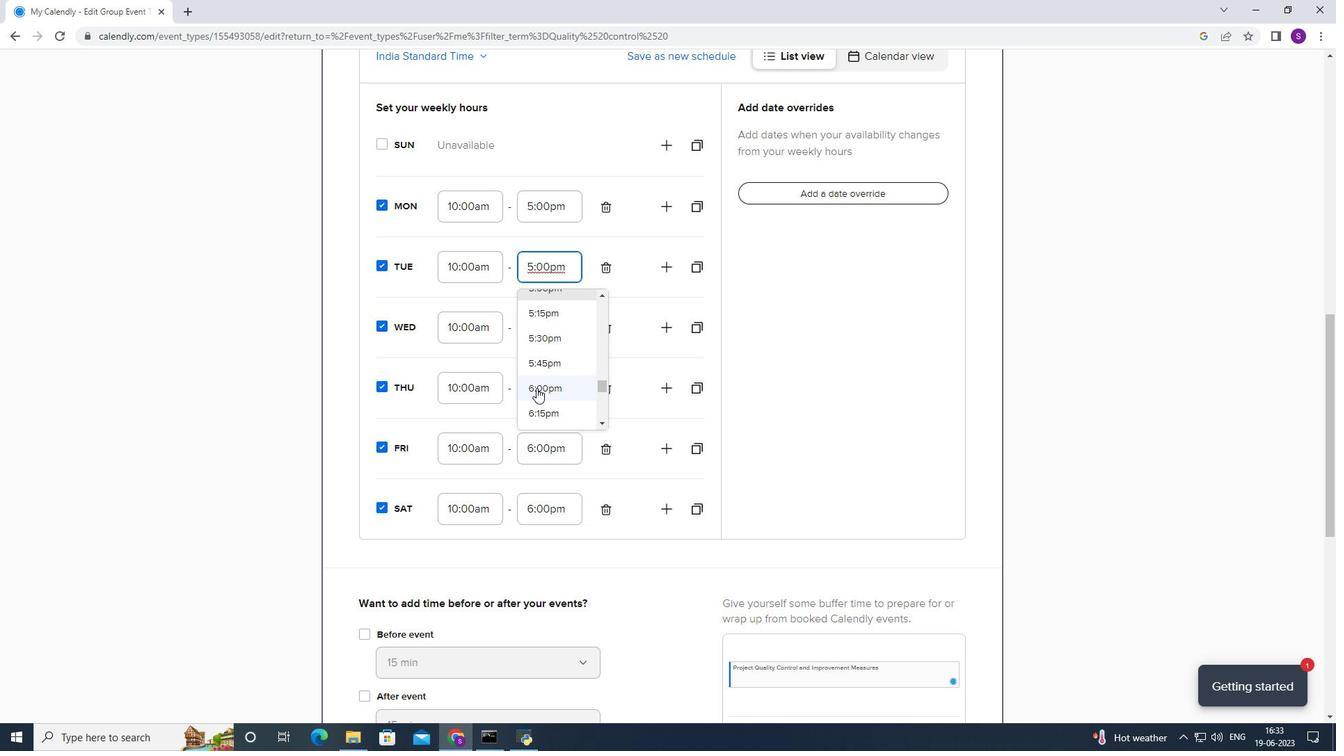 
Action: Mouse pressed left at (538, 367)
Screenshot: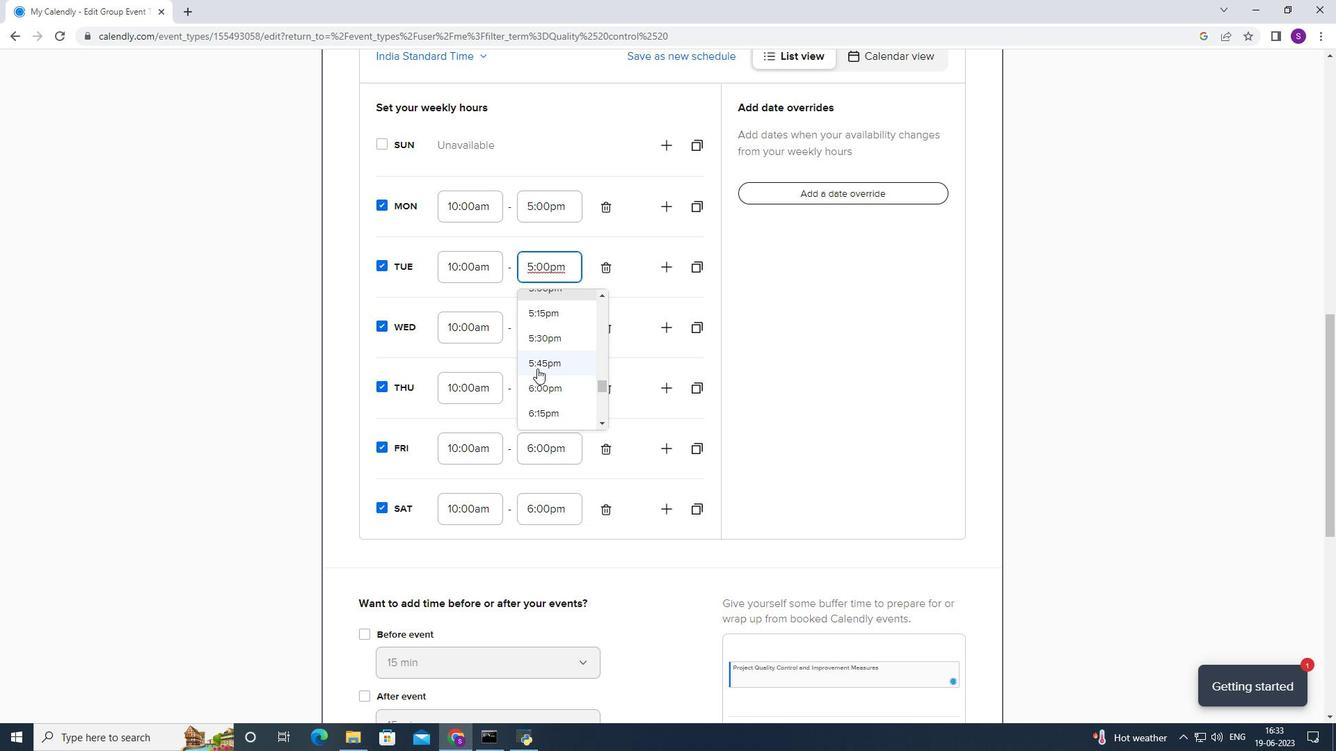 
Action: Mouse moved to (546, 321)
Screenshot: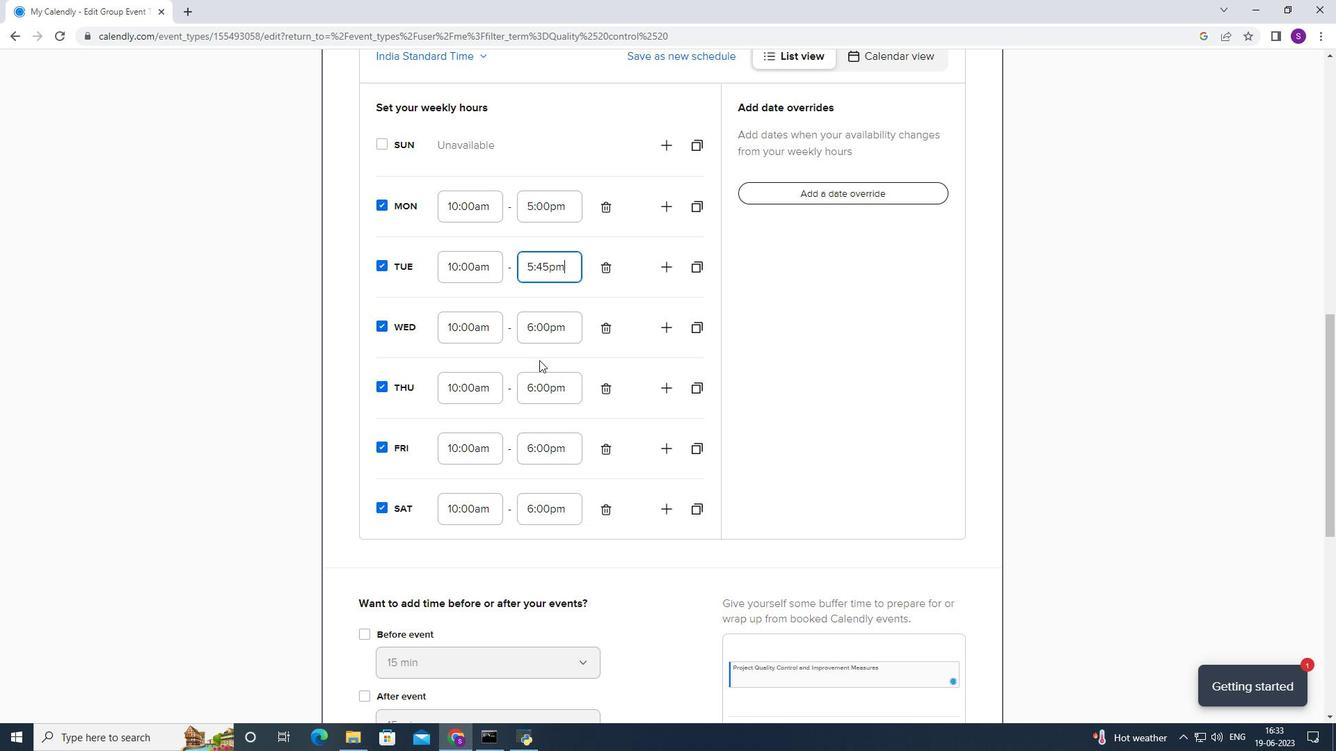 
Action: Mouse pressed left at (546, 321)
Screenshot: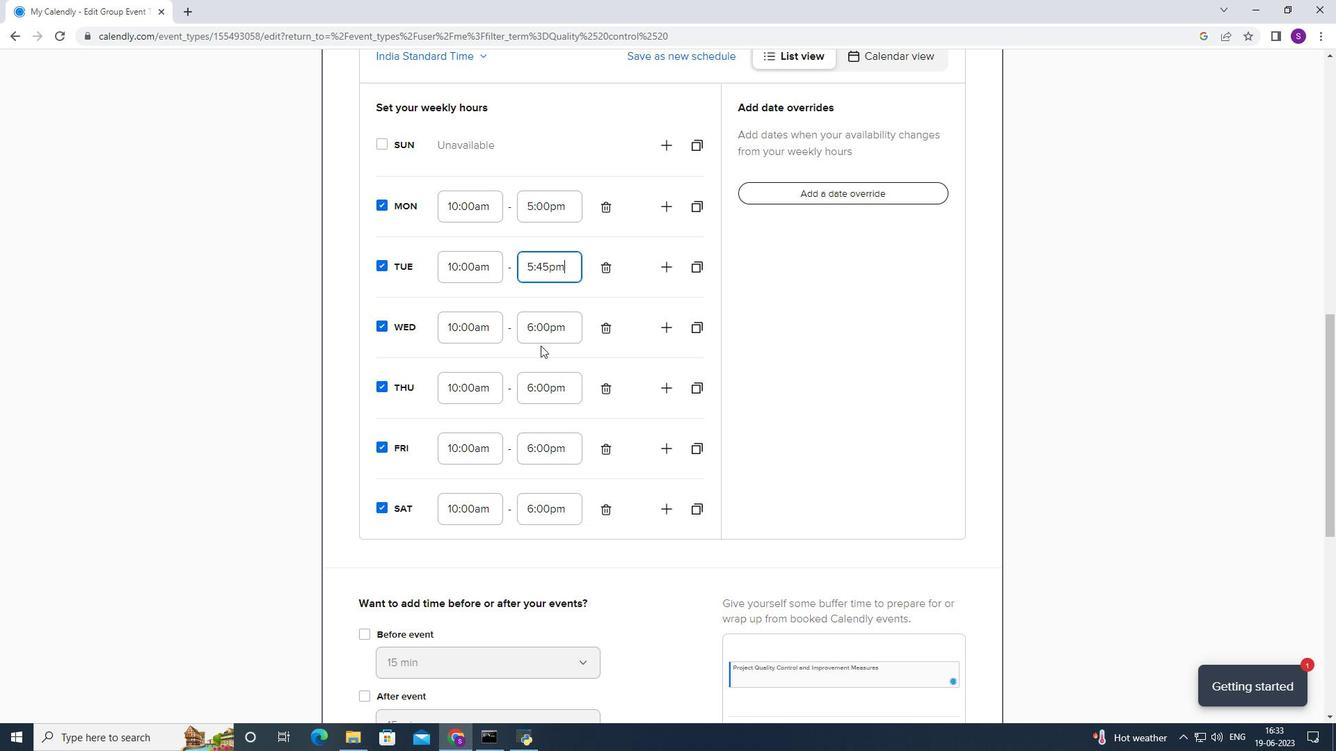 
Action: Mouse moved to (551, 257)
Screenshot: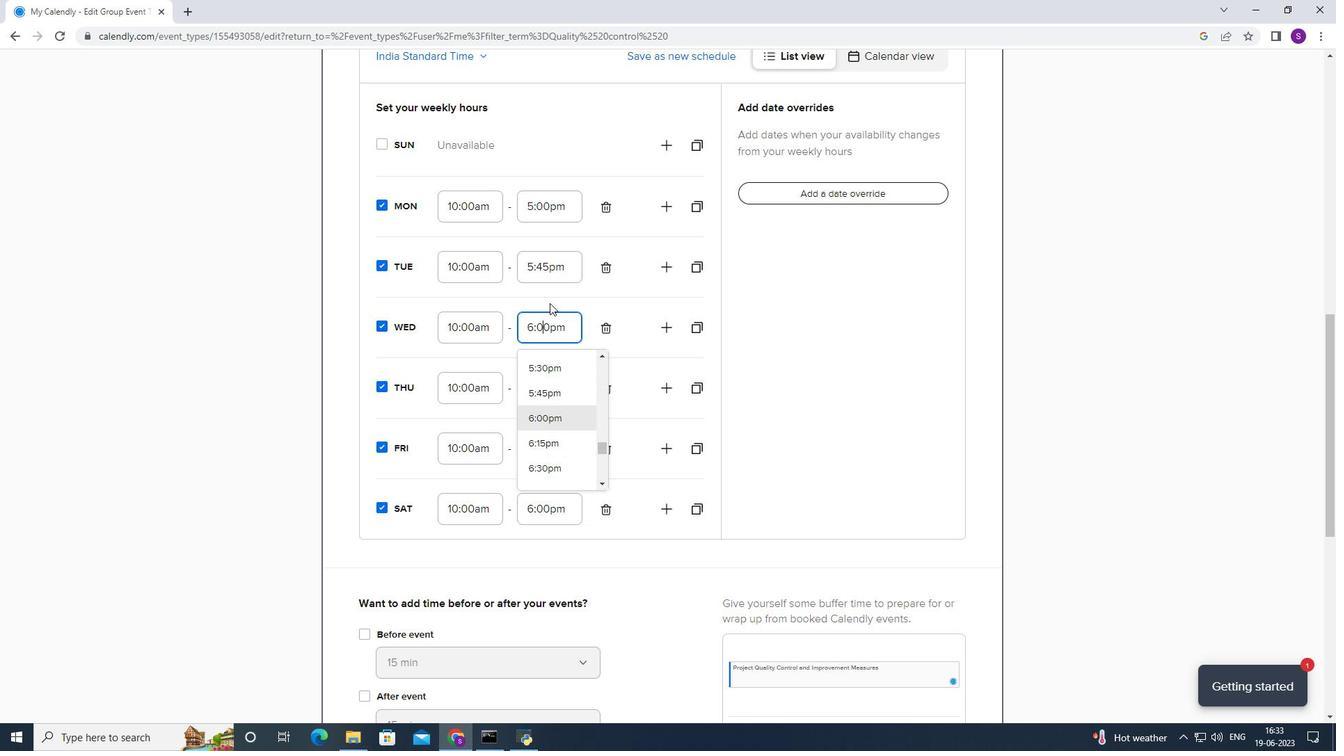
Action: Mouse pressed left at (551, 257)
Screenshot: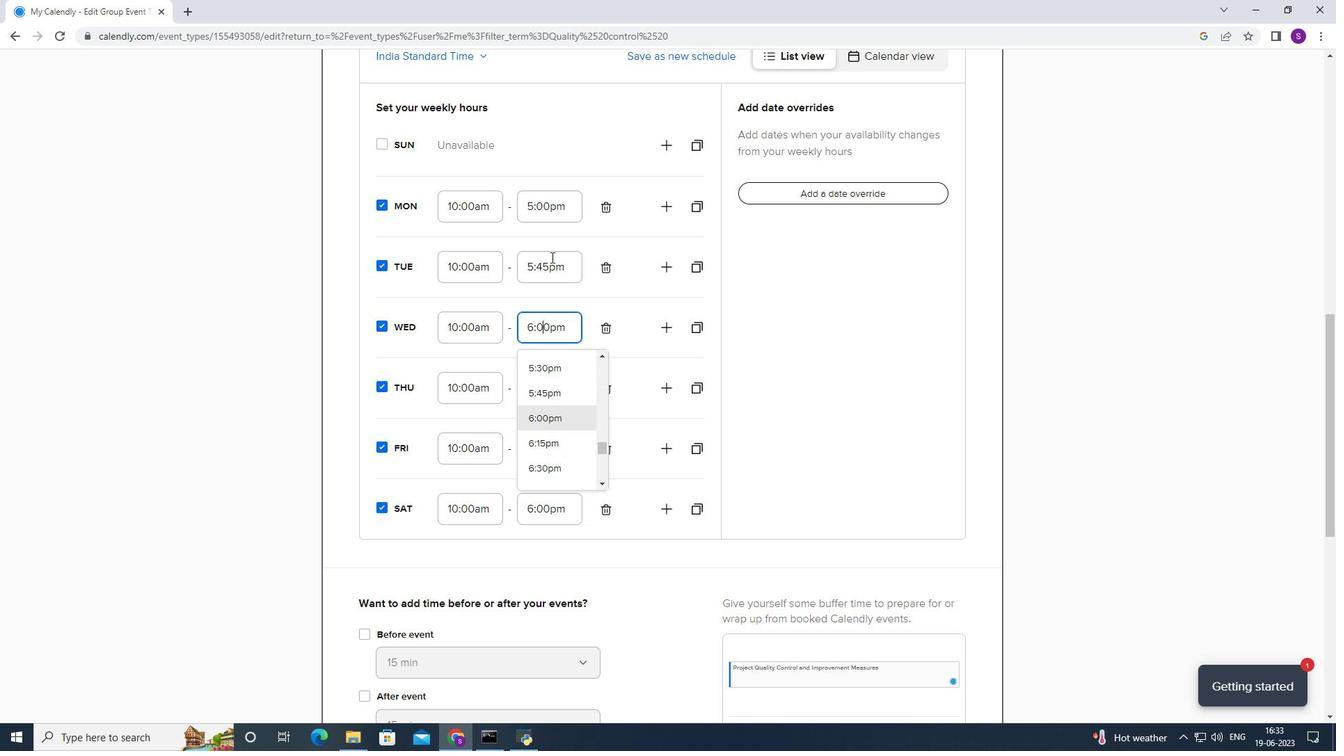 
Action: Mouse moved to (529, 375)
Screenshot: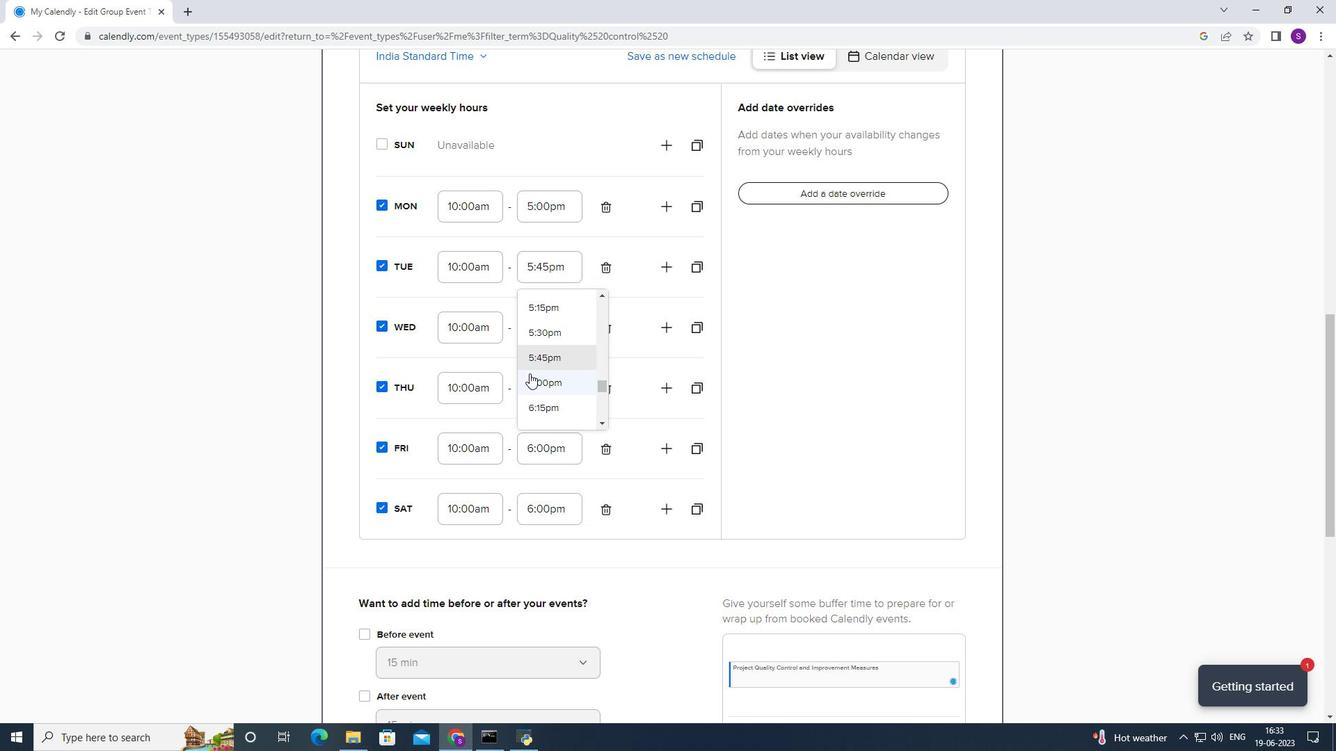 
Action: Mouse pressed left at (529, 375)
Screenshot: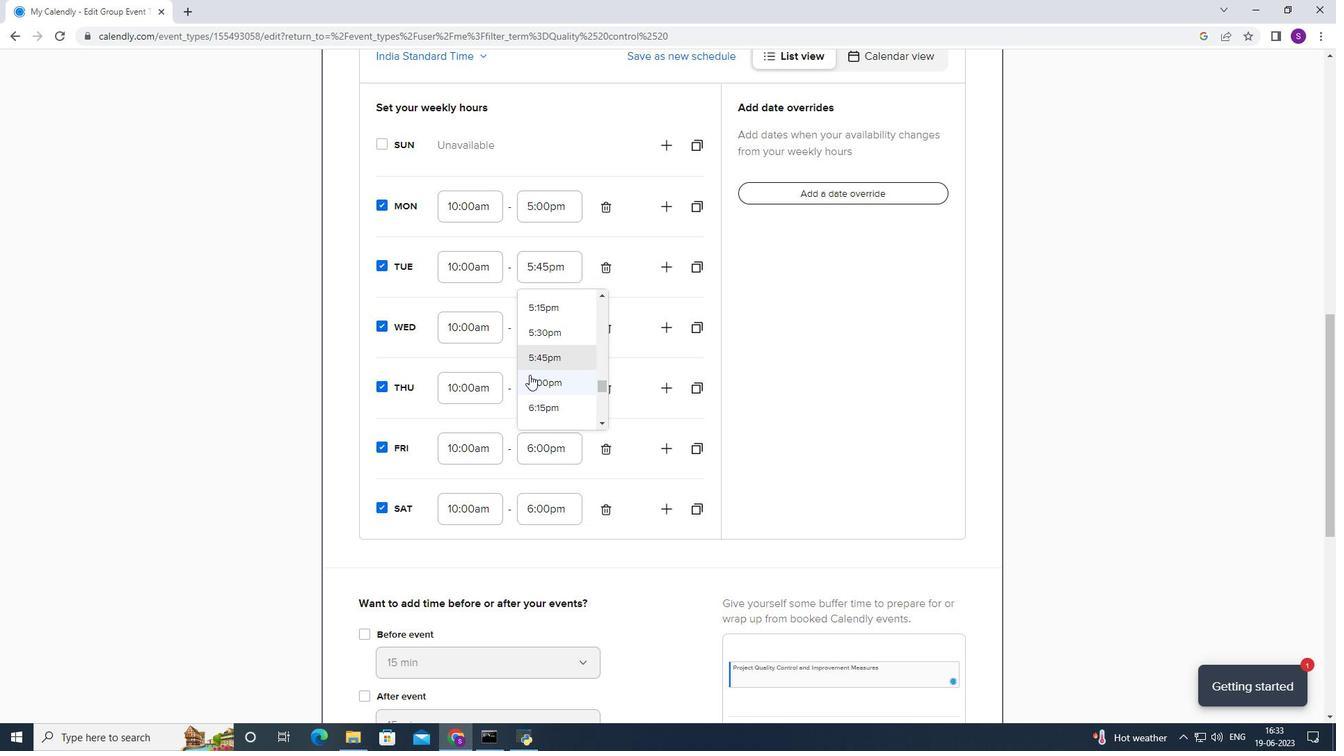 
Action: Mouse moved to (543, 222)
Screenshot: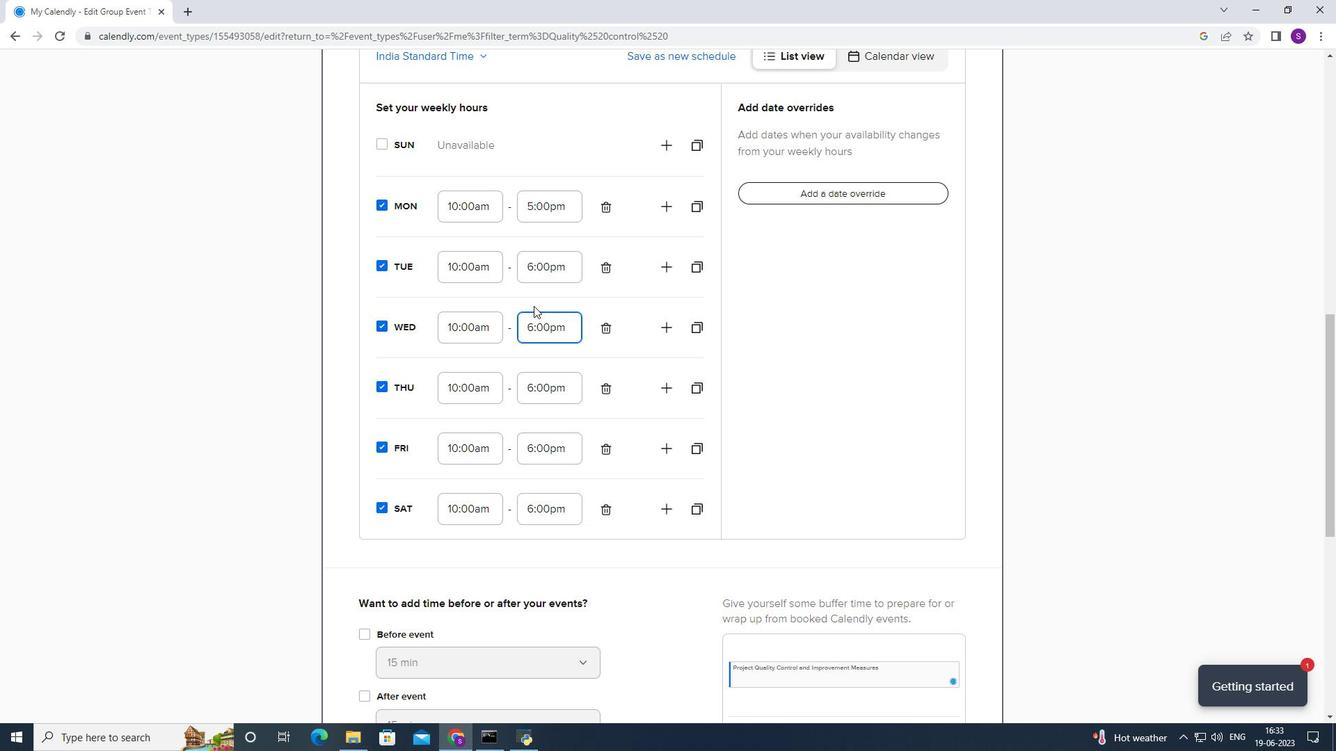 
Action: Mouse pressed left at (543, 222)
Screenshot: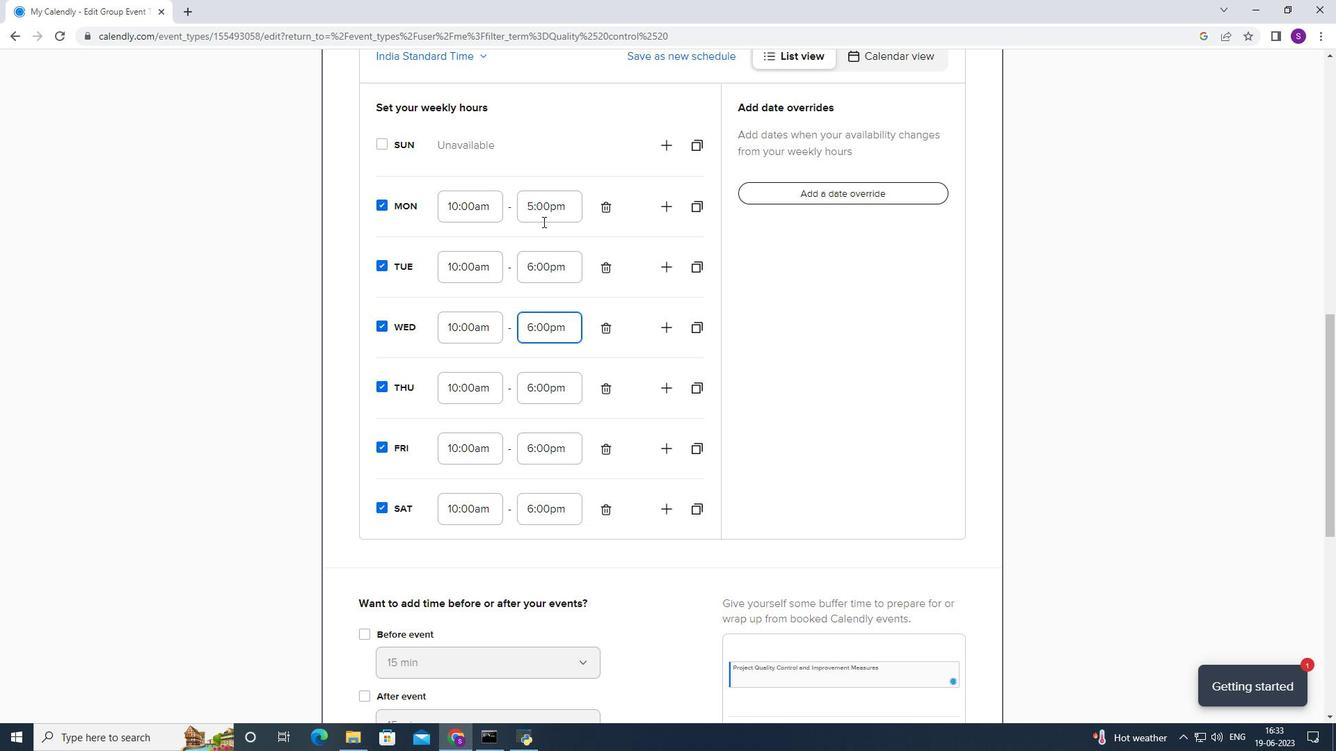 
Action: Mouse moved to (531, 323)
Screenshot: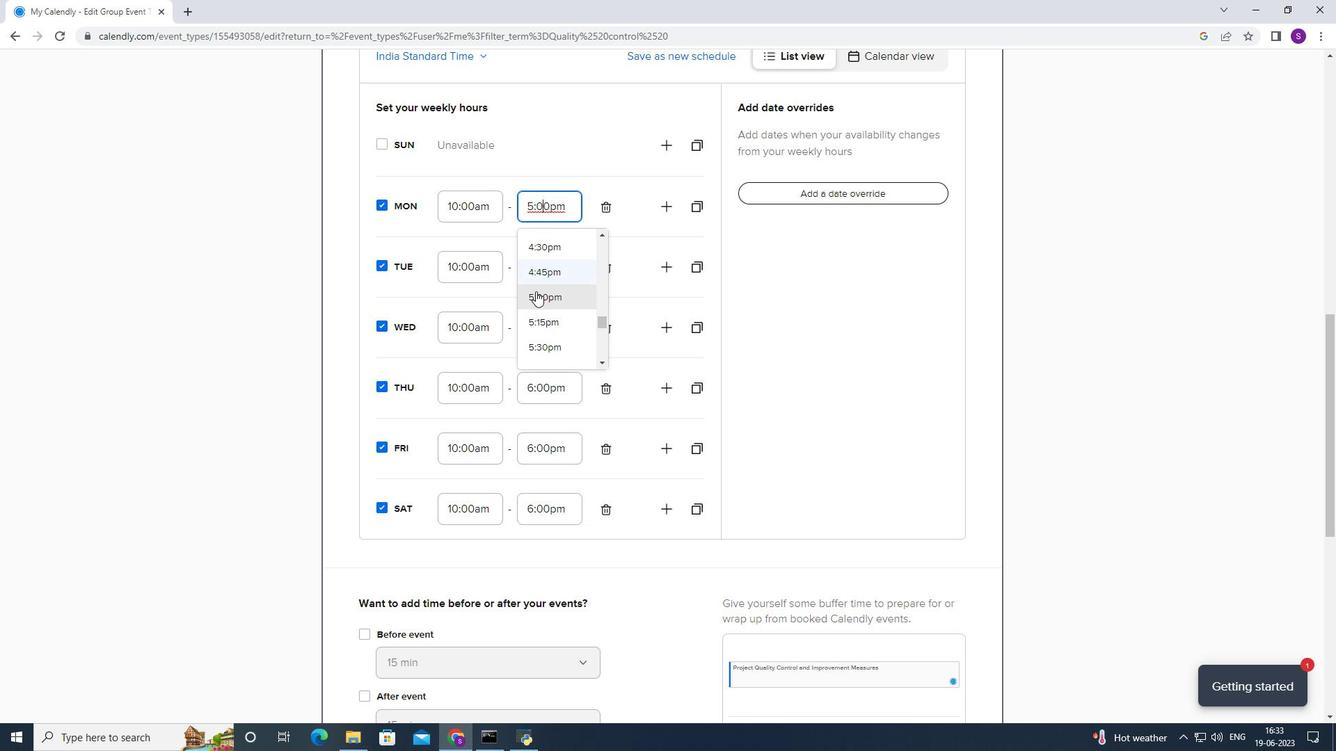 
Action: Mouse scrolled (531, 322) with delta (0, 0)
Screenshot: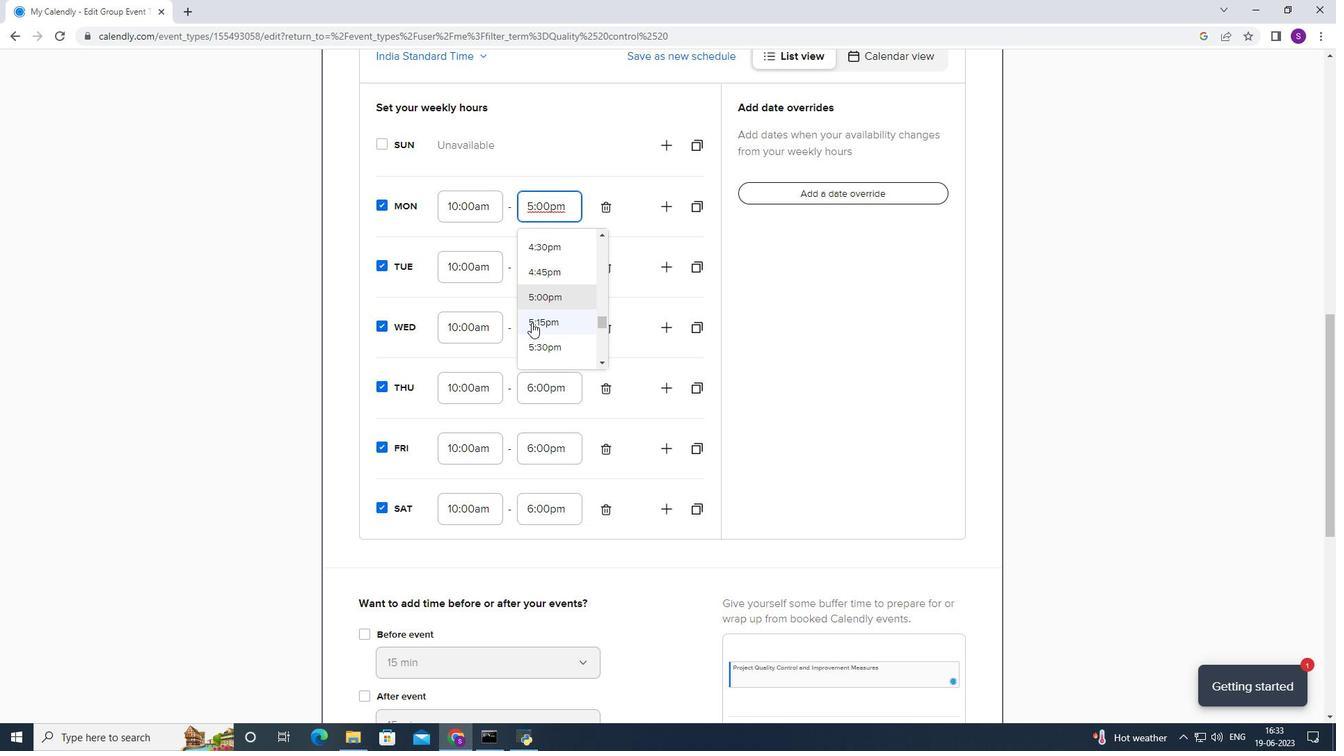 
Action: Mouse moved to (536, 329)
Screenshot: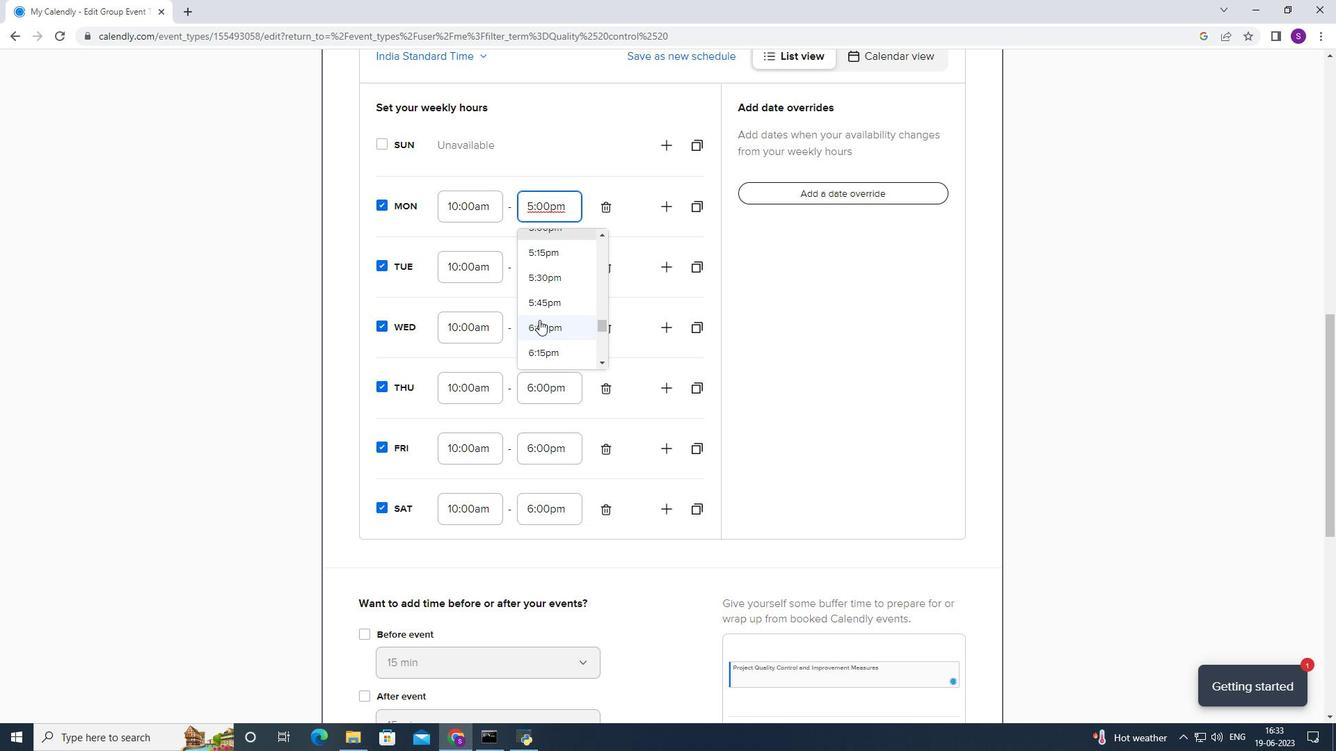 
Action: Mouse pressed left at (536, 329)
Screenshot: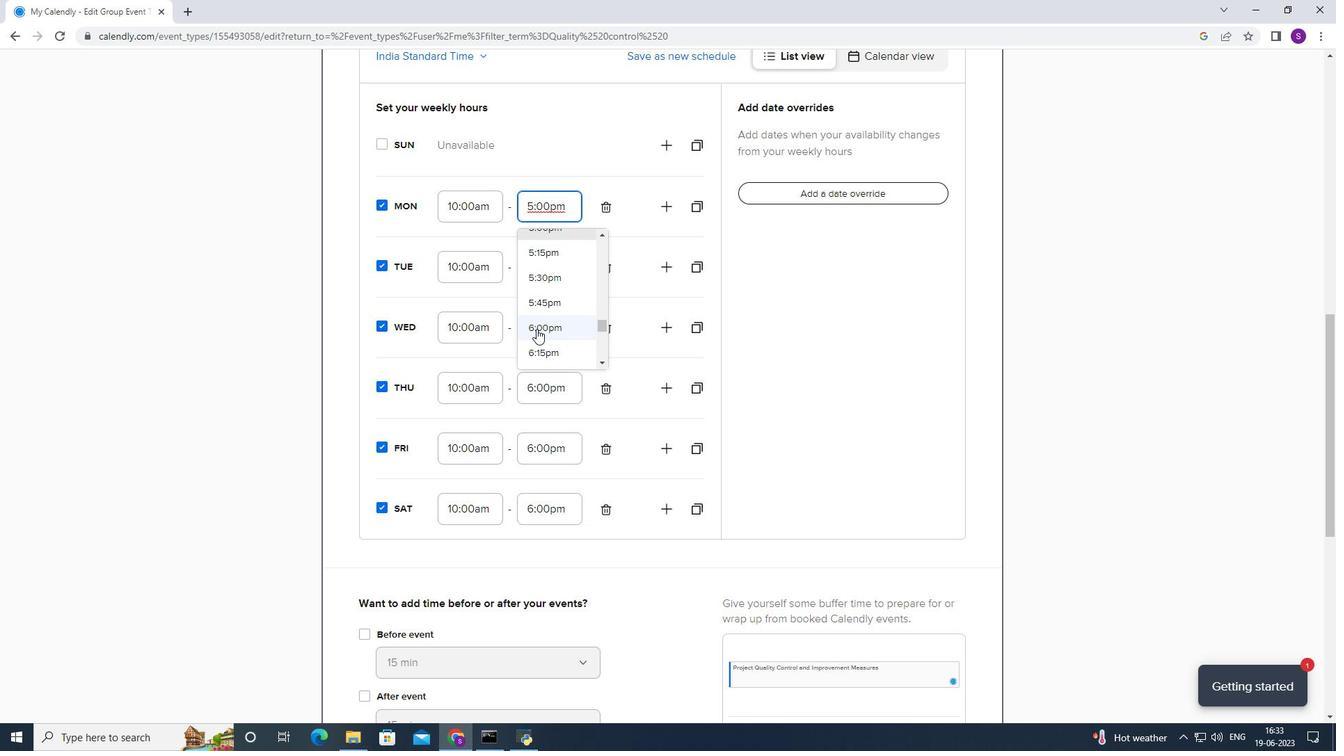 
Action: Mouse moved to (299, 462)
Screenshot: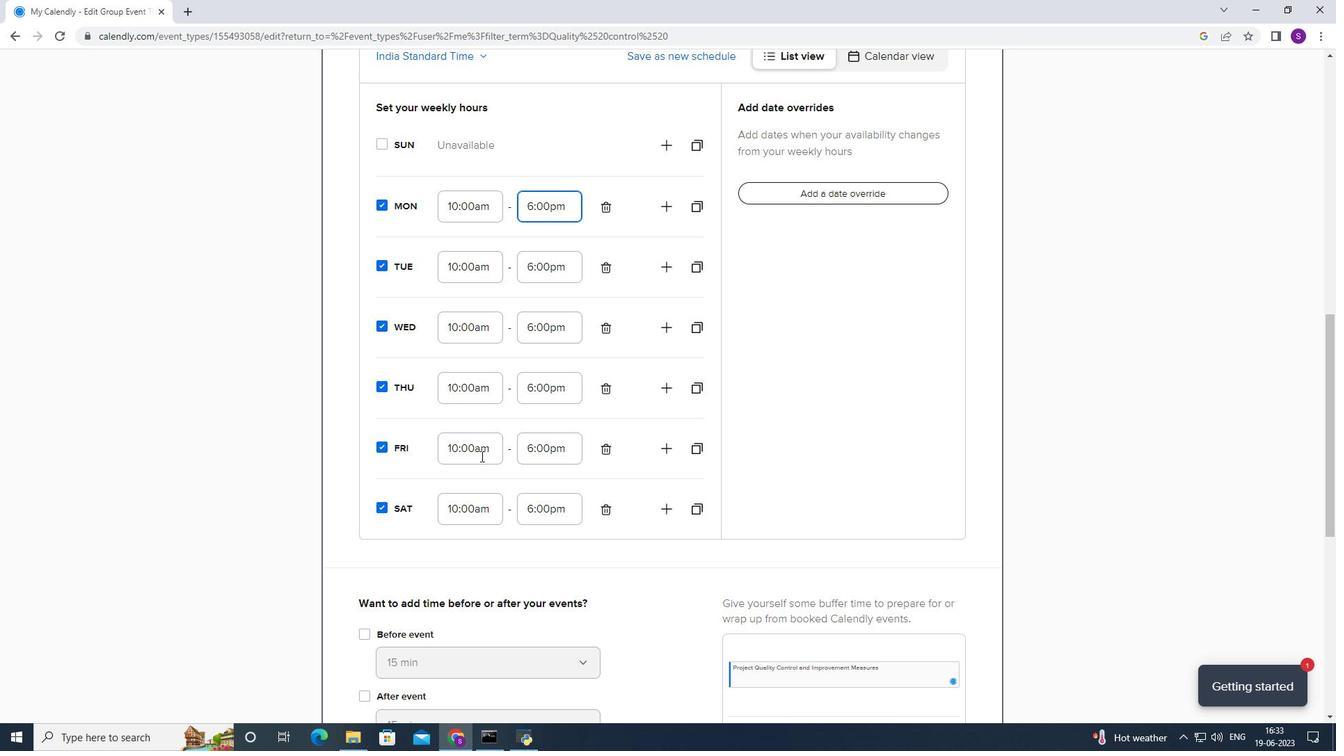 
Action: Mouse scrolled (299, 461) with delta (0, 0)
Screenshot: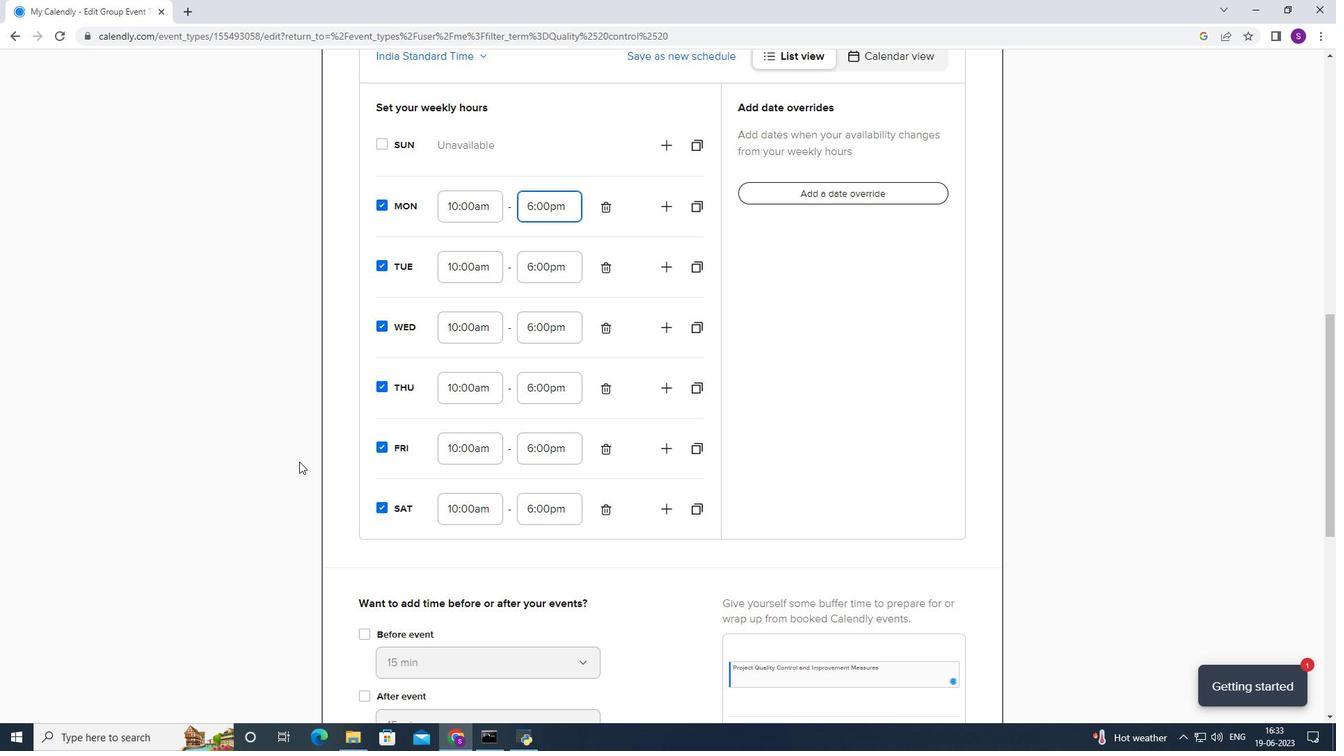 
Action: Mouse scrolled (299, 461) with delta (0, 0)
Screenshot: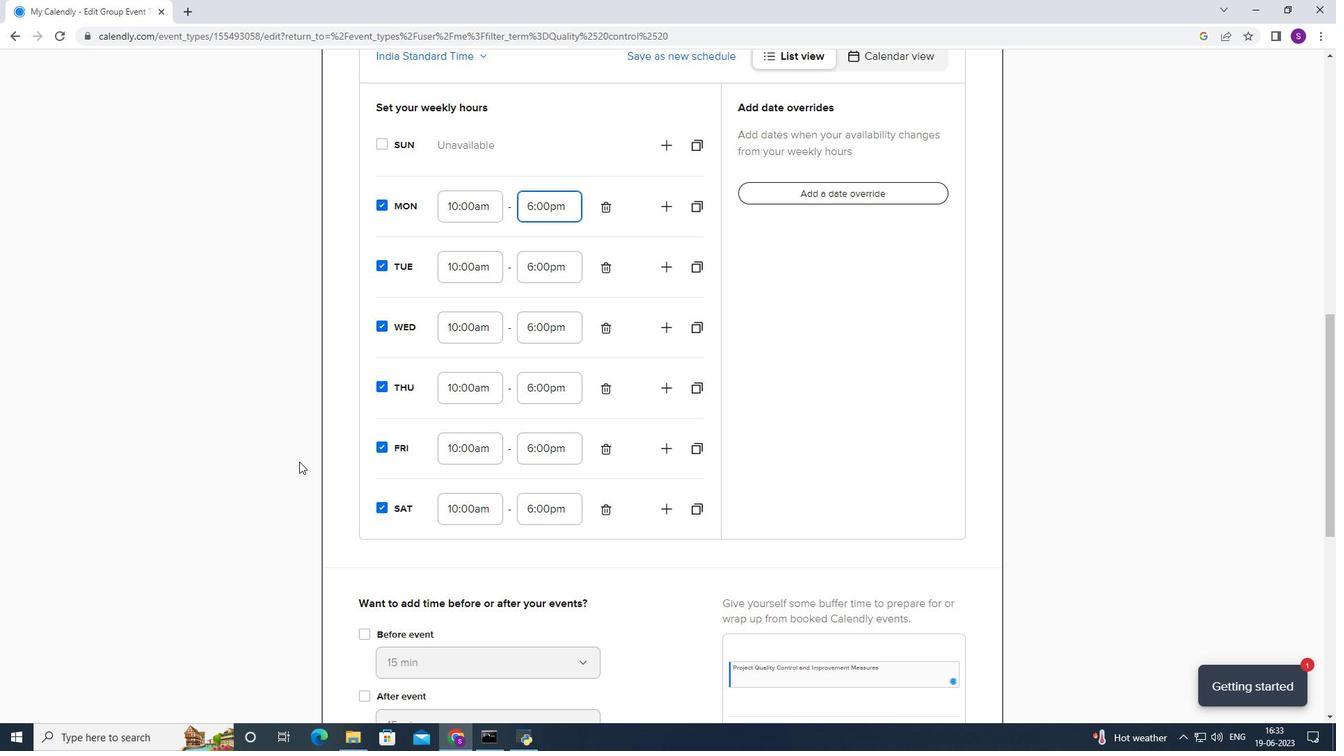 
Action: Mouse scrolled (299, 461) with delta (0, 0)
Screenshot: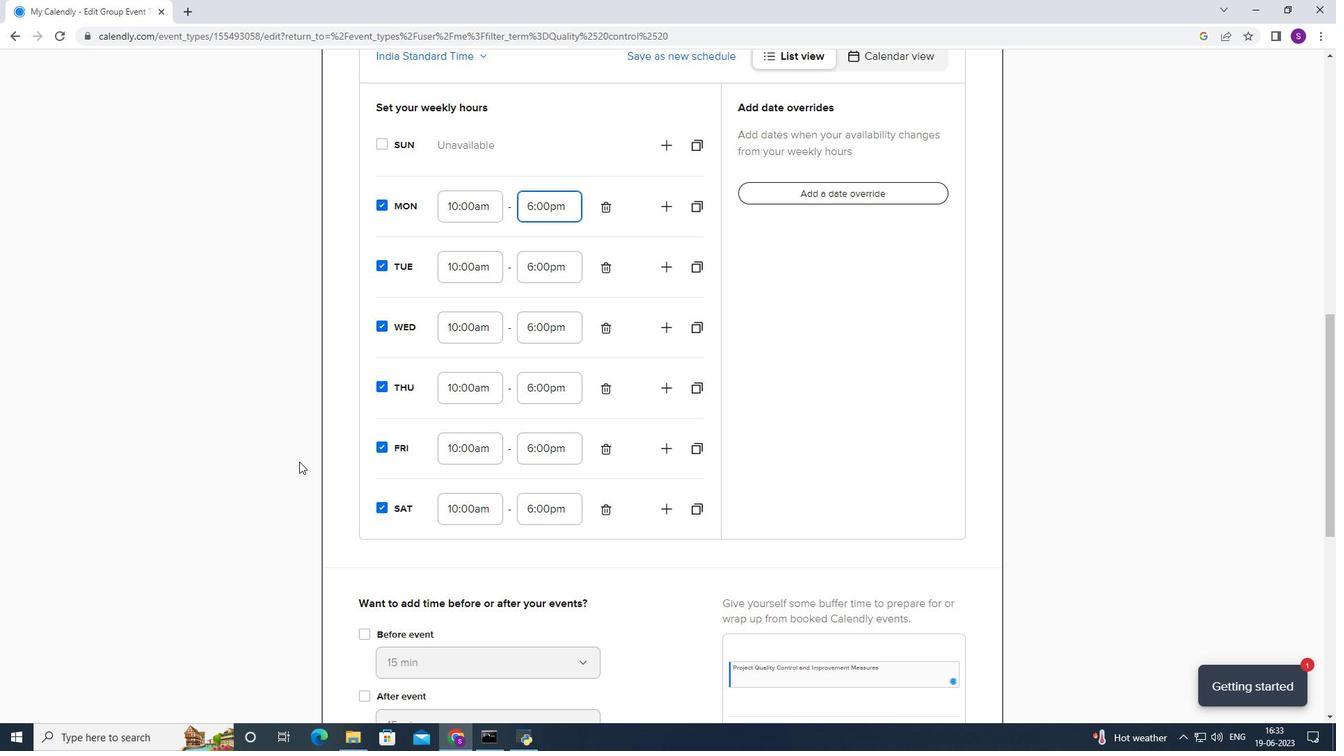 
Action: Mouse scrolled (299, 461) with delta (0, 0)
Screenshot: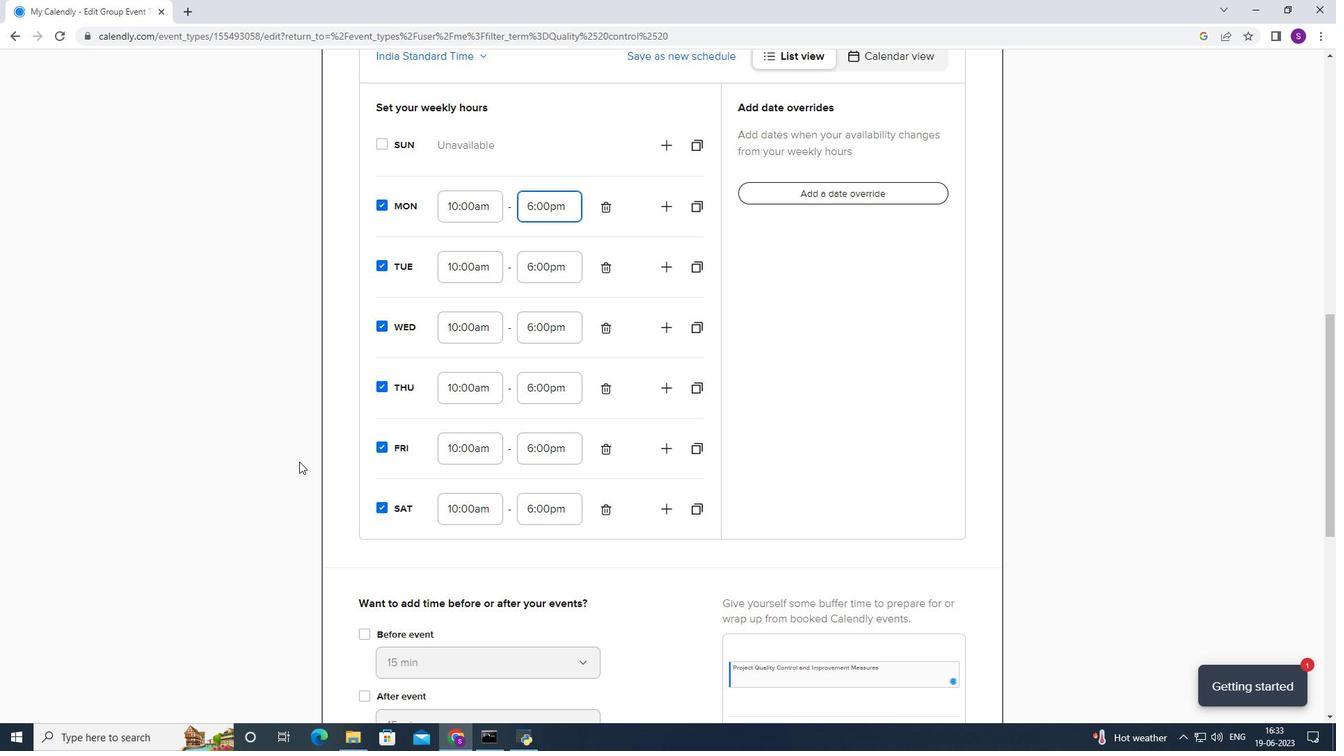 
Action: Mouse scrolled (299, 461) with delta (0, 0)
Screenshot: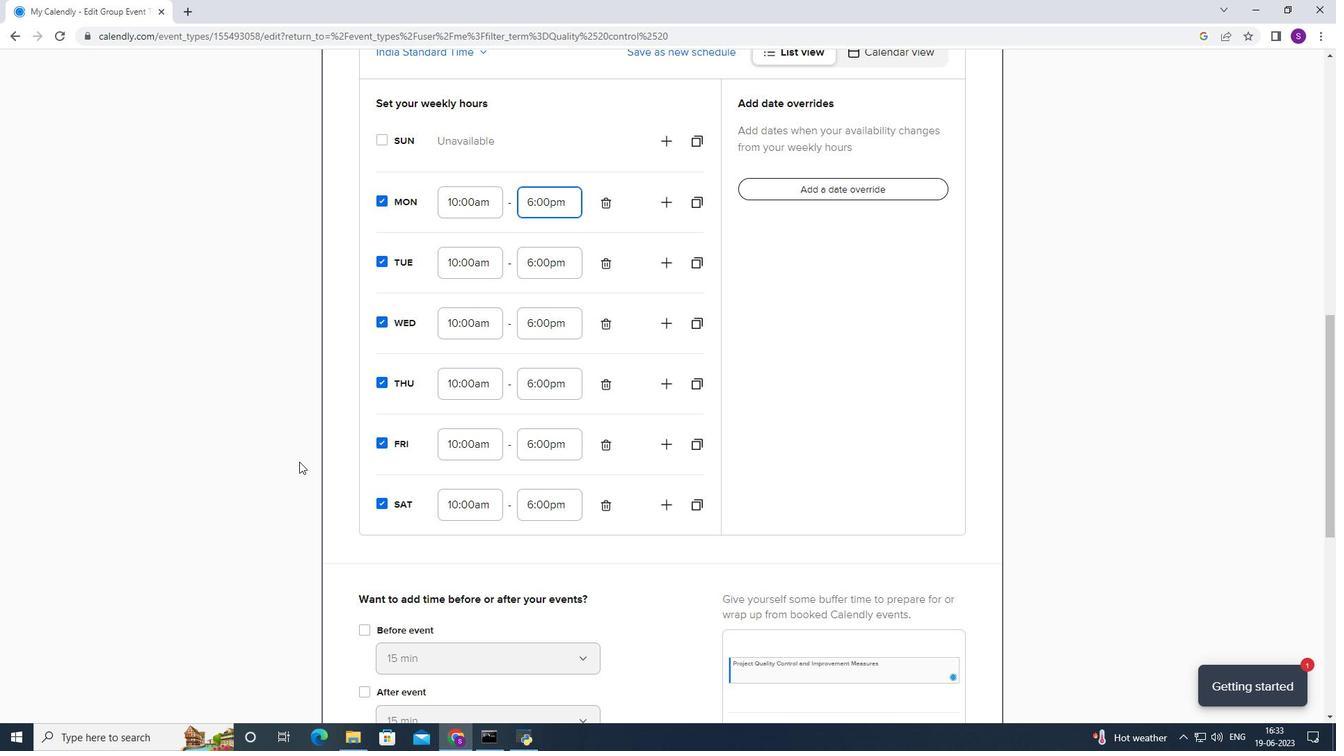 
Action: Mouse moved to (373, 280)
Screenshot: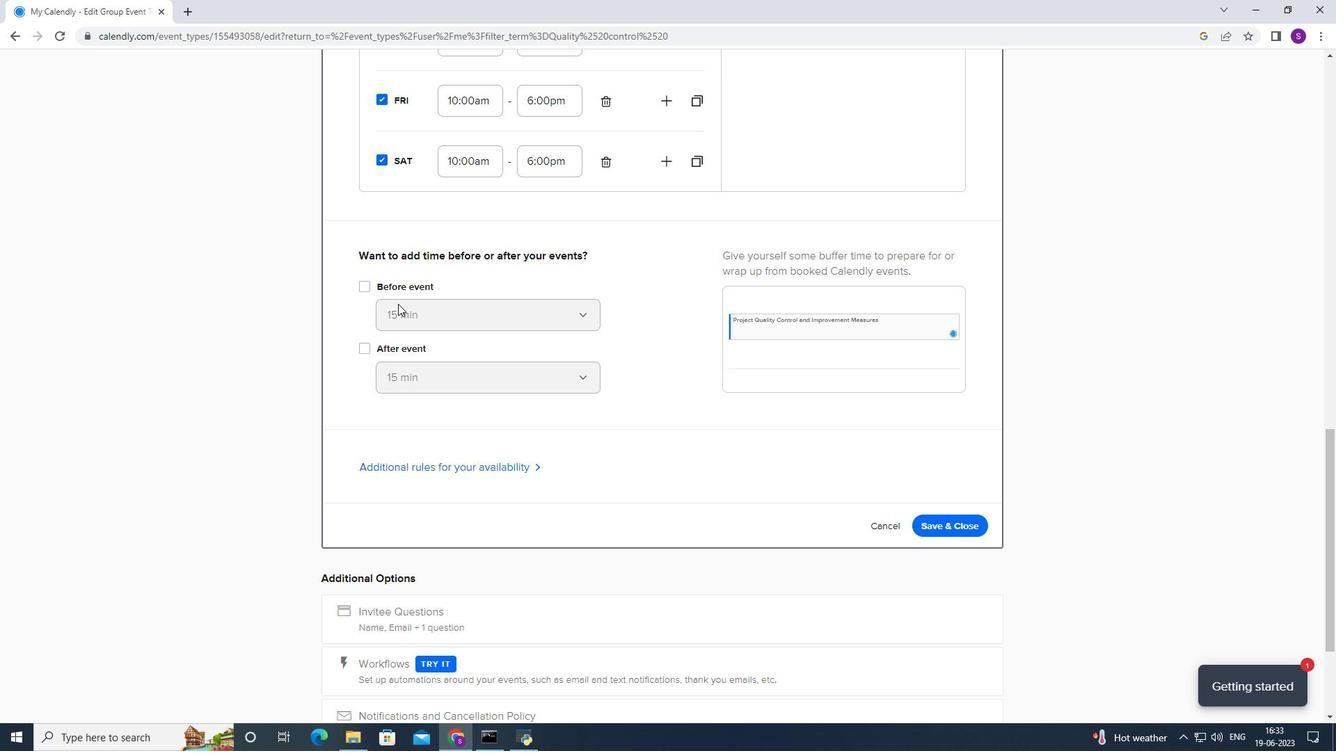 
Action: Mouse pressed left at (373, 280)
Screenshot: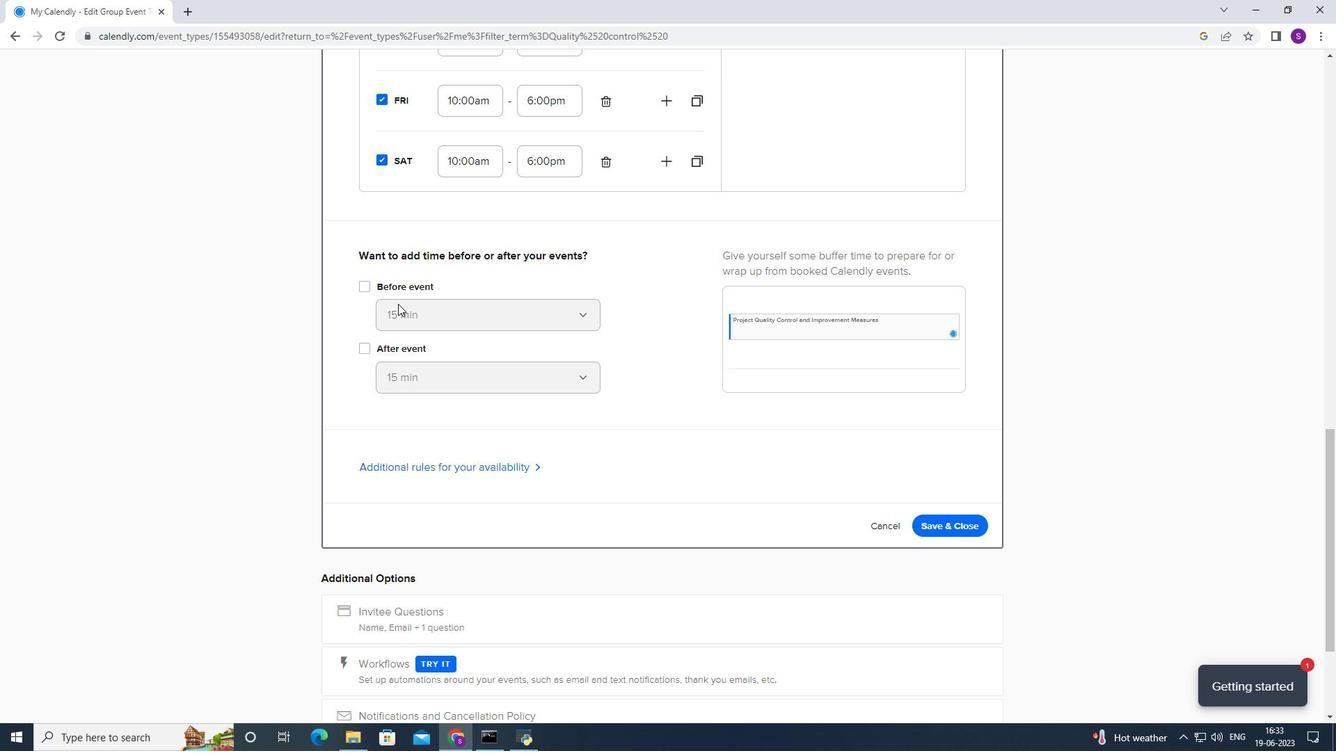 
Action: Mouse moved to (404, 308)
Screenshot: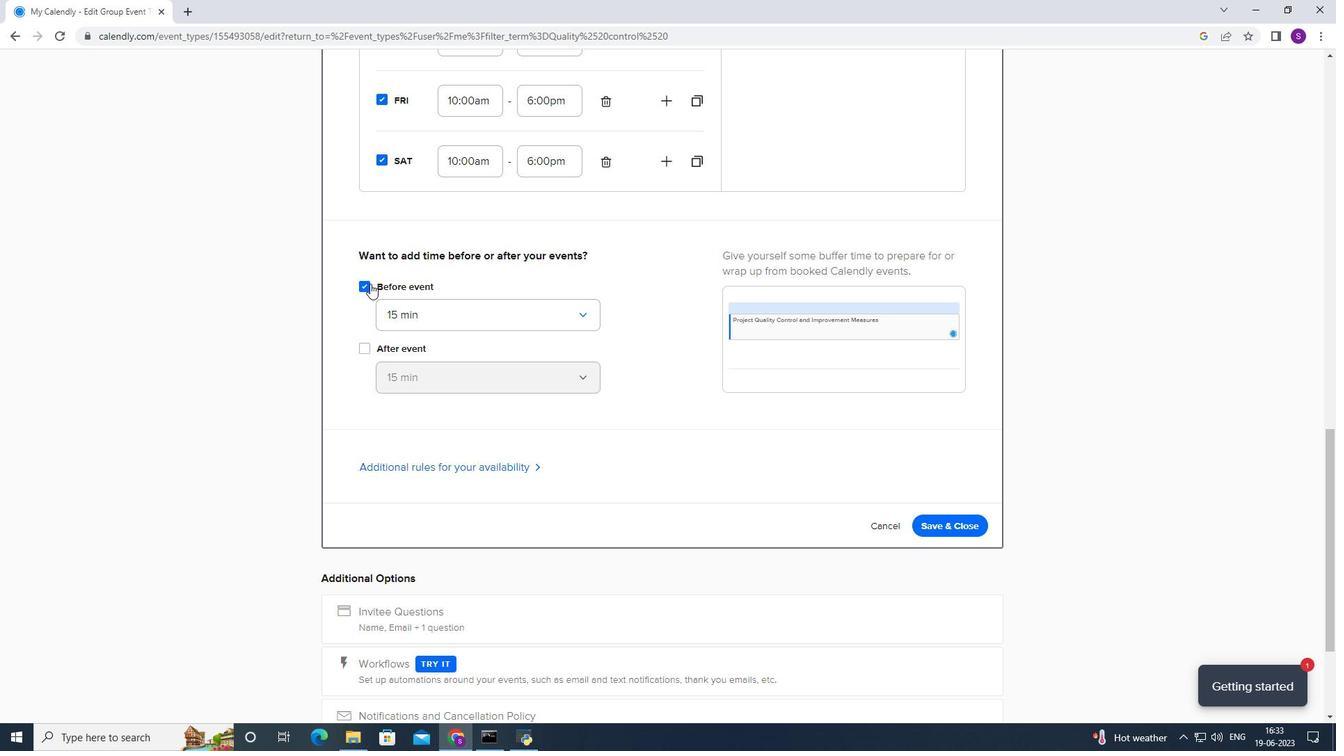 
Action: Mouse pressed left at (404, 308)
Screenshot: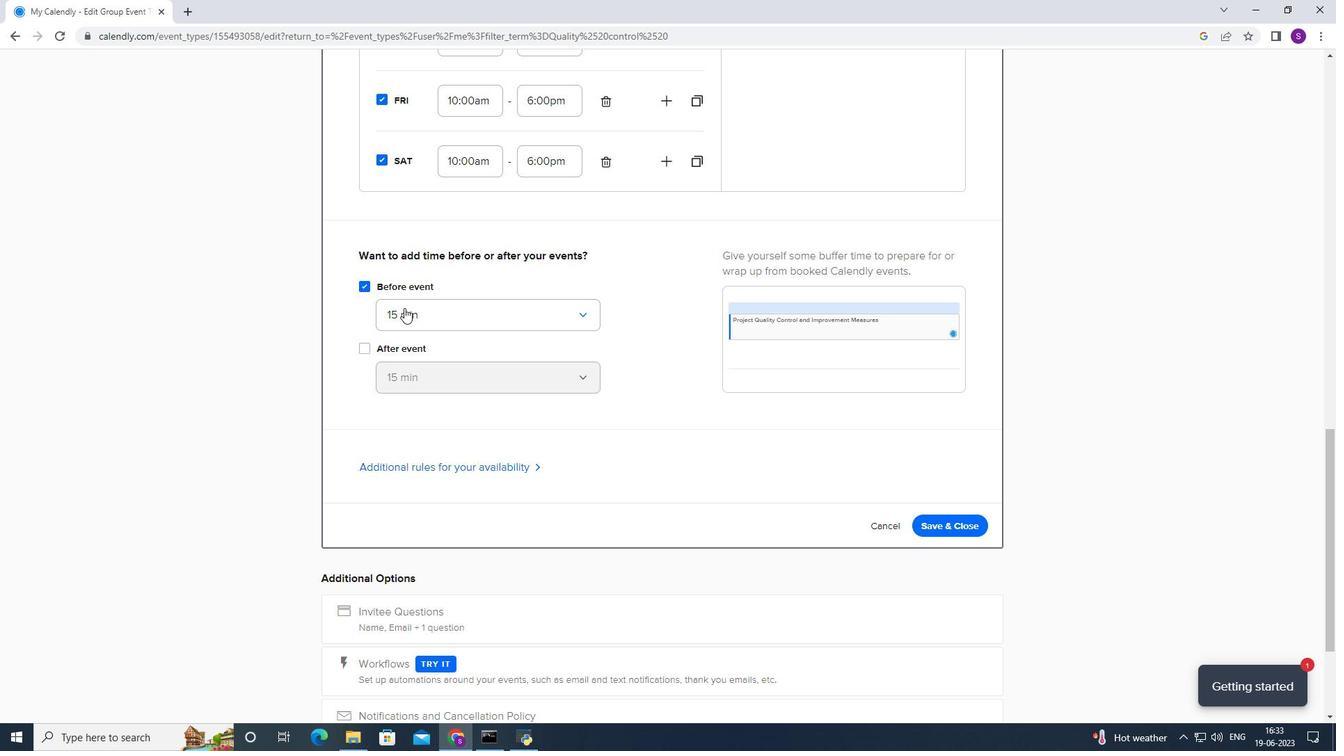 
Action: Mouse moved to (433, 382)
Screenshot: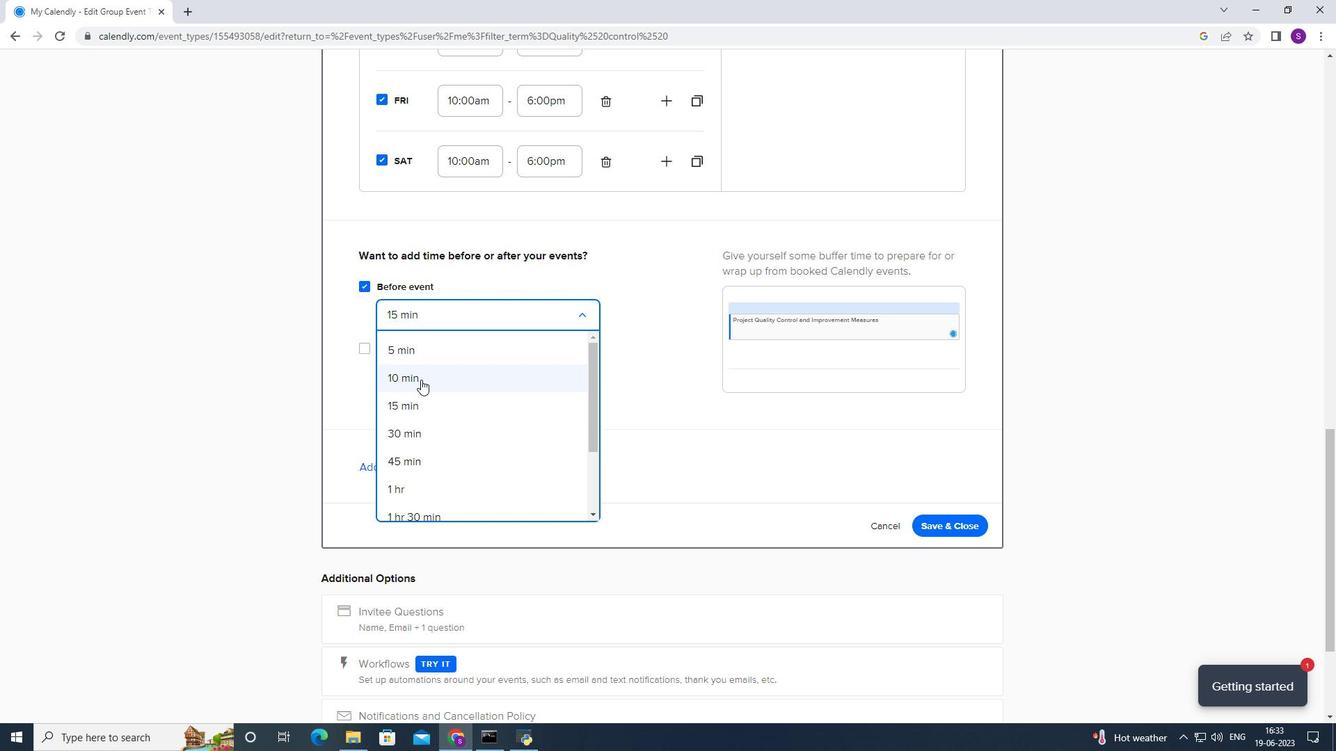 
Action: Mouse pressed left at (433, 382)
Screenshot: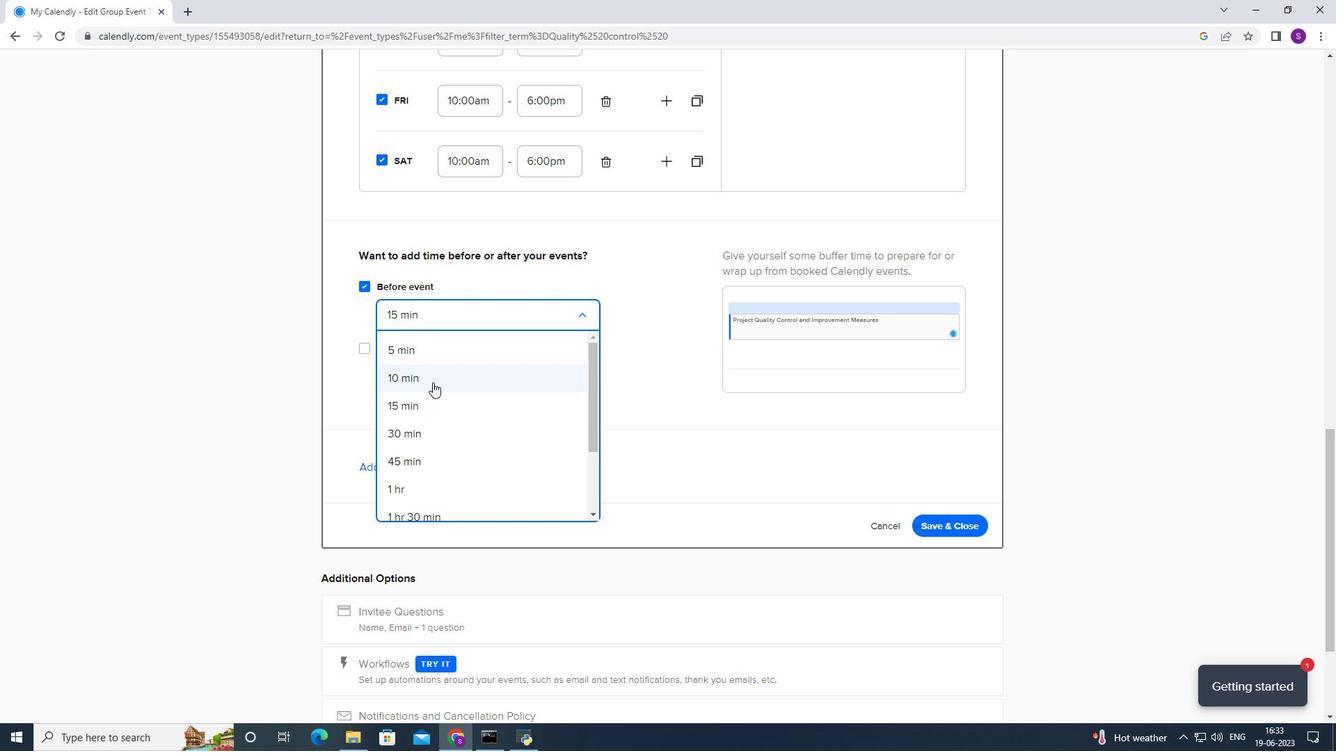 
Action: Mouse moved to (373, 336)
Screenshot: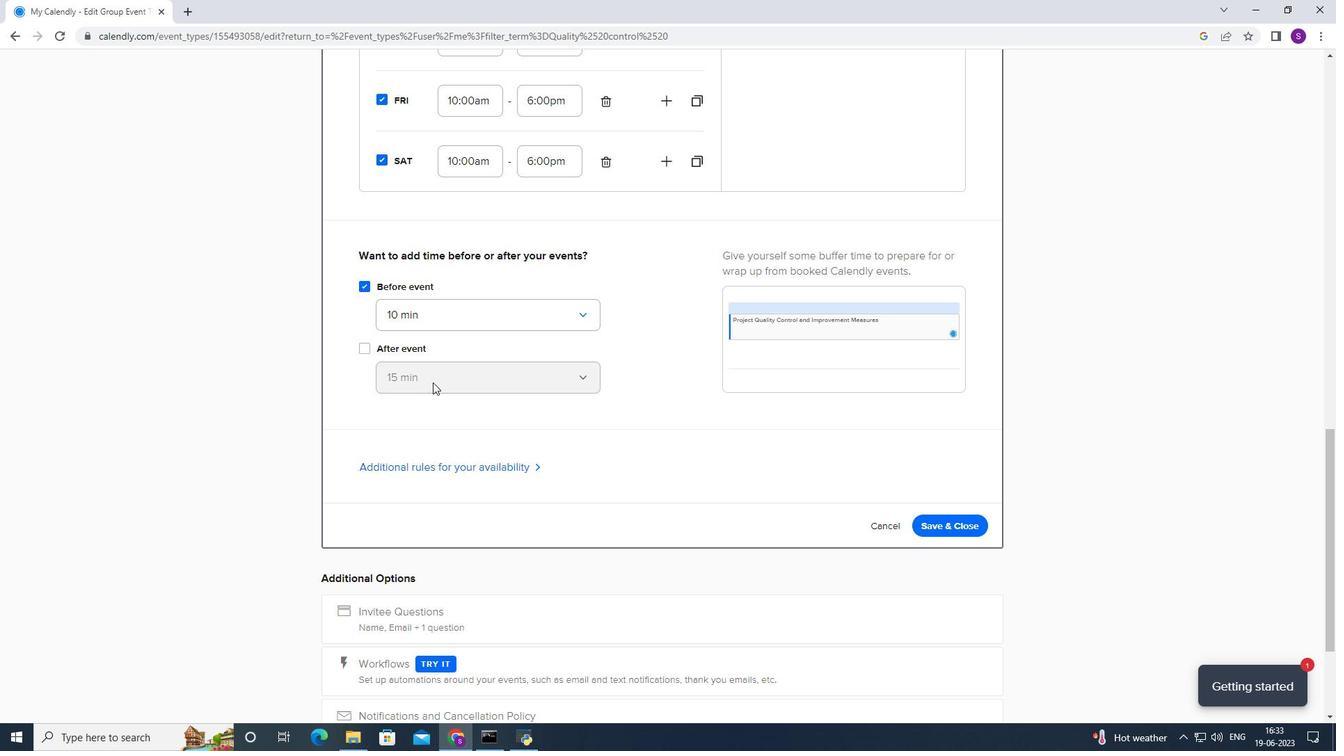 
Action: Mouse pressed left at (373, 336)
Screenshot: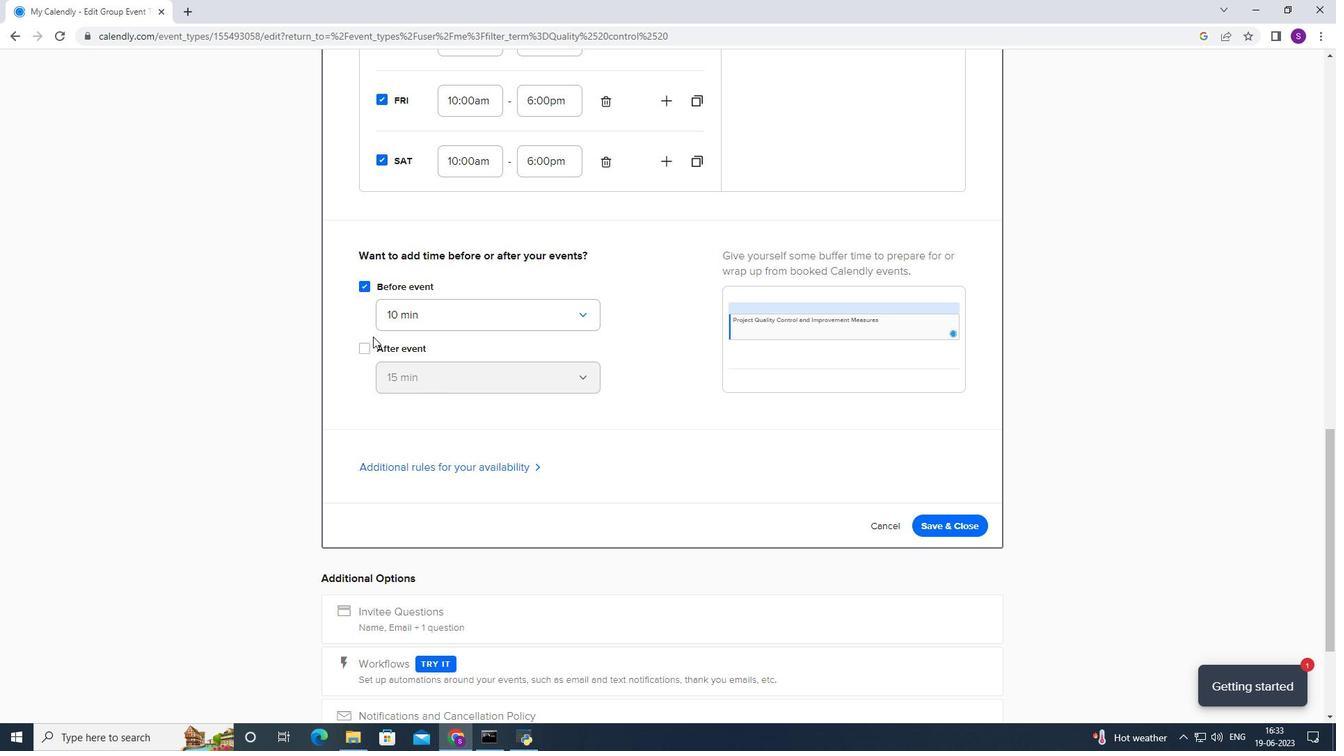
Action: Mouse moved to (372, 339)
Screenshot: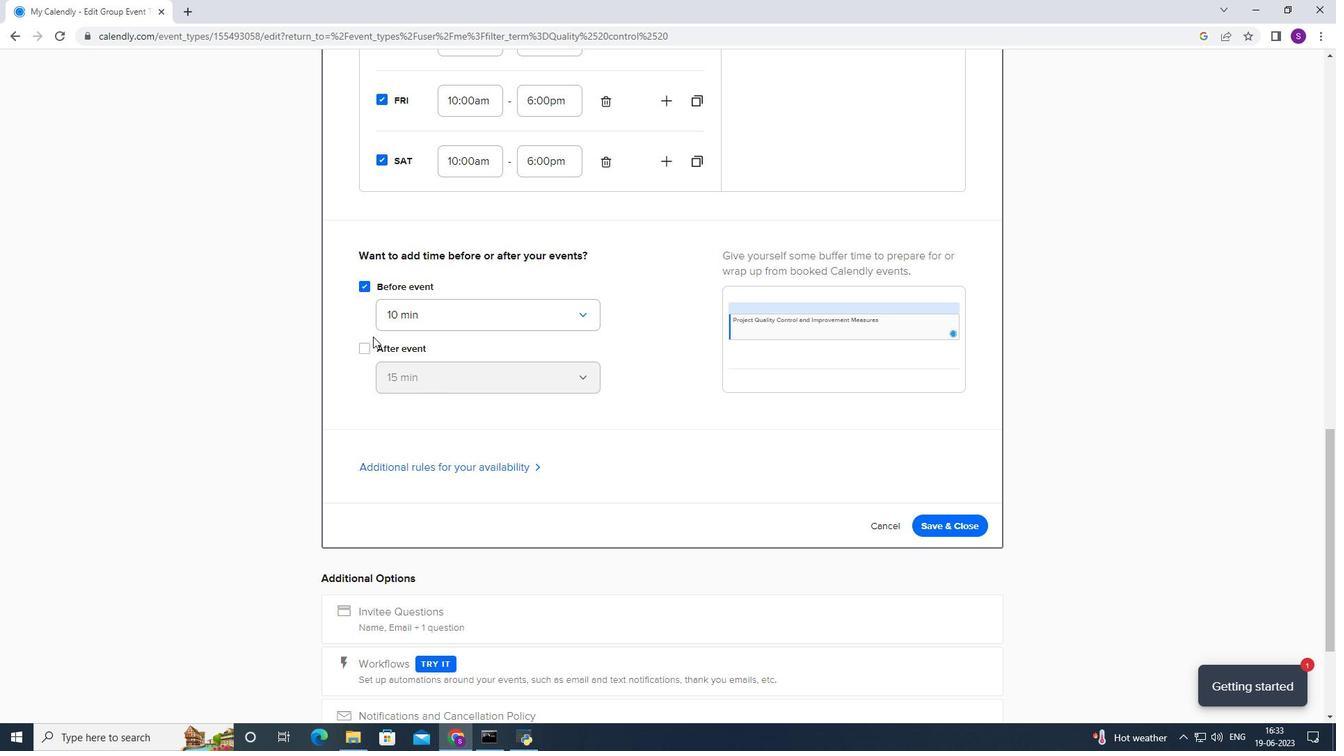 
Action: Mouse pressed left at (372, 339)
Screenshot: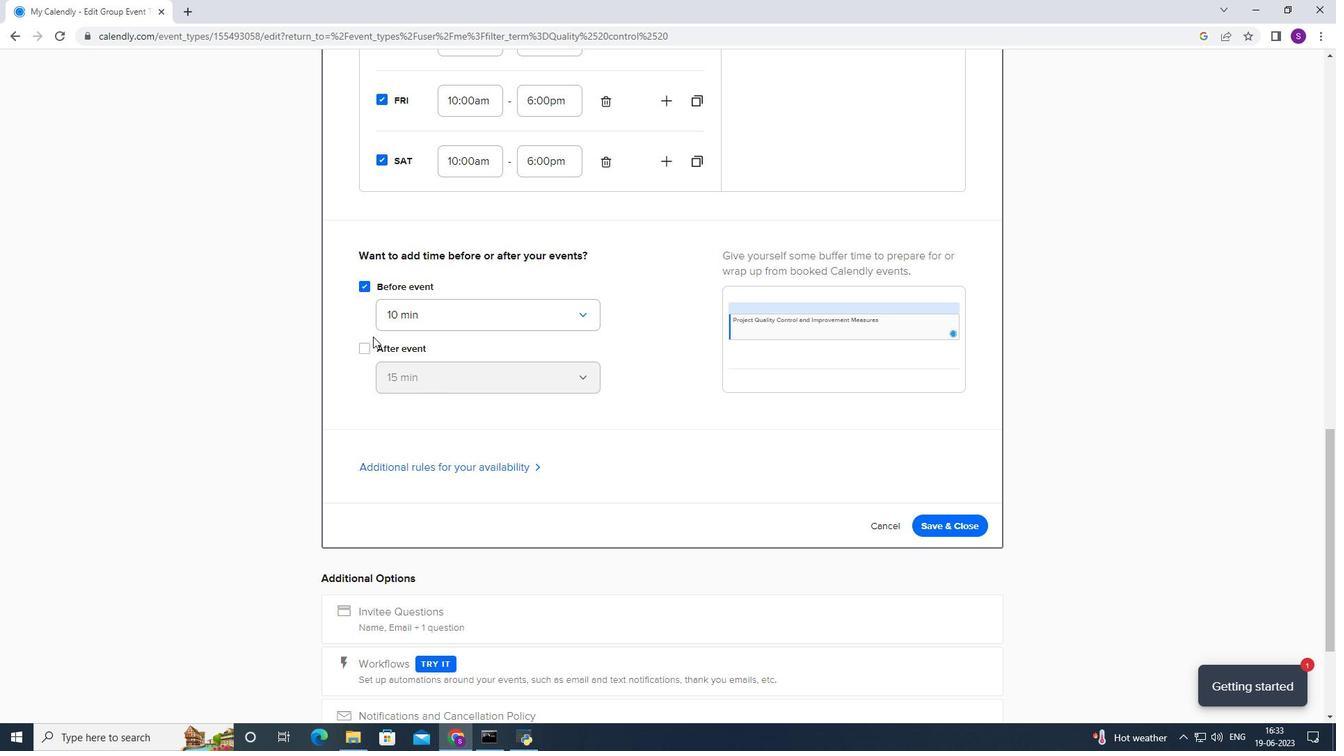 
Action: Mouse moved to (371, 343)
Screenshot: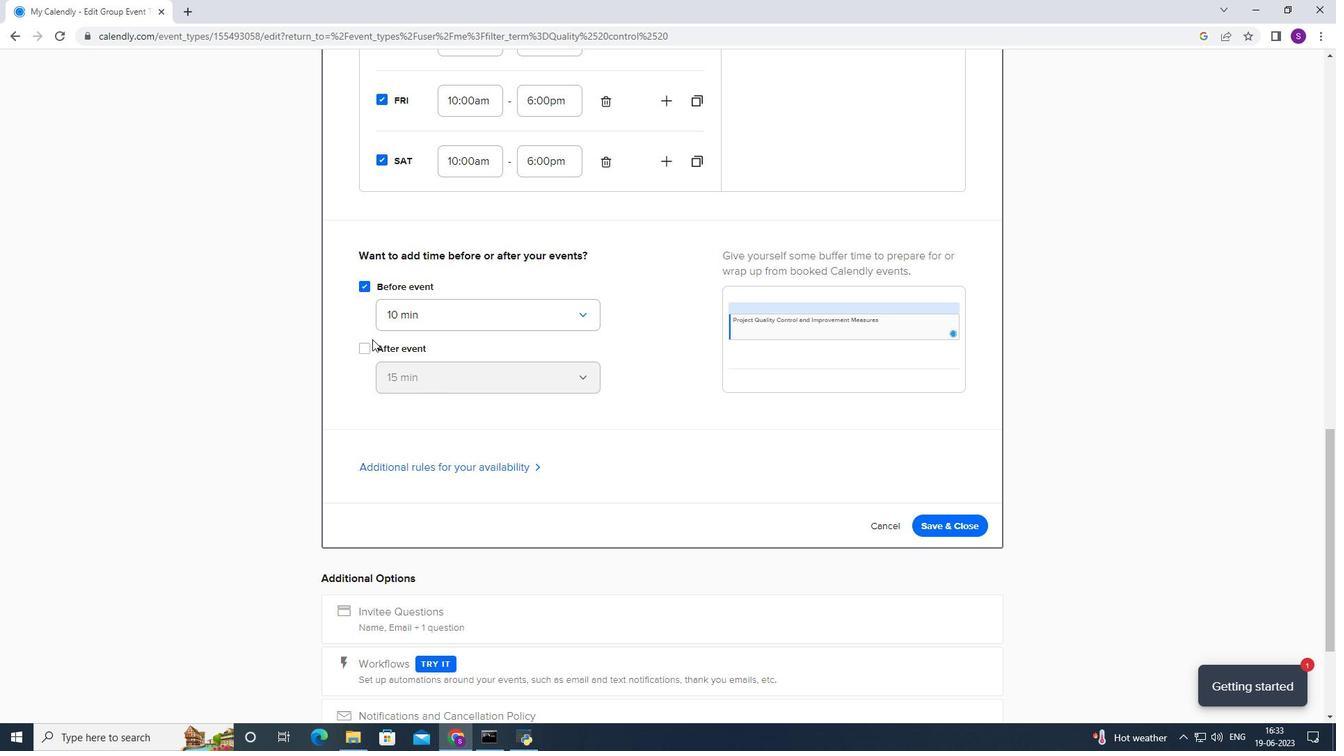 
Action: Mouse pressed left at (371, 343)
Screenshot: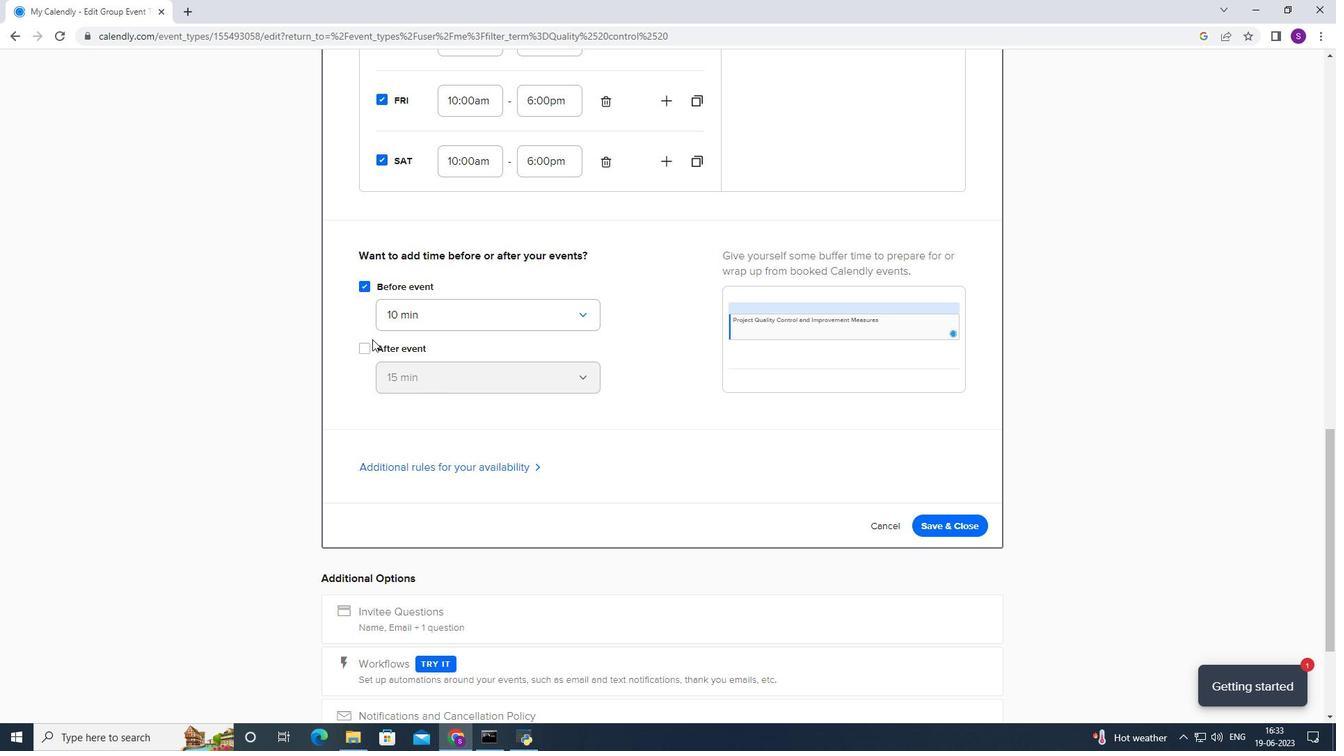 
Action: Mouse moved to (430, 373)
Screenshot: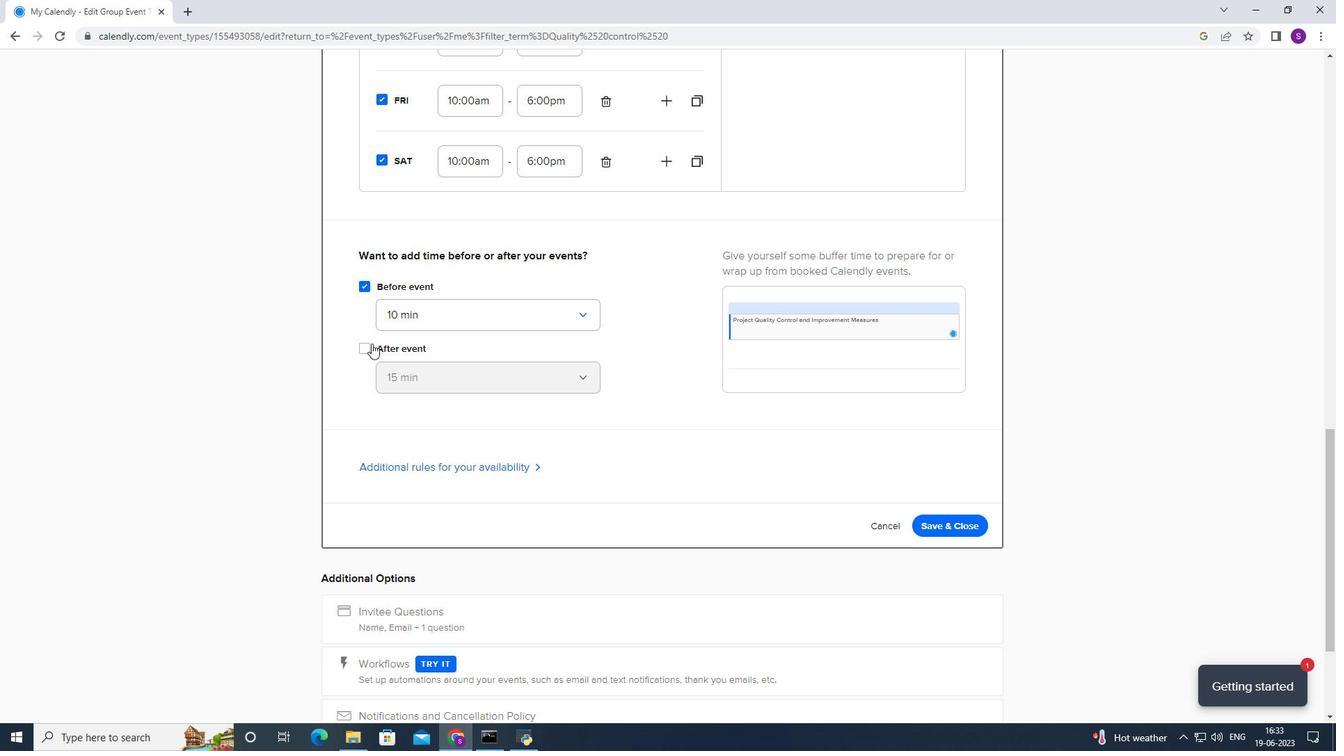 
Action: Mouse pressed left at (430, 373)
Screenshot: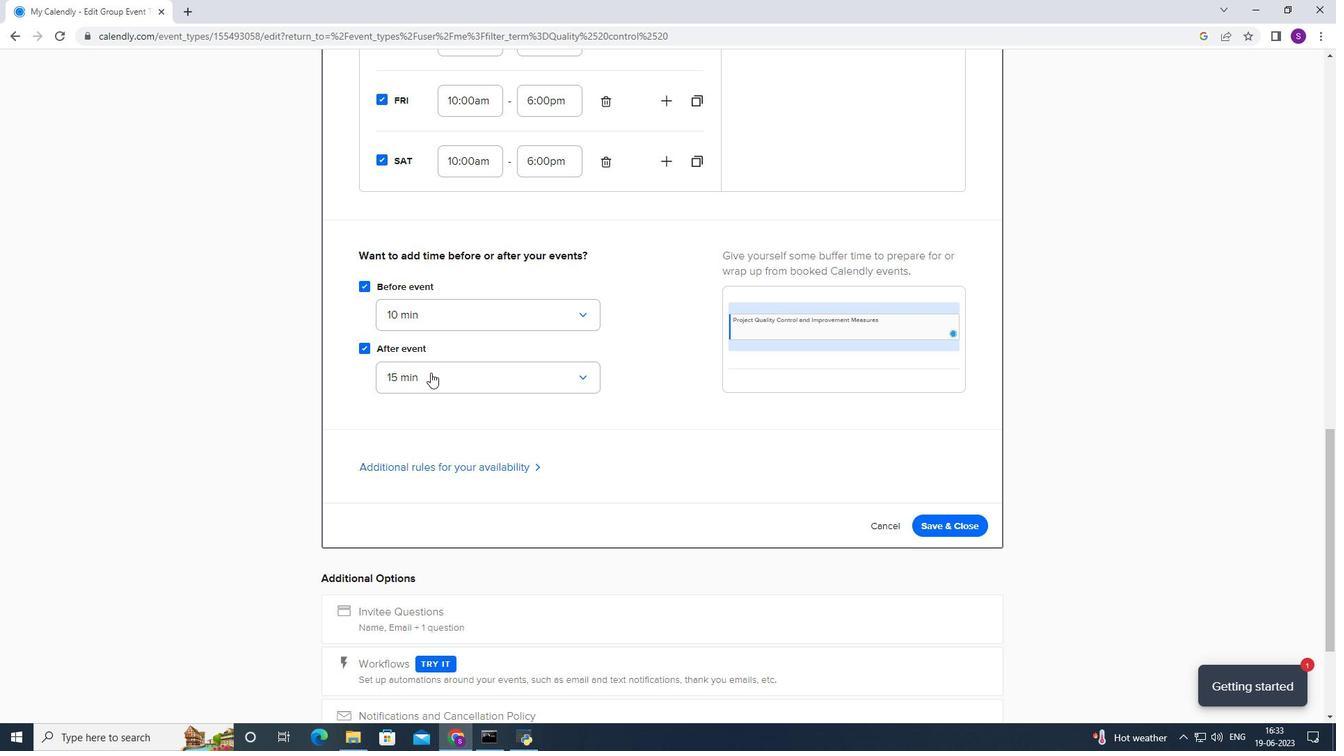 
Action: Mouse moved to (414, 436)
Screenshot: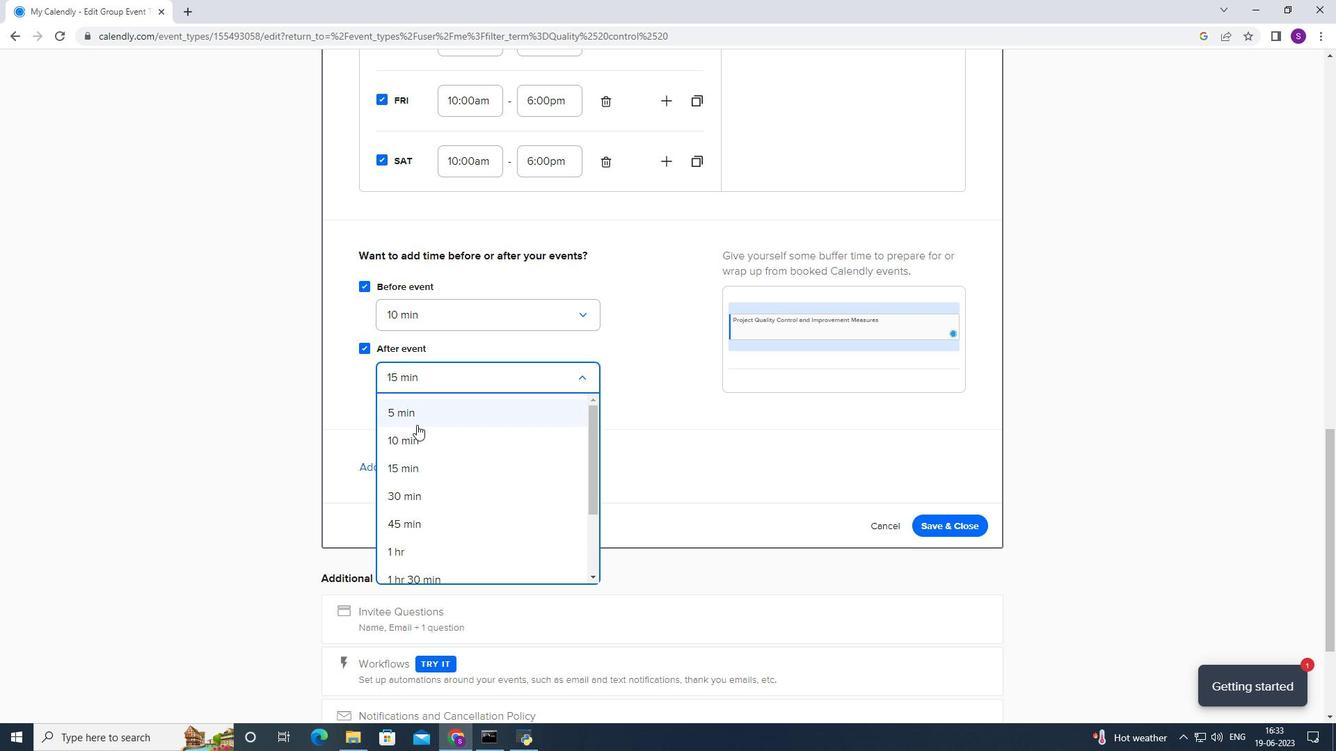 
Action: Mouse pressed left at (414, 436)
Screenshot: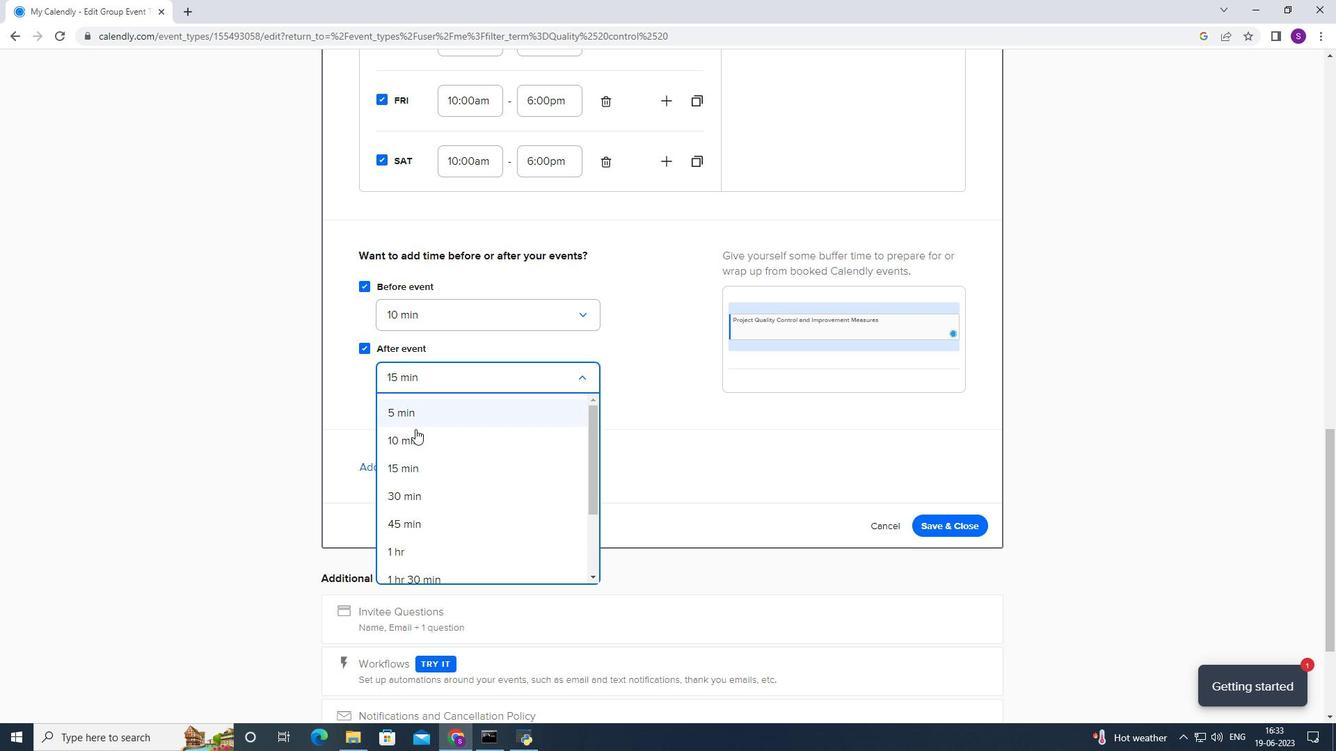 
Action: Mouse moved to (389, 473)
Screenshot: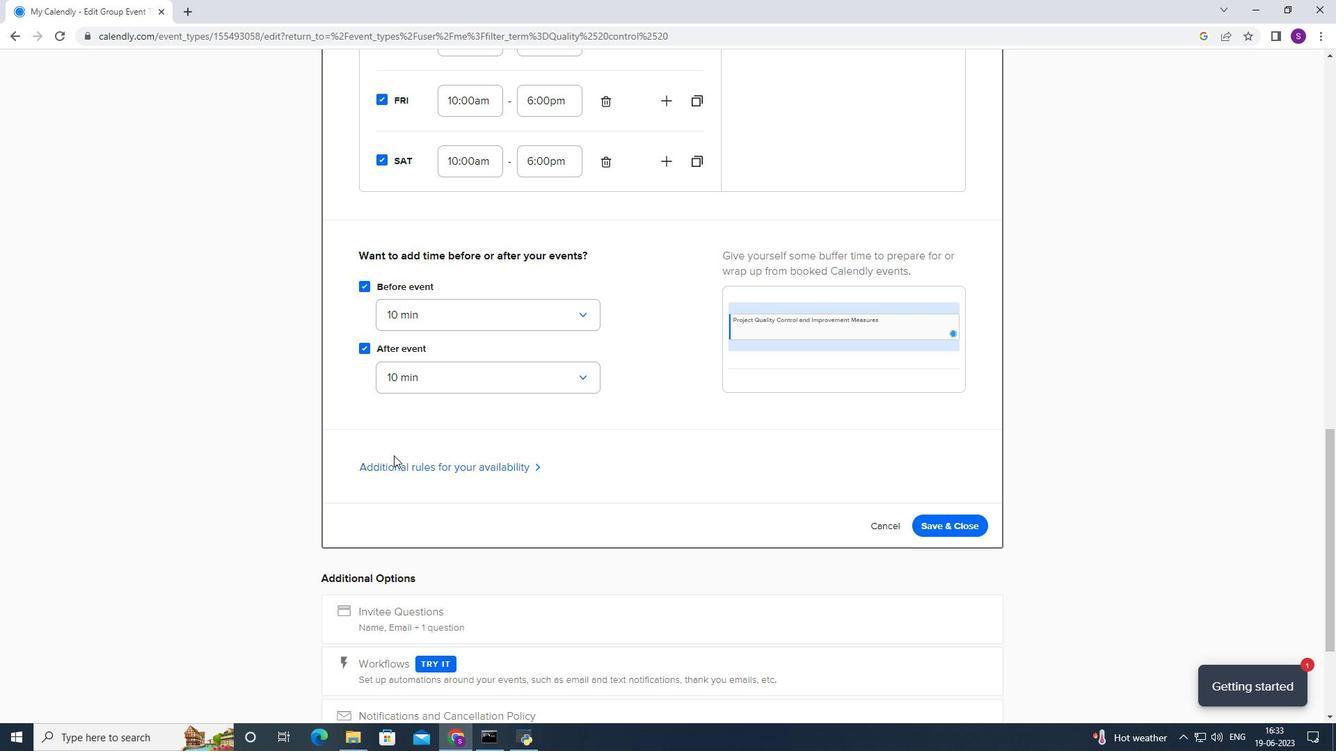 
Action: Mouse pressed left at (389, 473)
Screenshot: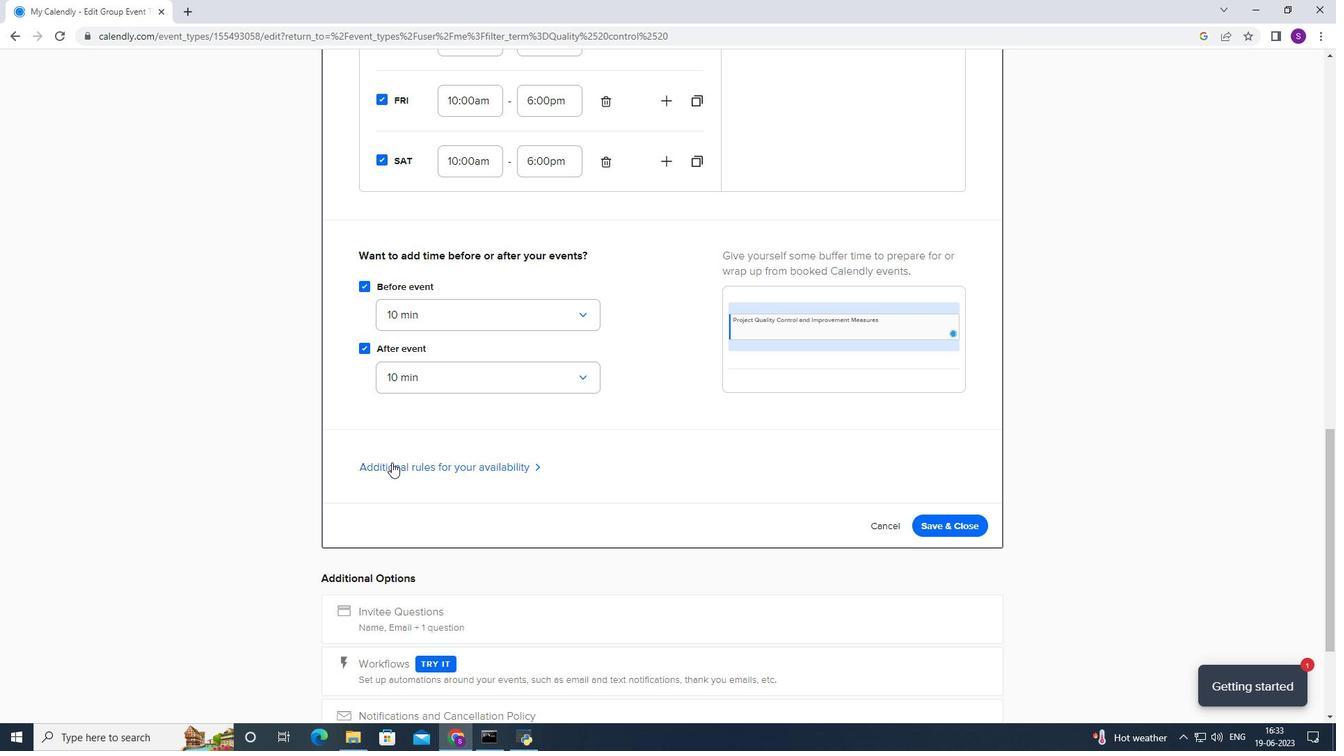 
Action: Mouse moved to (401, 446)
Screenshot: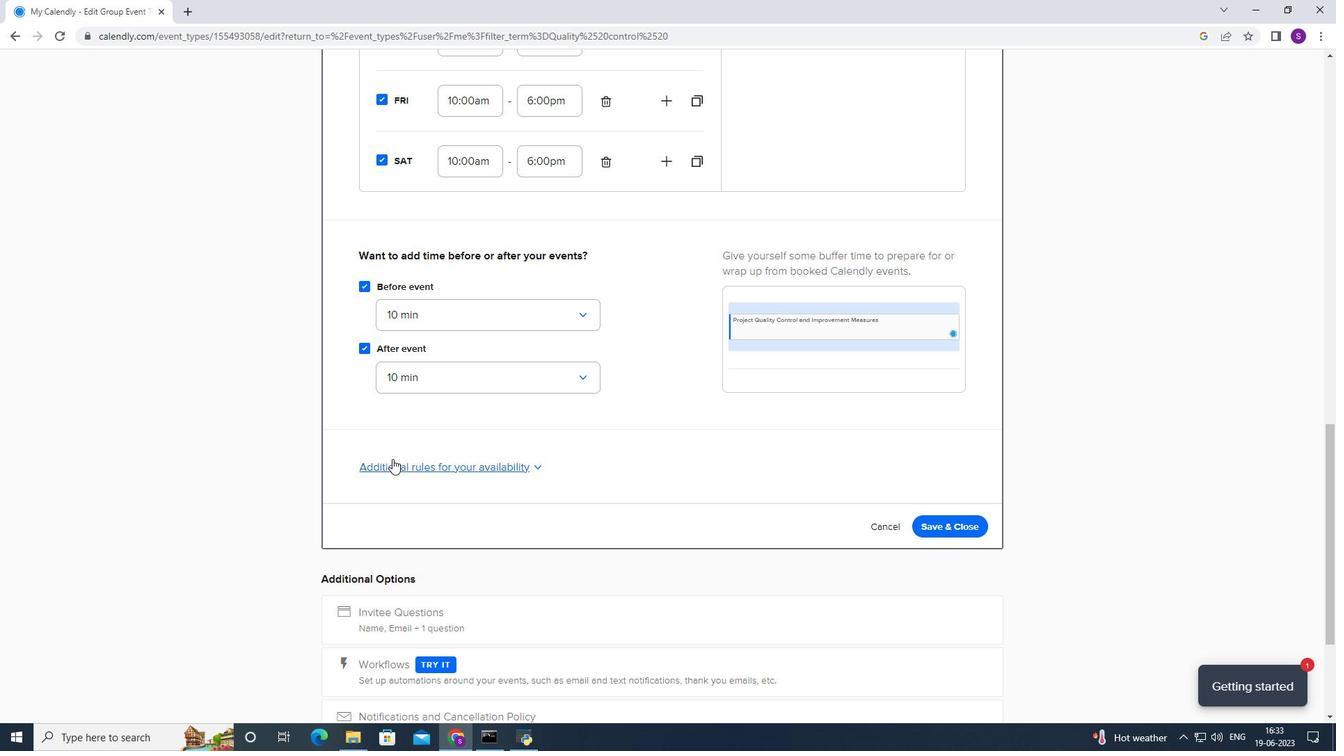 
Action: Mouse scrolled (401, 445) with delta (0, 0)
Screenshot: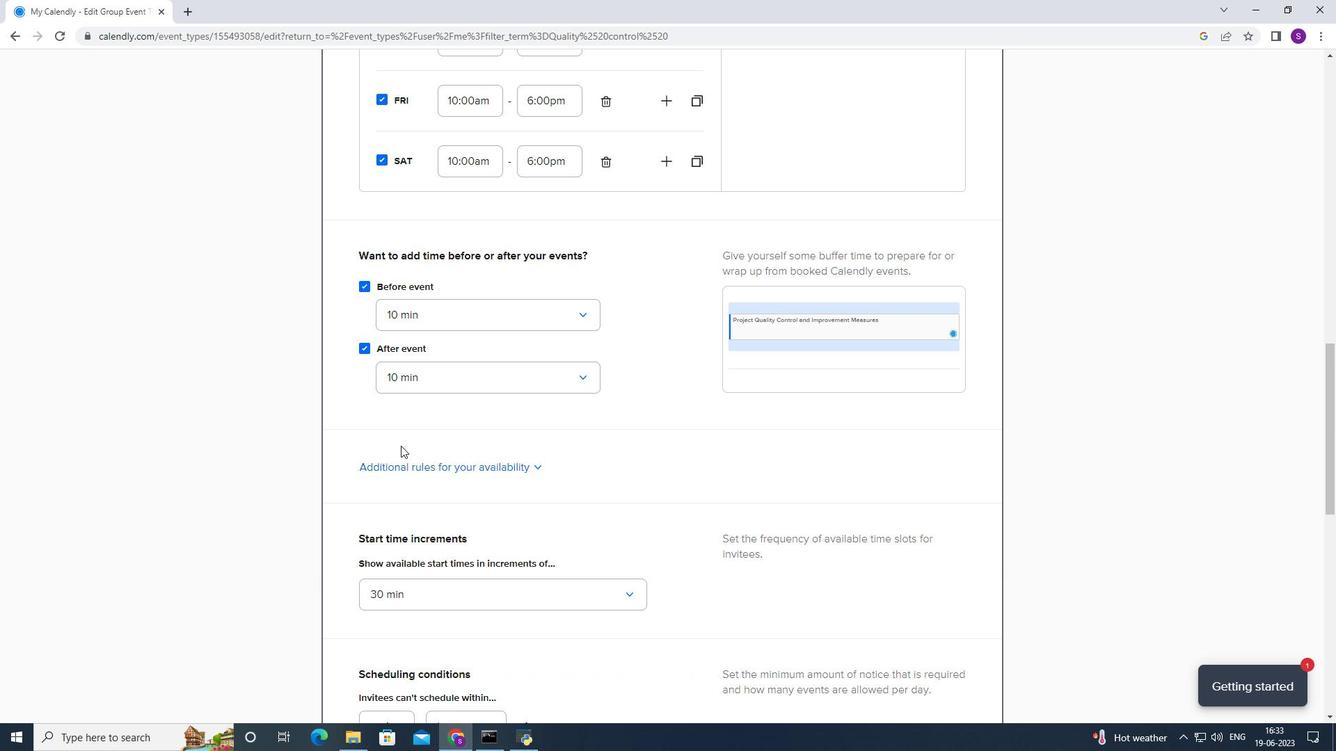 
Action: Mouse scrolled (401, 445) with delta (0, 0)
Screenshot: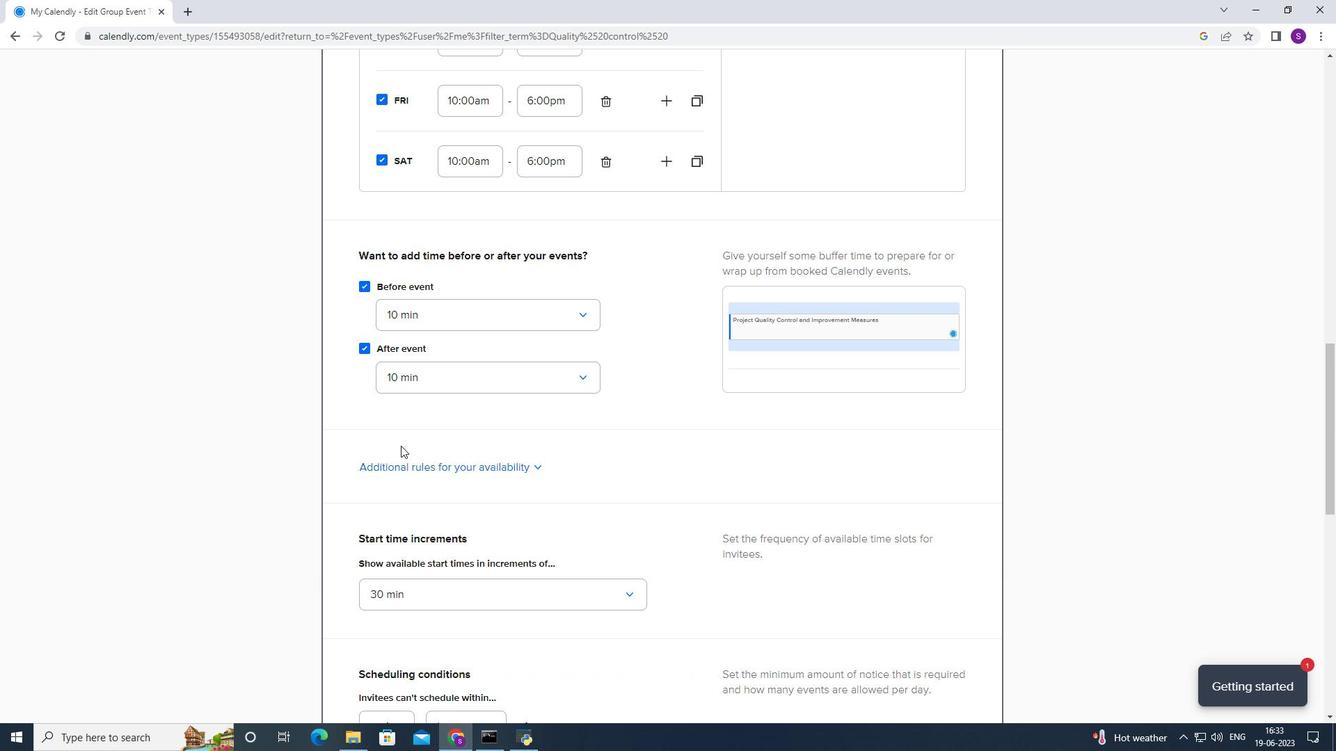 
Action: Mouse scrolled (401, 445) with delta (0, 0)
Screenshot: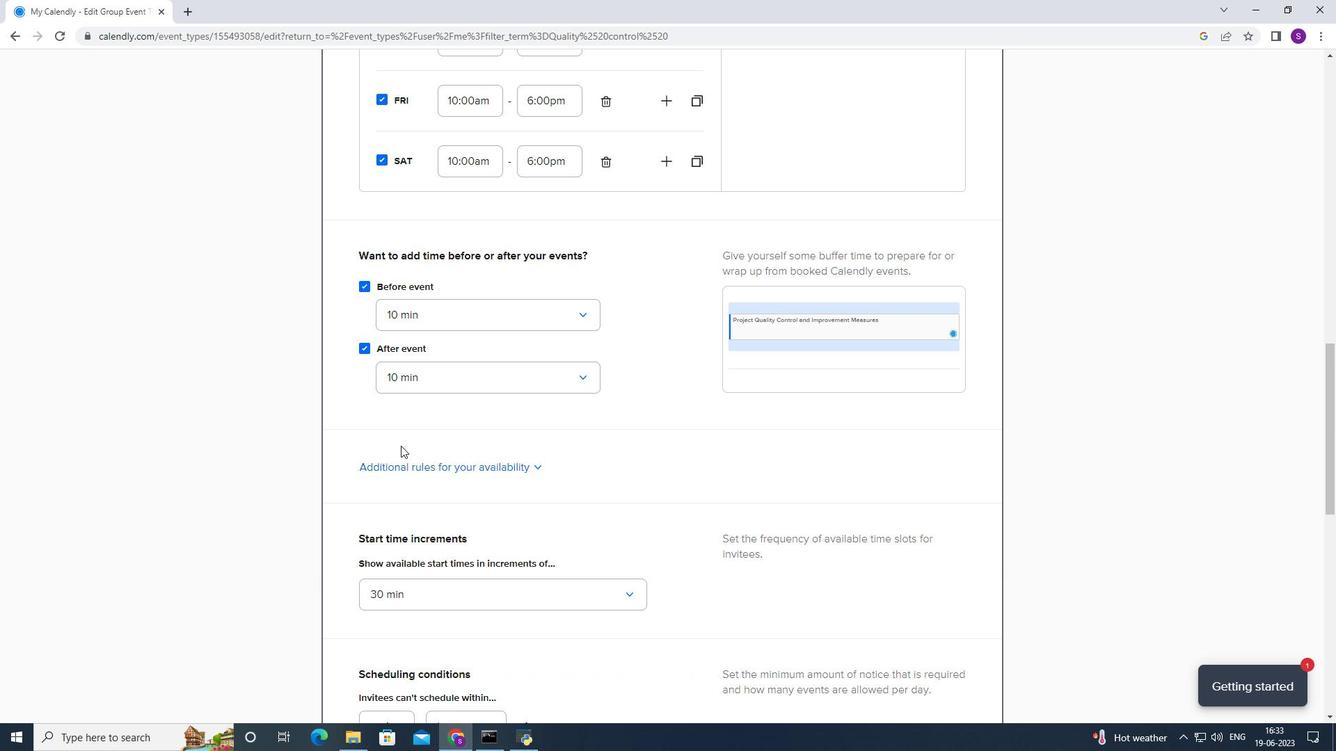 
Action: Mouse scrolled (401, 445) with delta (0, 0)
Screenshot: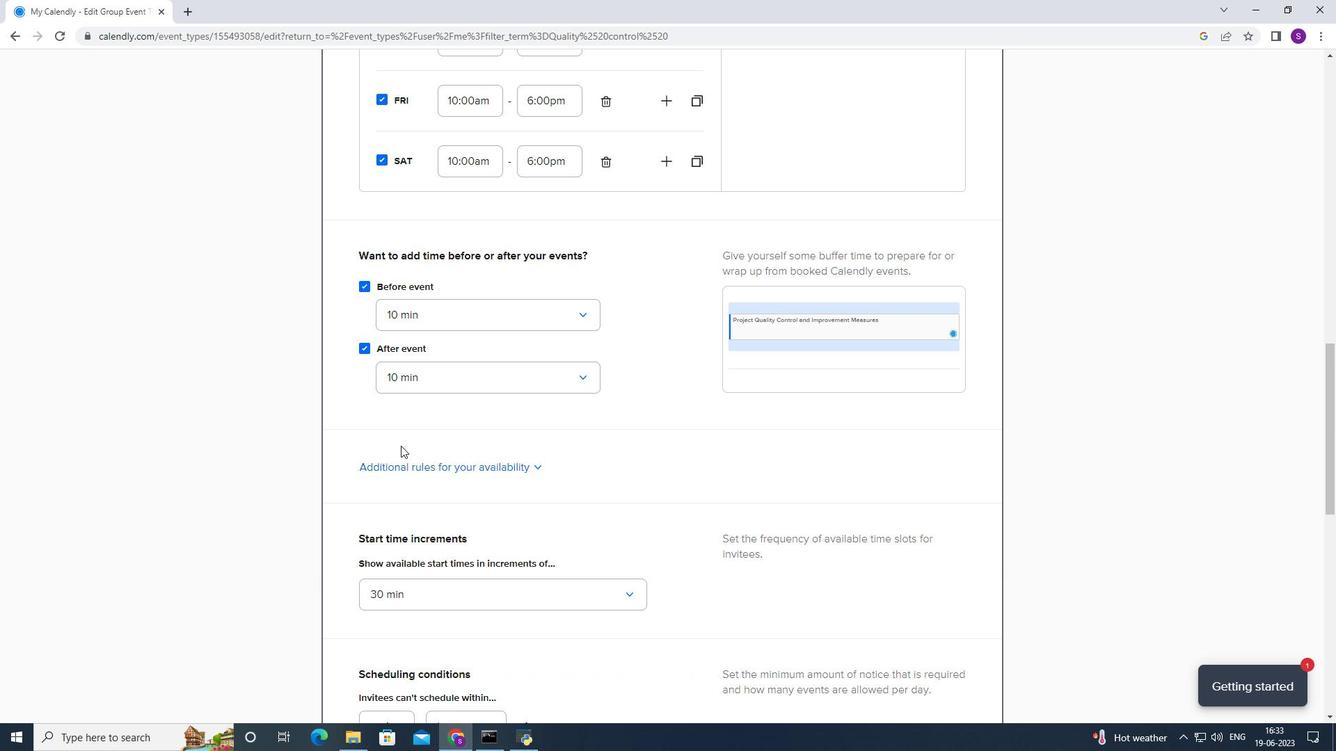 
Action: Mouse moved to (419, 316)
Screenshot: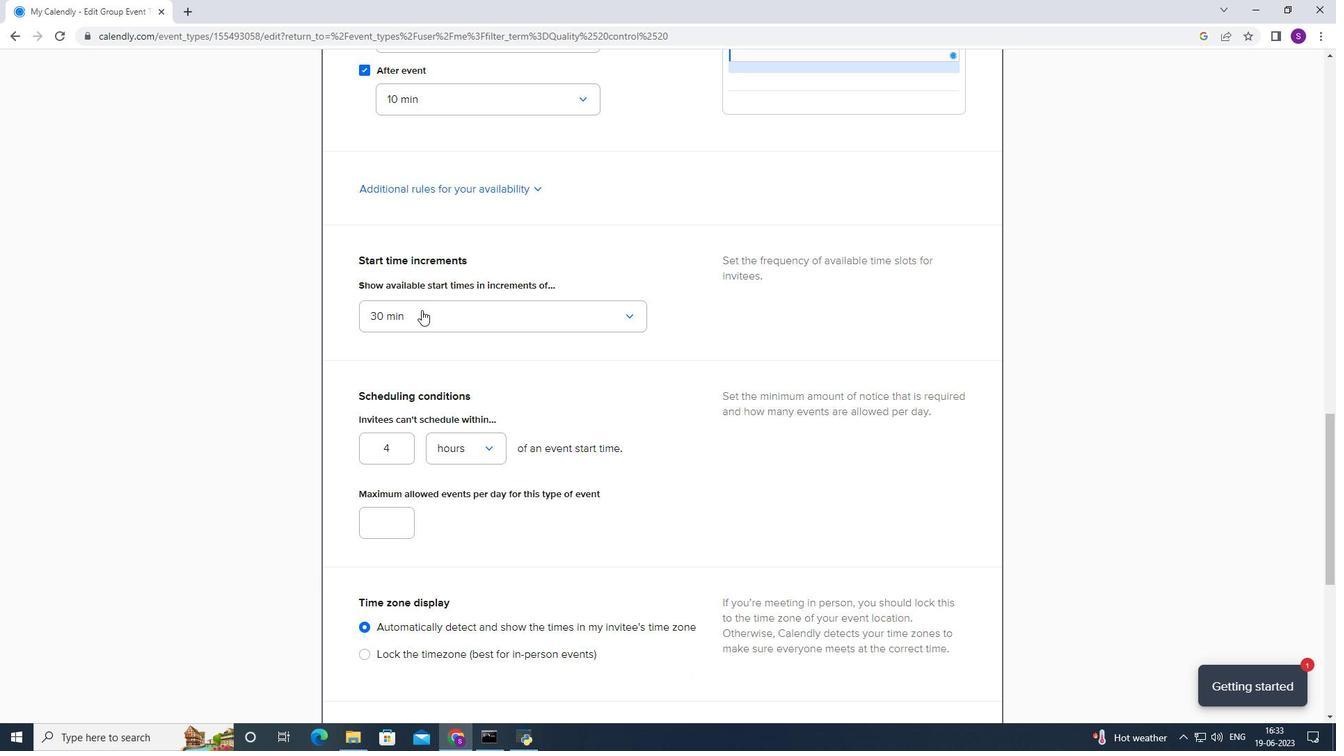 
Action: Mouse pressed left at (419, 316)
Screenshot: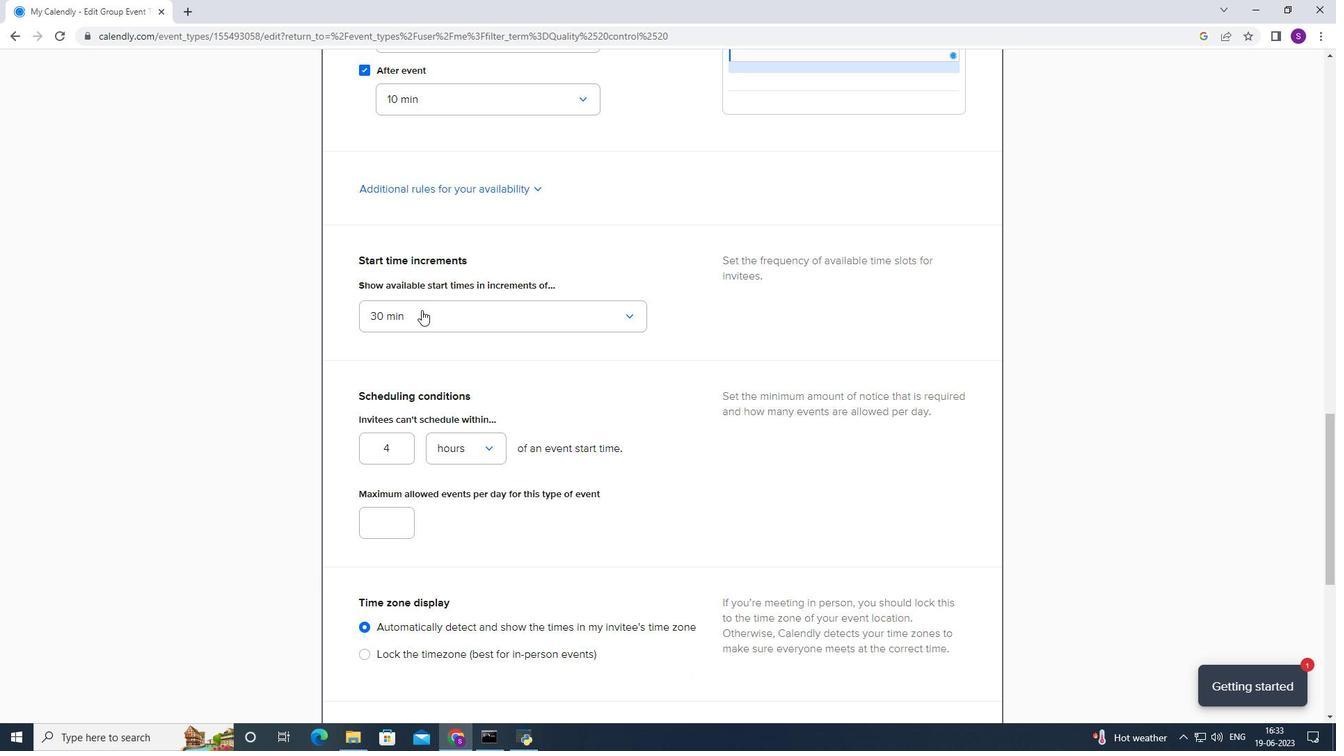 
Action: Mouse moved to (402, 372)
Screenshot: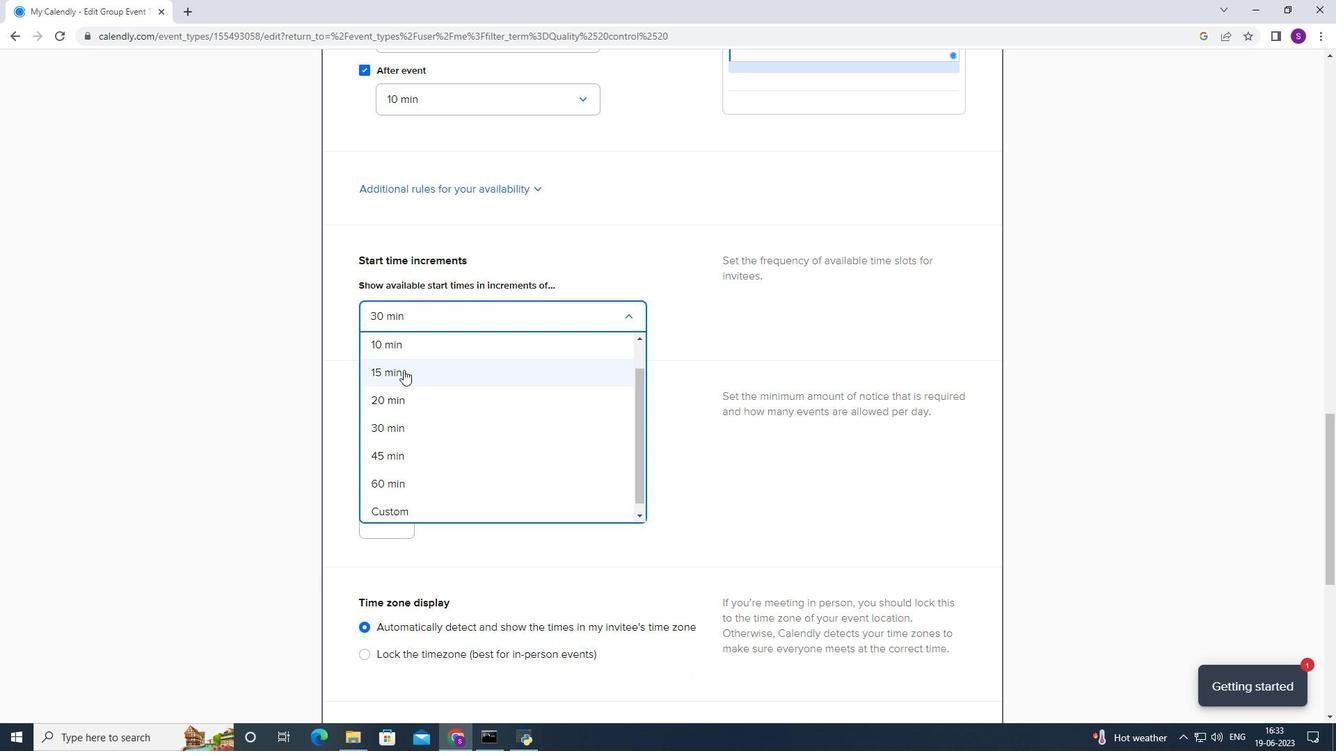 
Action: Mouse pressed left at (403, 371)
Screenshot: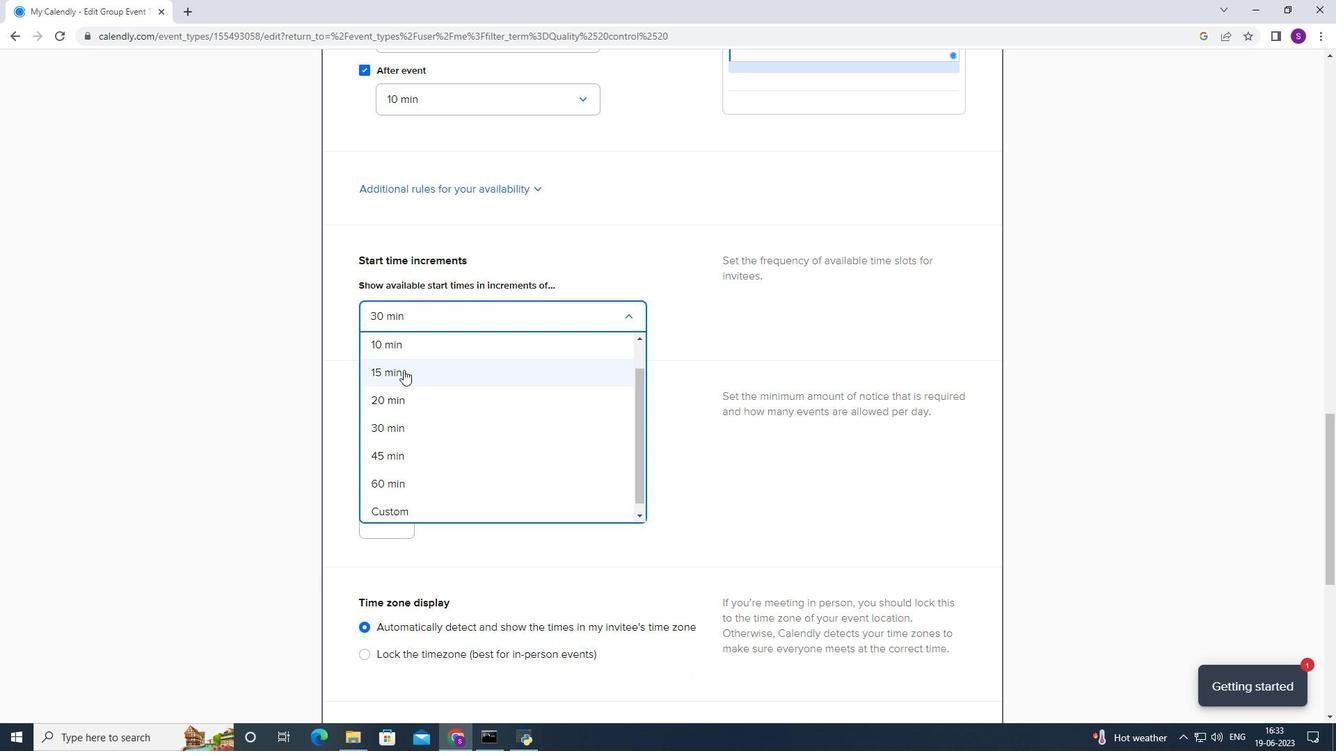 
Action: Mouse moved to (380, 449)
Screenshot: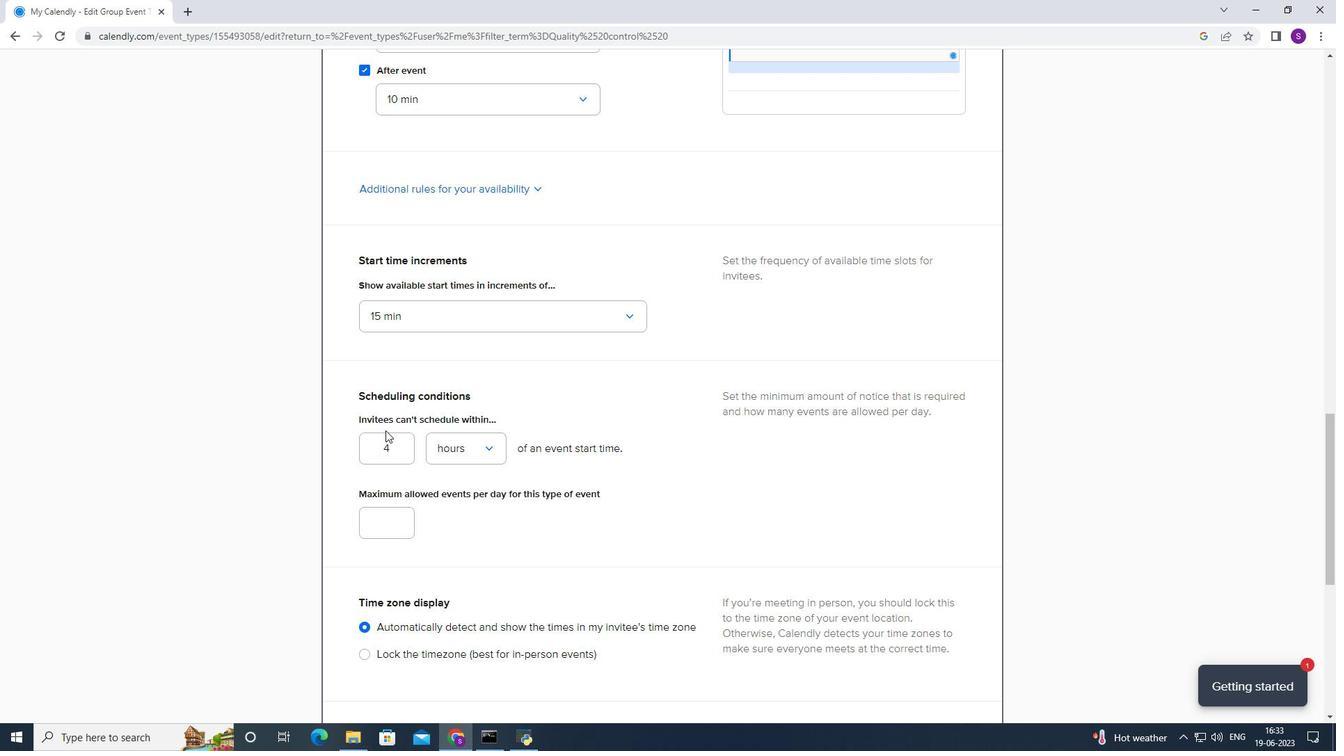 
Action: Mouse pressed left at (380, 449)
Screenshot: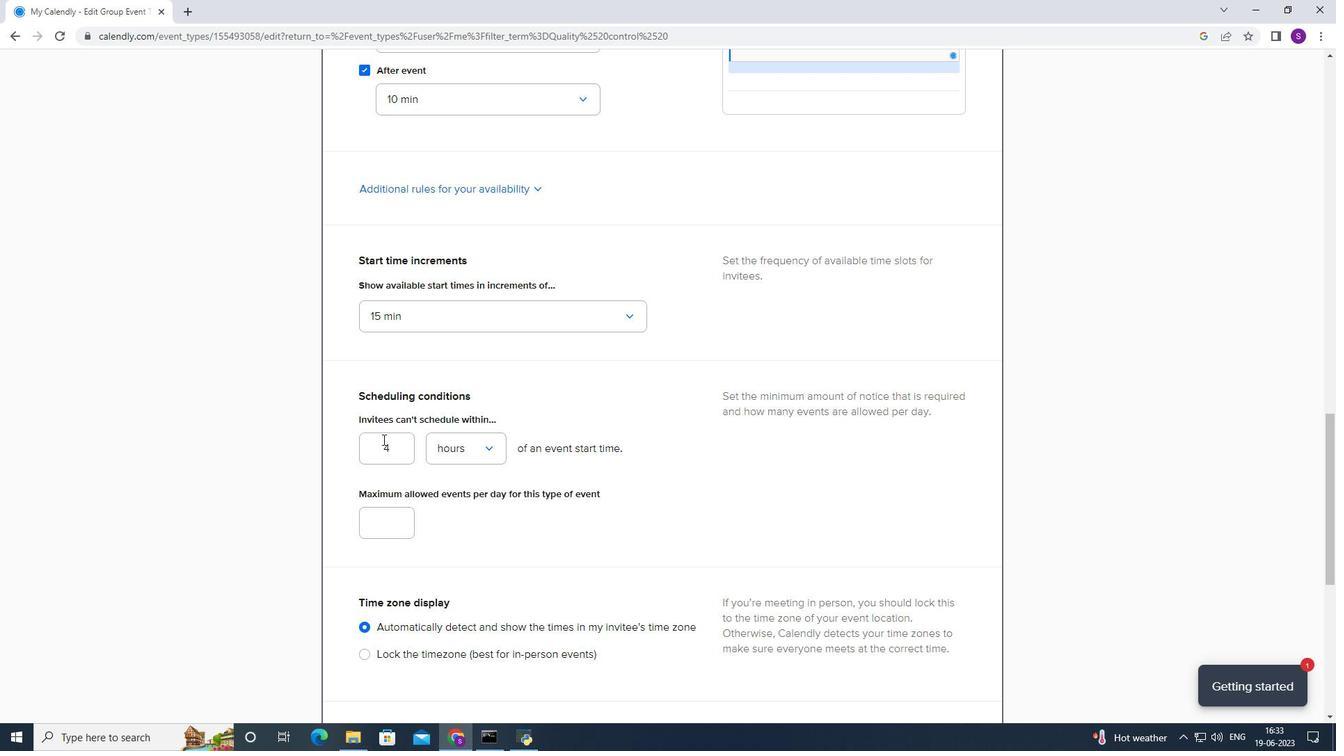 
Action: Mouse moved to (392, 452)
Screenshot: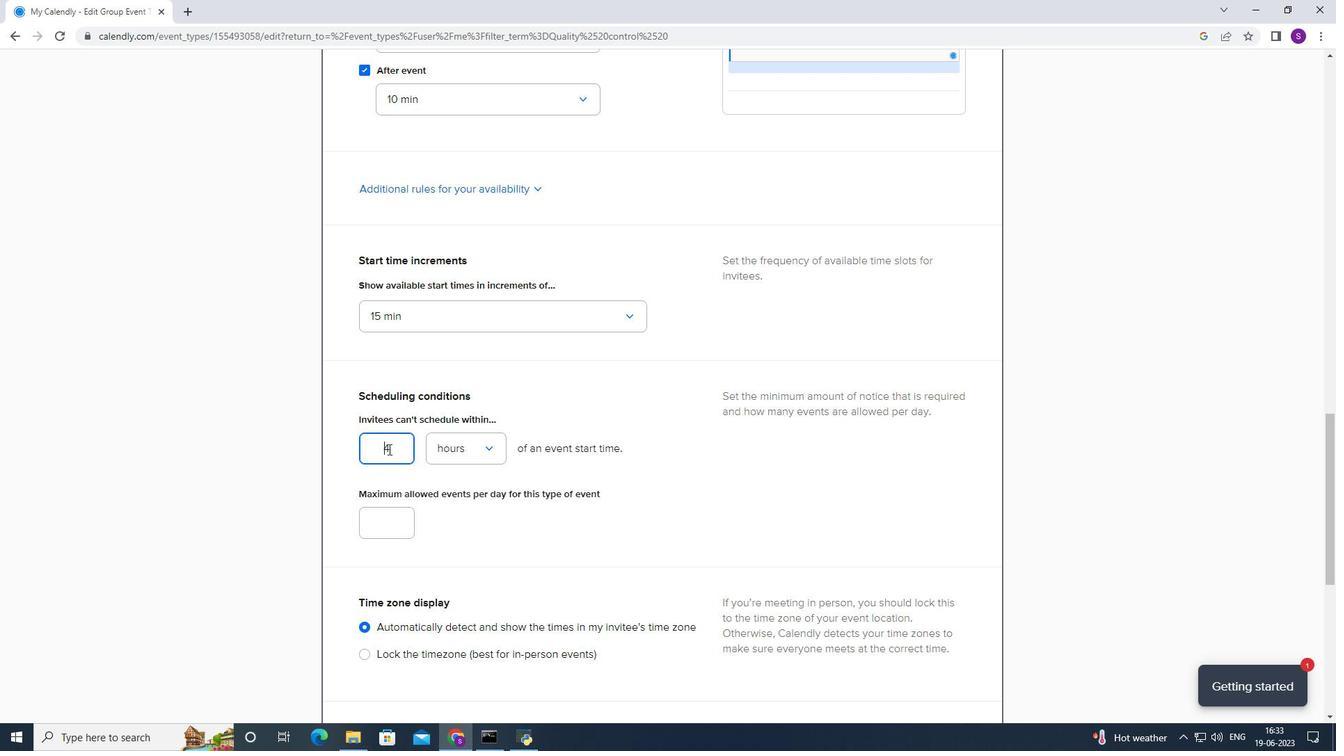 
Action: Mouse pressed left at (392, 452)
Screenshot: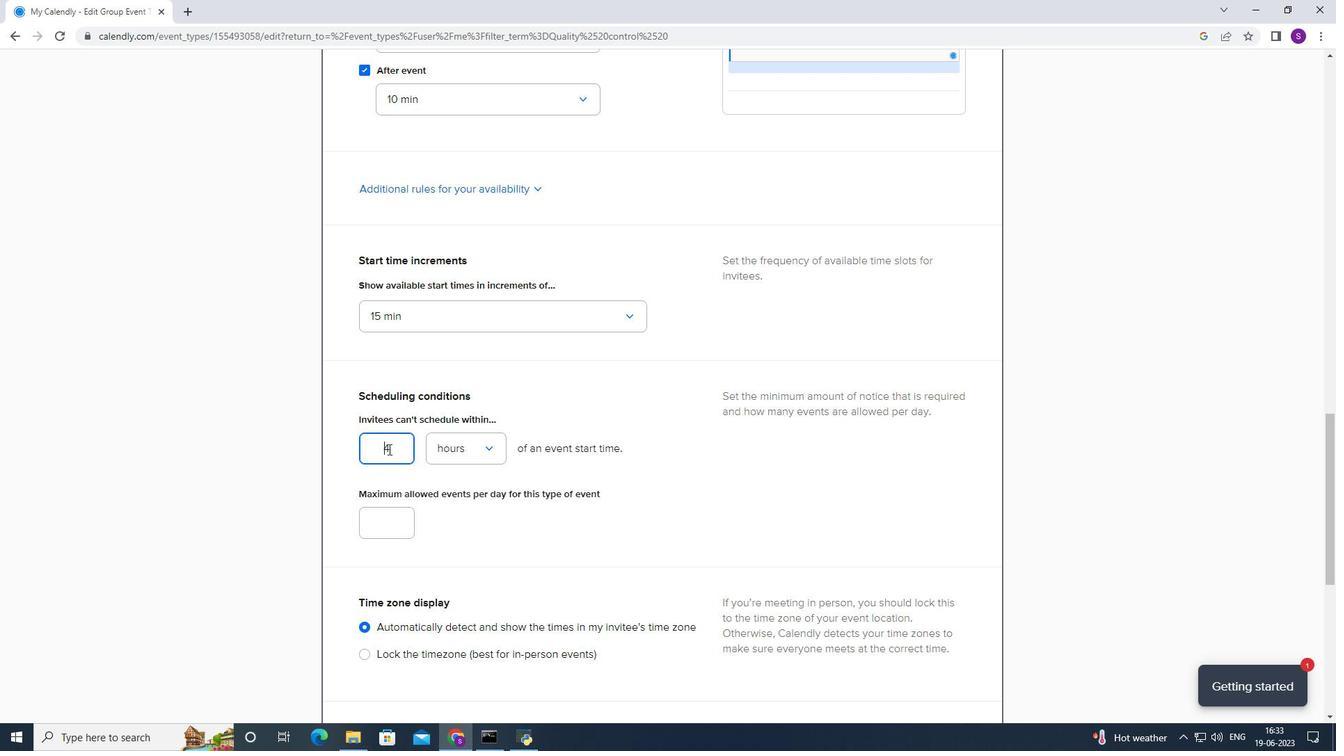 
Action: Mouse moved to (354, 452)
Screenshot: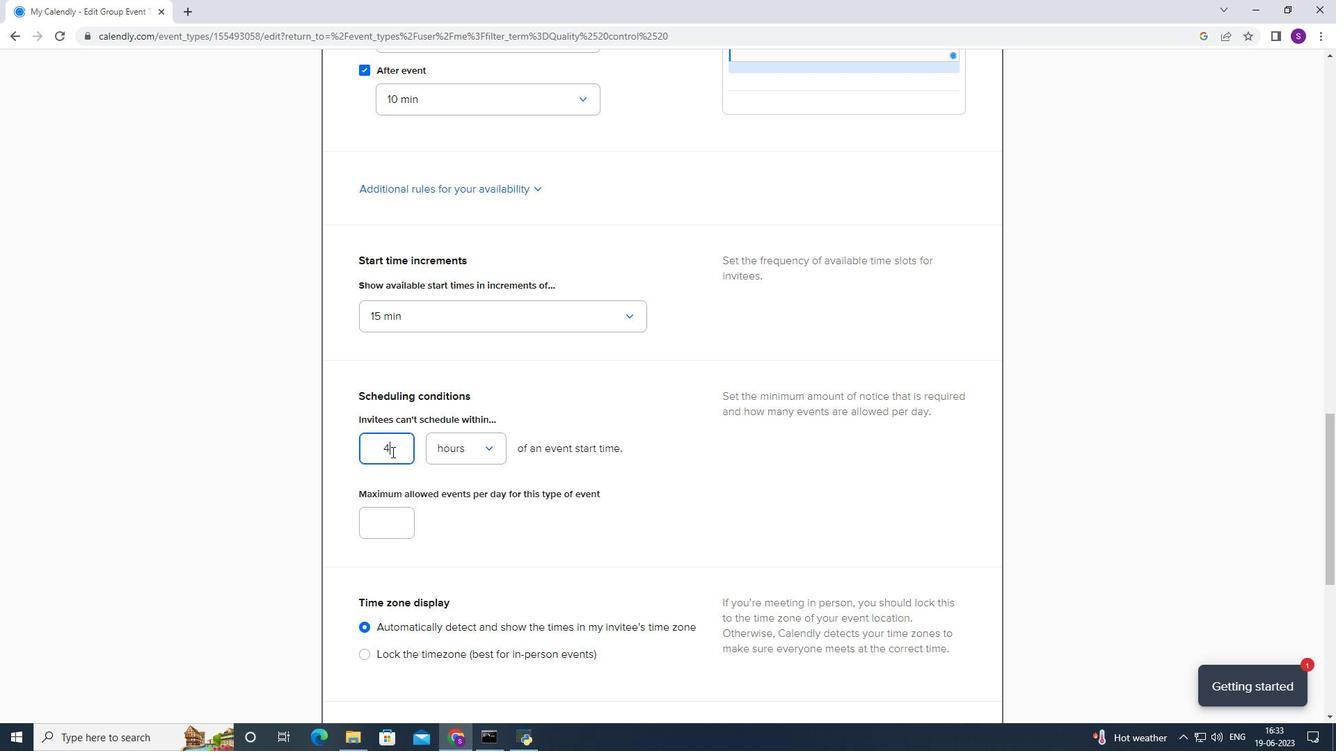 
Action: Key pressed 50
Screenshot: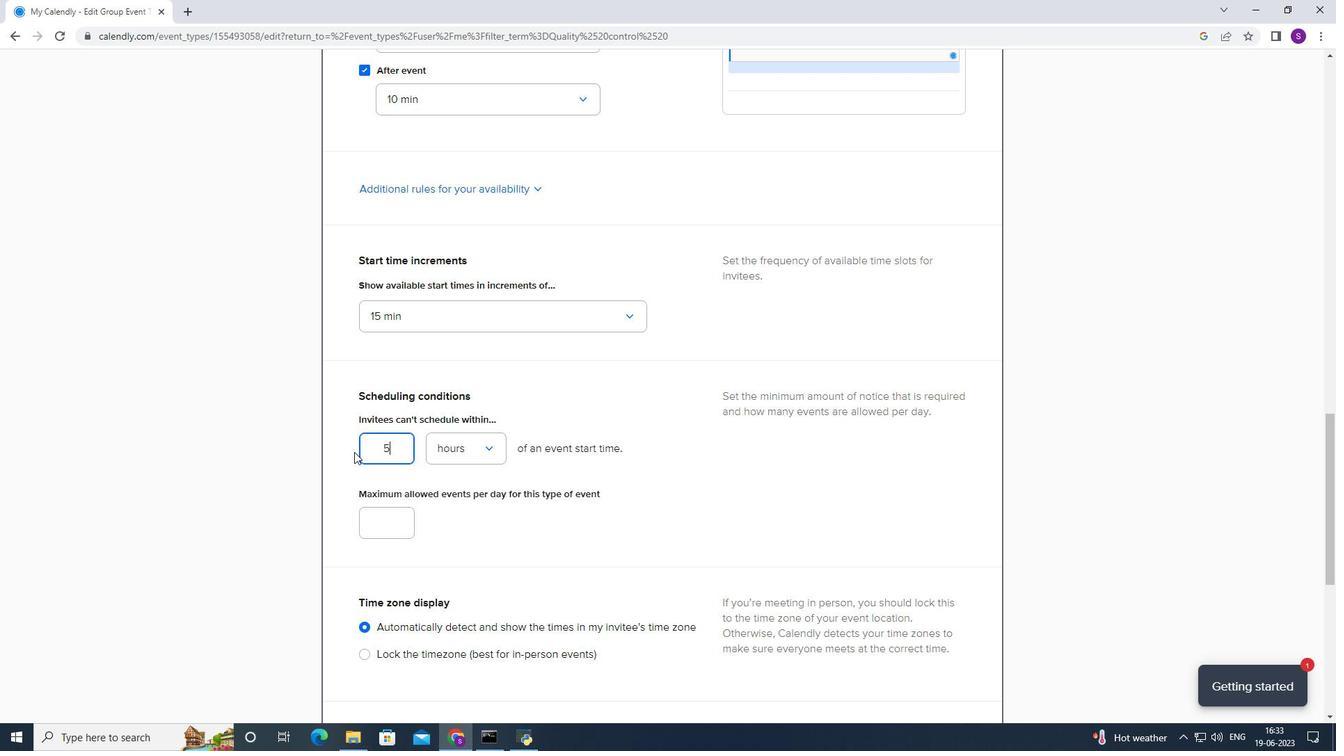 
Action: Mouse moved to (387, 515)
Screenshot: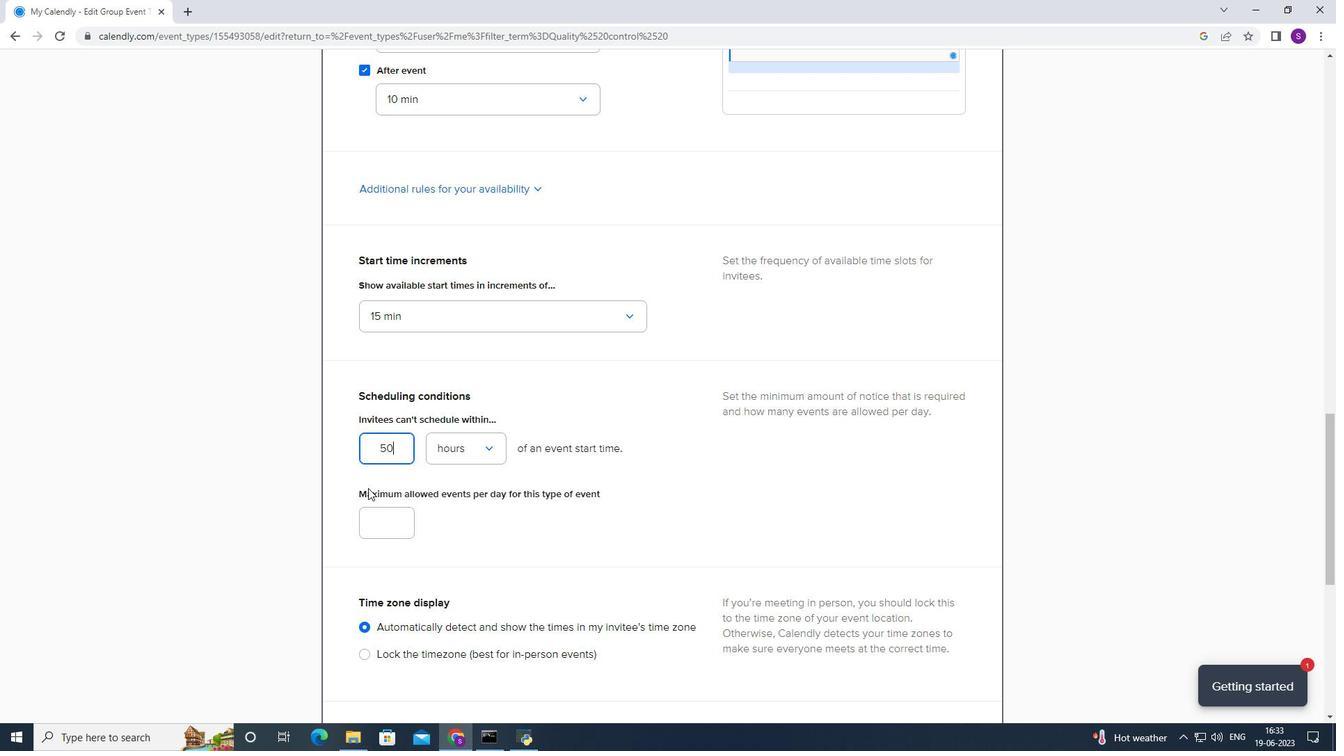 
Action: Mouse pressed left at (387, 515)
Screenshot: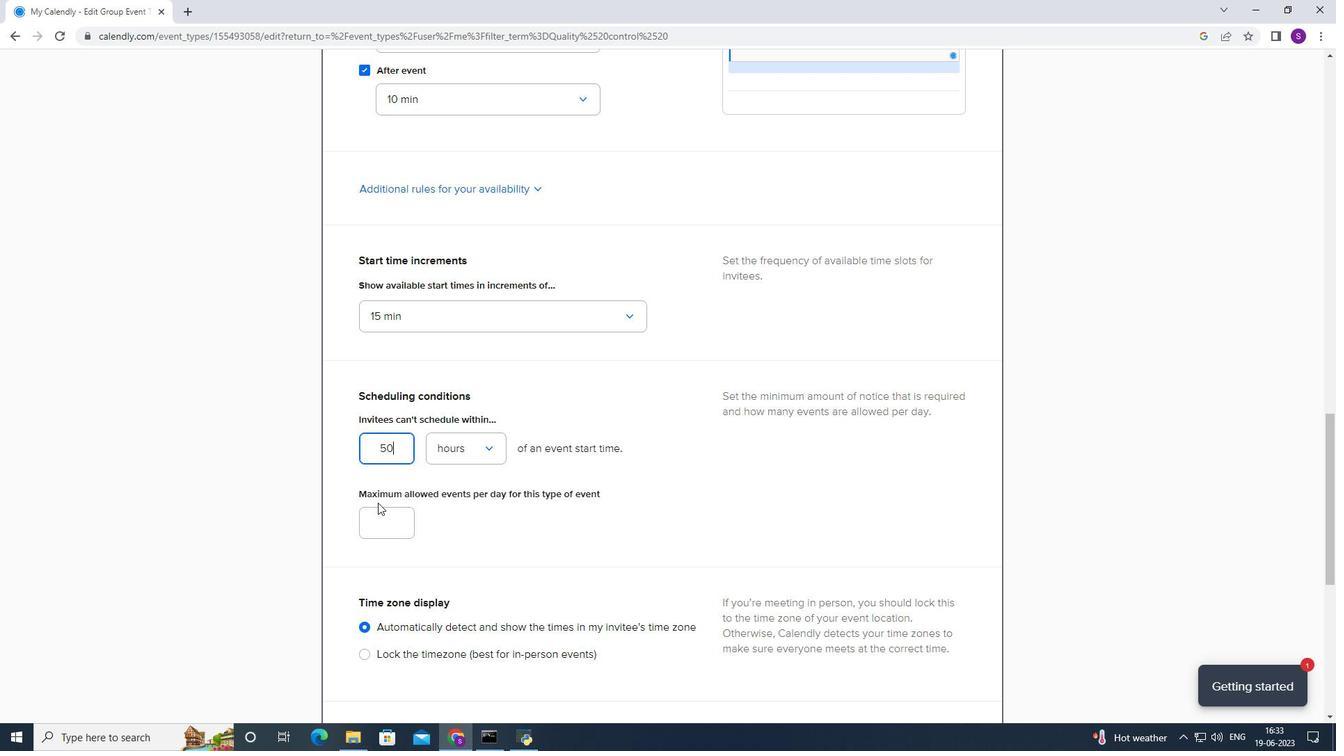 
Action: Key pressed 6
Screenshot: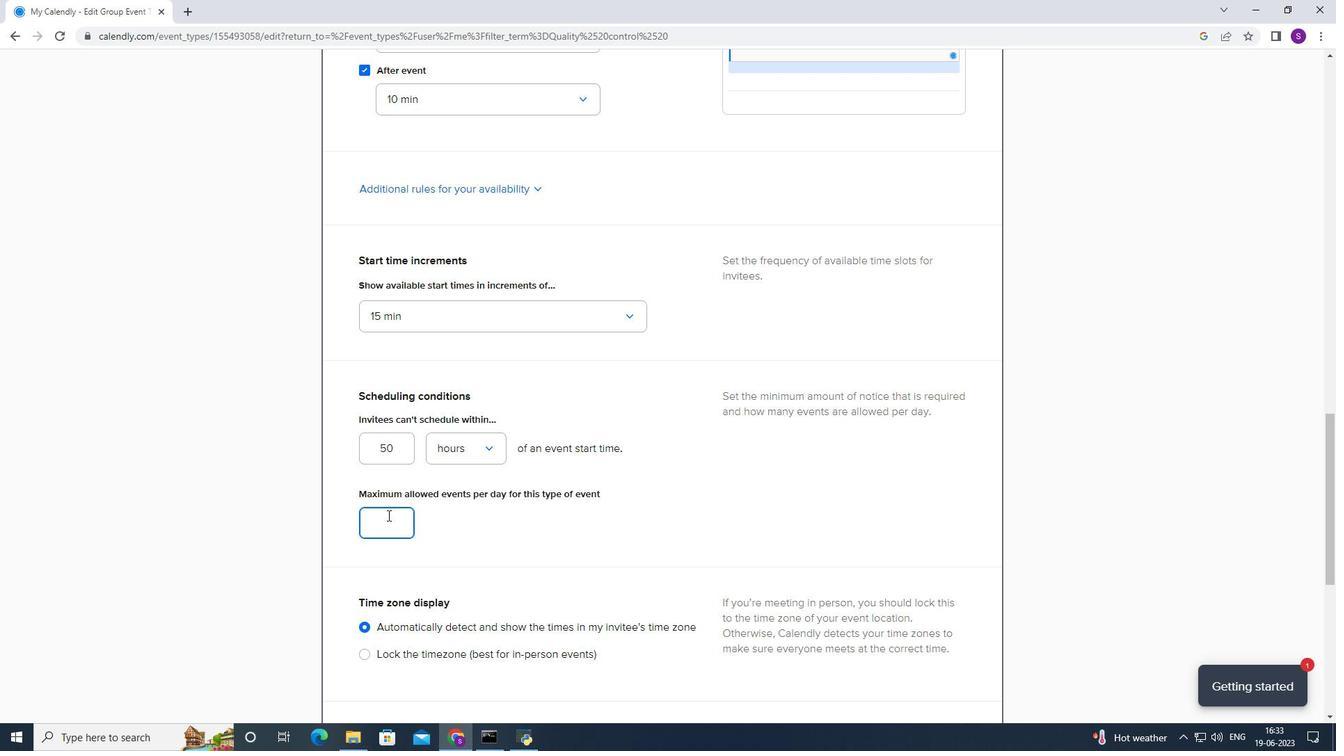 
Action: Mouse moved to (482, 516)
Screenshot: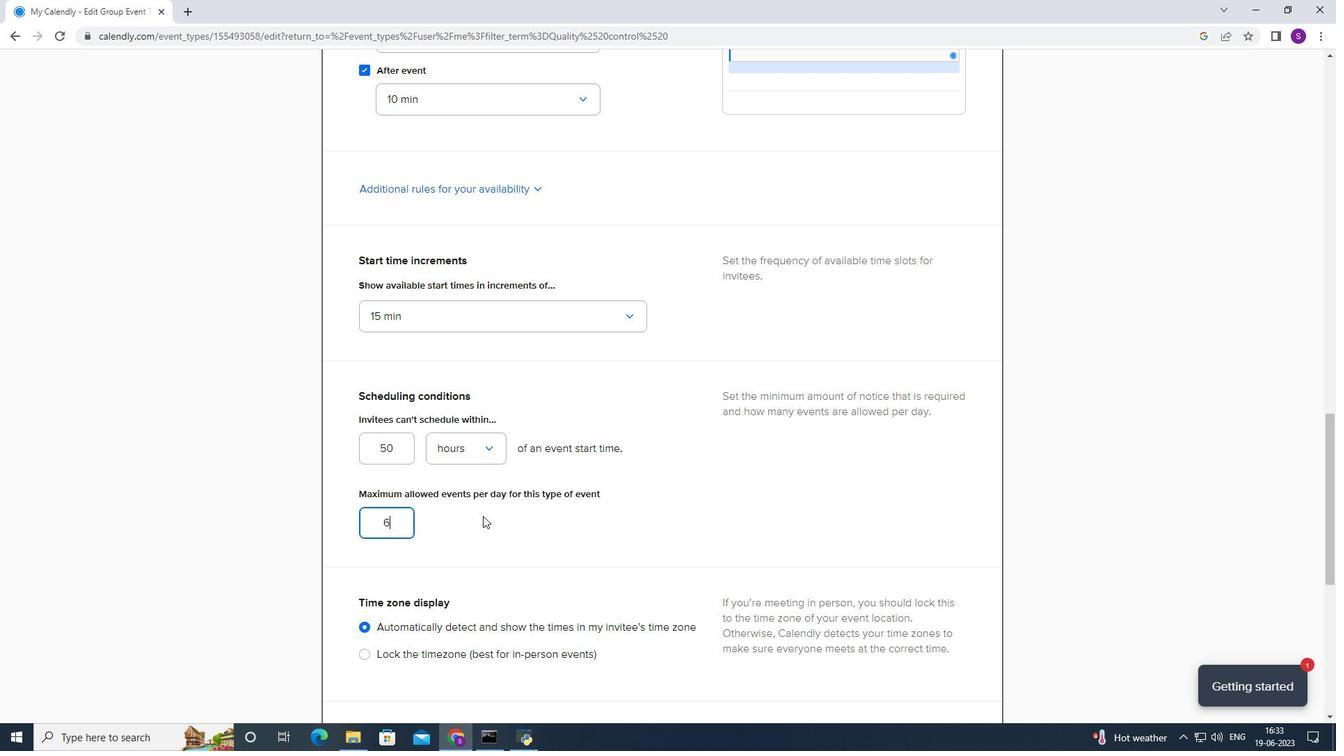 
Action: Mouse scrolled (482, 515) with delta (0, 0)
Screenshot: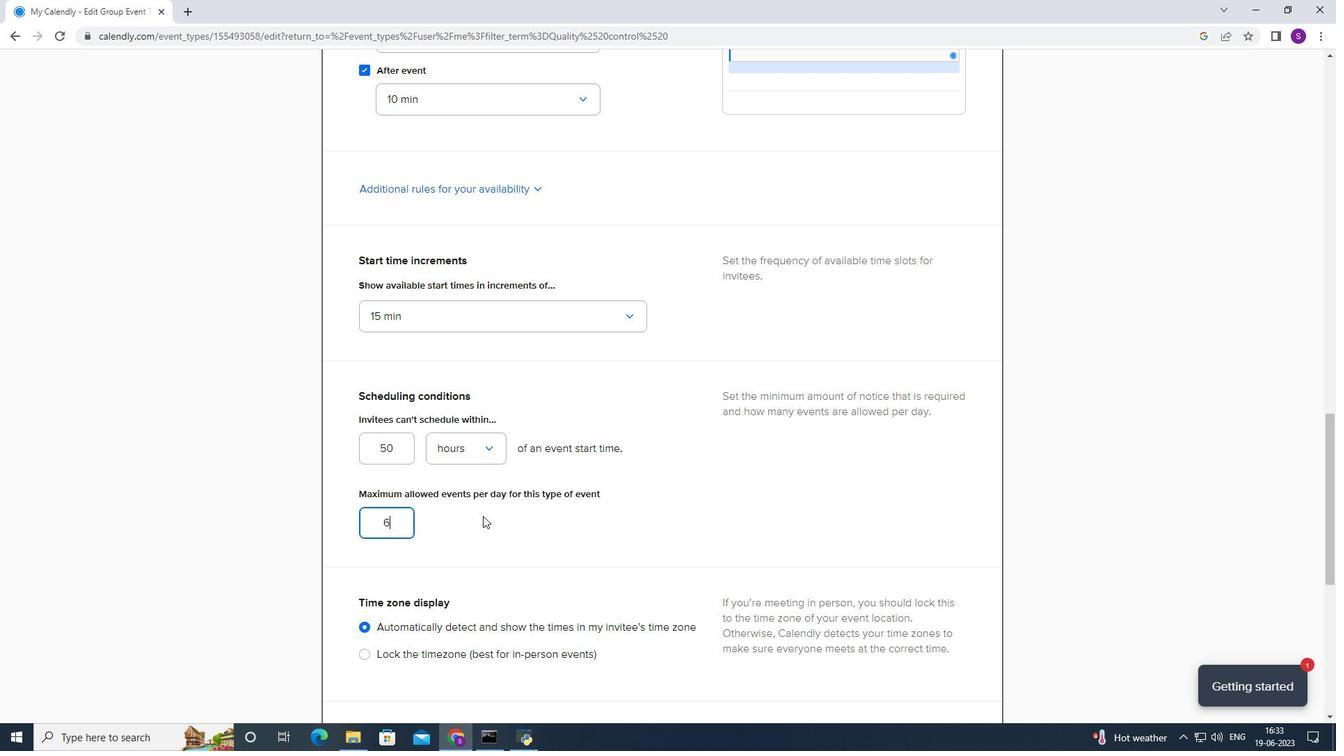 
Action: Mouse scrolled (482, 515) with delta (0, 0)
Screenshot: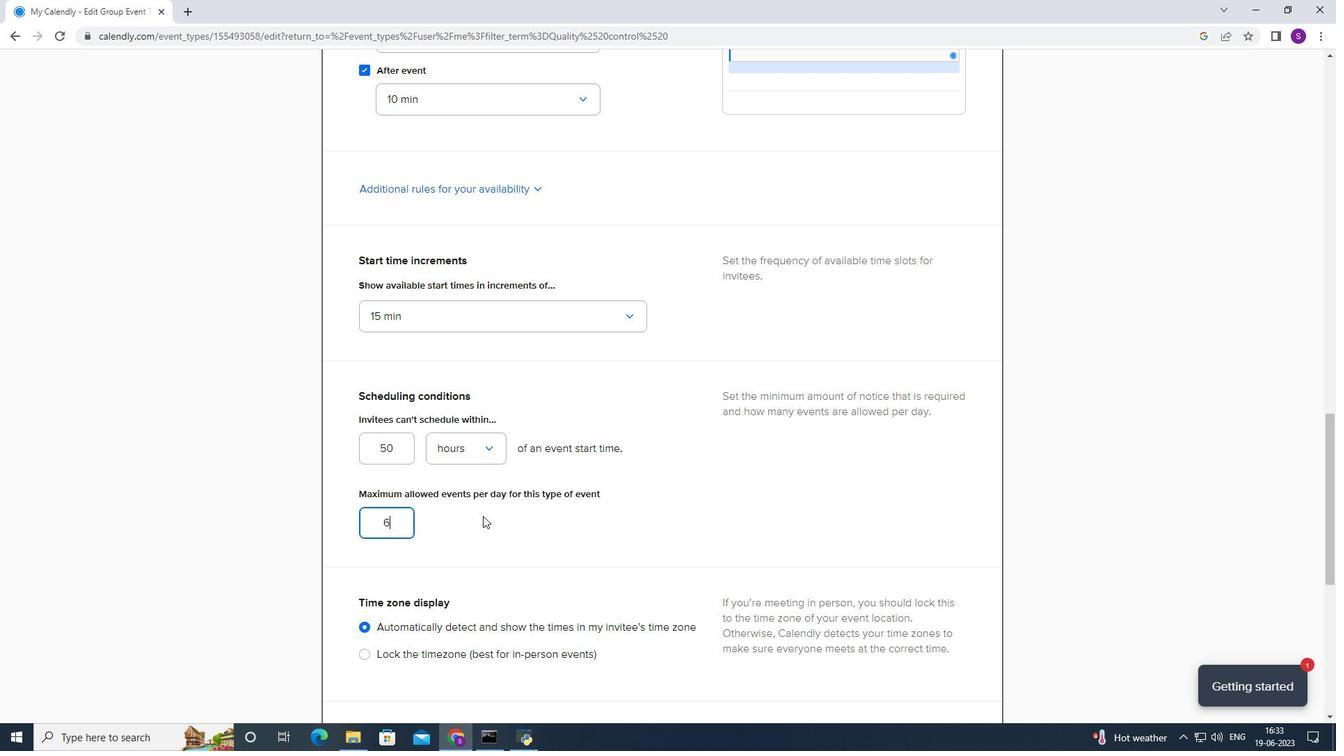 
Action: Mouse scrolled (482, 515) with delta (0, 0)
Screenshot: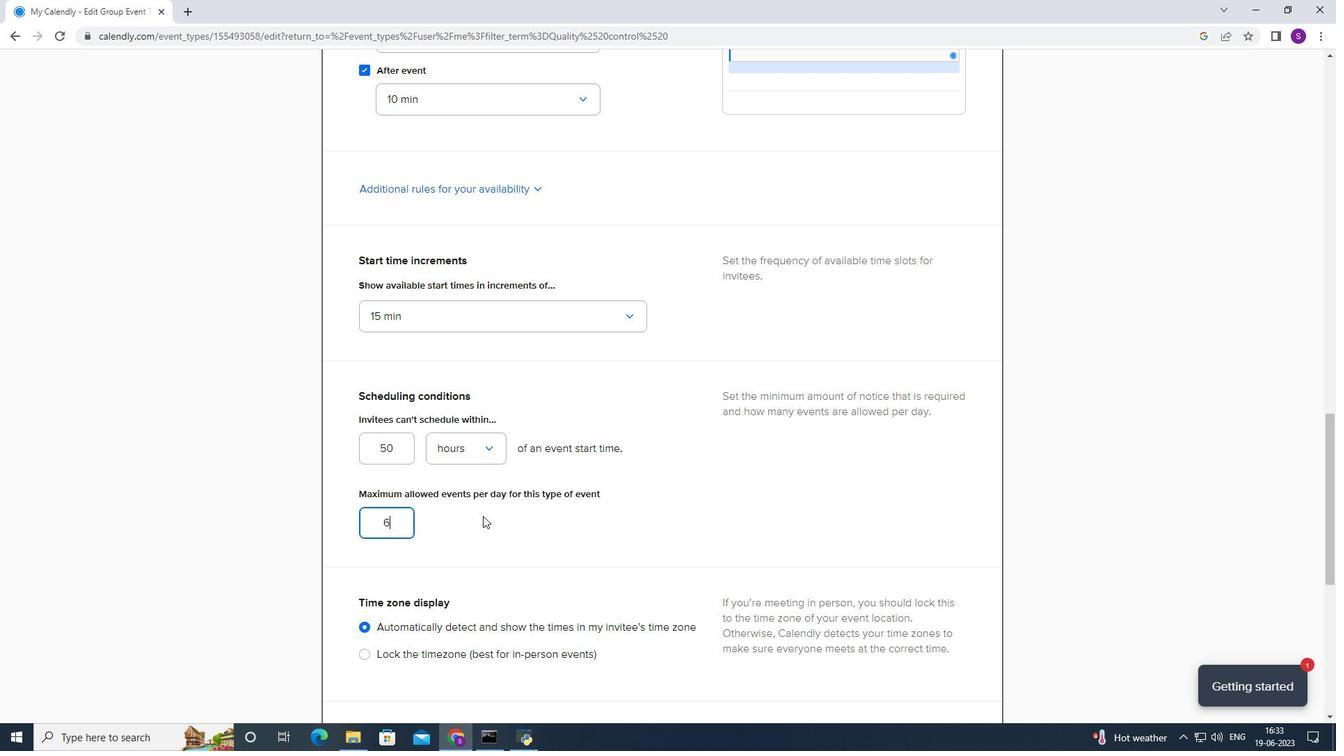 
Action: Mouse scrolled (482, 515) with delta (0, 0)
Screenshot: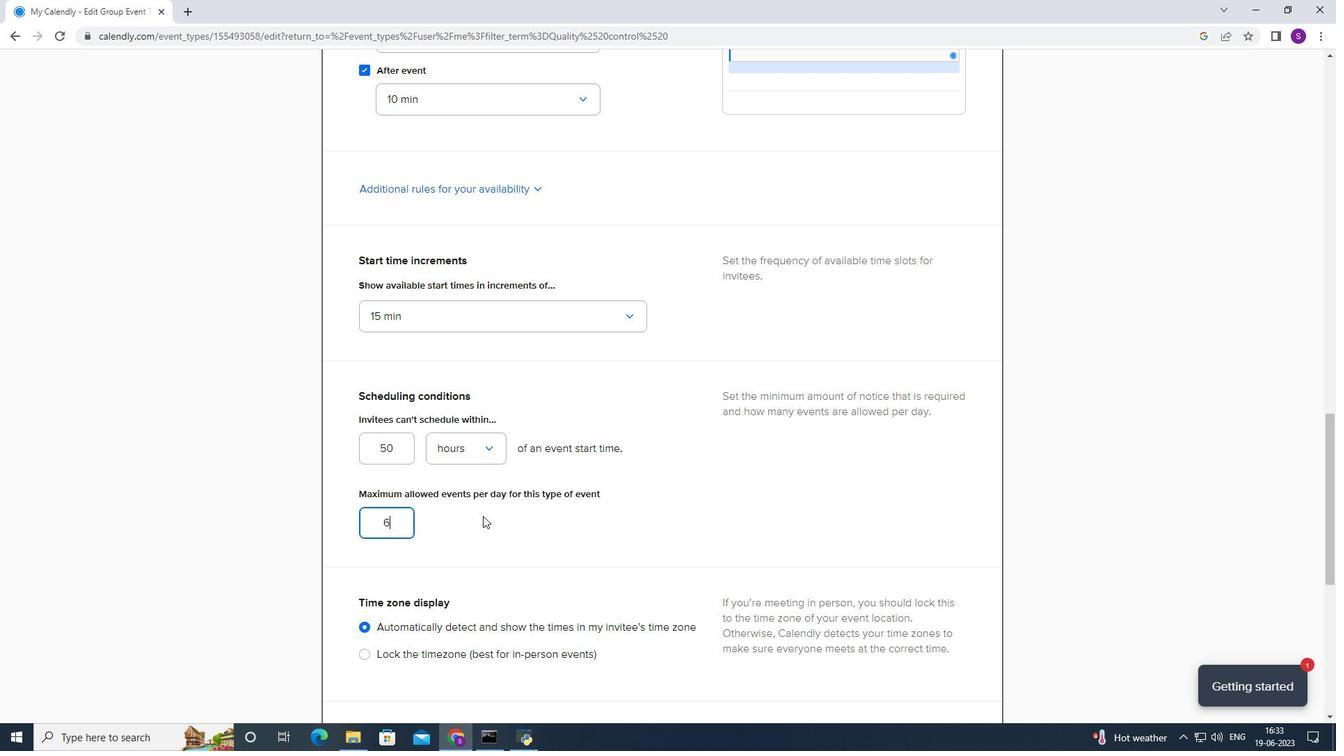 
Action: Mouse scrolled (482, 515) with delta (0, 0)
Screenshot: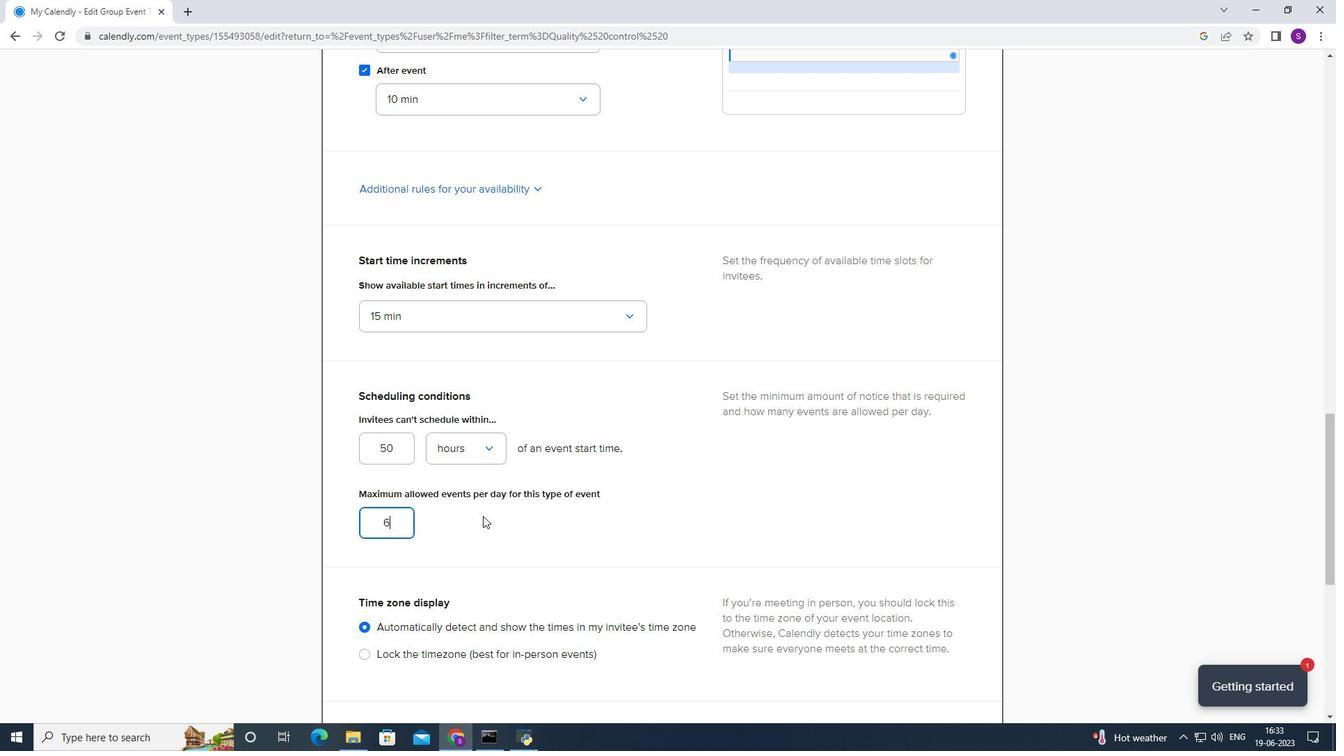 
Action: Mouse scrolled (482, 515) with delta (0, 0)
Screenshot: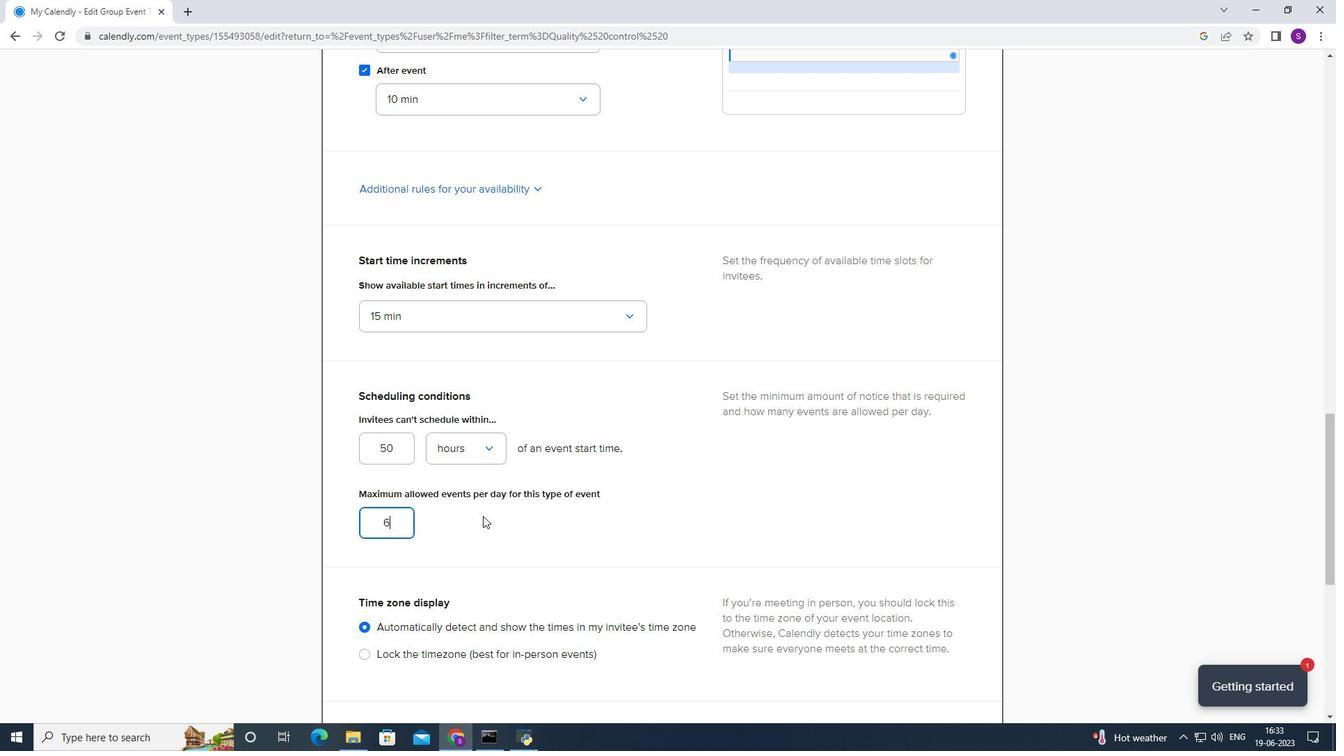 
Action: Mouse scrolled (482, 515) with delta (0, 0)
Screenshot: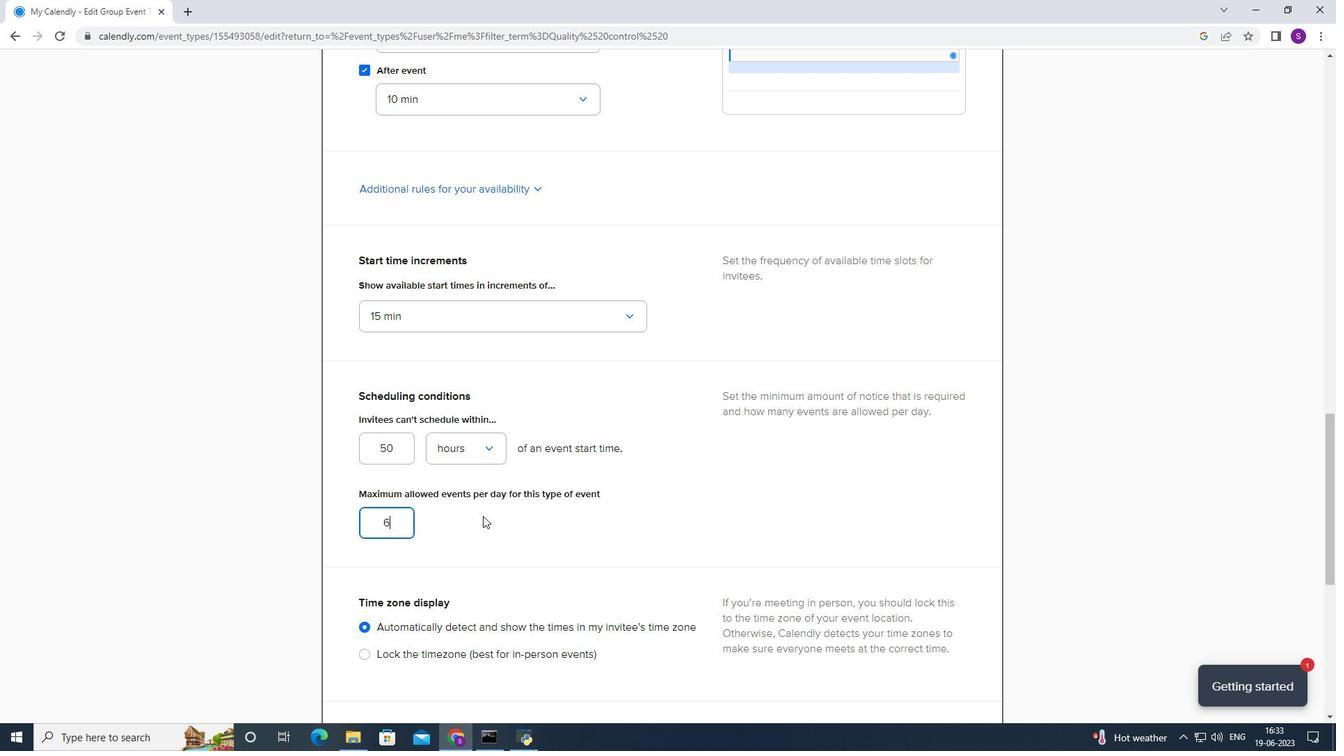 
Action: Mouse scrolled (482, 515) with delta (0, 0)
Screenshot: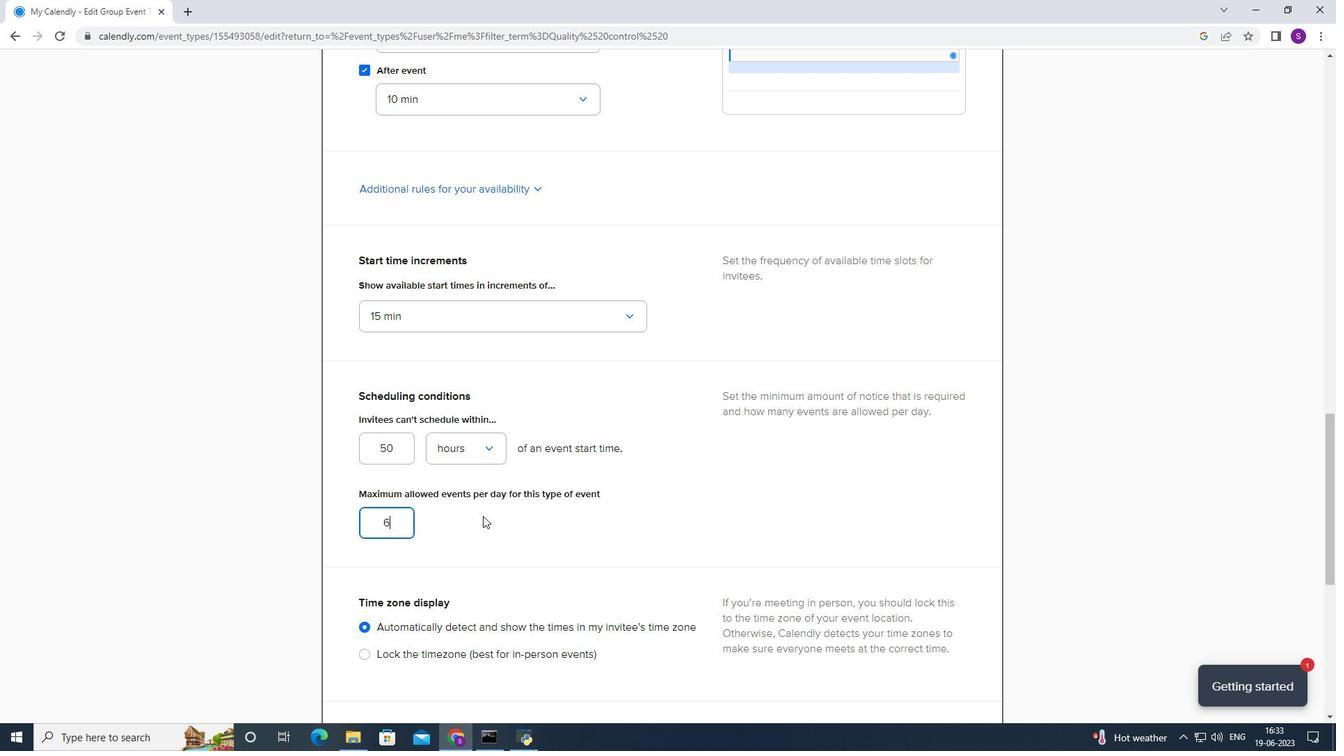 
Action: Mouse moved to (956, 350)
Screenshot: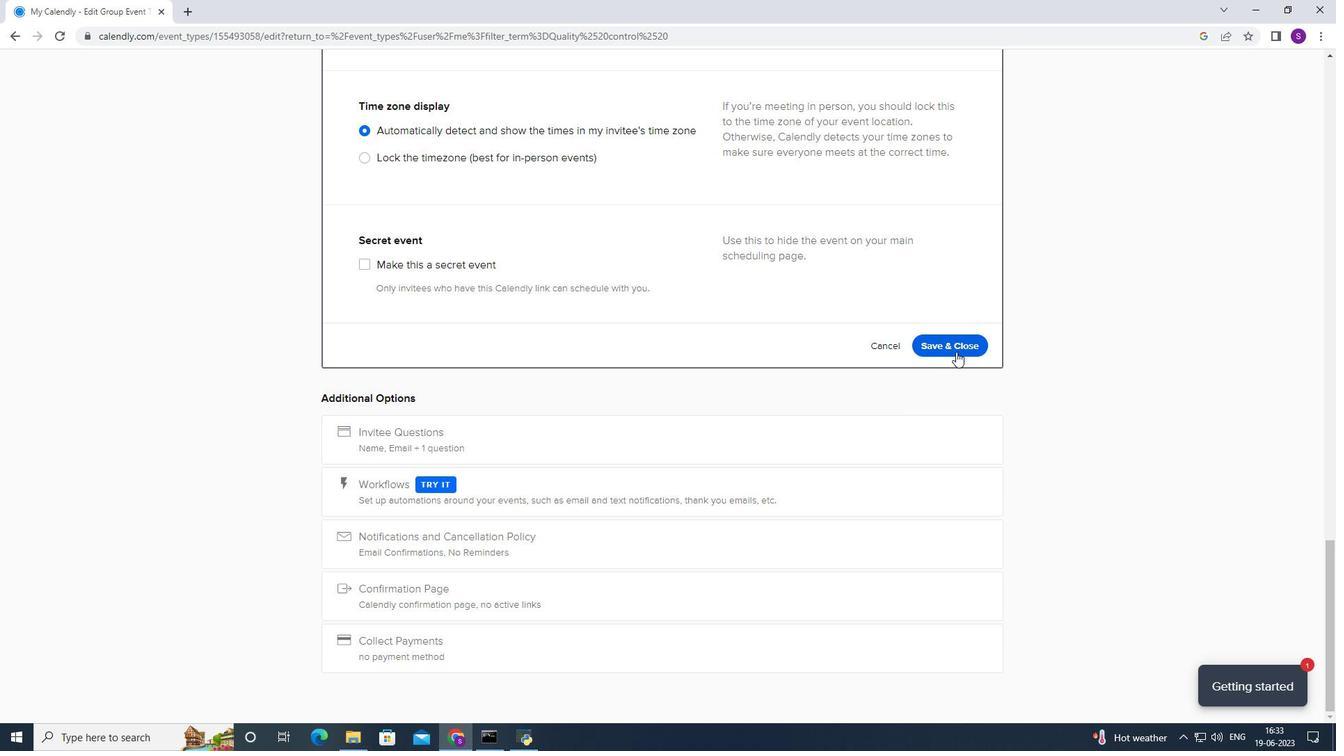 
Action: Mouse pressed left at (956, 350)
Screenshot: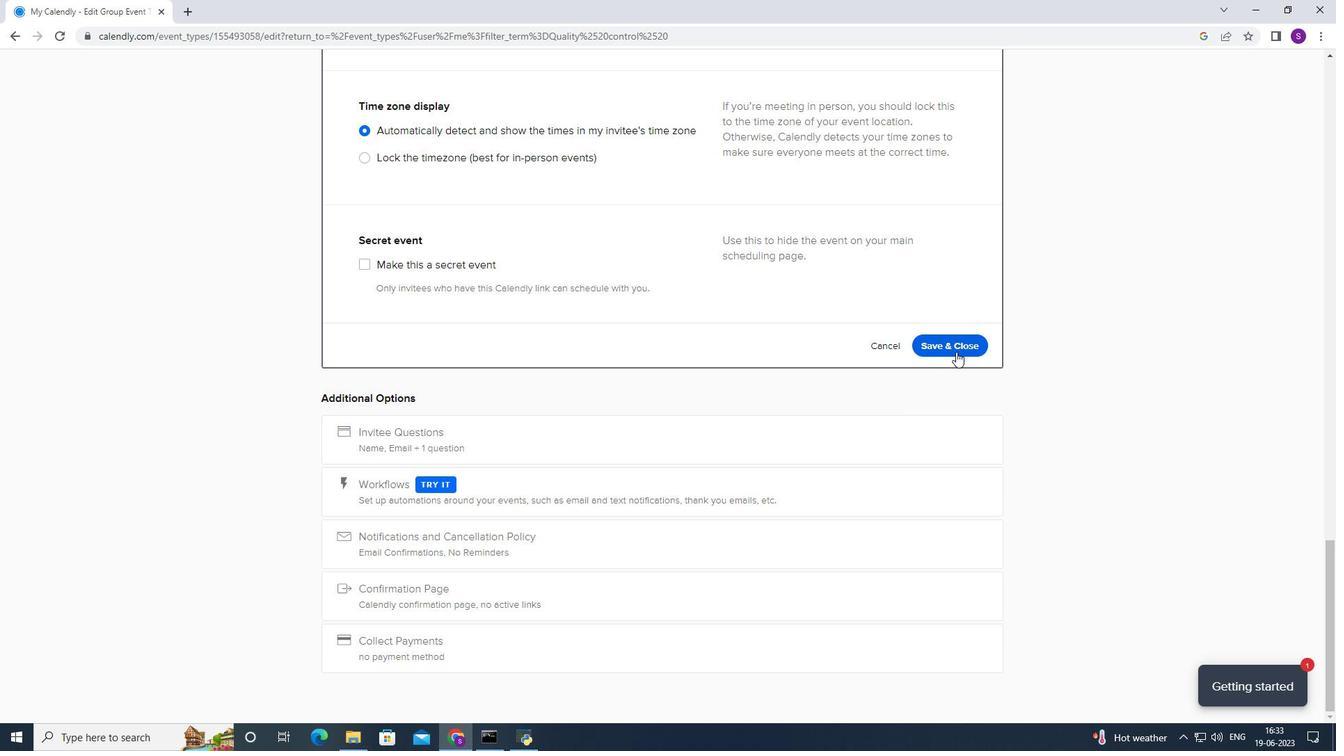 
Action: Mouse moved to (956, 350)
Screenshot: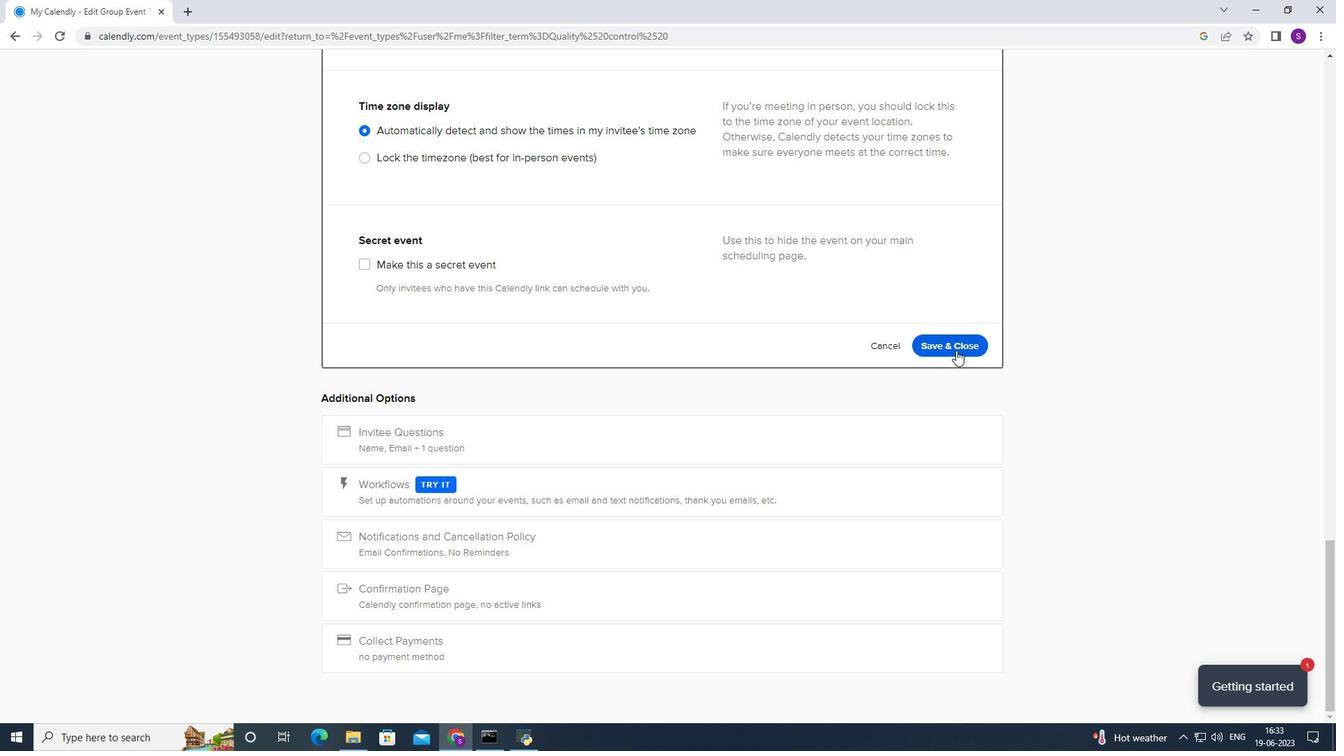 
